 Task: Search for flights from Killeen to Indianapolis on 5th August for 4 adults, 2 children, and 2 infants in Economy class, then change destination to Raleigh and adjust to Premium Economy with 2 checked bags and a price limit of ₹1,450.
Action: Mouse moved to (314, 100)
Screenshot: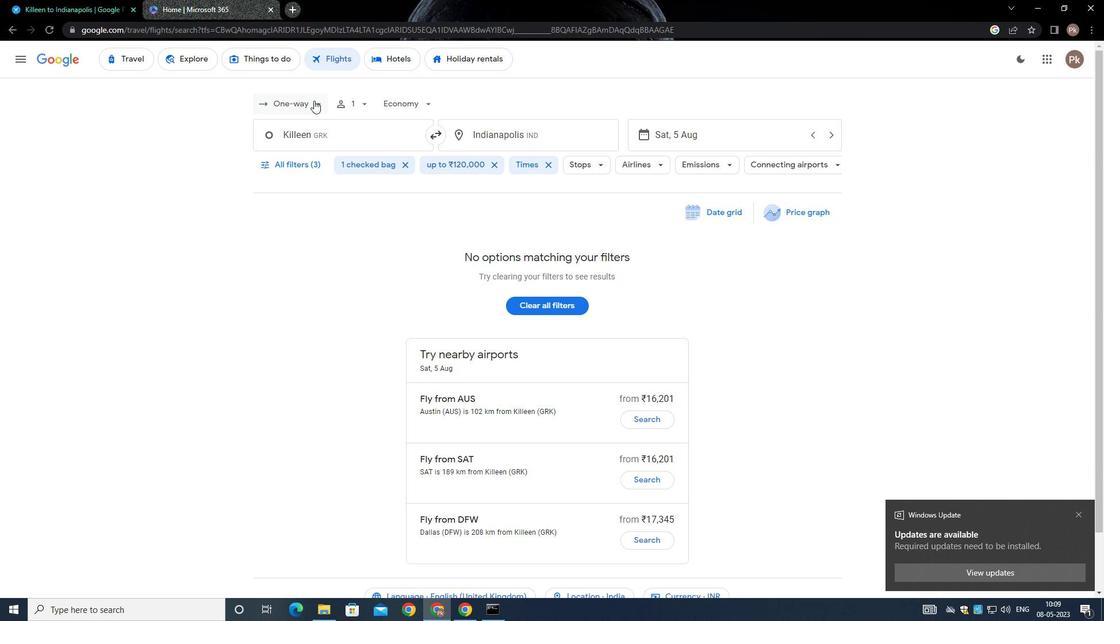 
Action: Mouse pressed left at (314, 100)
Screenshot: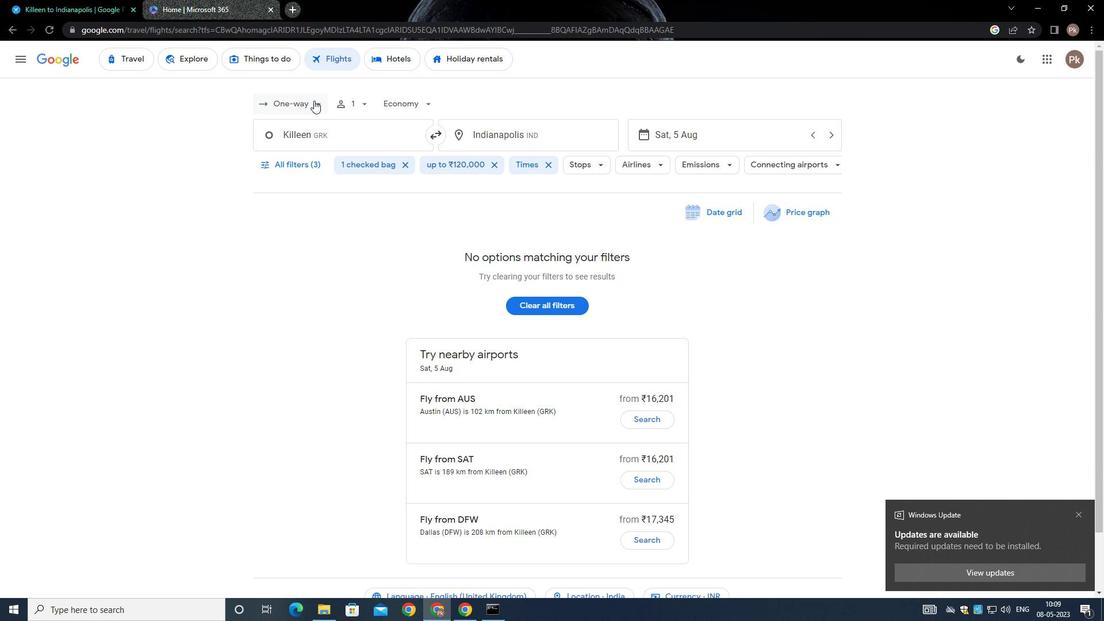 
Action: Mouse moved to (306, 154)
Screenshot: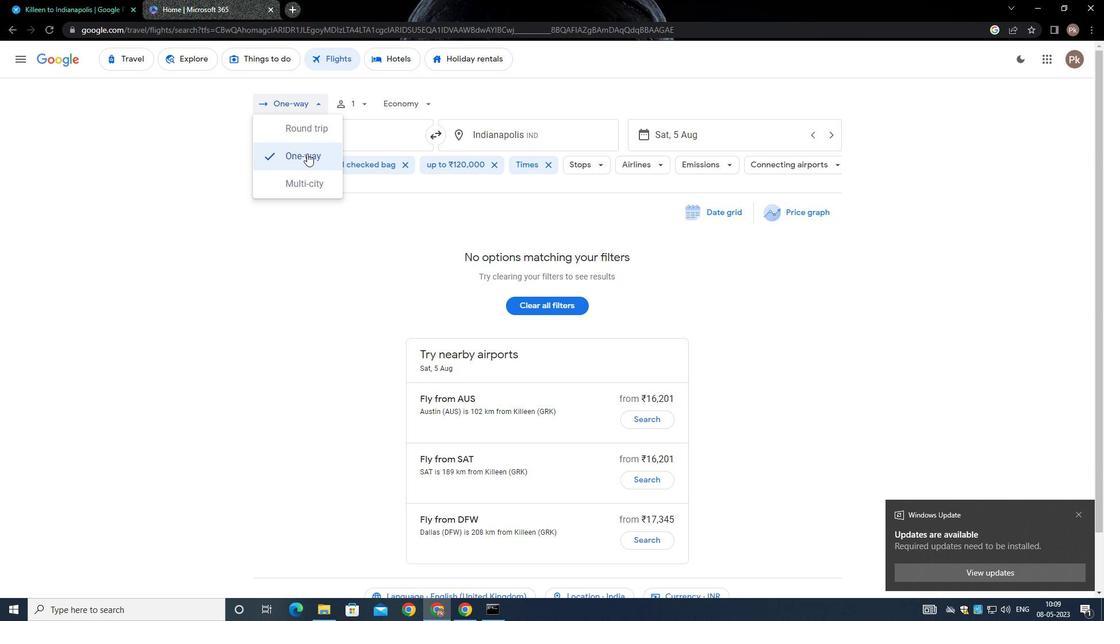 
Action: Mouse pressed left at (306, 154)
Screenshot: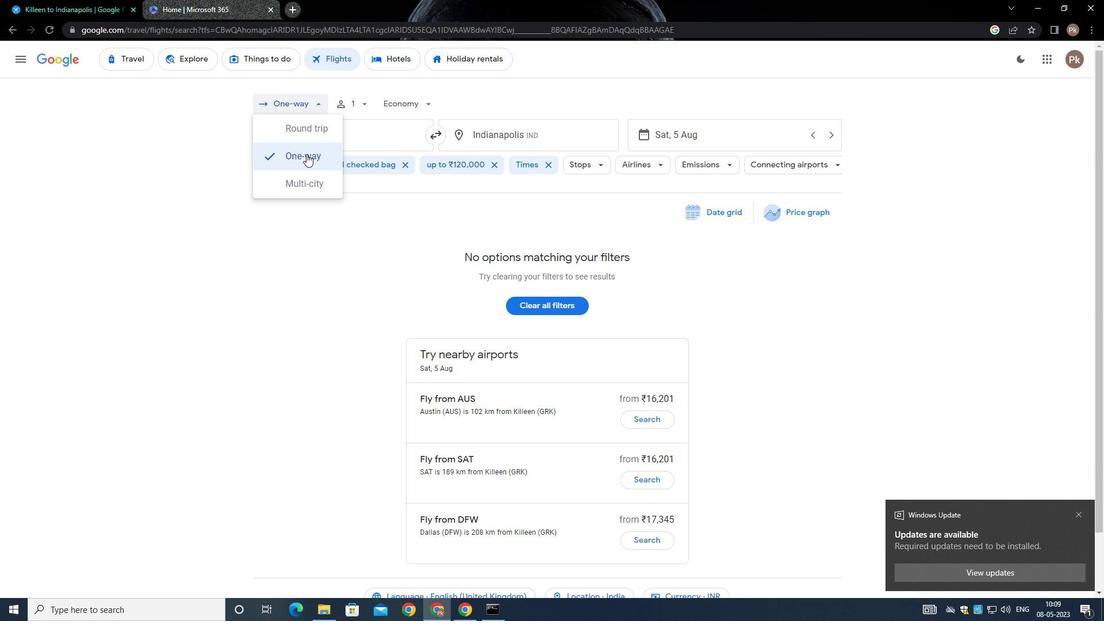 
Action: Mouse moved to (363, 105)
Screenshot: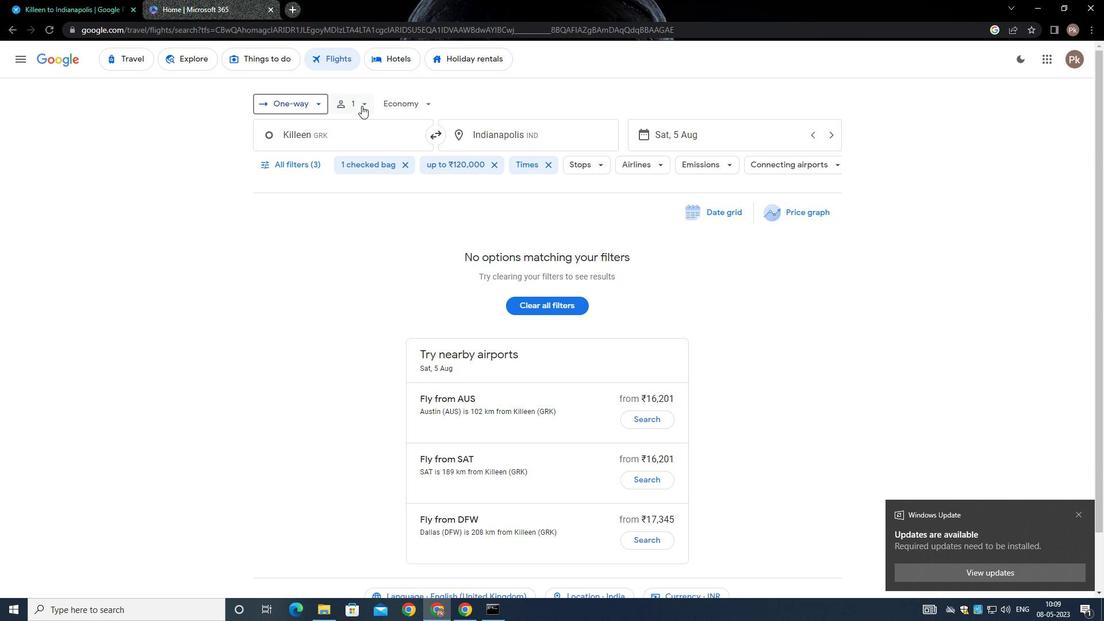 
Action: Mouse pressed left at (363, 105)
Screenshot: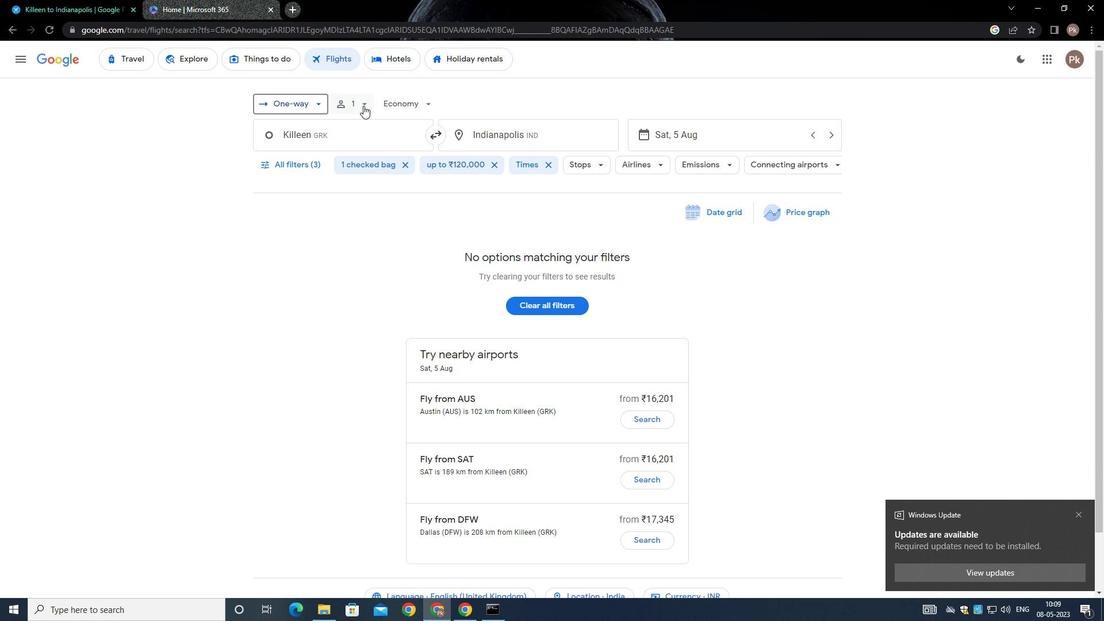 
Action: Mouse moved to (451, 134)
Screenshot: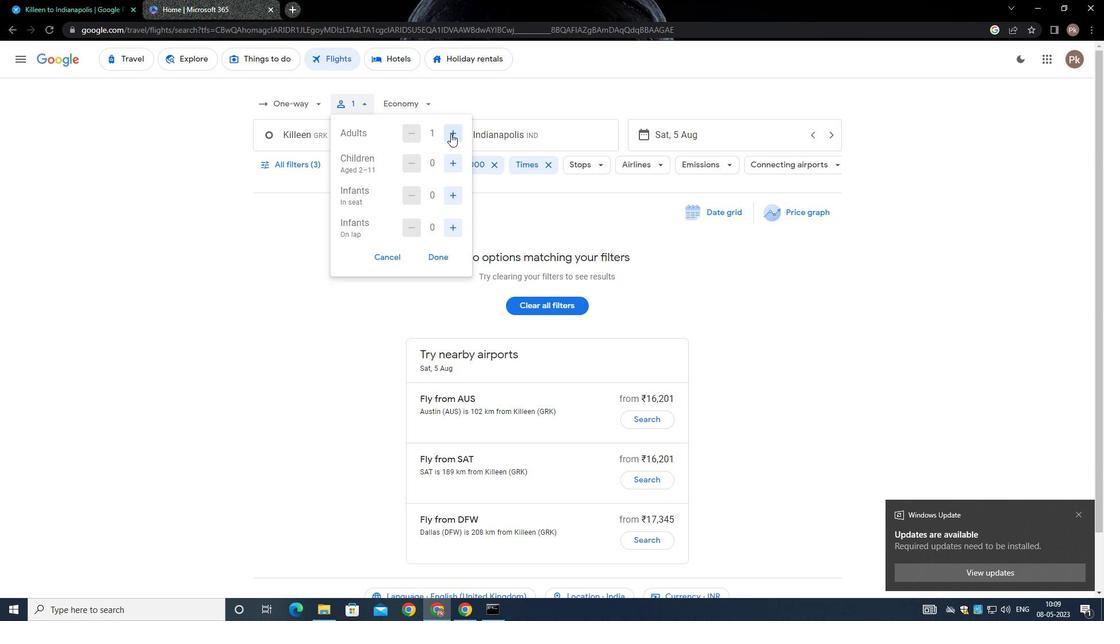 
Action: Mouse pressed left at (451, 134)
Screenshot: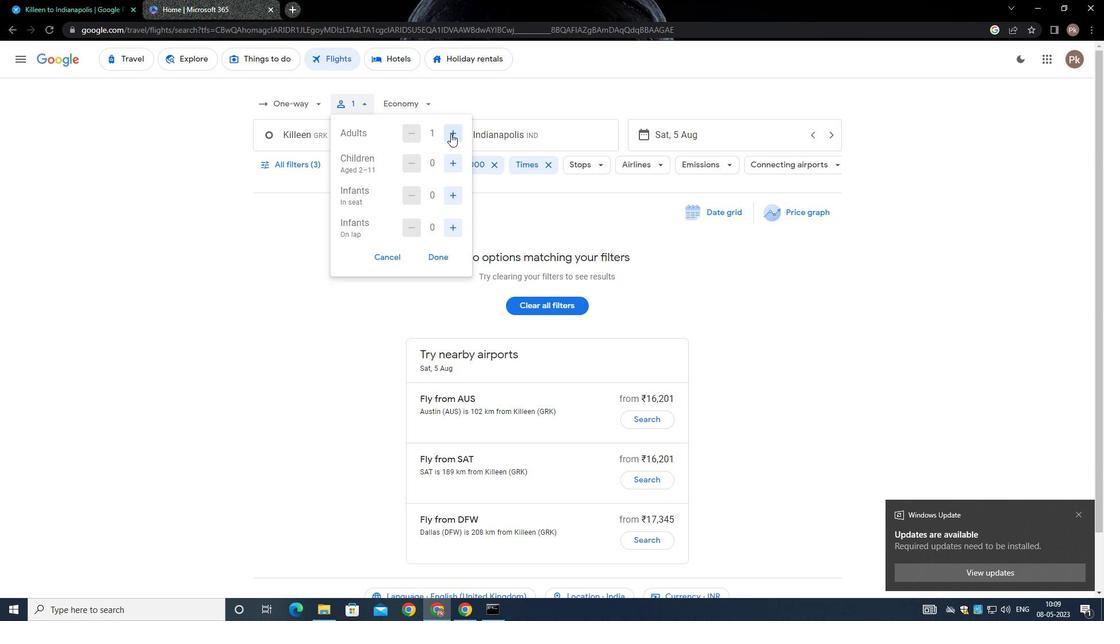 
Action: Mouse moved to (451, 133)
Screenshot: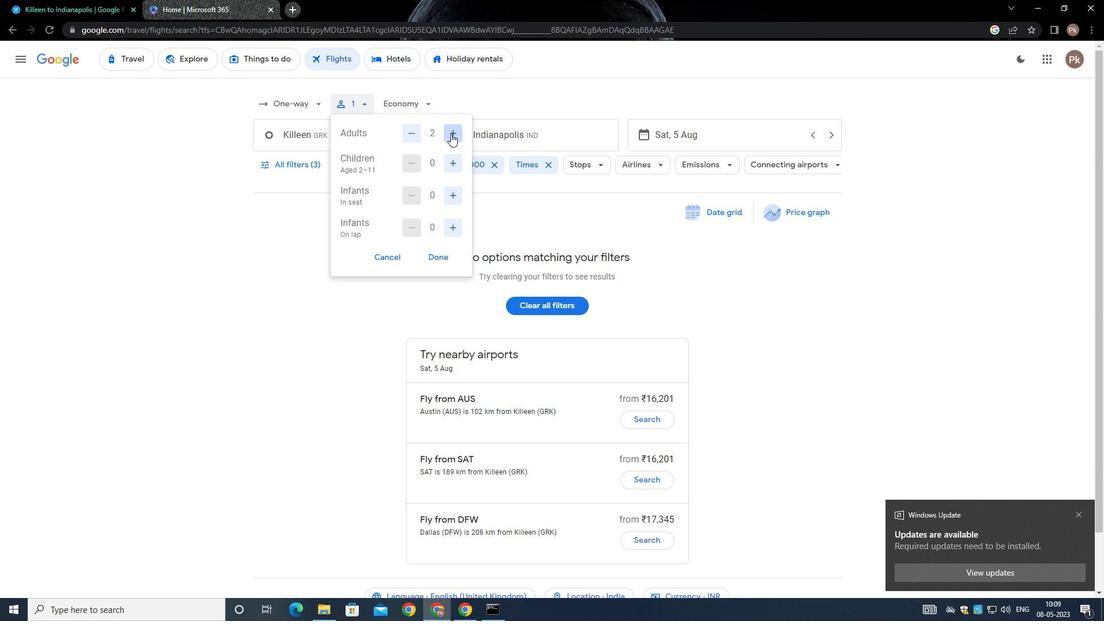 
Action: Mouse pressed left at (451, 133)
Screenshot: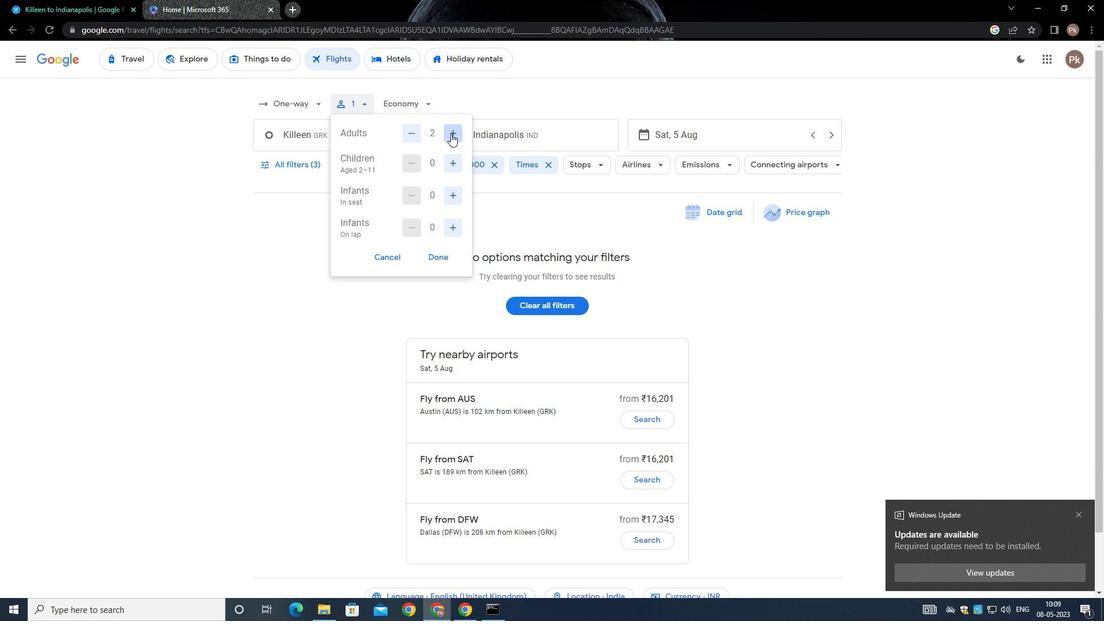 
Action: Mouse moved to (451, 134)
Screenshot: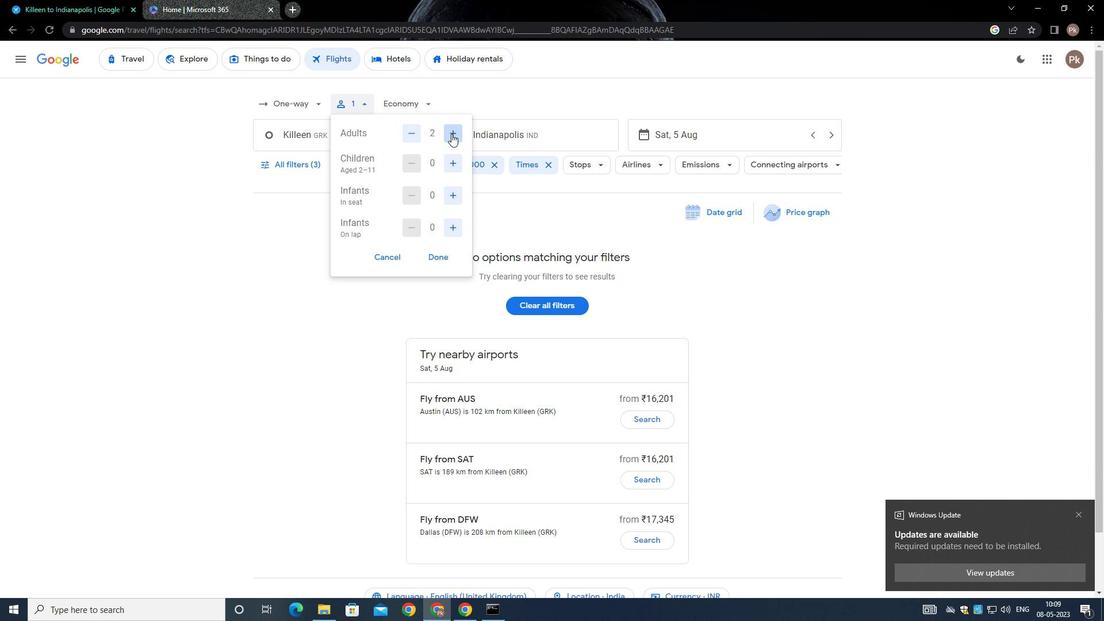 
Action: Mouse pressed left at (451, 134)
Screenshot: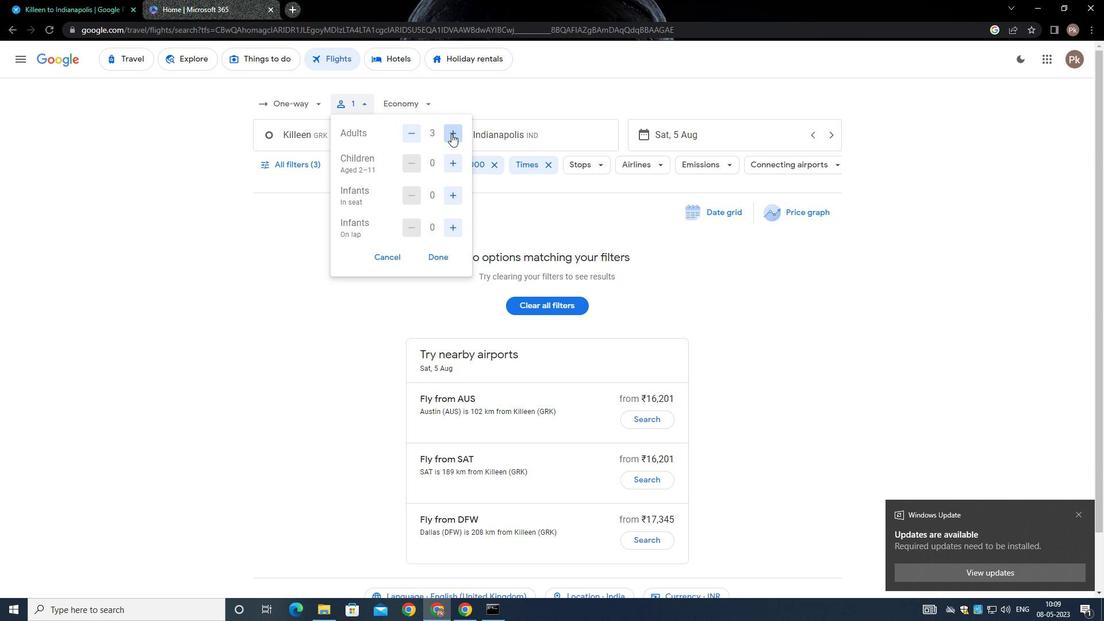 
Action: Mouse moved to (453, 158)
Screenshot: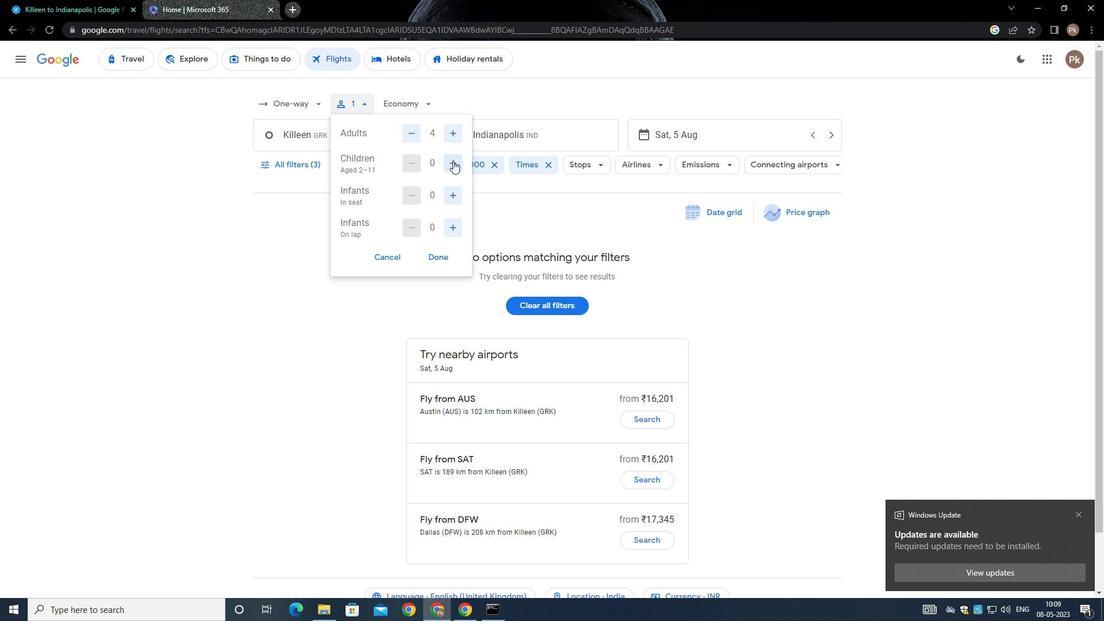 
Action: Mouse pressed left at (453, 158)
Screenshot: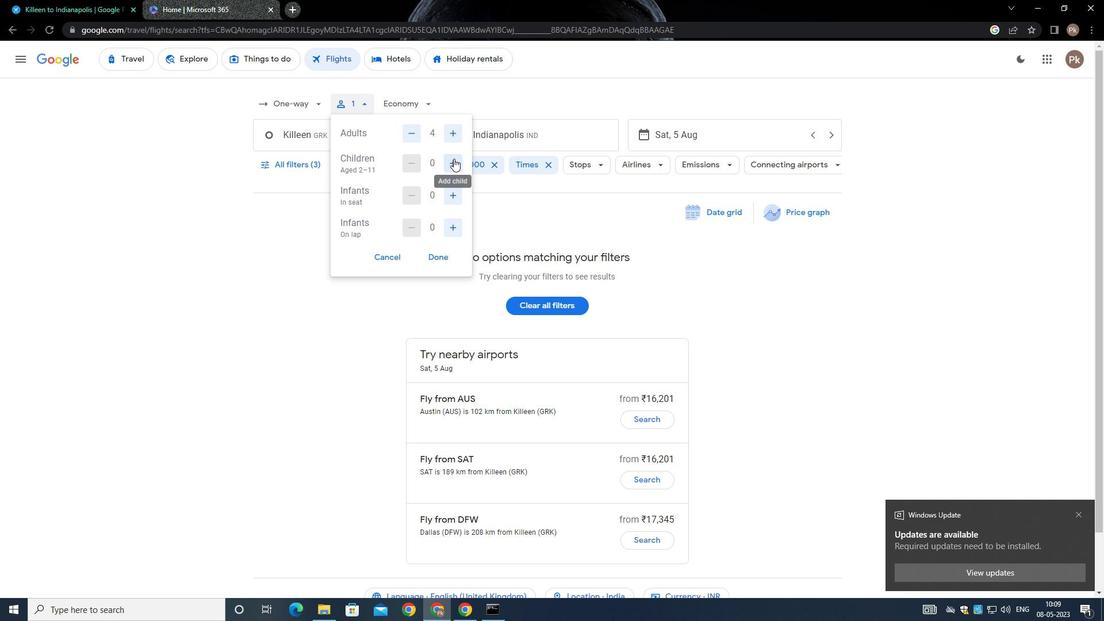 
Action: Mouse moved to (454, 158)
Screenshot: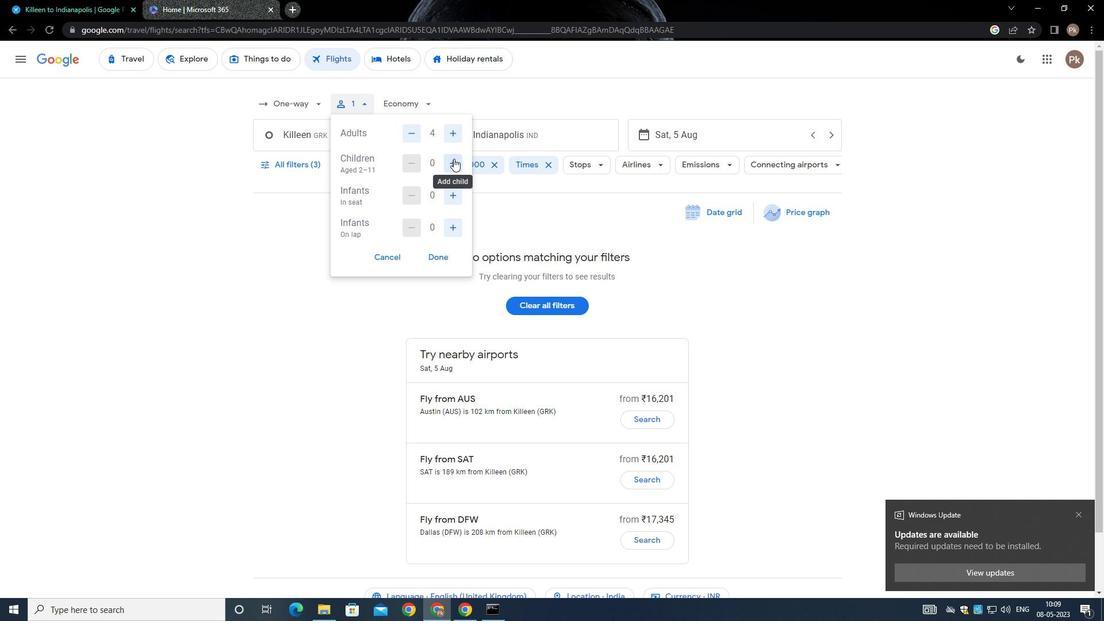 
Action: Mouse pressed left at (454, 158)
Screenshot: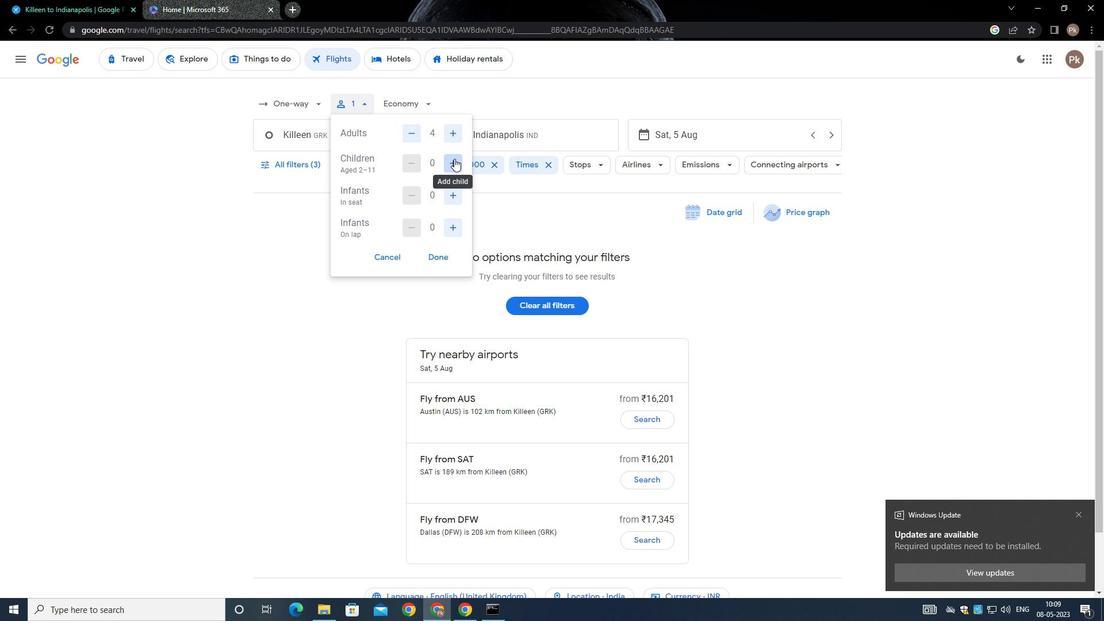
Action: Mouse moved to (453, 195)
Screenshot: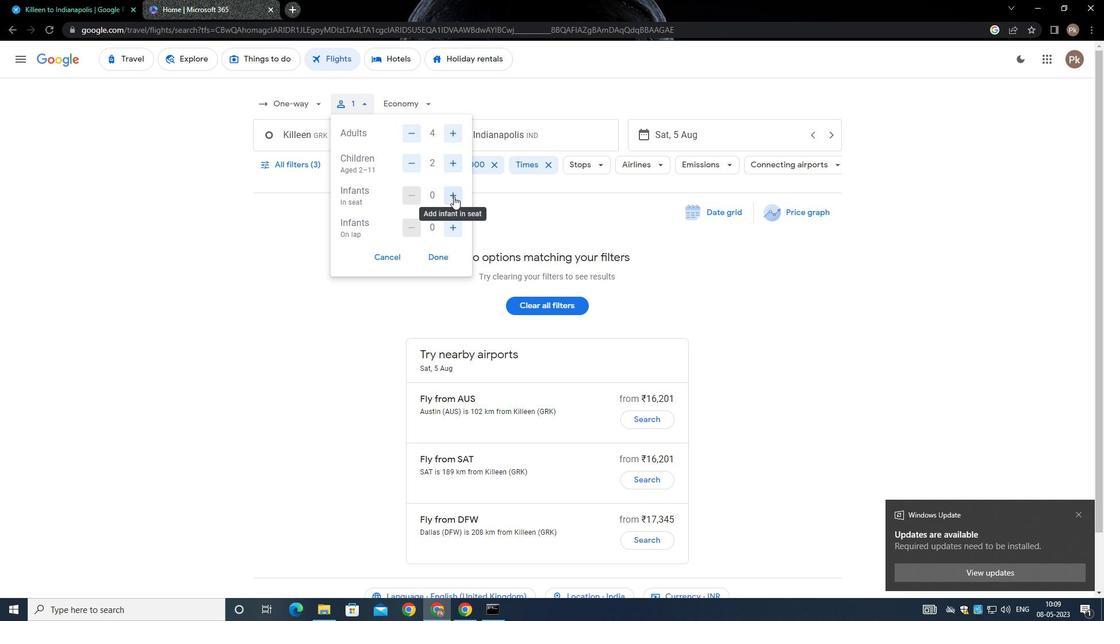 
Action: Mouse pressed left at (453, 195)
Screenshot: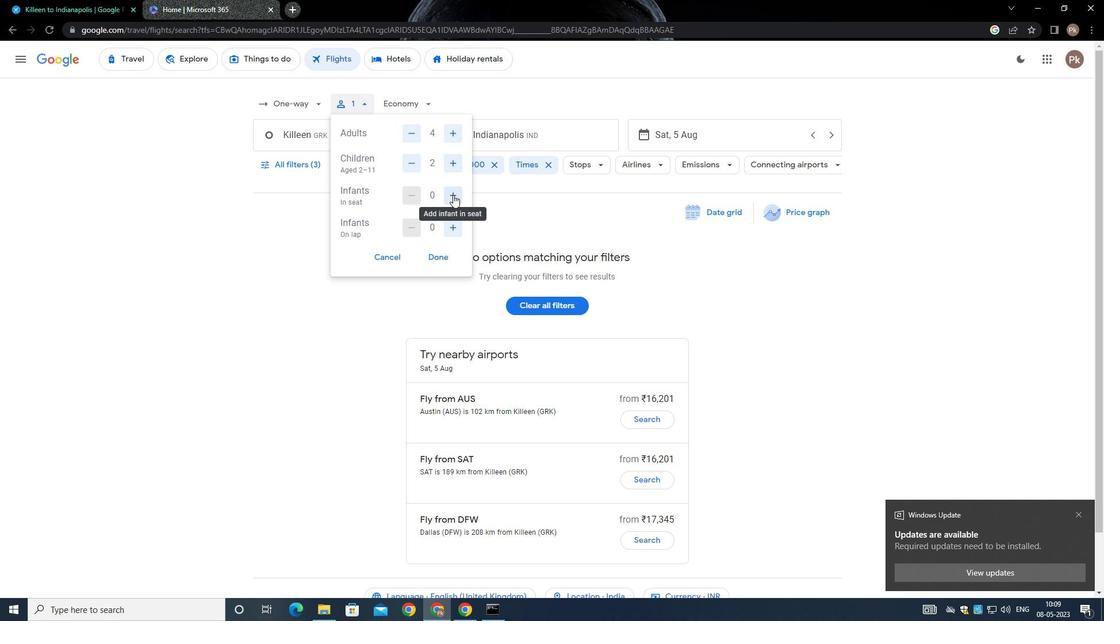 
Action: Mouse moved to (453, 194)
Screenshot: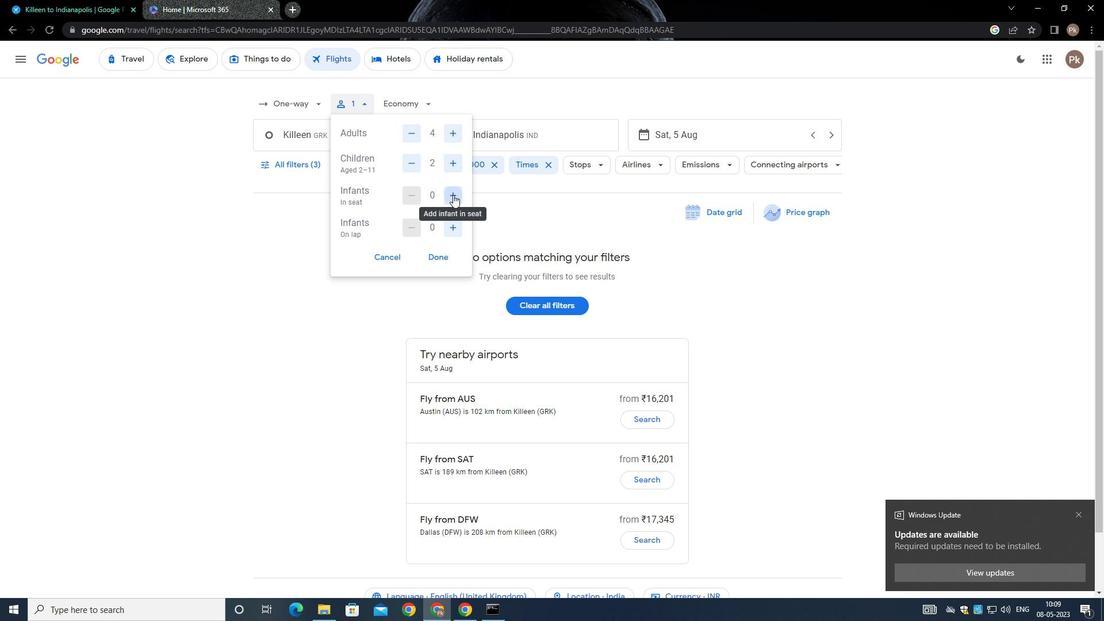 
Action: Mouse pressed left at (453, 194)
Screenshot: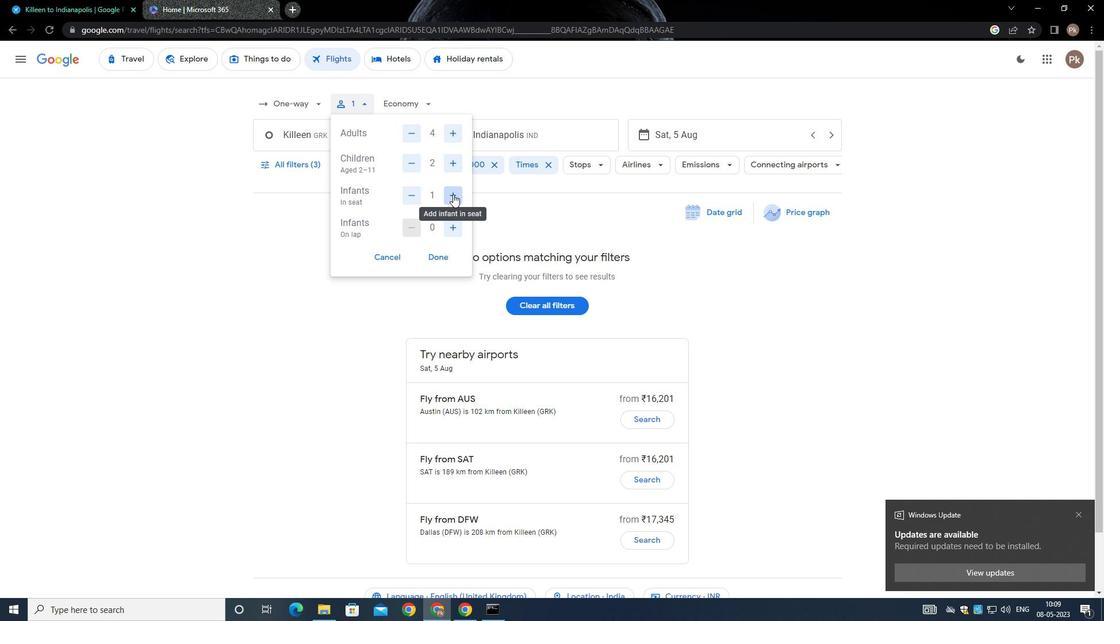 
Action: Mouse moved to (448, 224)
Screenshot: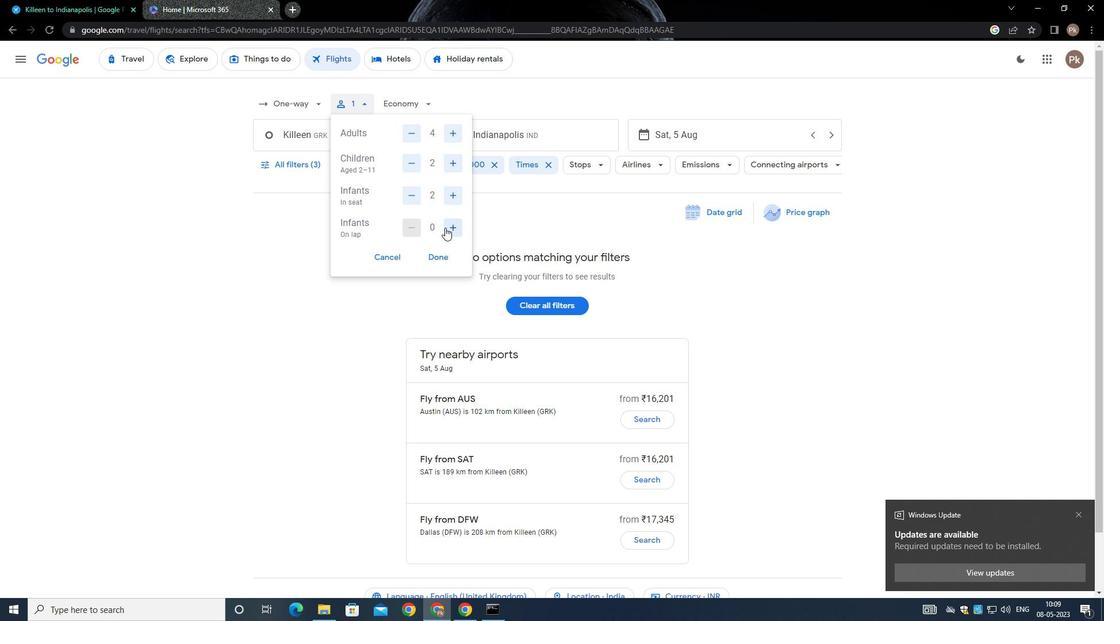 
Action: Mouse pressed left at (448, 224)
Screenshot: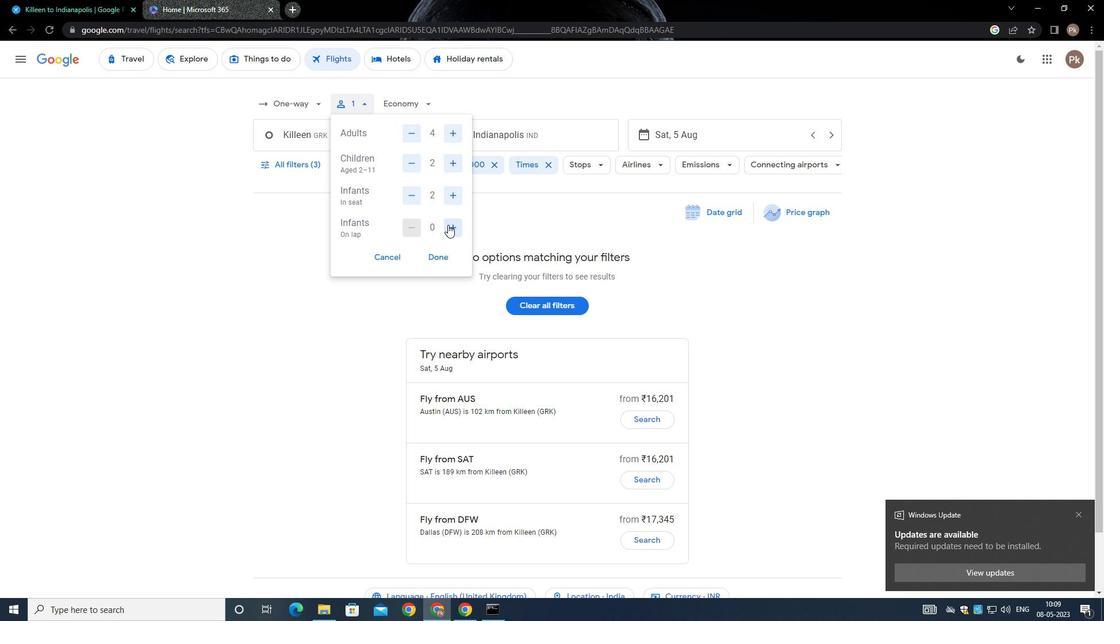 
Action: Mouse moved to (430, 246)
Screenshot: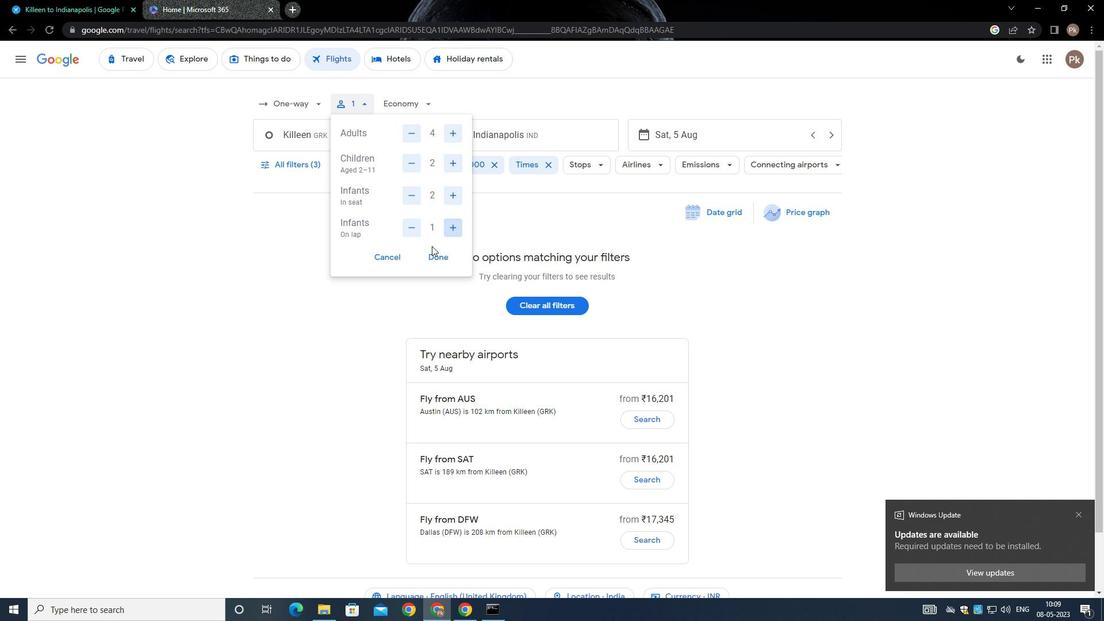 
Action: Mouse pressed left at (430, 246)
Screenshot: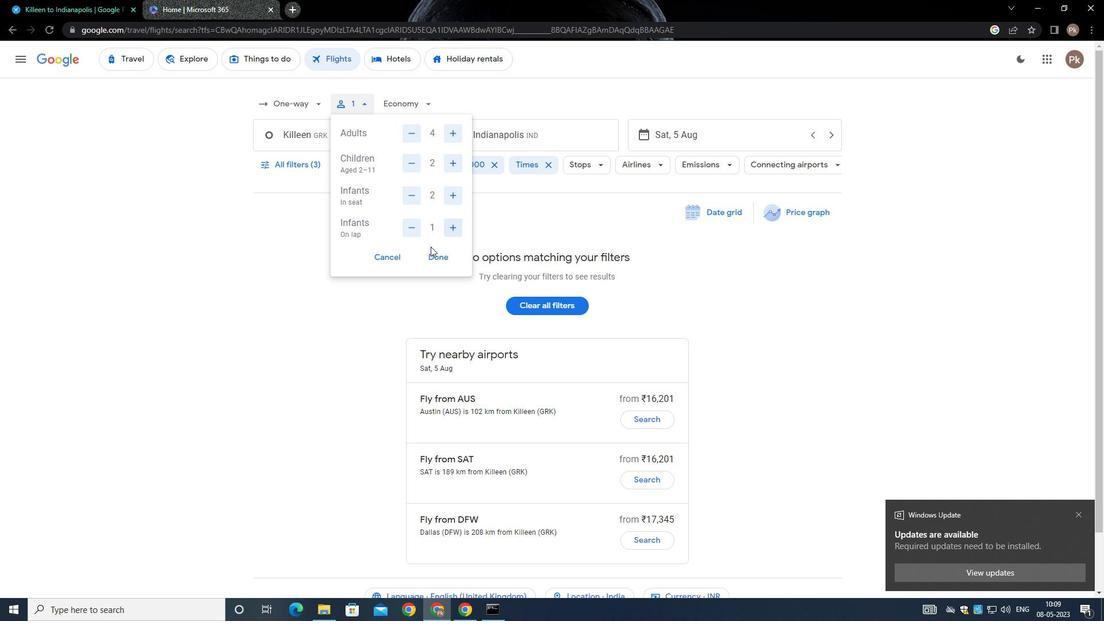 
Action: Mouse moved to (433, 255)
Screenshot: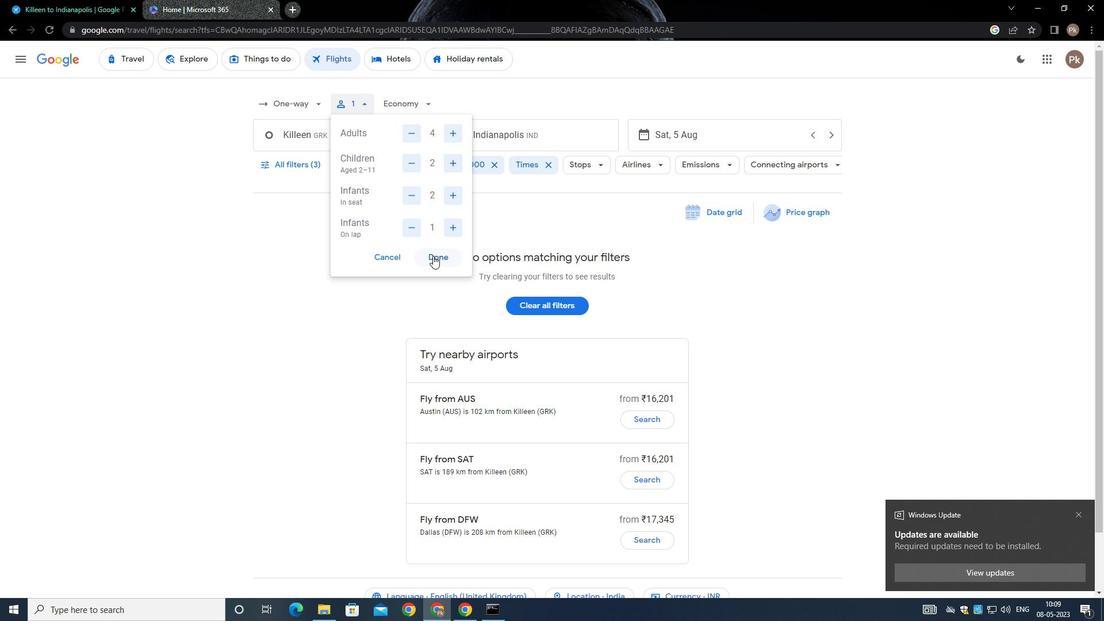 
Action: Mouse pressed left at (433, 255)
Screenshot: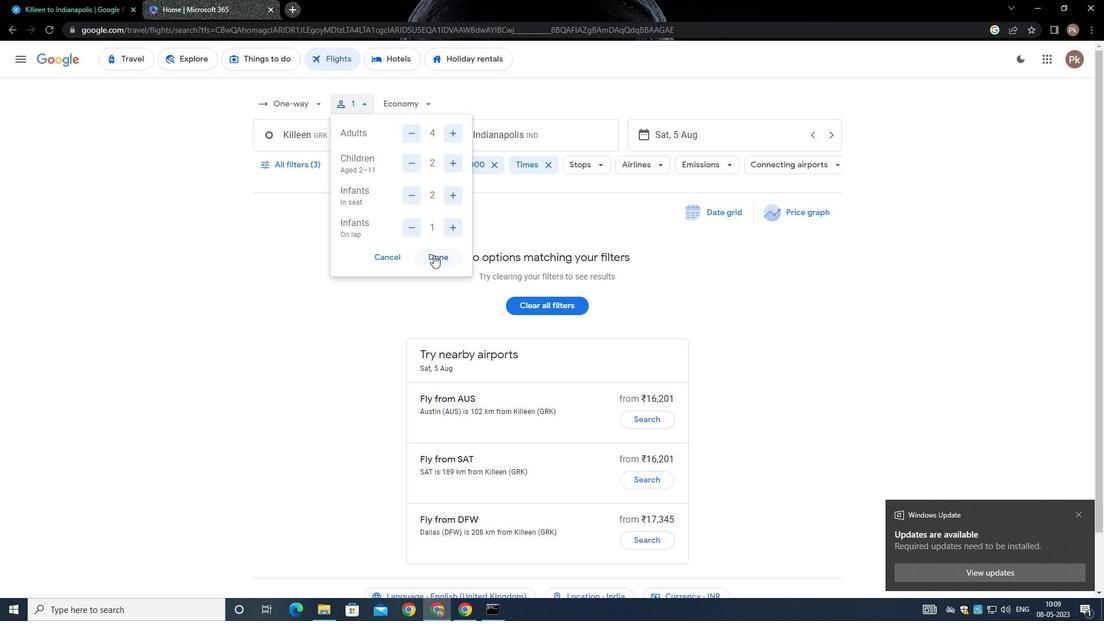 
Action: Mouse moved to (440, 258)
Screenshot: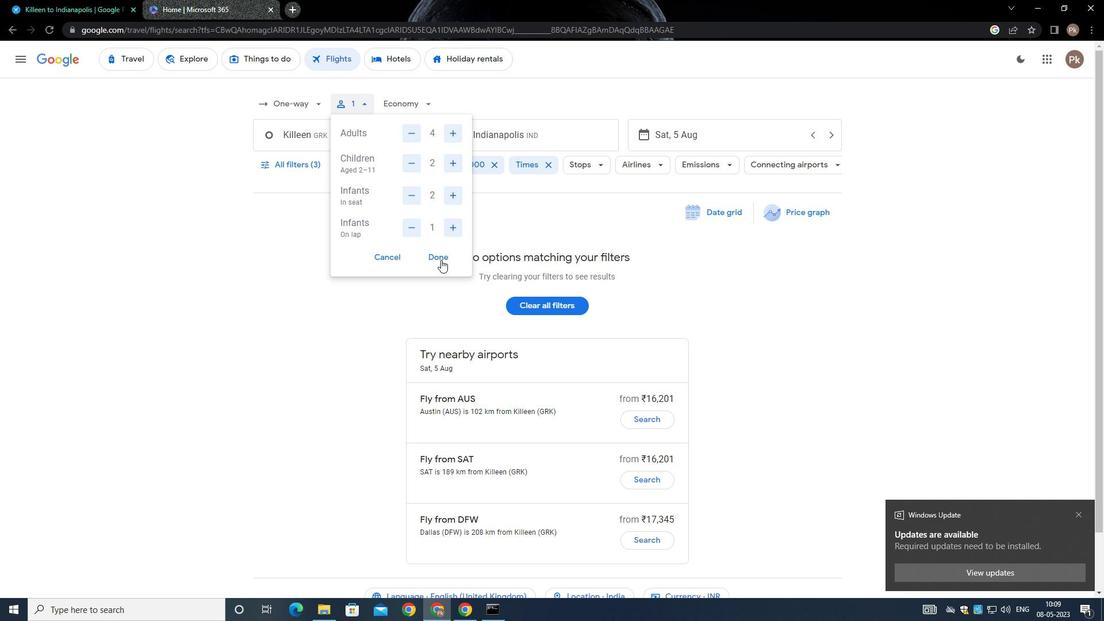 
Action: Mouse pressed left at (440, 258)
Screenshot: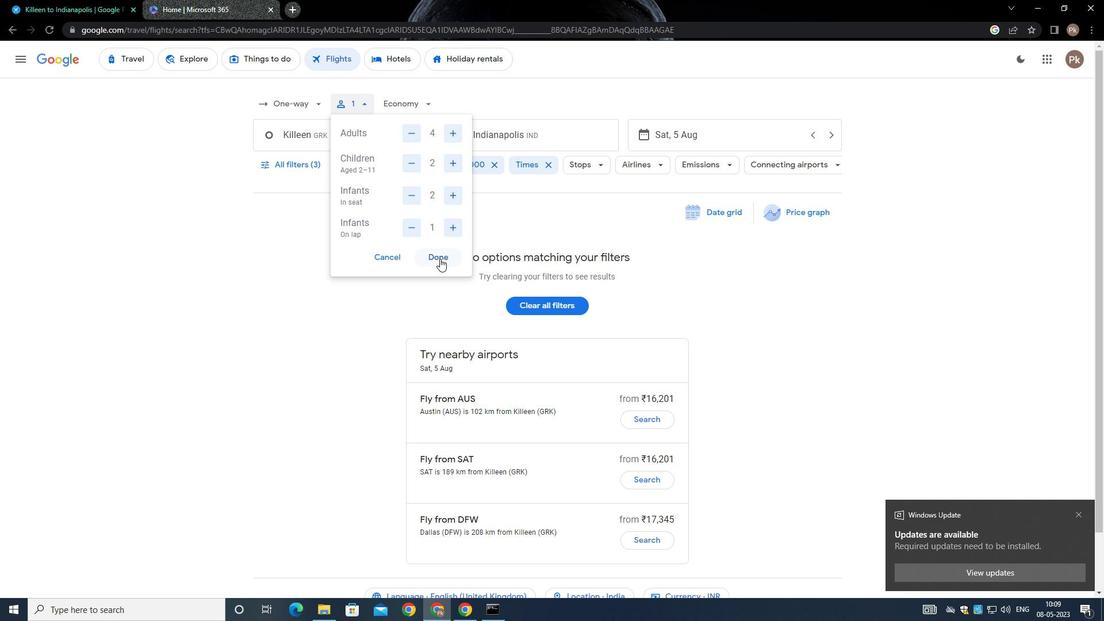 
Action: Mouse moved to (421, 101)
Screenshot: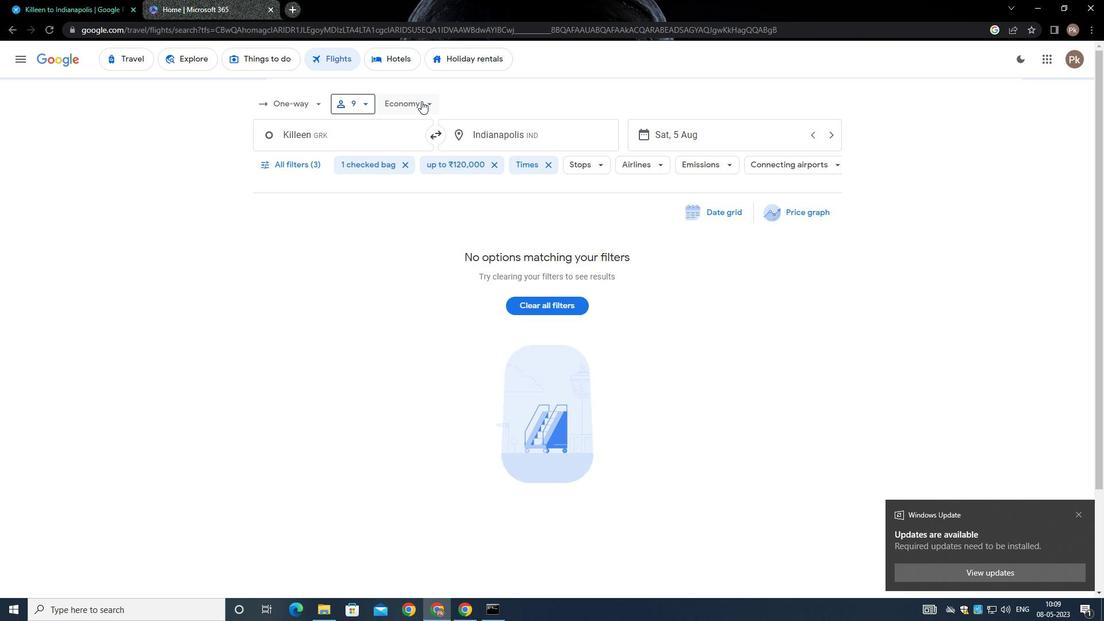 
Action: Mouse pressed left at (421, 101)
Screenshot: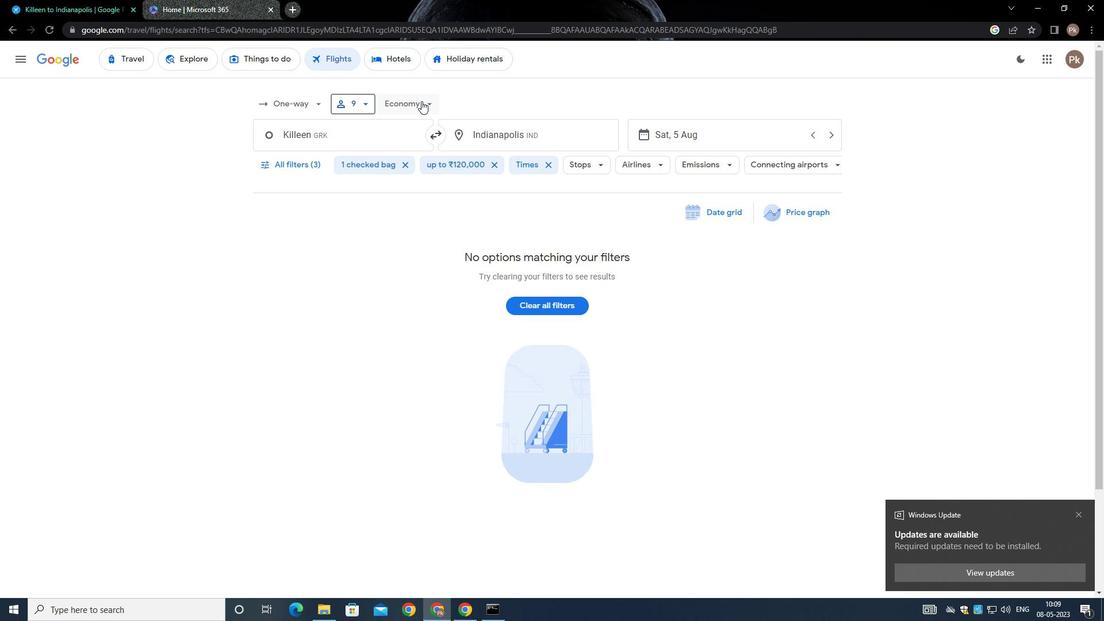 
Action: Mouse moved to (429, 151)
Screenshot: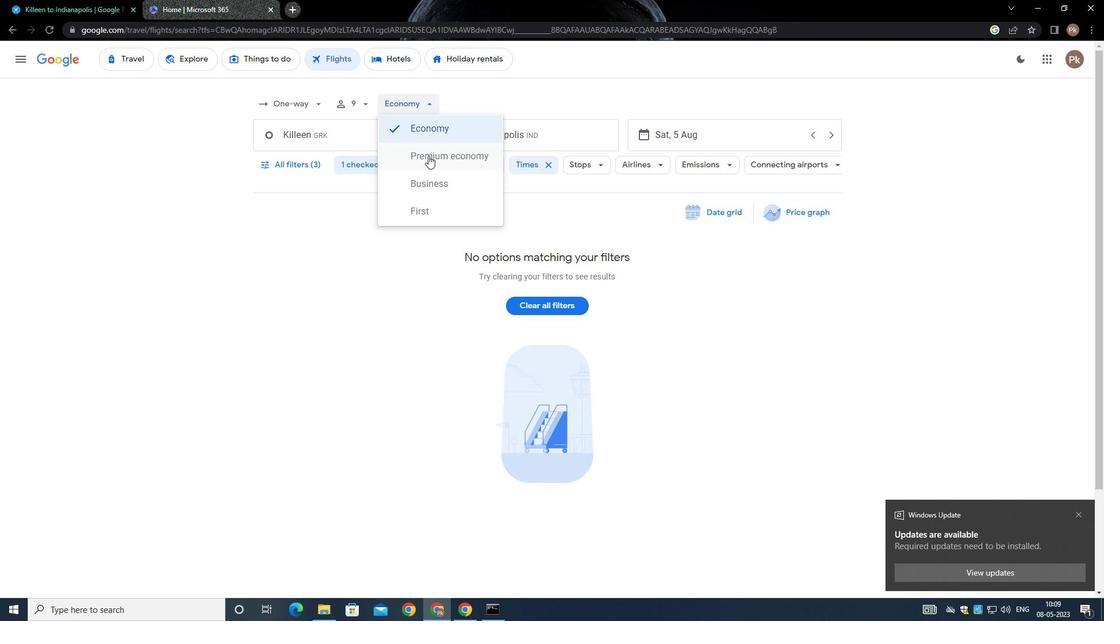 
Action: Mouse pressed left at (429, 151)
Screenshot: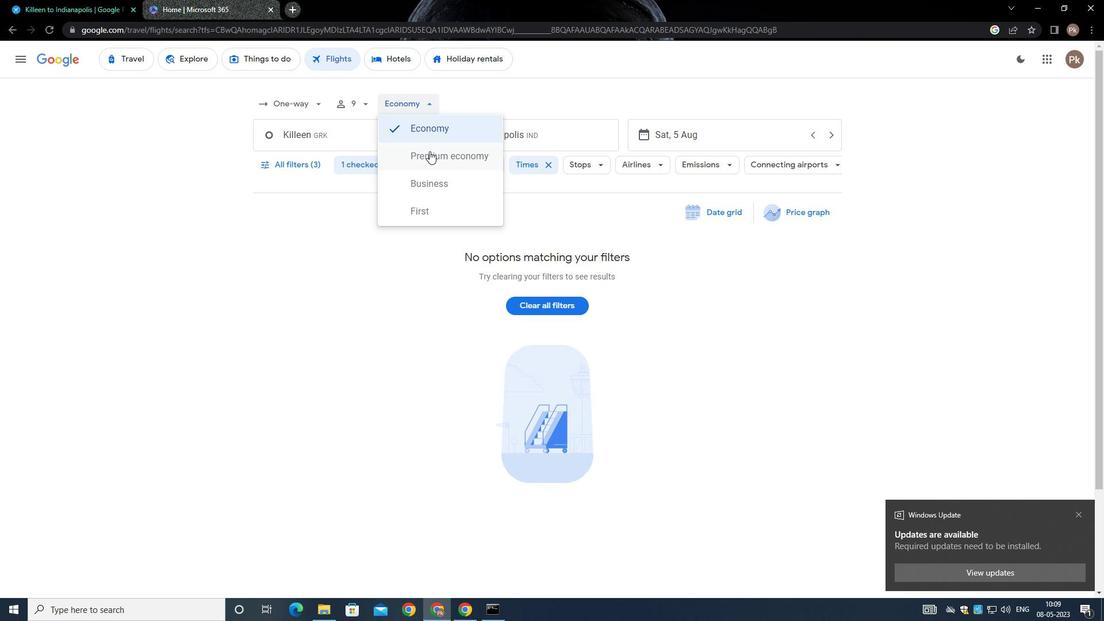 
Action: Mouse moved to (358, 131)
Screenshot: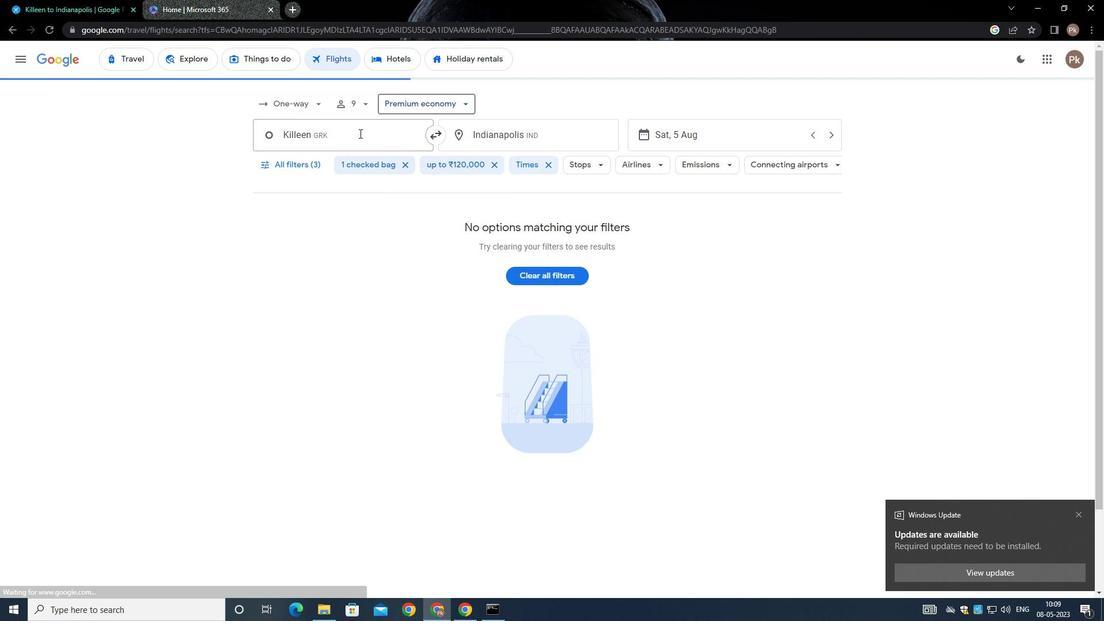 
Action: Mouse pressed left at (358, 131)
Screenshot: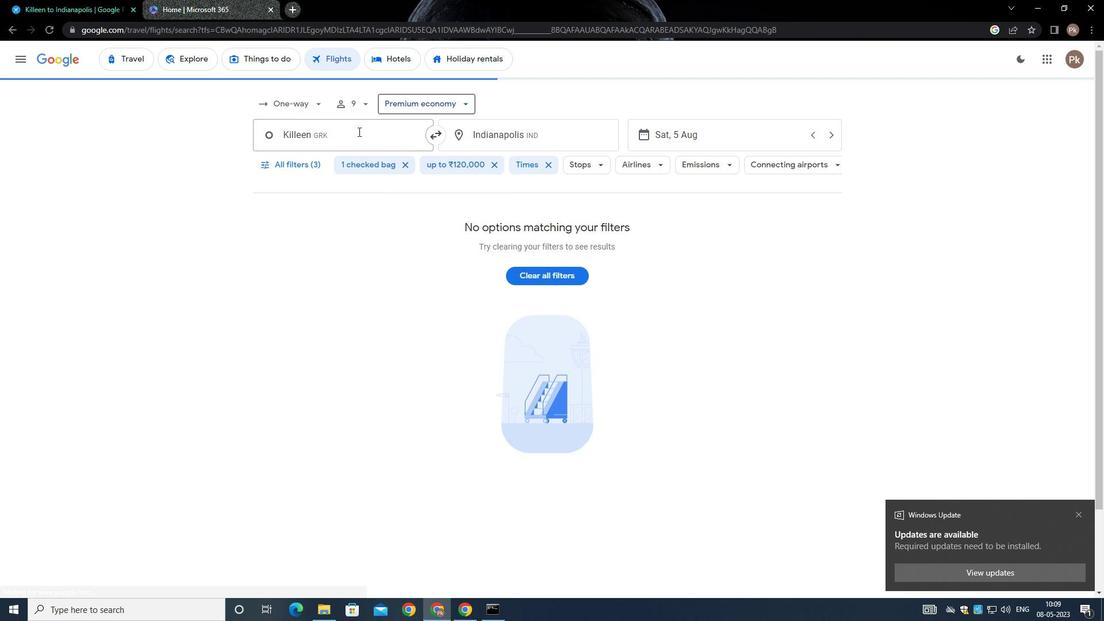 
Action: Mouse moved to (340, 163)
Screenshot: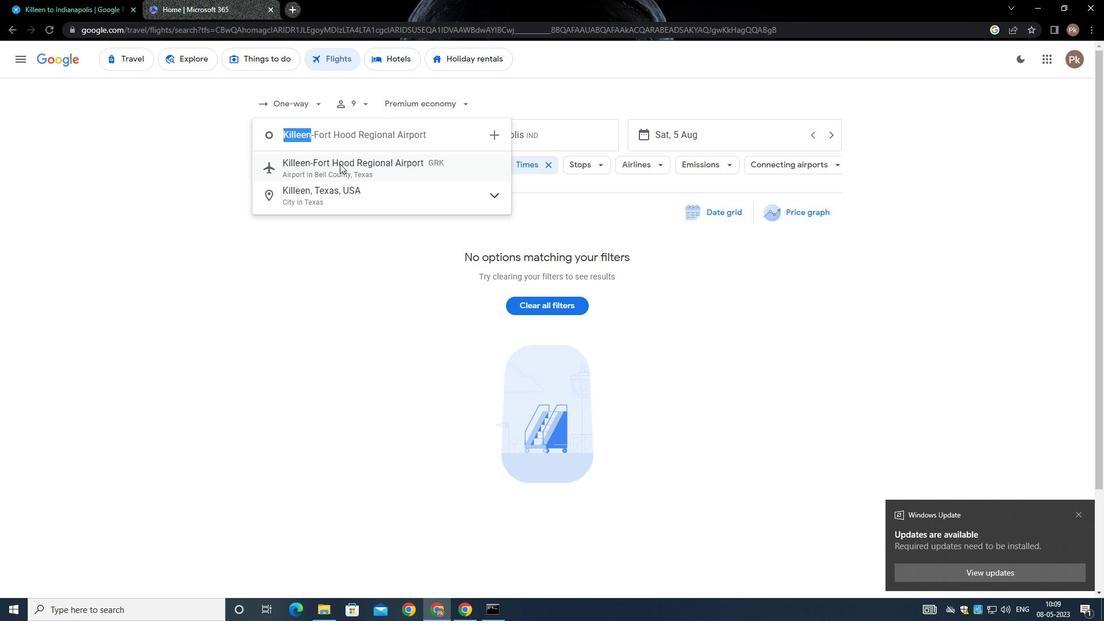 
Action: Mouse pressed left at (340, 163)
Screenshot: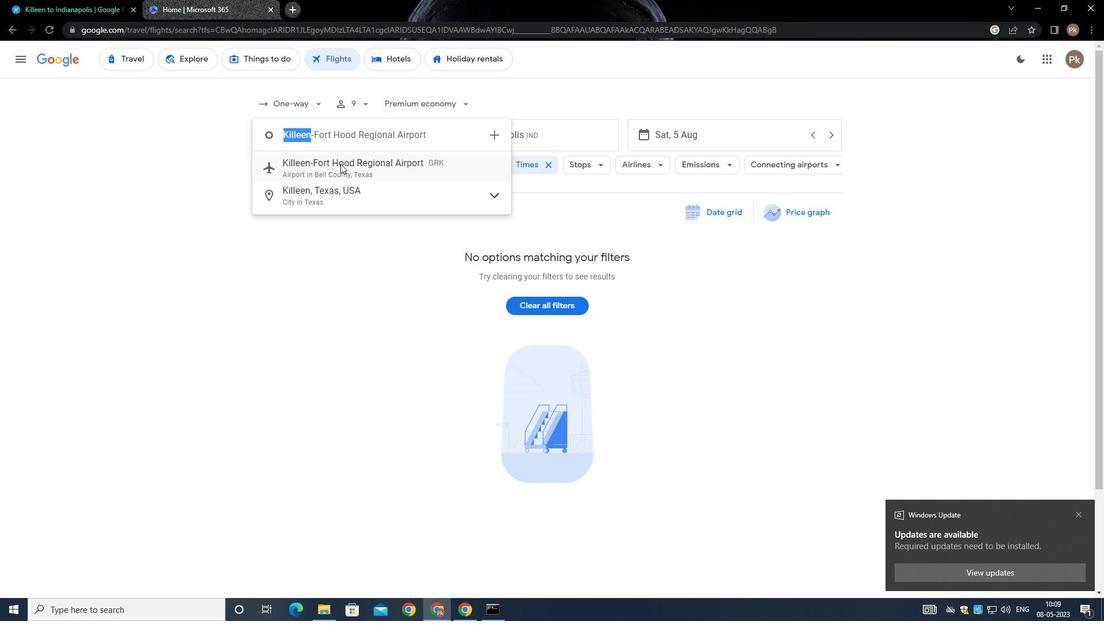 
Action: Mouse moved to (507, 134)
Screenshot: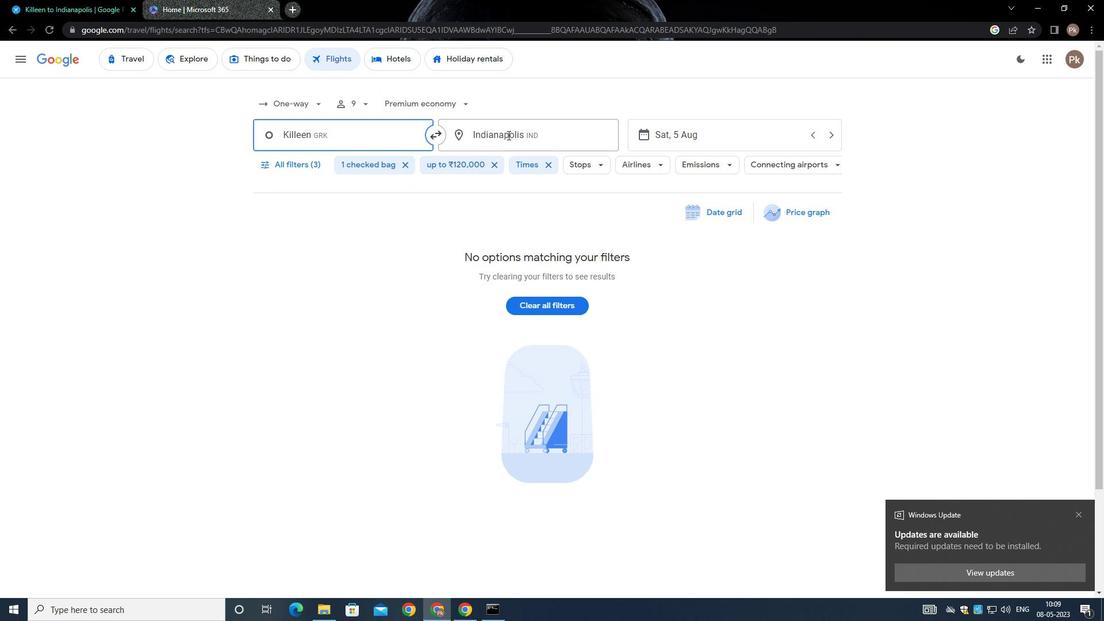 
Action: Mouse pressed left at (507, 134)
Screenshot: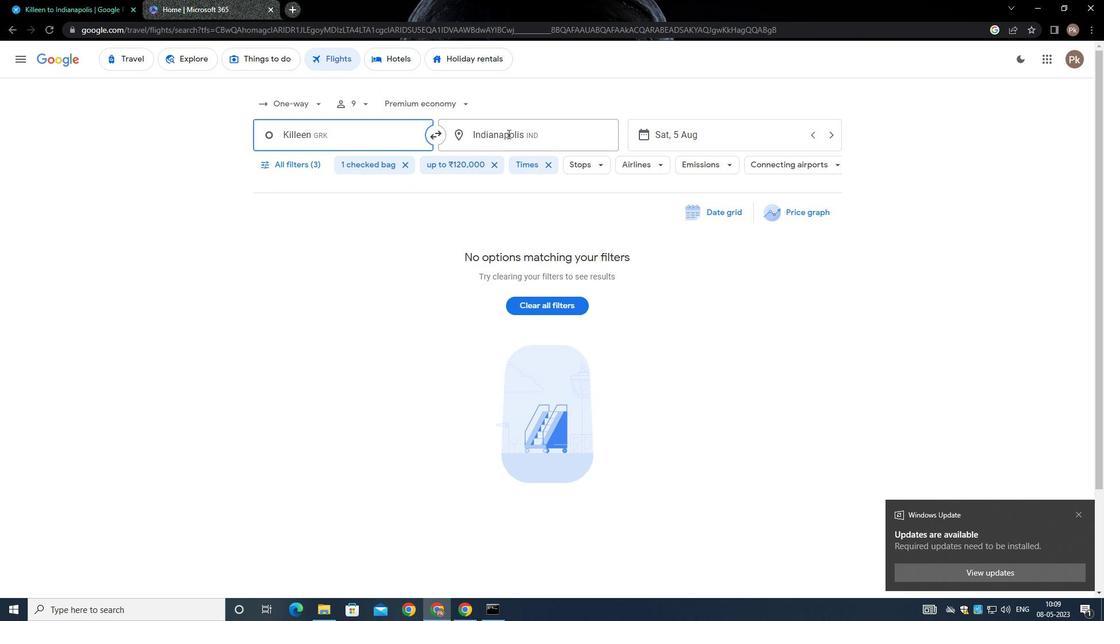 
Action: Mouse moved to (510, 132)
Screenshot: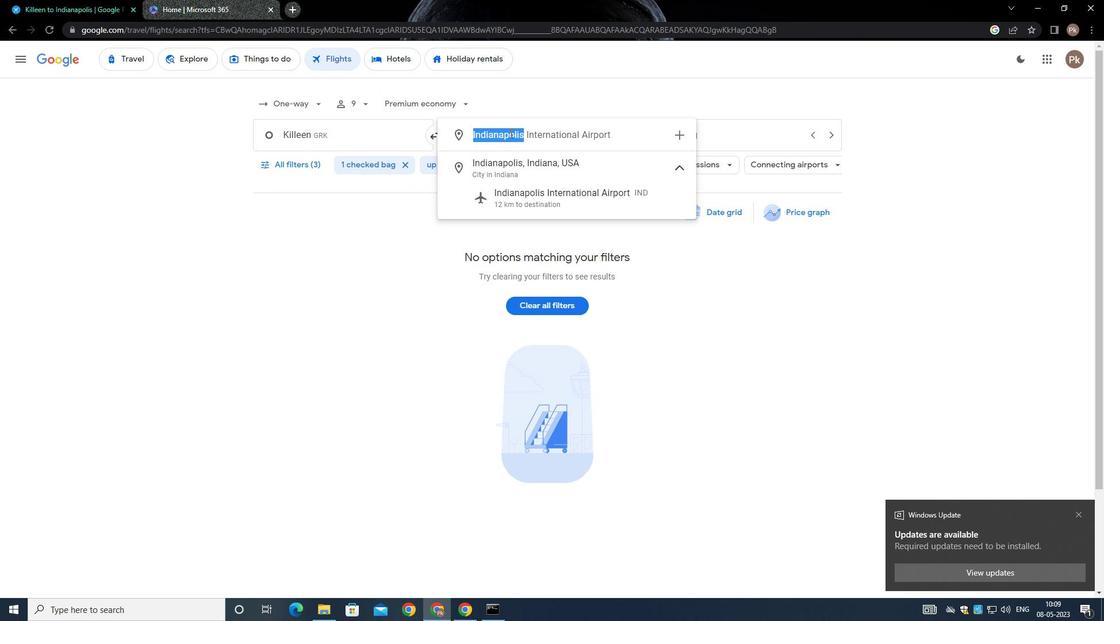 
Action: Key pressed <Key.backspace><Key.shift><Key.shift>RAKLE<Key.backspace><Key.backspace><Key.backspace>;<Key.backspace>LE
Screenshot: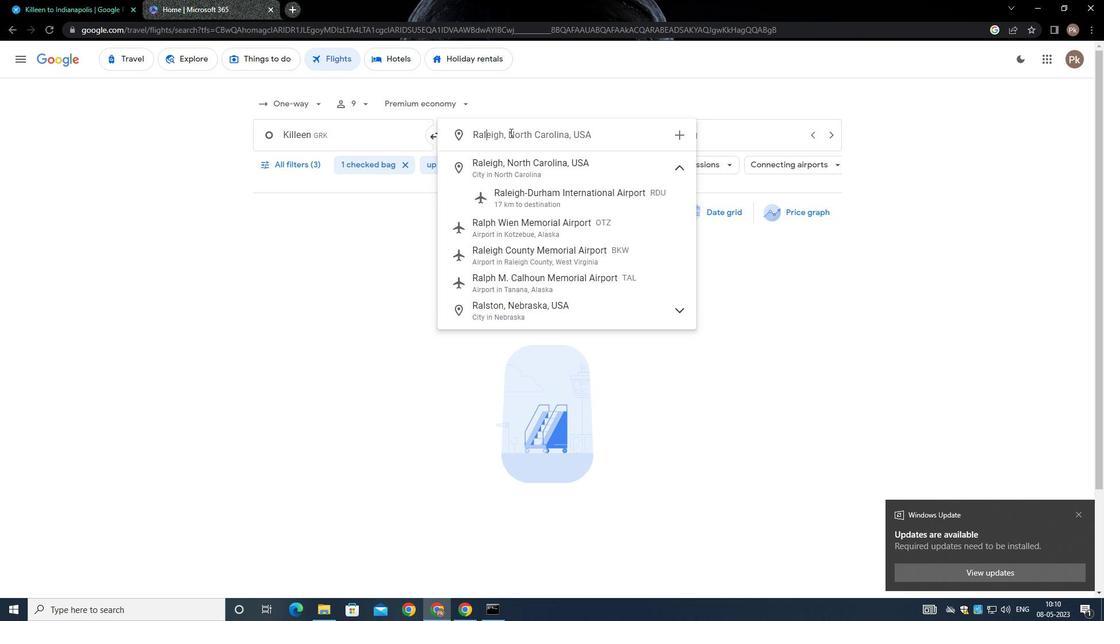 
Action: Mouse moved to (570, 188)
Screenshot: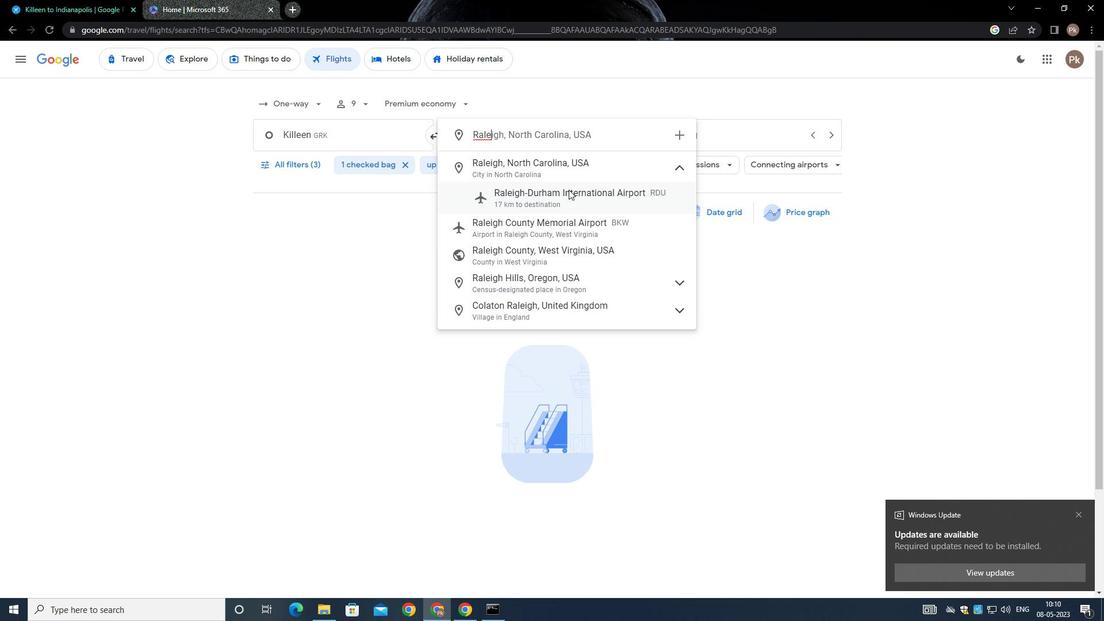 
Action: Mouse pressed left at (570, 188)
Screenshot: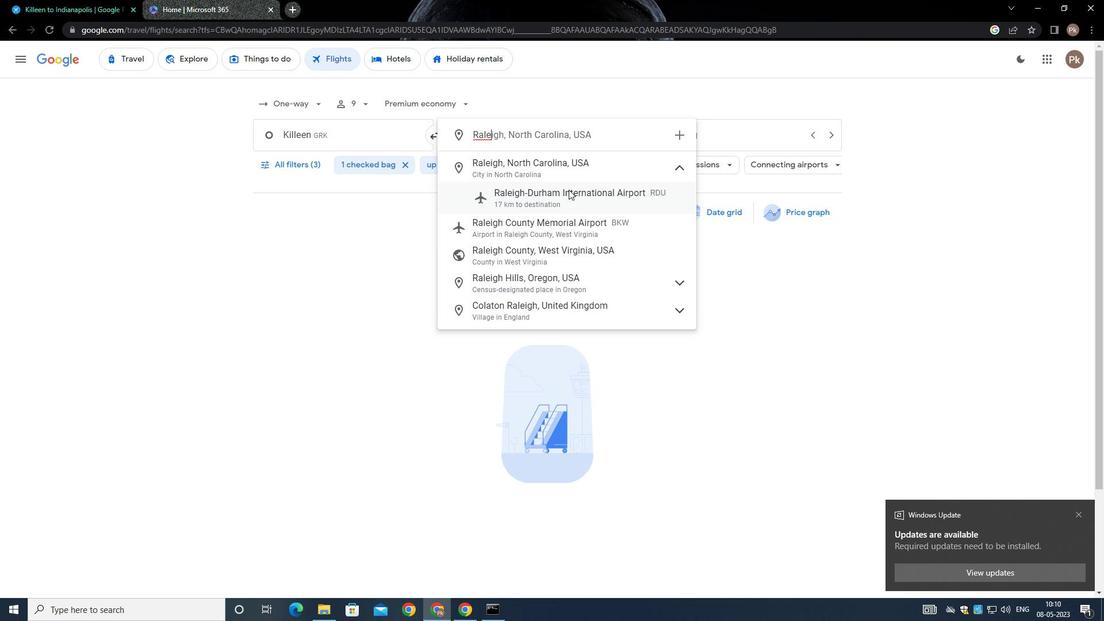 
Action: Mouse moved to (658, 134)
Screenshot: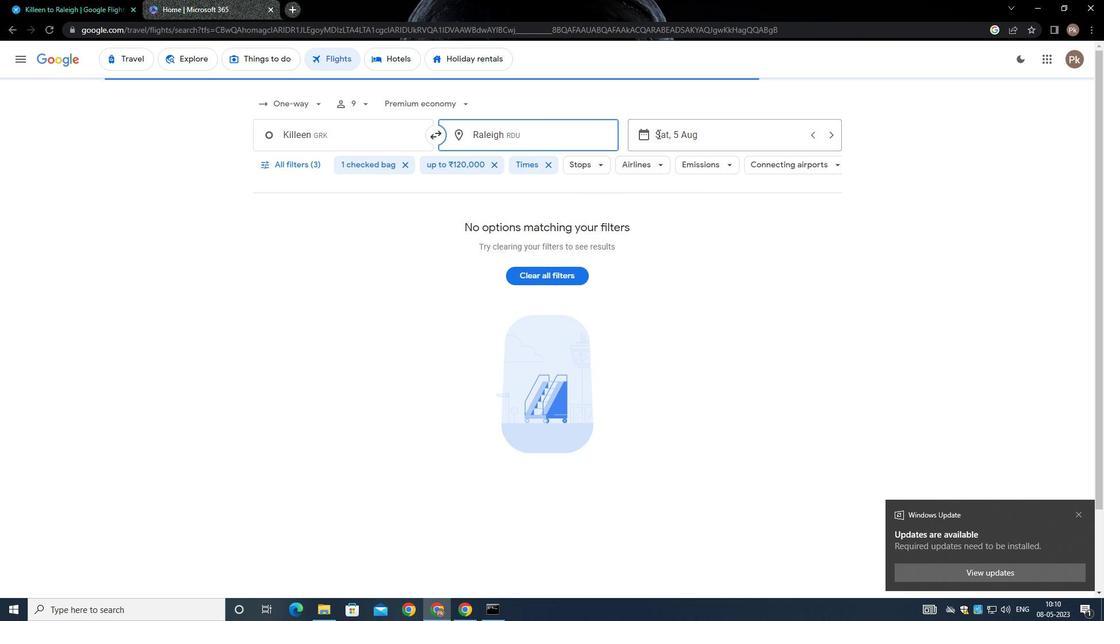 
Action: Mouse pressed left at (658, 134)
Screenshot: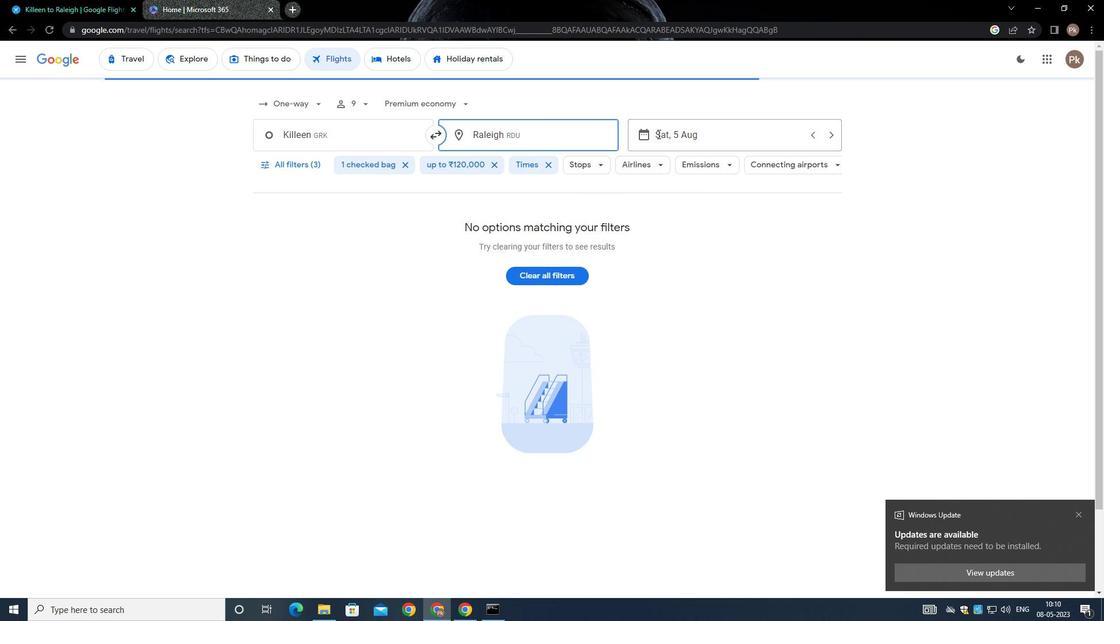 
Action: Mouse moved to (606, 224)
Screenshot: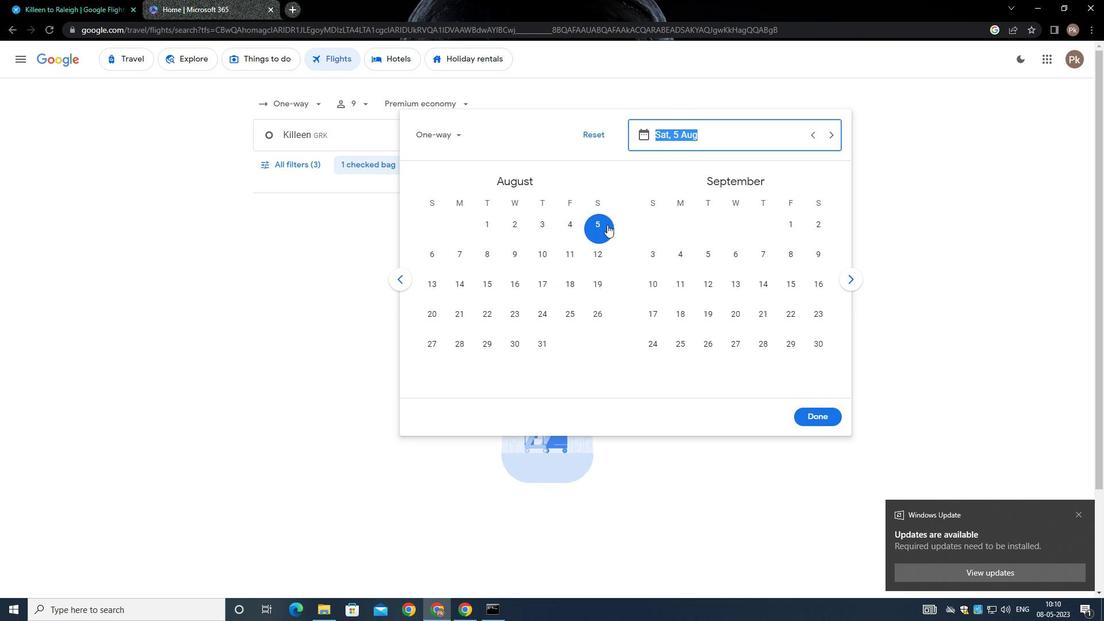 
Action: Mouse pressed left at (606, 224)
Screenshot: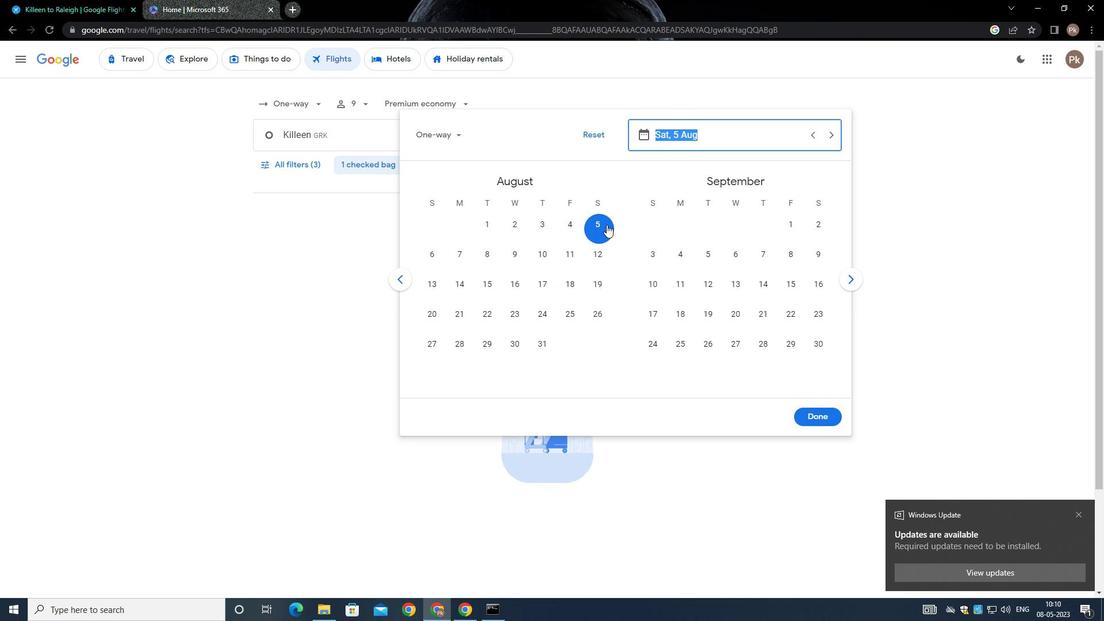 
Action: Mouse moved to (809, 409)
Screenshot: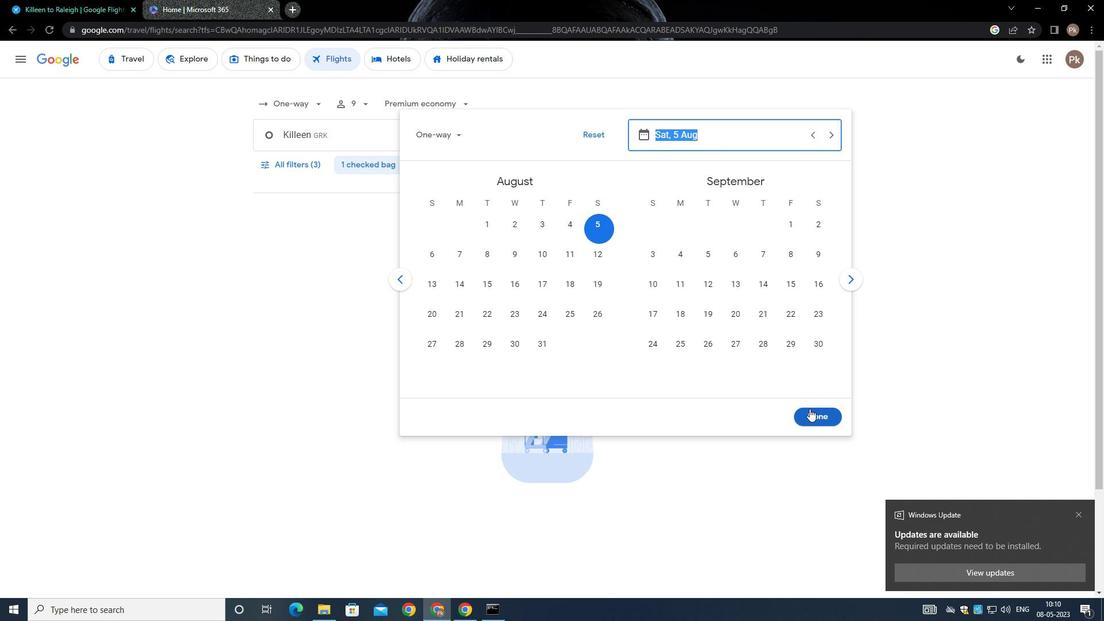 
Action: Mouse pressed left at (809, 409)
Screenshot: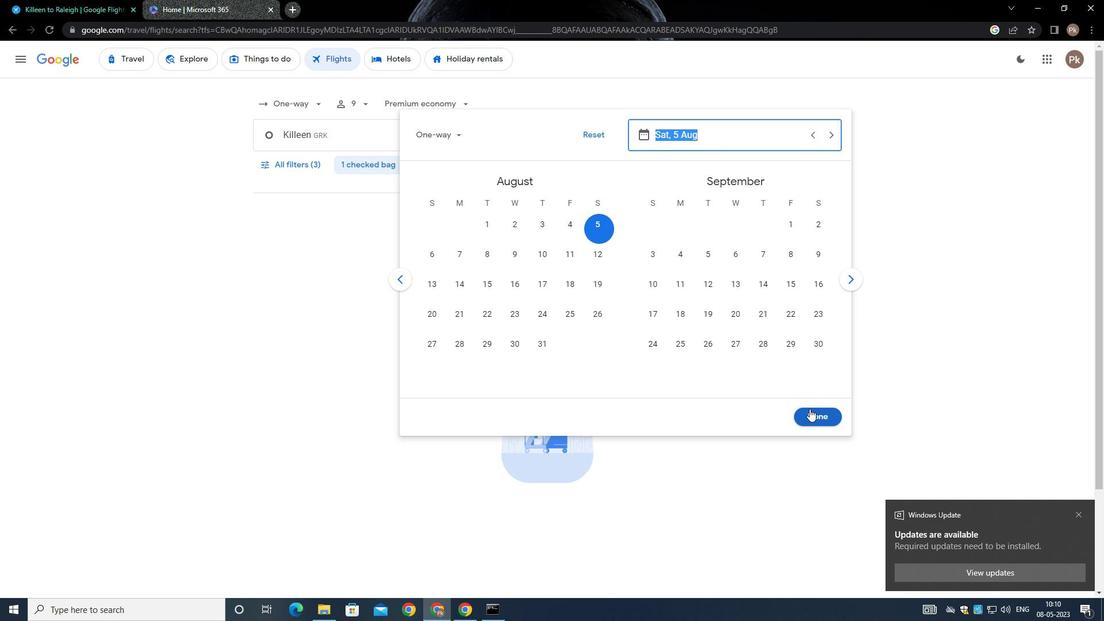 
Action: Mouse moved to (307, 162)
Screenshot: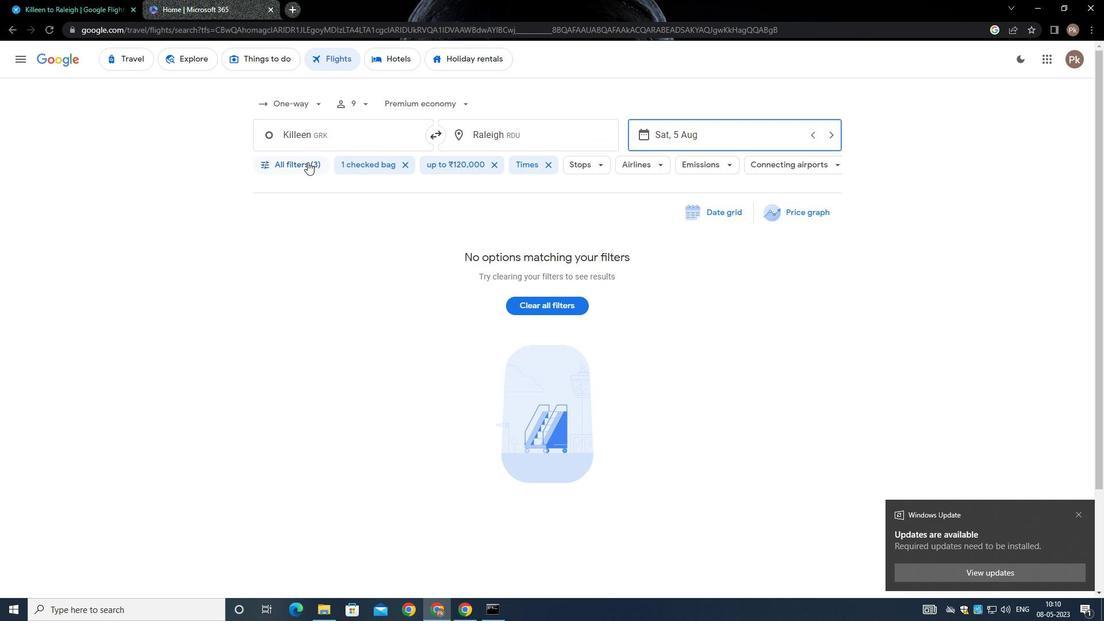 
Action: Mouse pressed left at (307, 162)
Screenshot: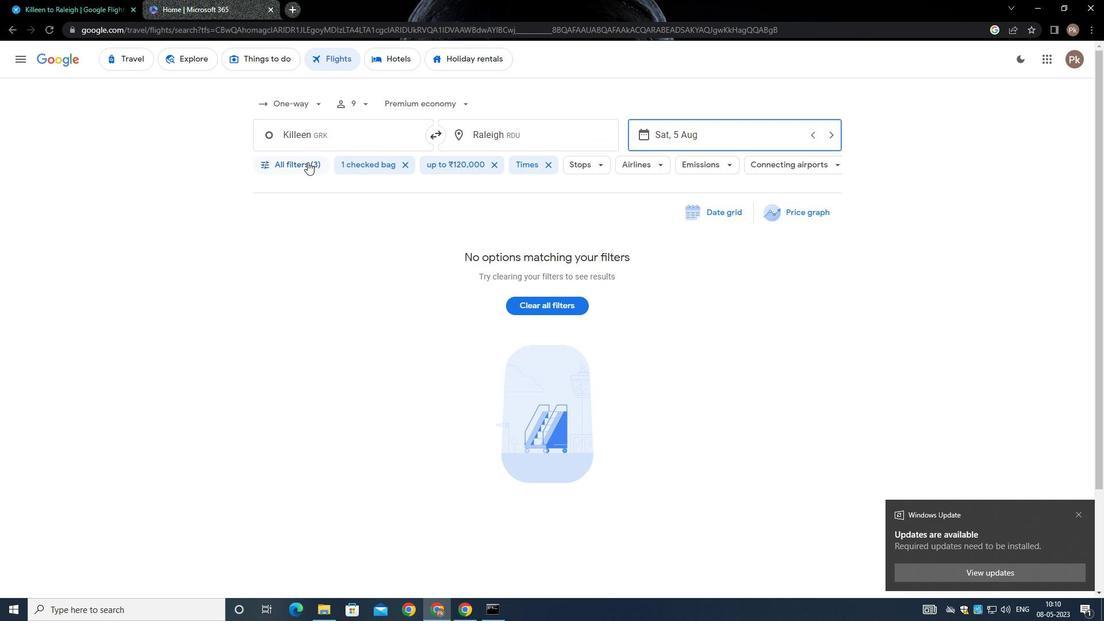 
Action: Mouse moved to (390, 276)
Screenshot: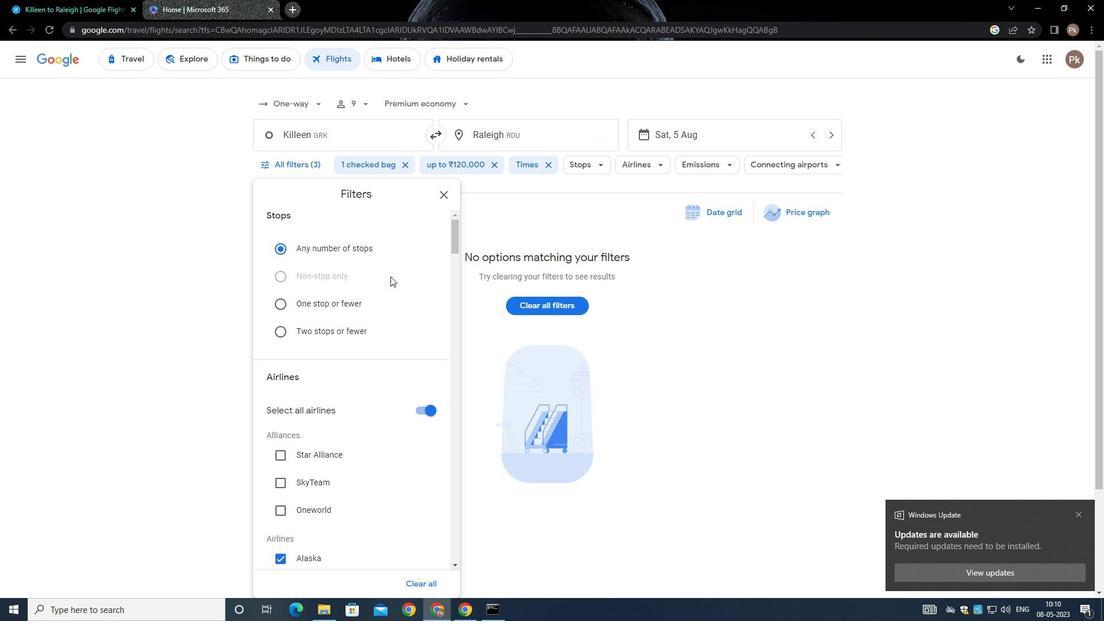 
Action: Mouse scrolled (390, 275) with delta (0, 0)
Screenshot: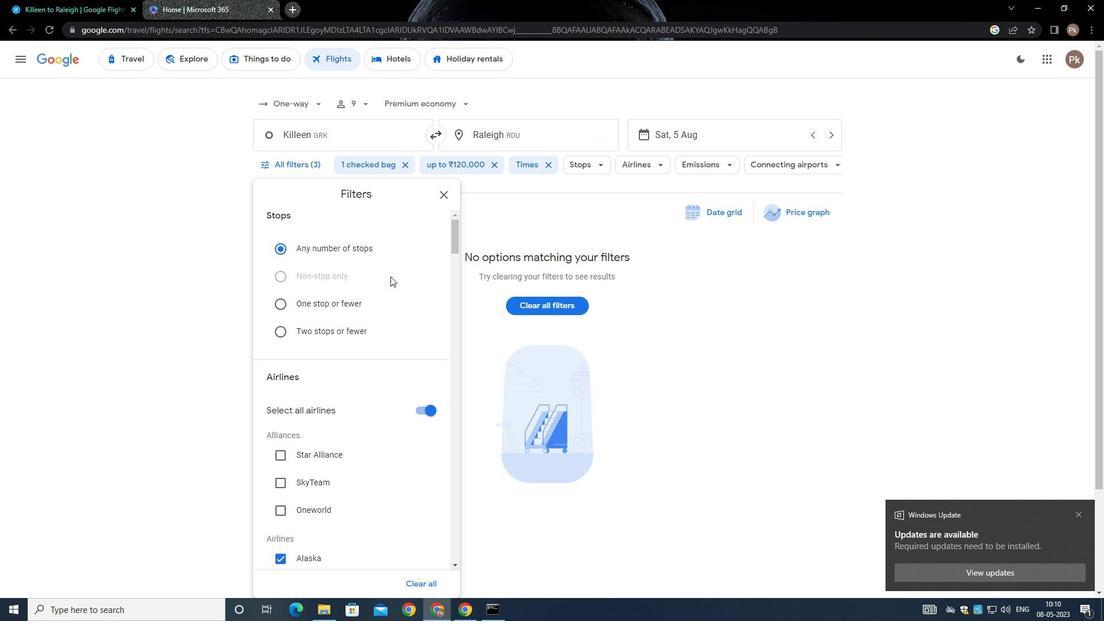 
Action: Mouse moved to (416, 351)
Screenshot: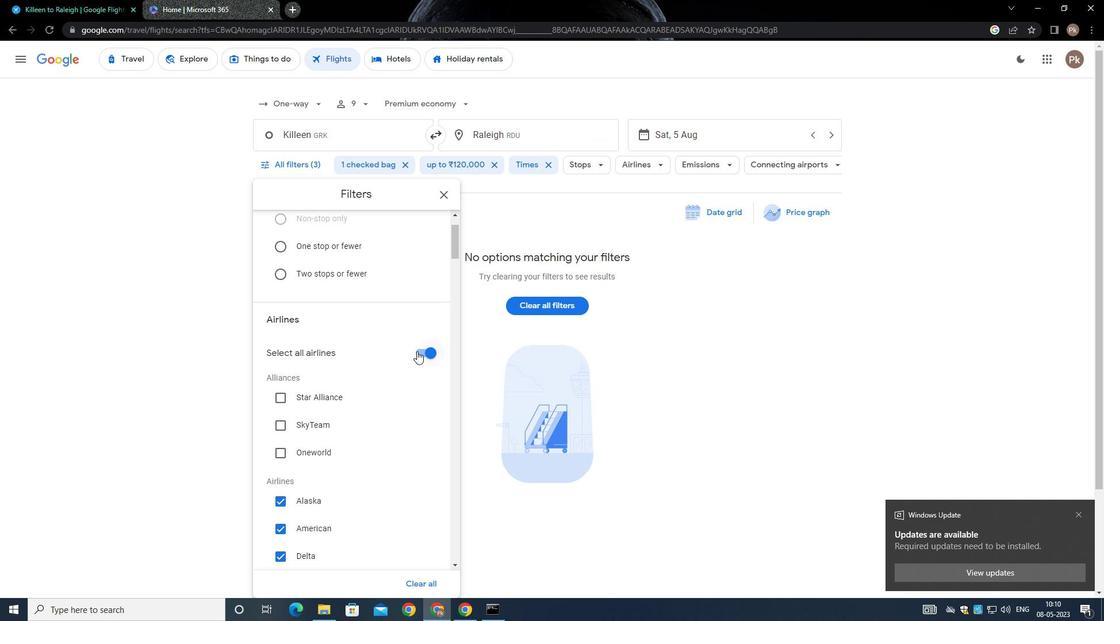 
Action: Mouse pressed left at (416, 351)
Screenshot: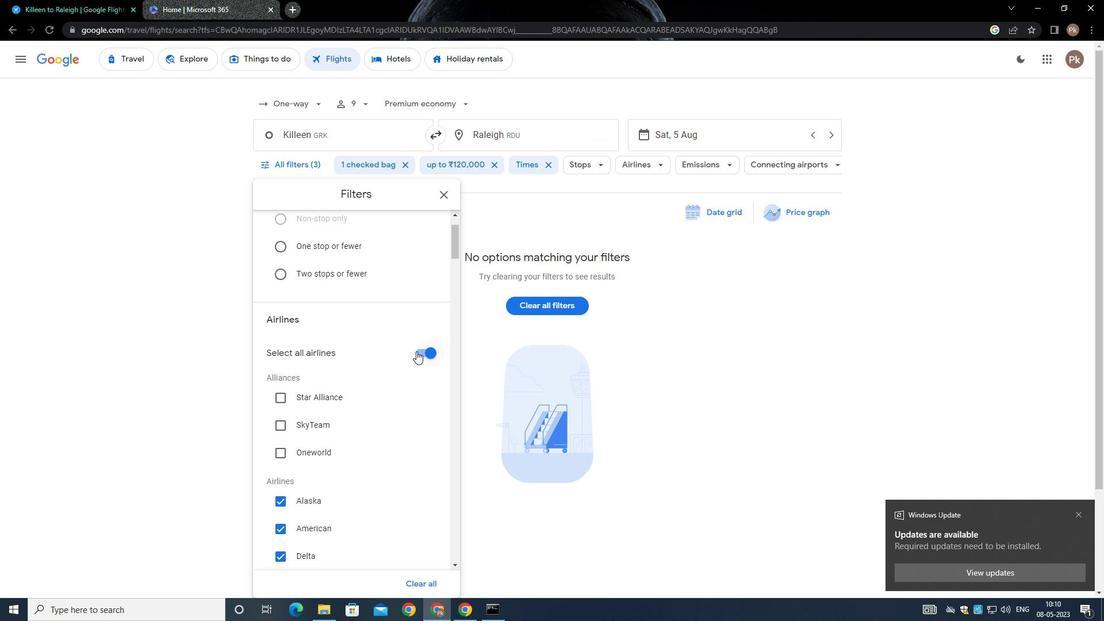 
Action: Mouse moved to (395, 352)
Screenshot: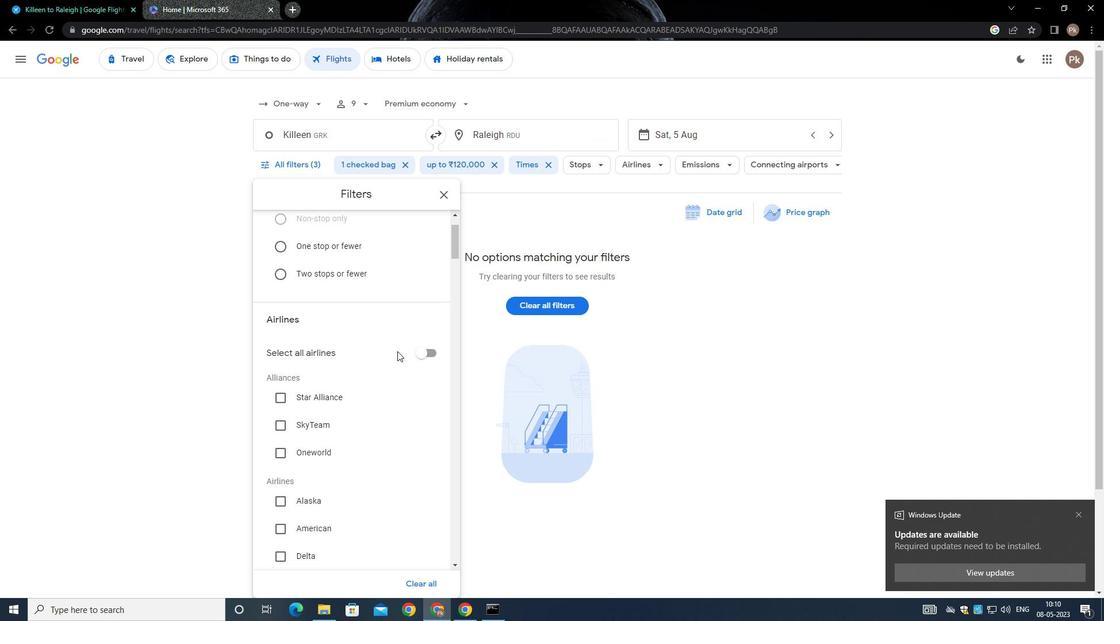 
Action: Mouse scrolled (395, 352) with delta (0, 0)
Screenshot: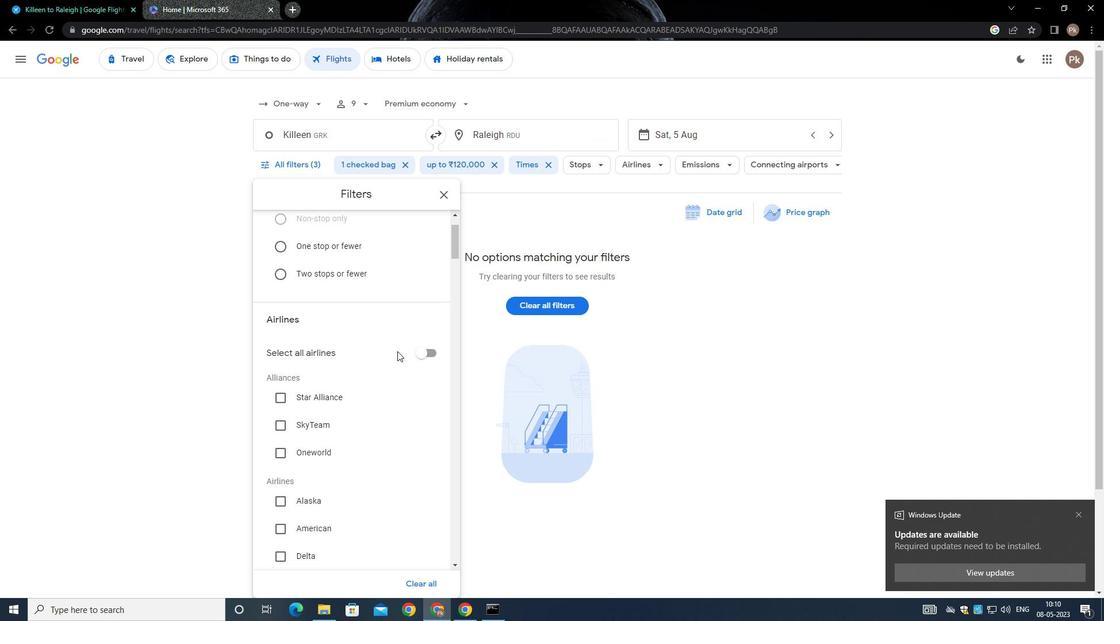 
Action: Mouse moved to (394, 356)
Screenshot: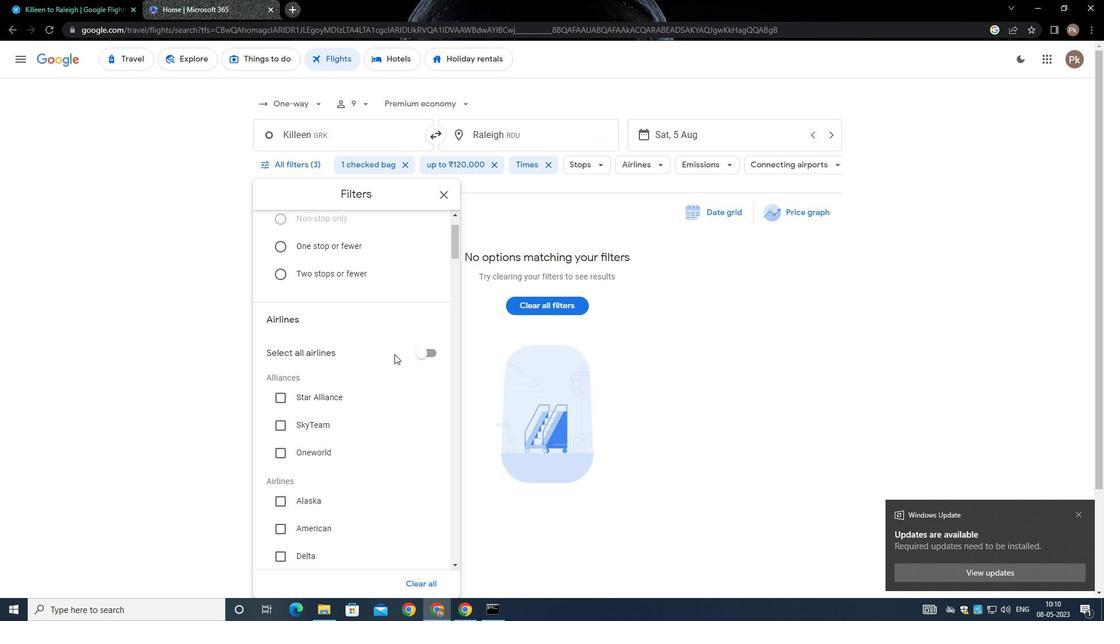 
Action: Mouse scrolled (394, 355) with delta (0, 0)
Screenshot: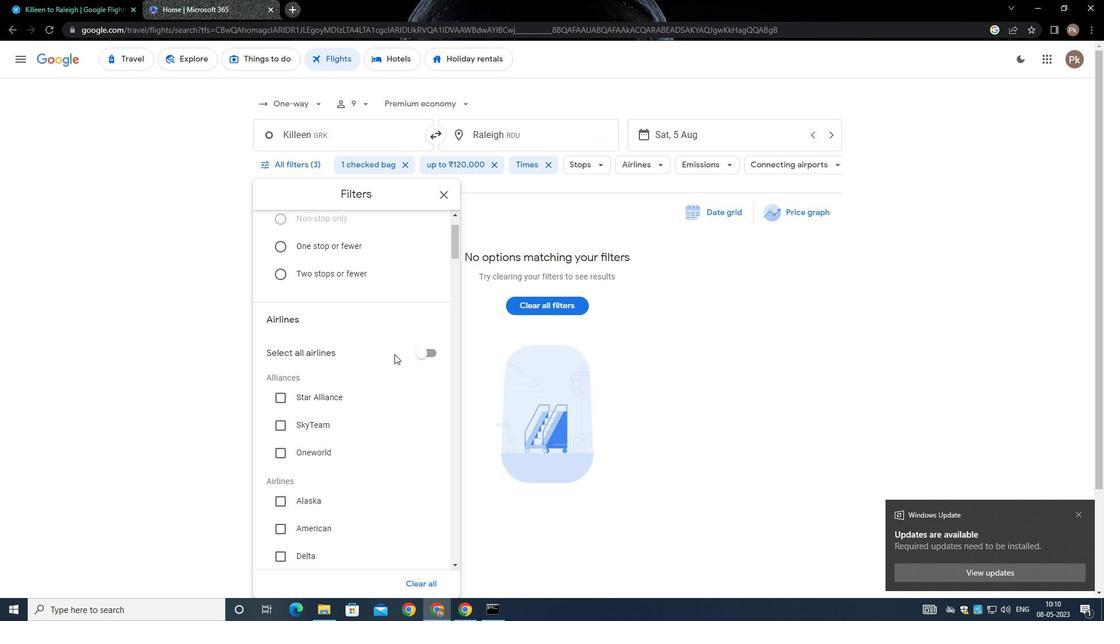 
Action: Mouse moved to (393, 357)
Screenshot: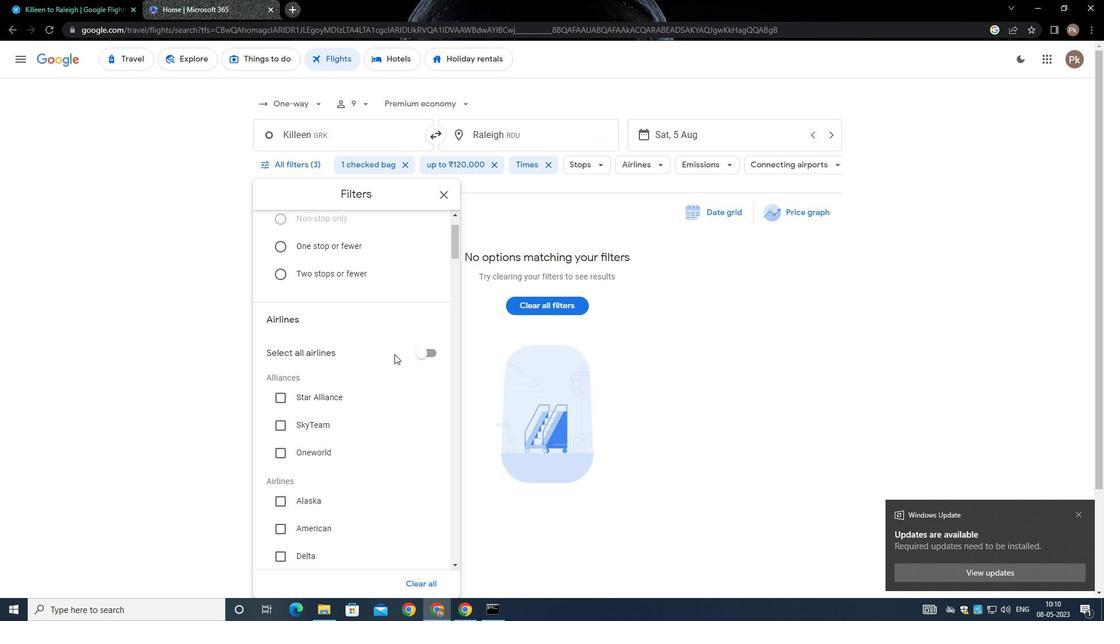 
Action: Mouse scrolled (393, 356) with delta (0, 0)
Screenshot: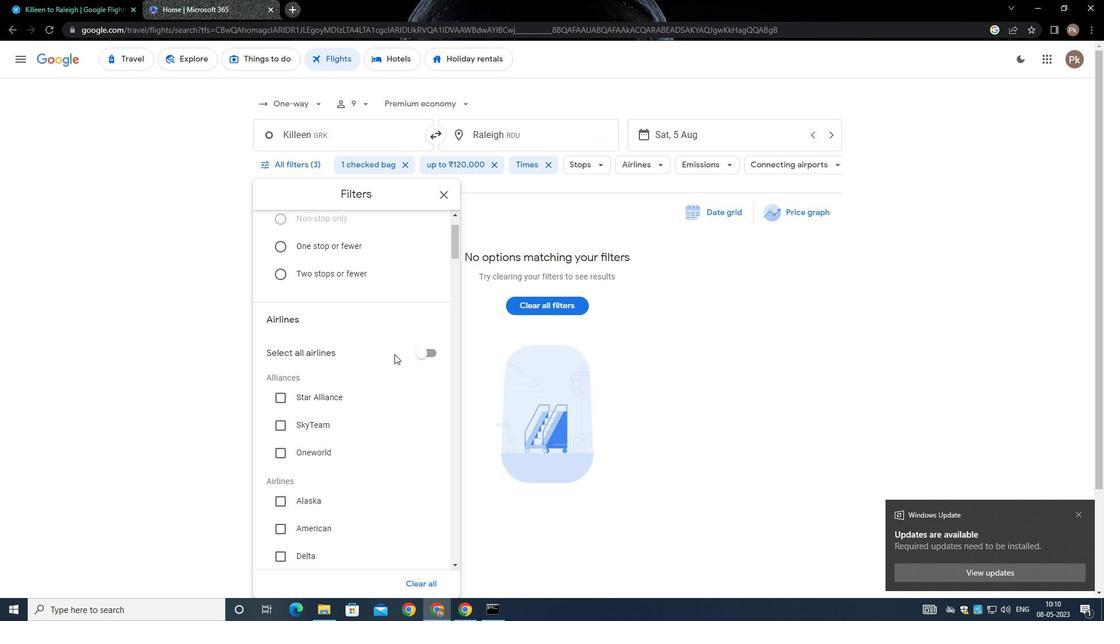 
Action: Mouse moved to (393, 357)
Screenshot: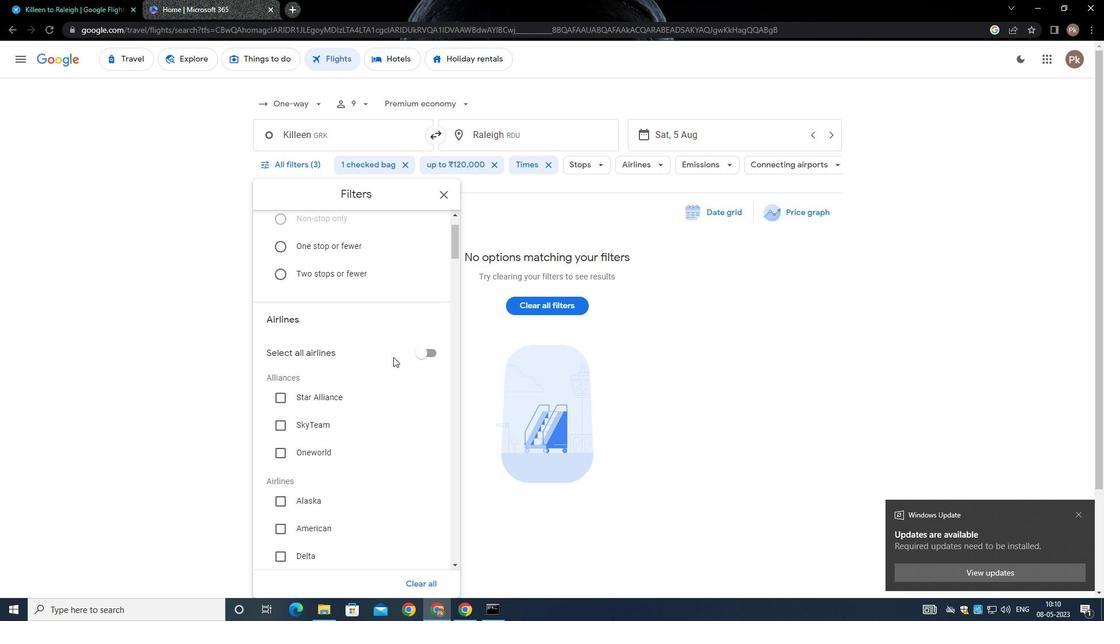 
Action: Mouse scrolled (393, 356) with delta (0, 0)
Screenshot: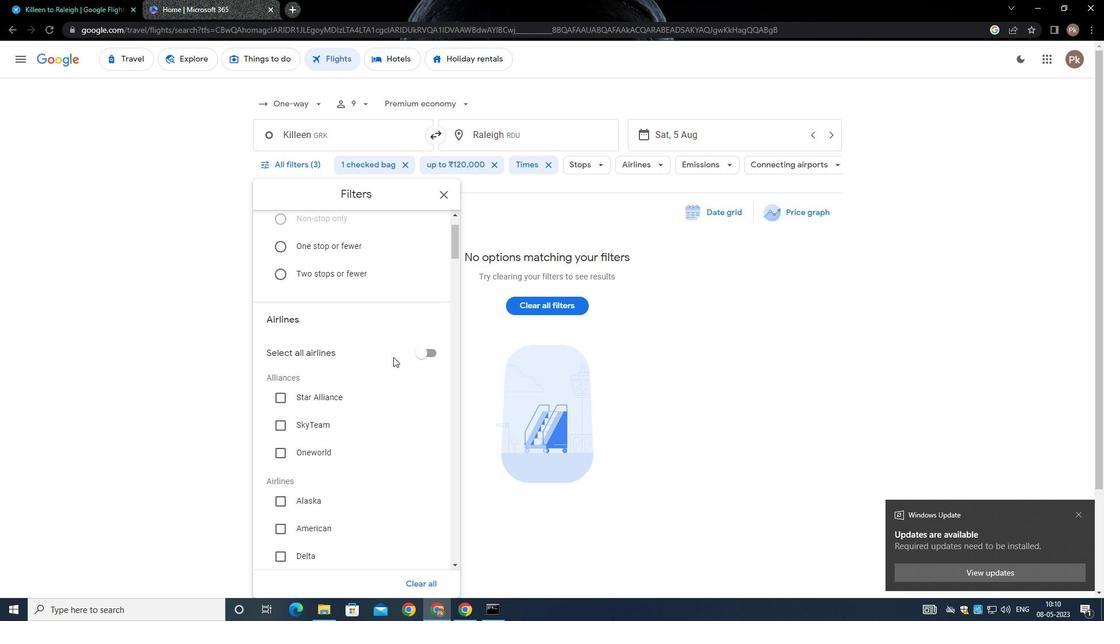 
Action: Mouse scrolled (393, 356) with delta (0, 0)
Screenshot: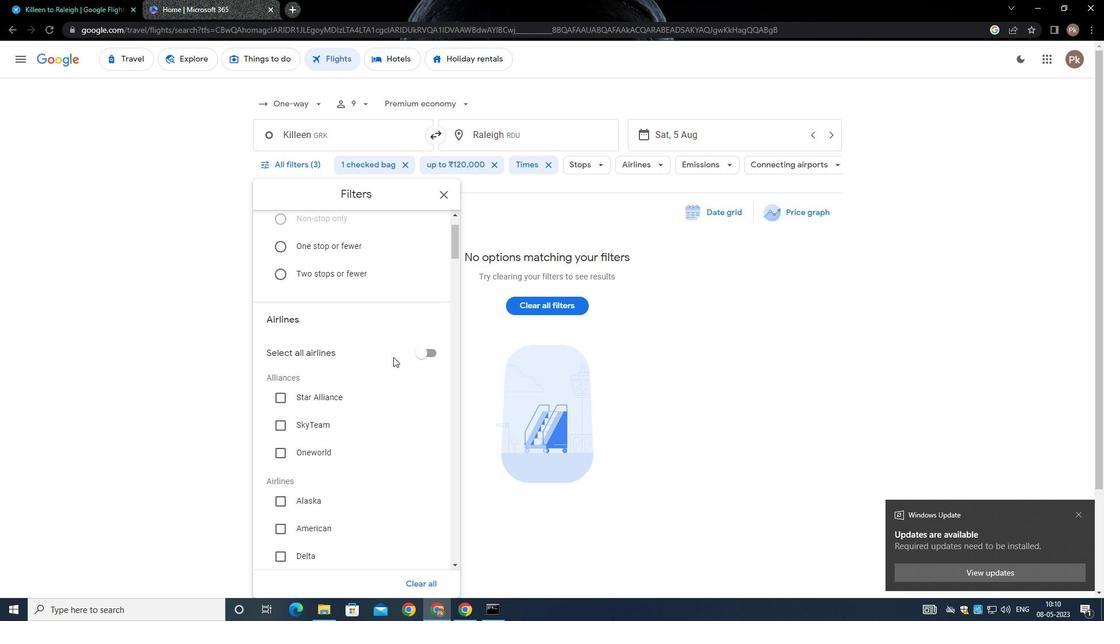 
Action: Mouse moved to (392, 357)
Screenshot: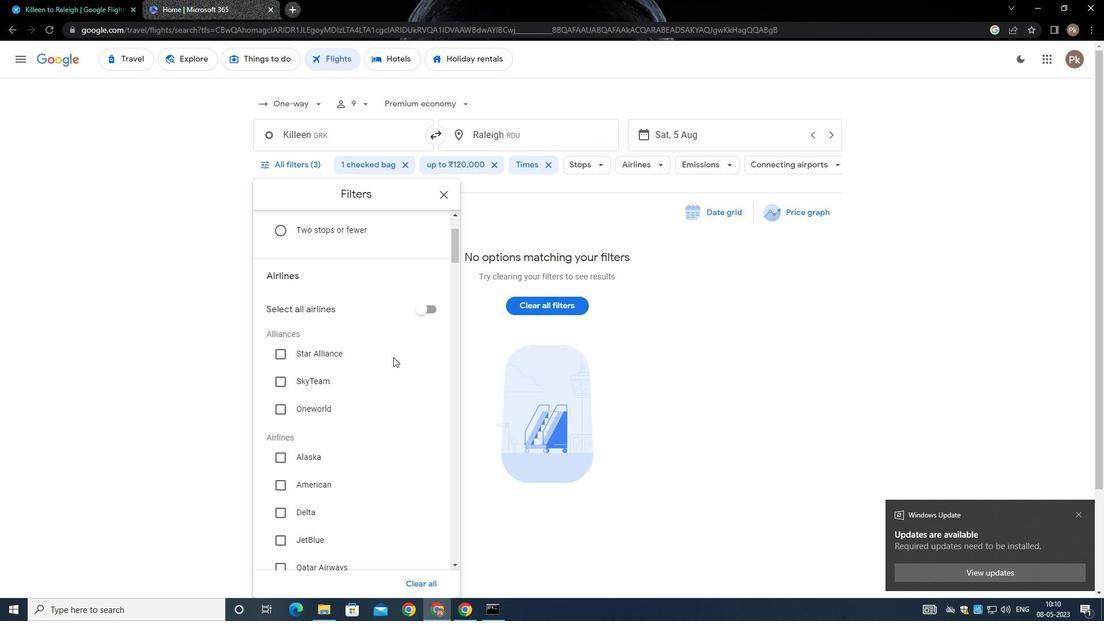 
Action: Mouse scrolled (392, 357) with delta (0, 0)
Screenshot: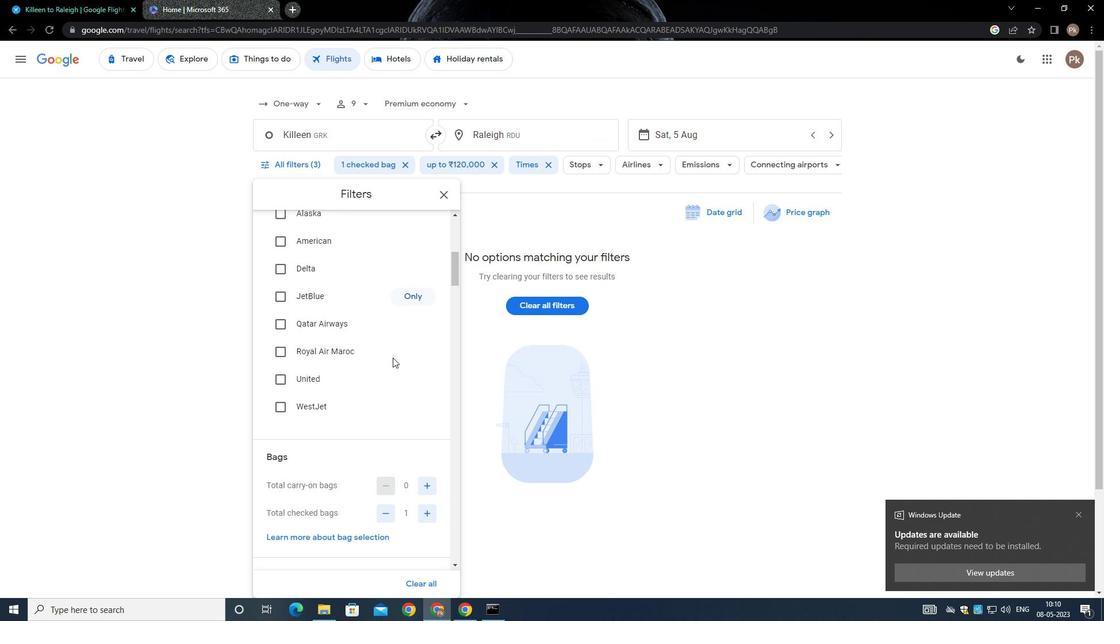 
Action: Mouse scrolled (392, 357) with delta (0, 0)
Screenshot: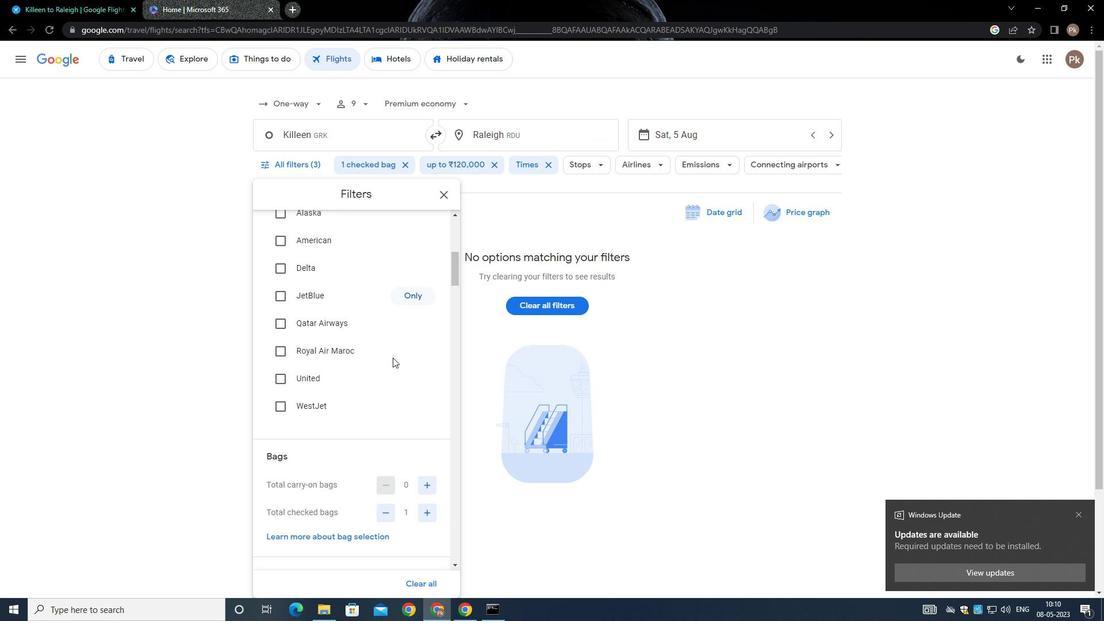 
Action: Mouse moved to (426, 395)
Screenshot: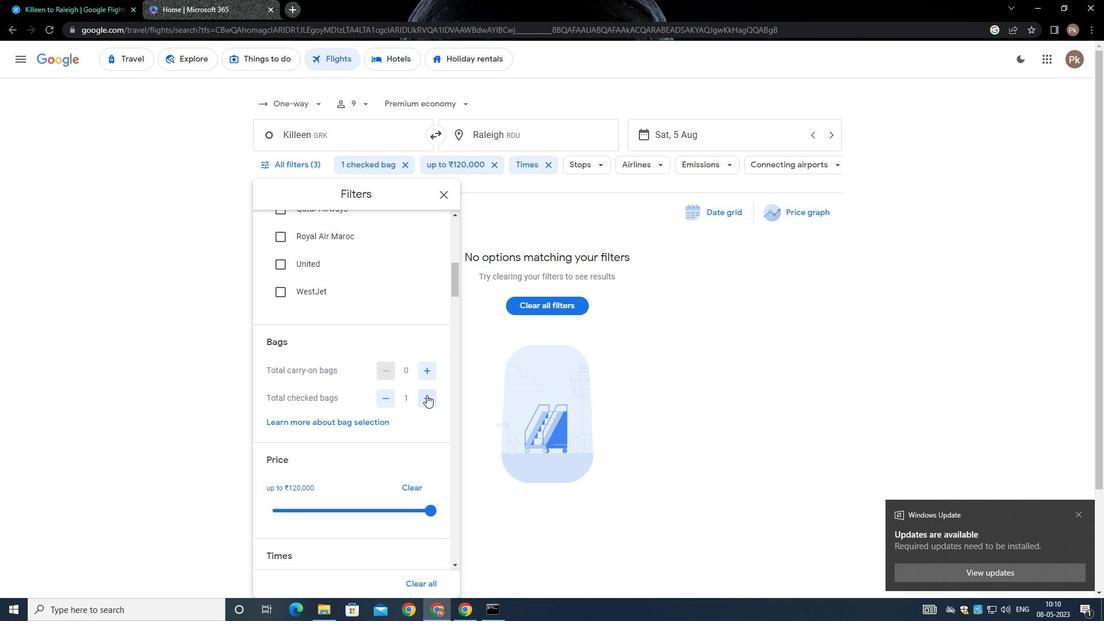 
Action: Mouse pressed left at (426, 395)
Screenshot: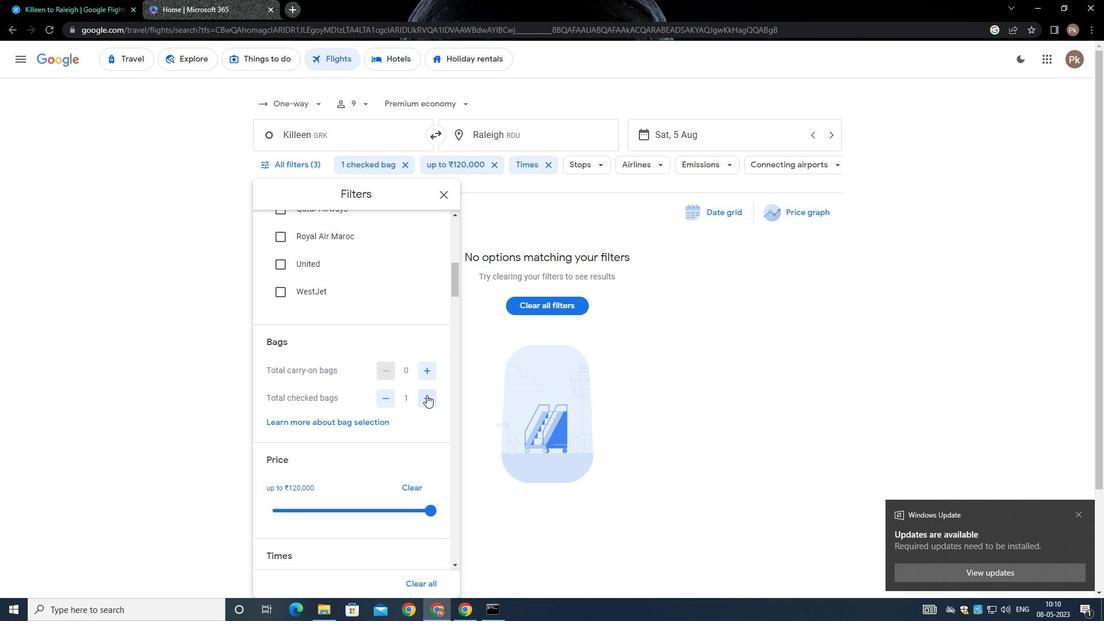 
Action: Mouse moved to (426, 396)
Screenshot: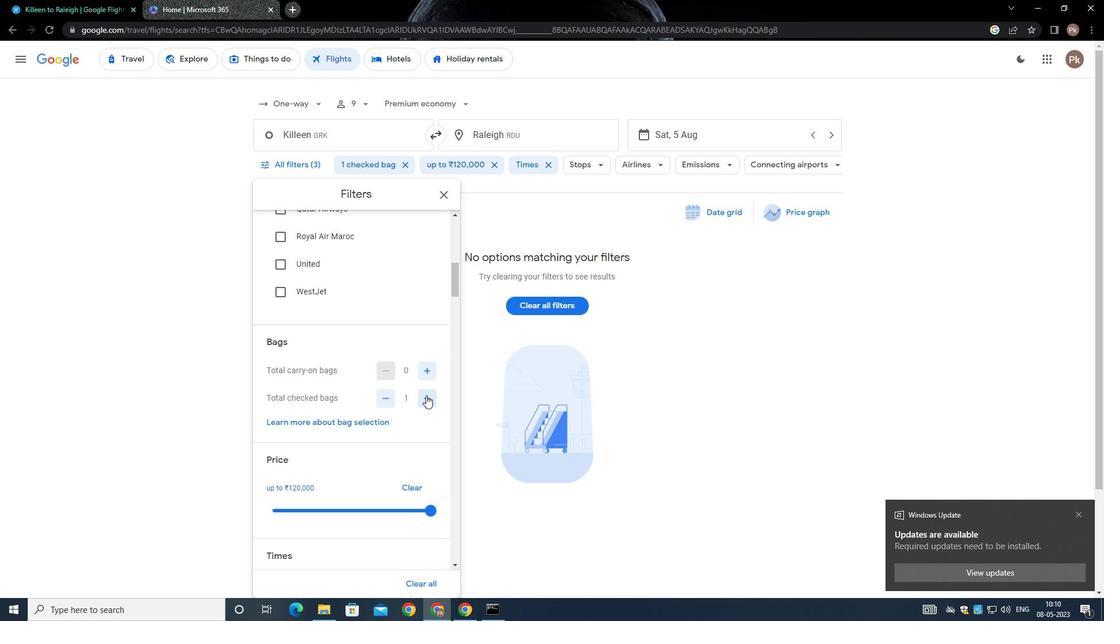 
Action: Mouse pressed left at (426, 396)
Screenshot: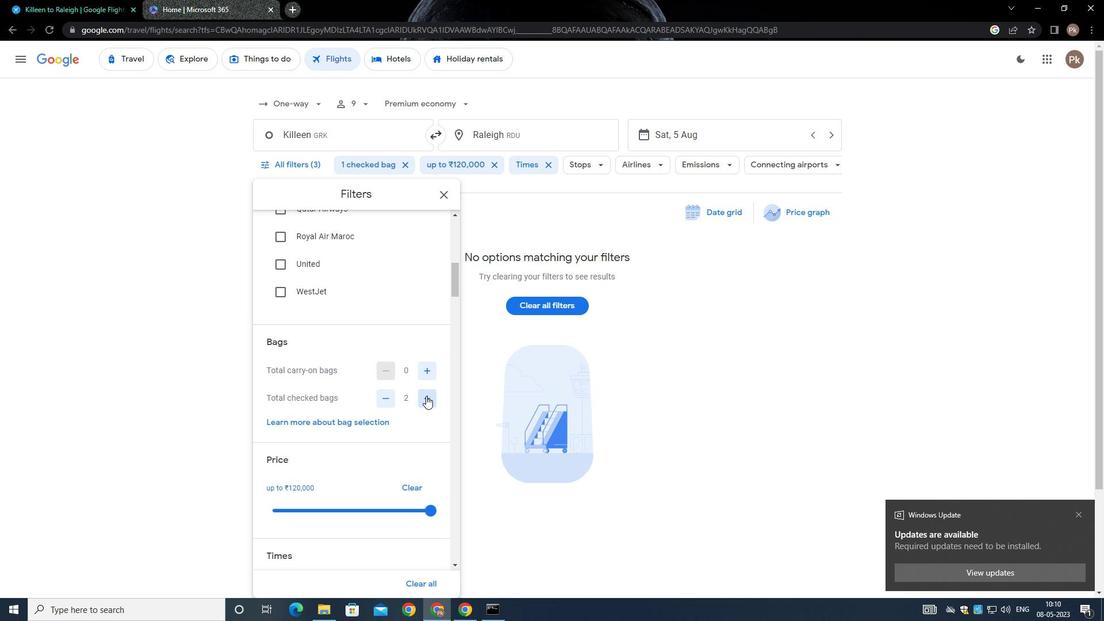 
Action: Mouse moved to (379, 402)
Screenshot: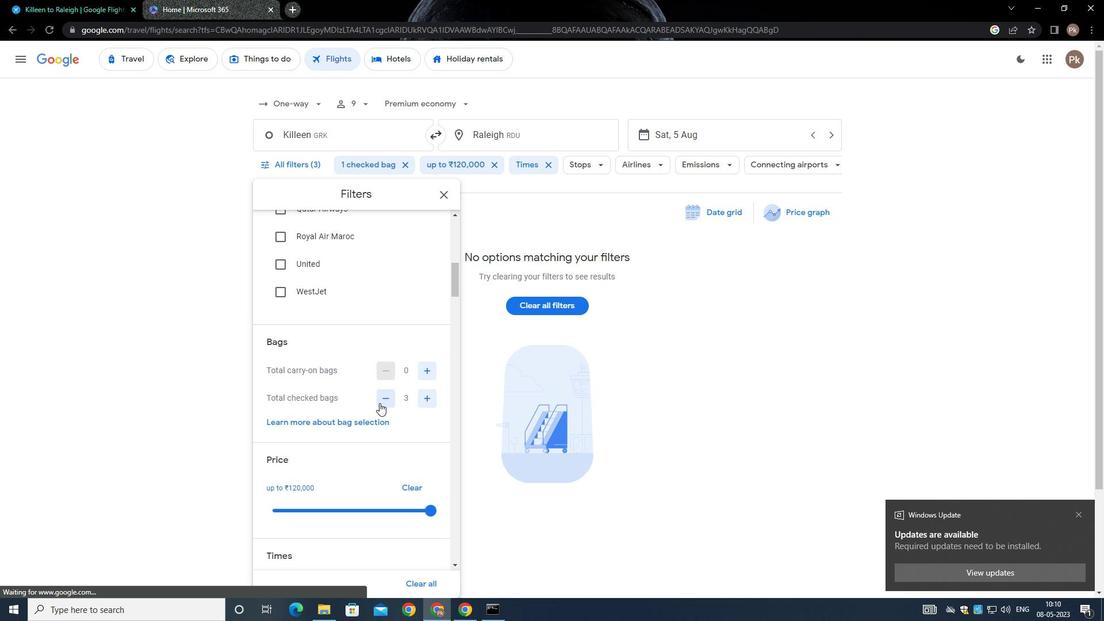 
Action: Mouse pressed left at (379, 402)
Screenshot: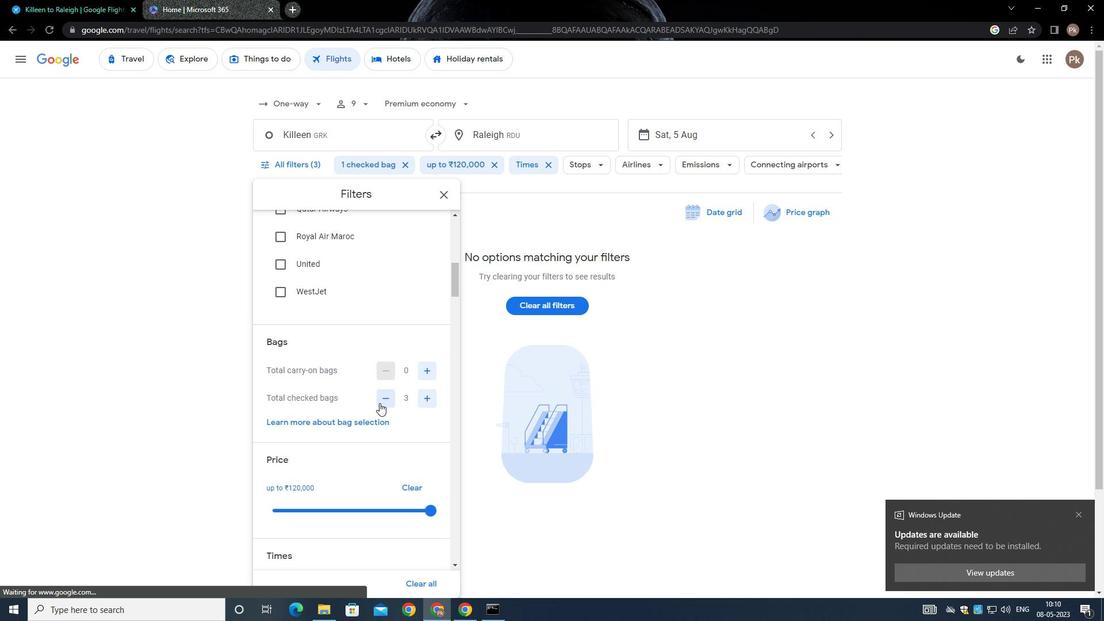 
Action: Mouse moved to (330, 402)
Screenshot: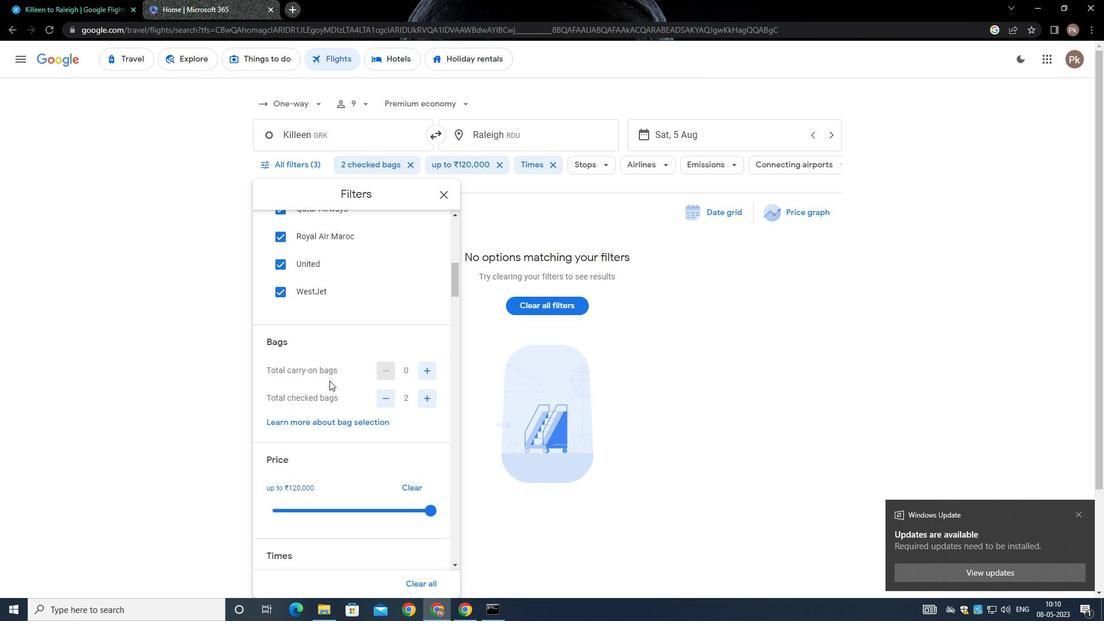 
Action: Mouse scrolled (330, 402) with delta (0, 0)
Screenshot: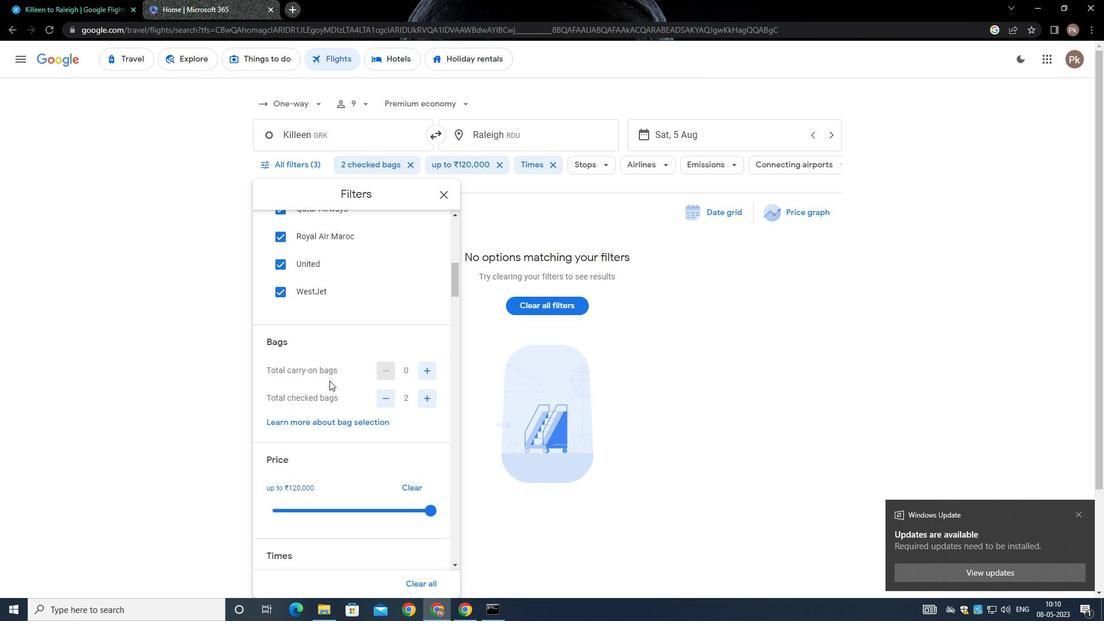 
Action: Mouse moved to (330, 413)
Screenshot: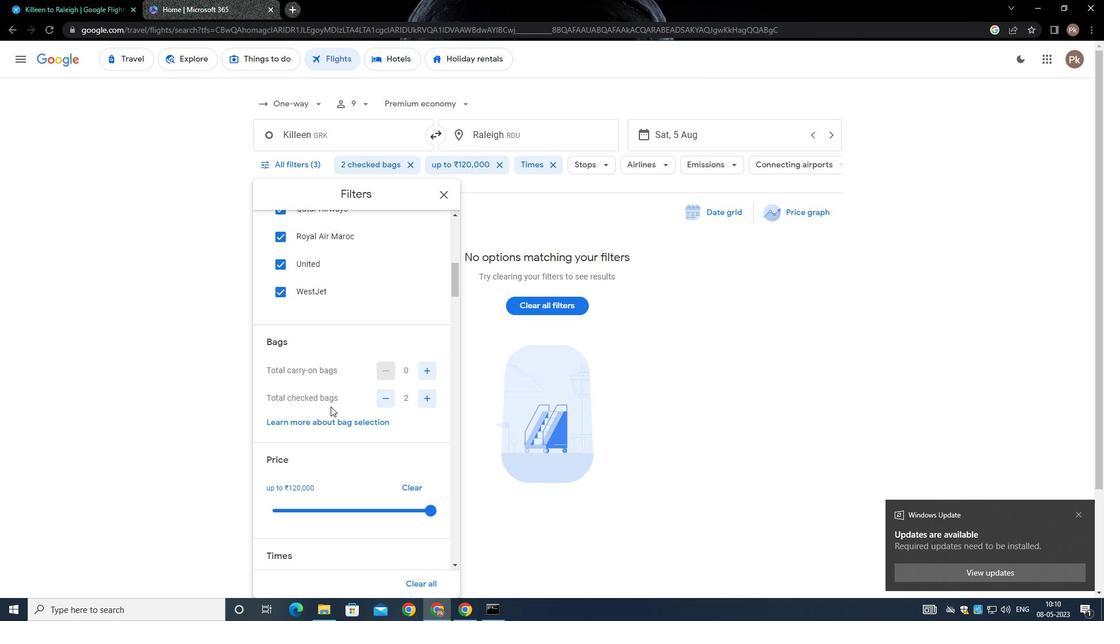
Action: Mouse scrolled (330, 413) with delta (0, 0)
Screenshot: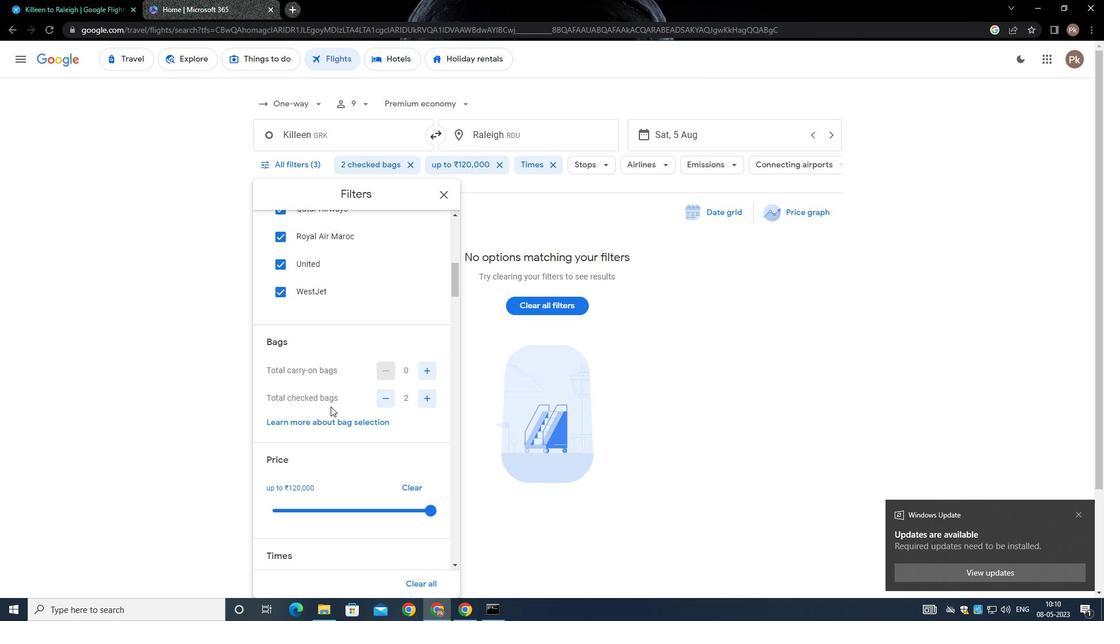 
Action: Mouse moved to (430, 394)
Screenshot: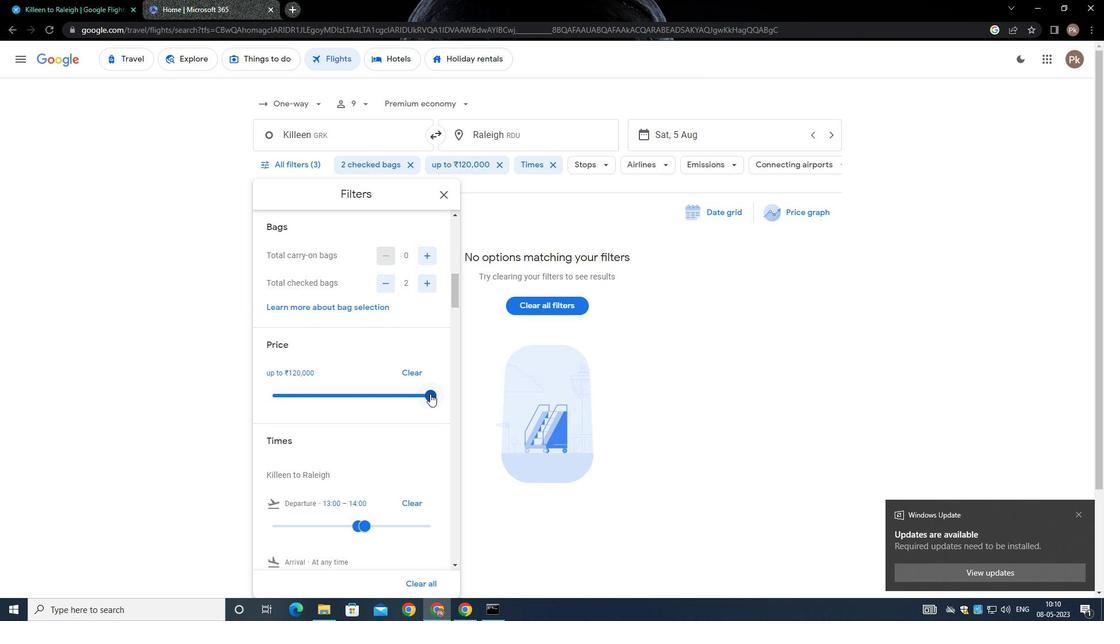 
Action: Mouse pressed left at (430, 394)
Screenshot: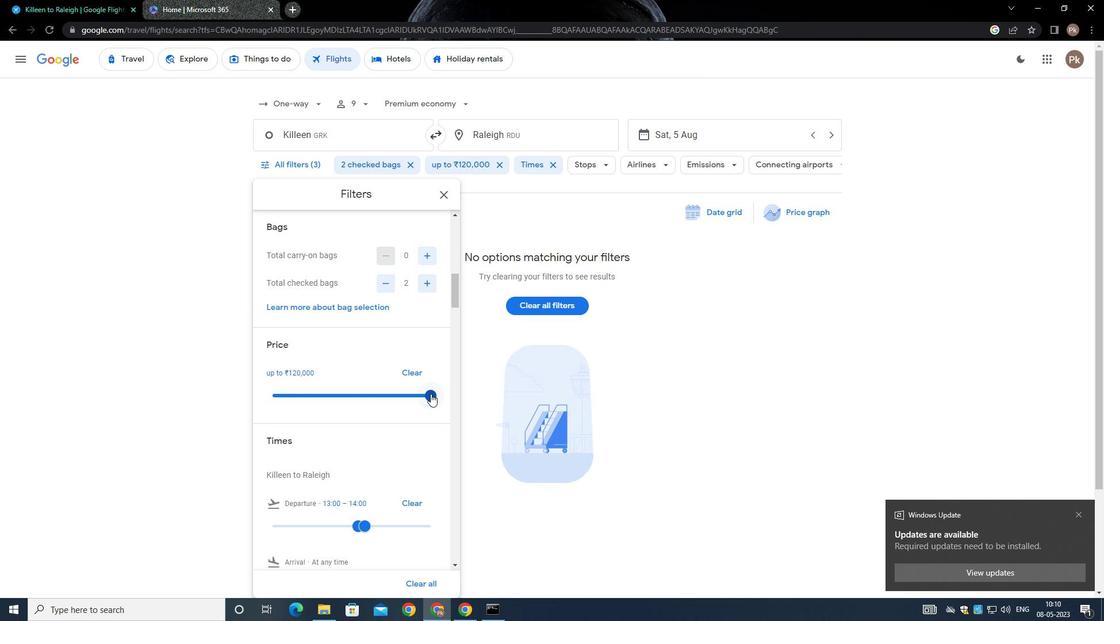 
Action: Mouse moved to (435, 393)
Screenshot: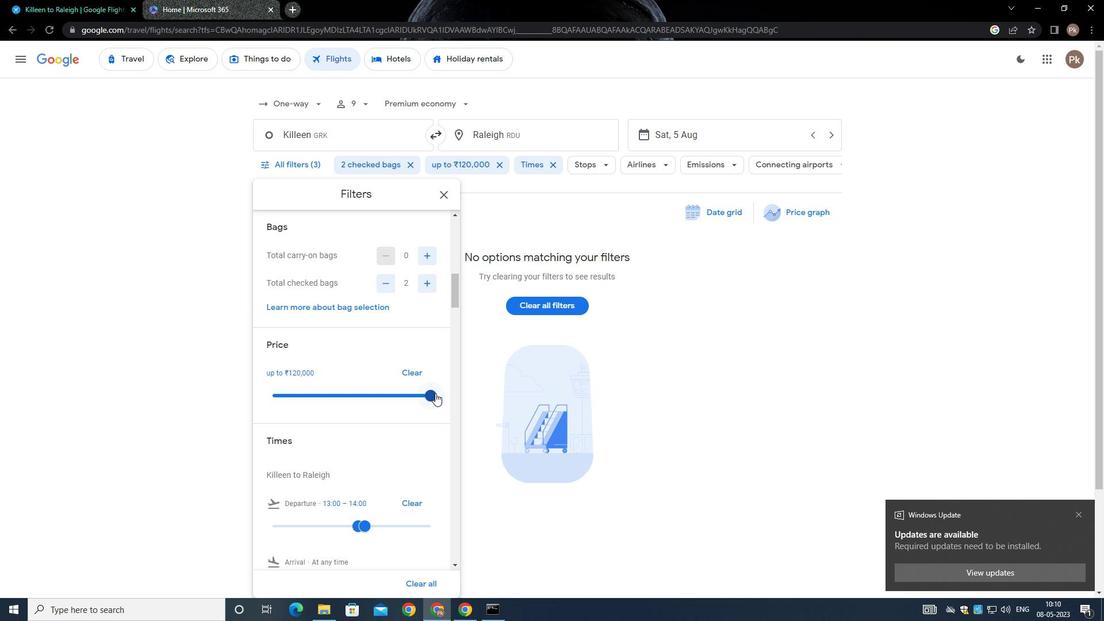 
Action: Mouse pressed left at (435, 393)
Screenshot: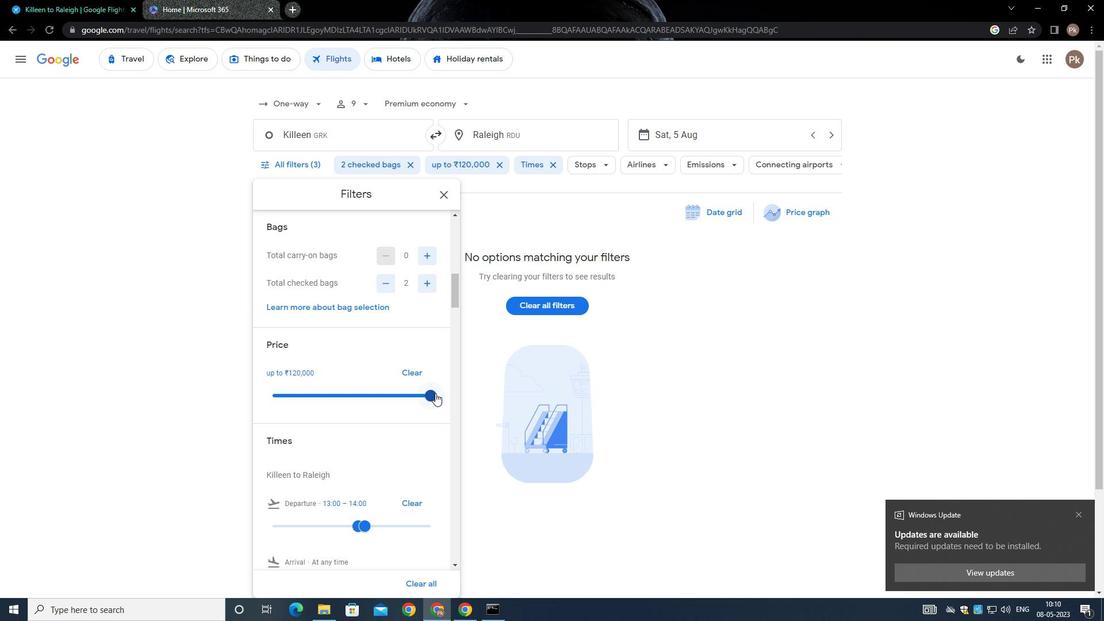 
Action: Mouse moved to (411, 388)
Screenshot: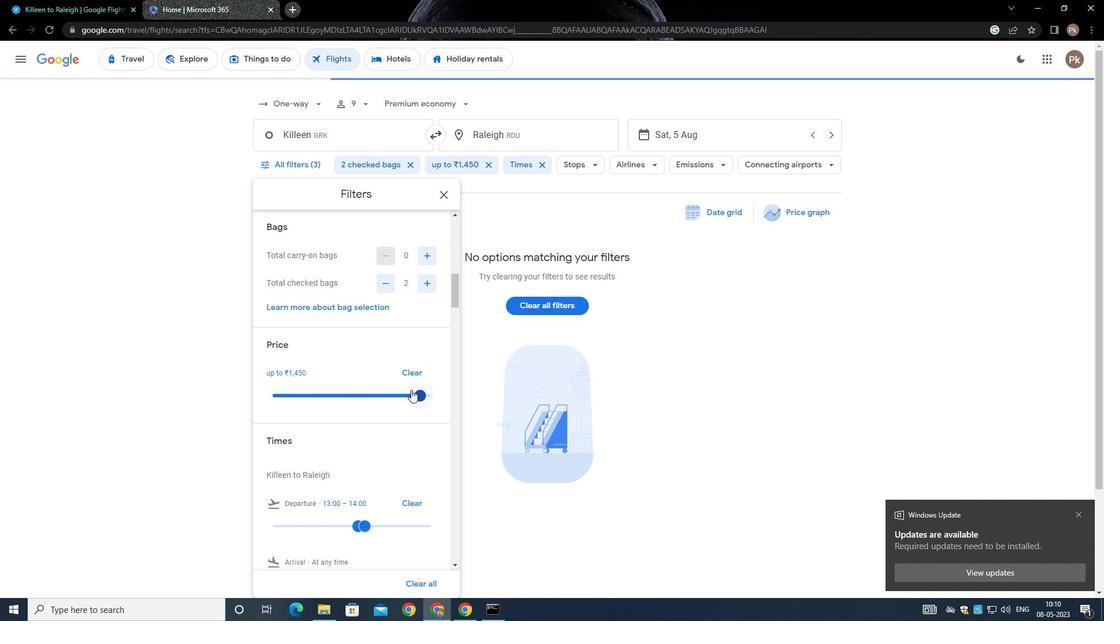 
Action: Mouse scrolled (411, 388) with delta (0, 0)
Screenshot: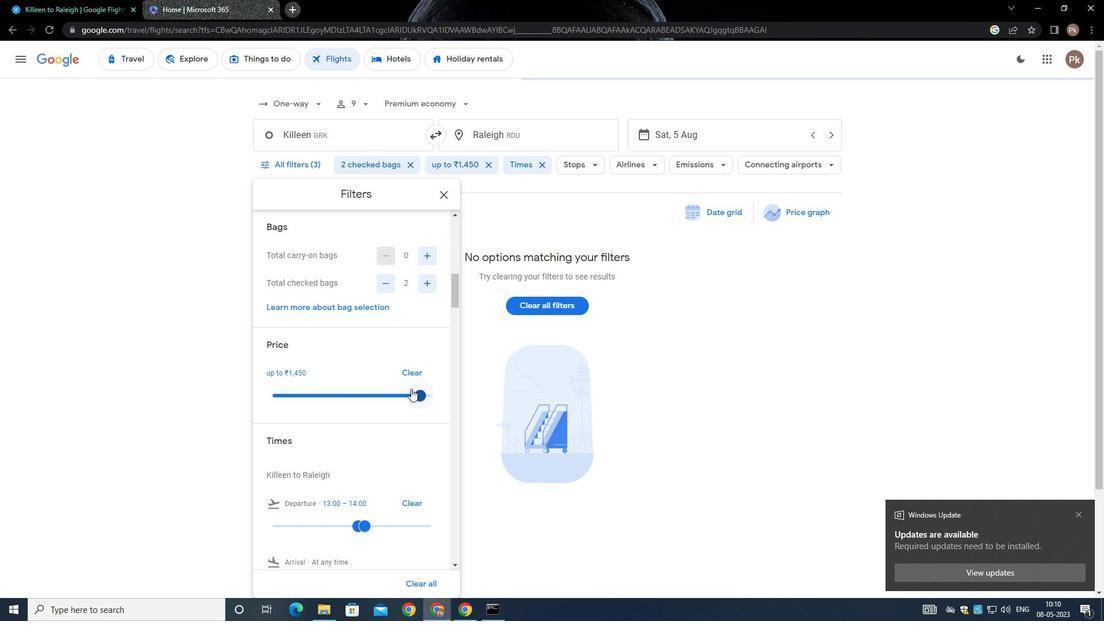 
Action: Mouse scrolled (411, 388) with delta (0, 0)
Screenshot: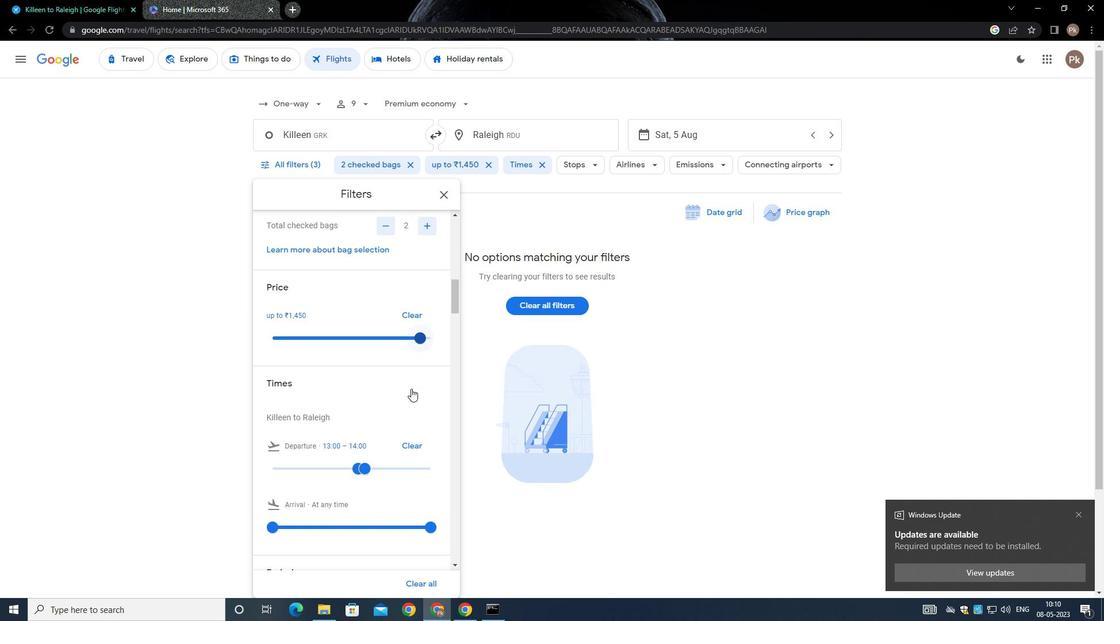 
Action: Mouse scrolled (411, 388) with delta (0, 0)
Screenshot: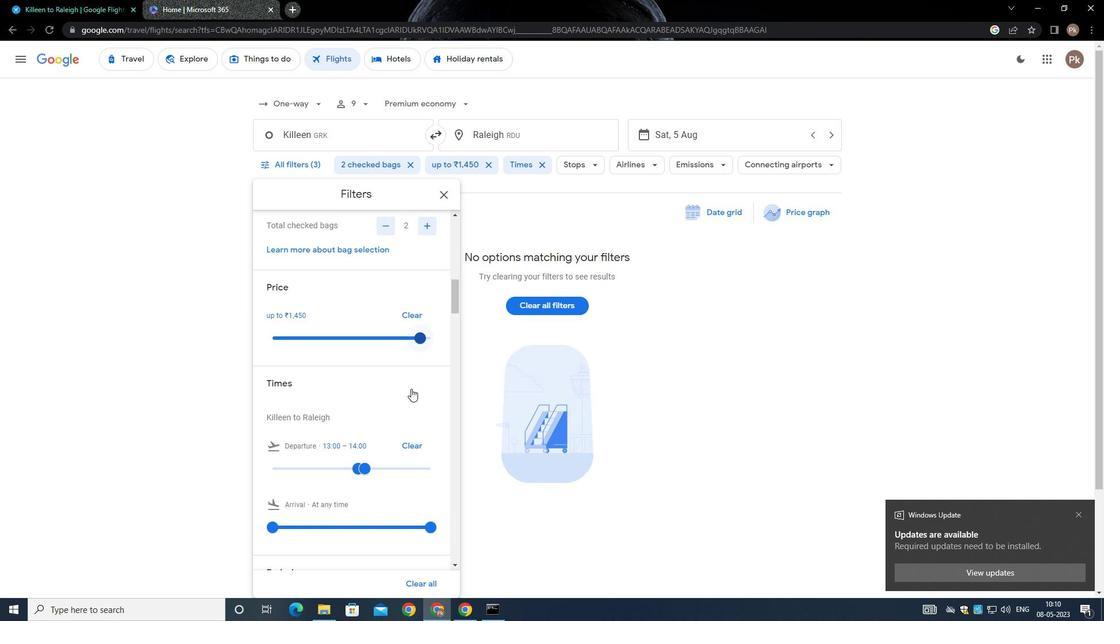 
Action: Mouse moved to (441, 372)
Screenshot: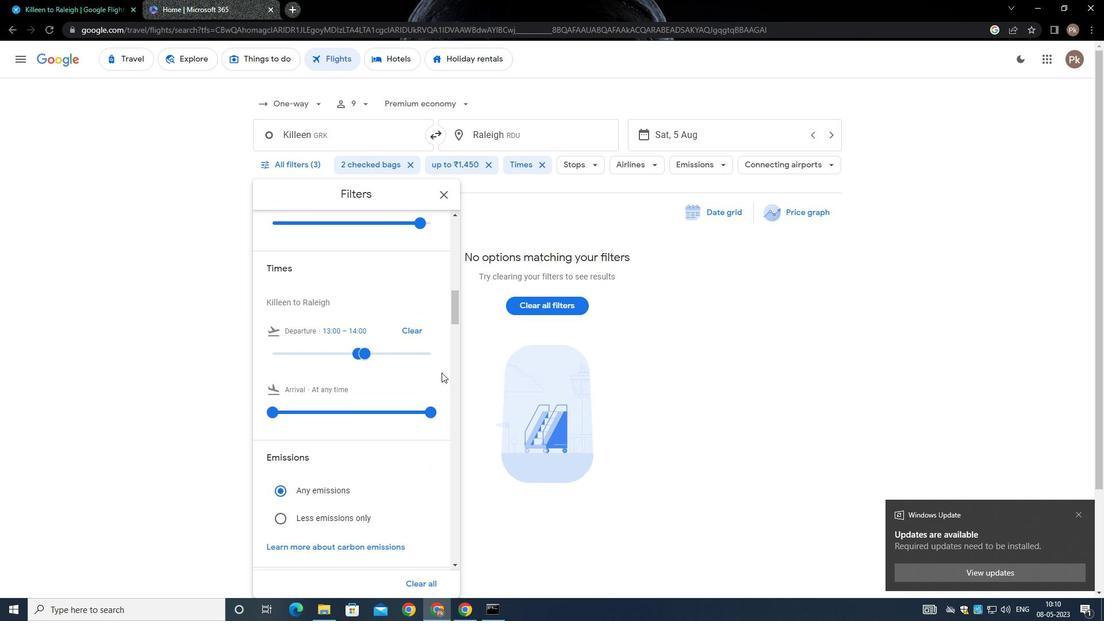 
Action: Mouse scrolled (441, 372) with delta (0, 0)
Screenshot: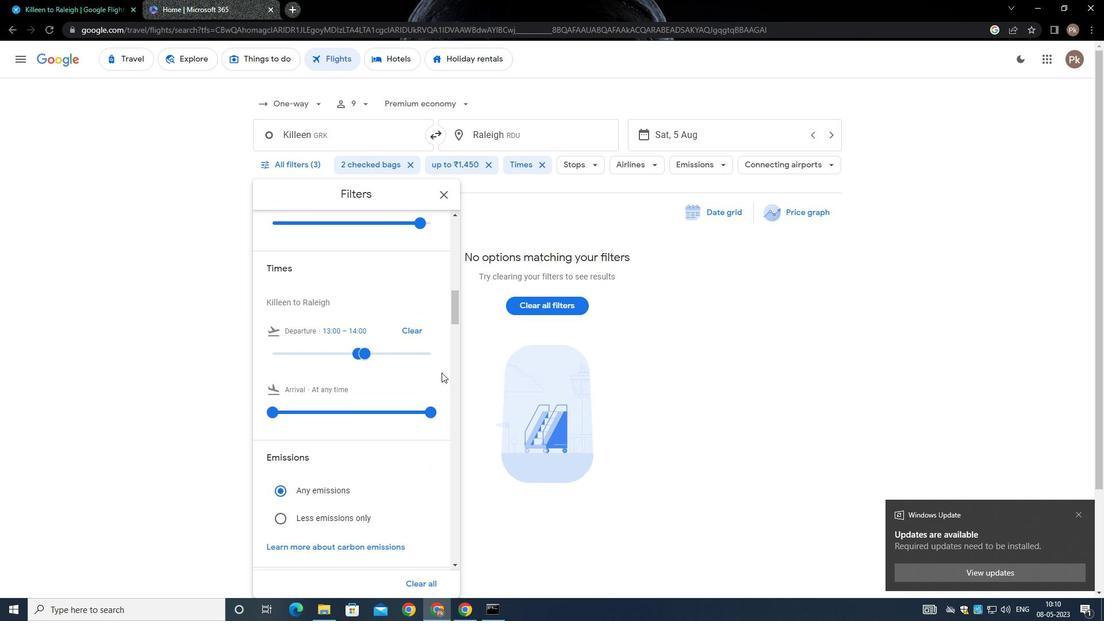 
Action: Mouse moved to (429, 380)
Screenshot: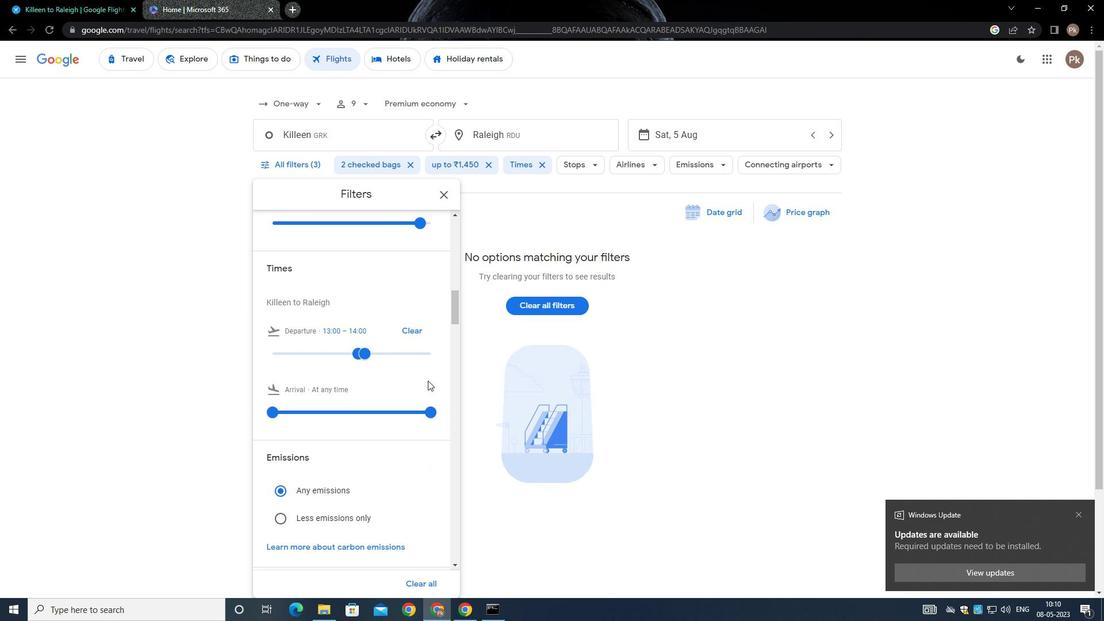 
Action: Mouse scrolled (429, 380) with delta (0, 0)
Screenshot: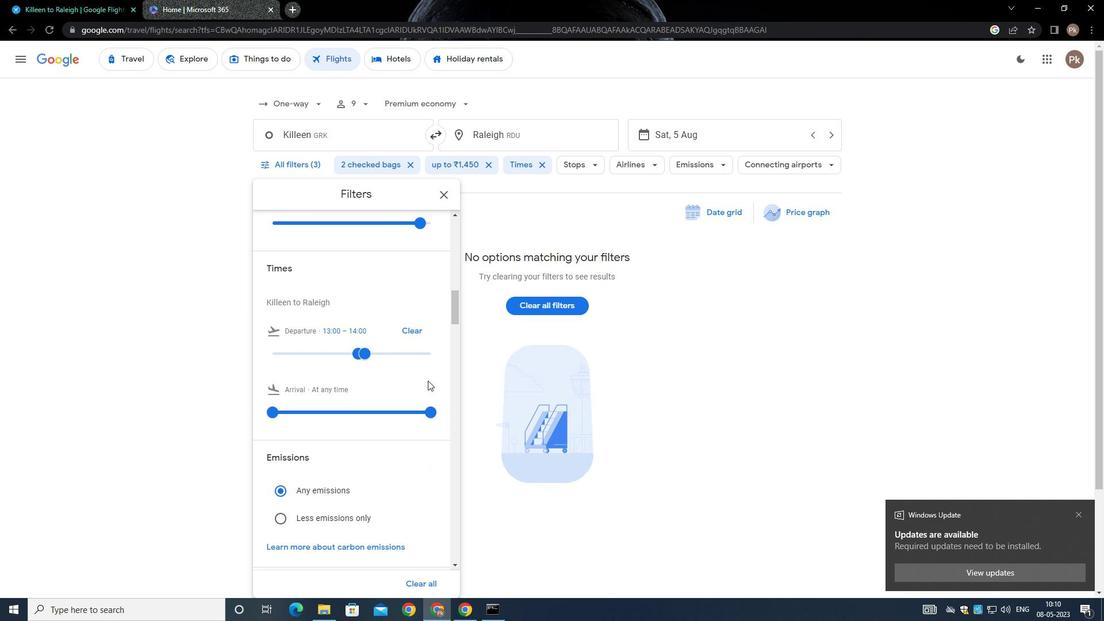 
Action: Mouse moved to (425, 380)
Screenshot: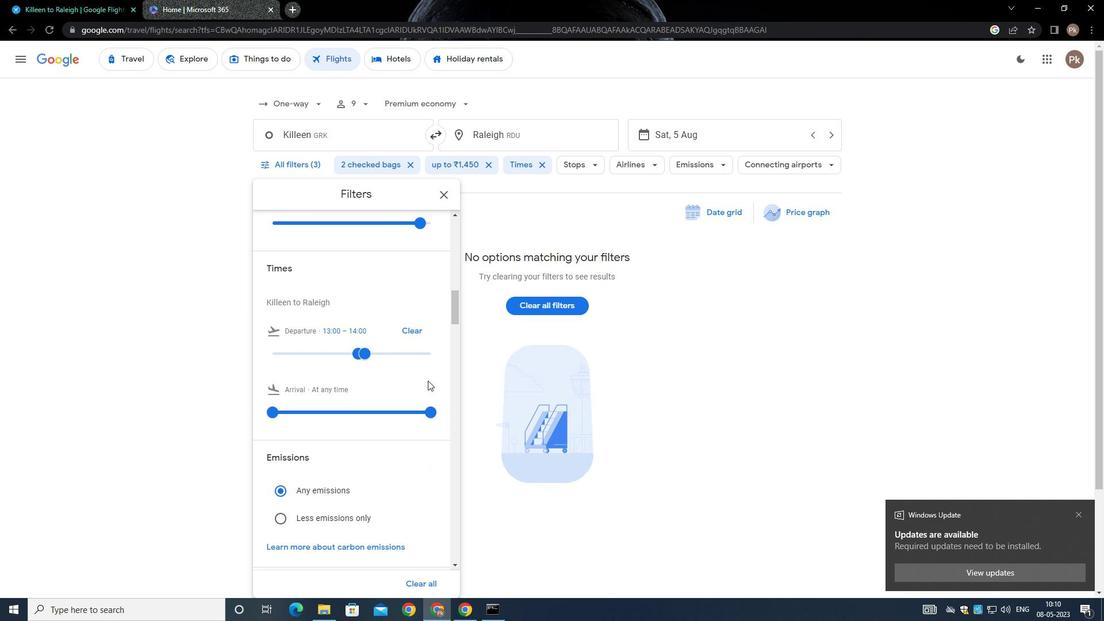 
Action: Mouse scrolled (425, 380) with delta (0, 0)
Screenshot: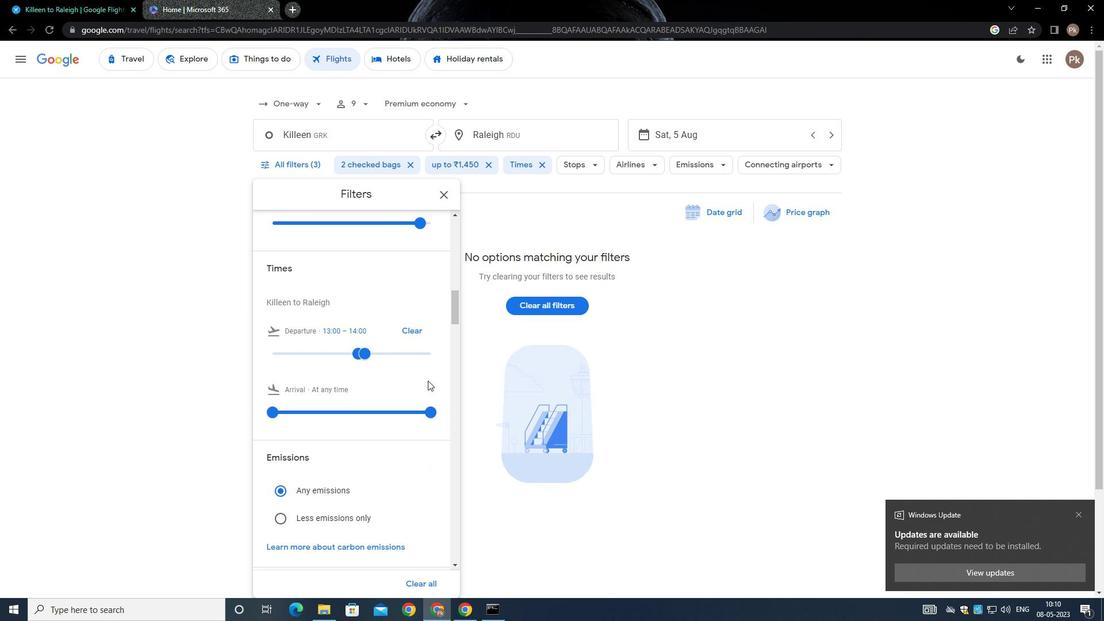 
Action: Mouse moved to (343, 357)
Screenshot: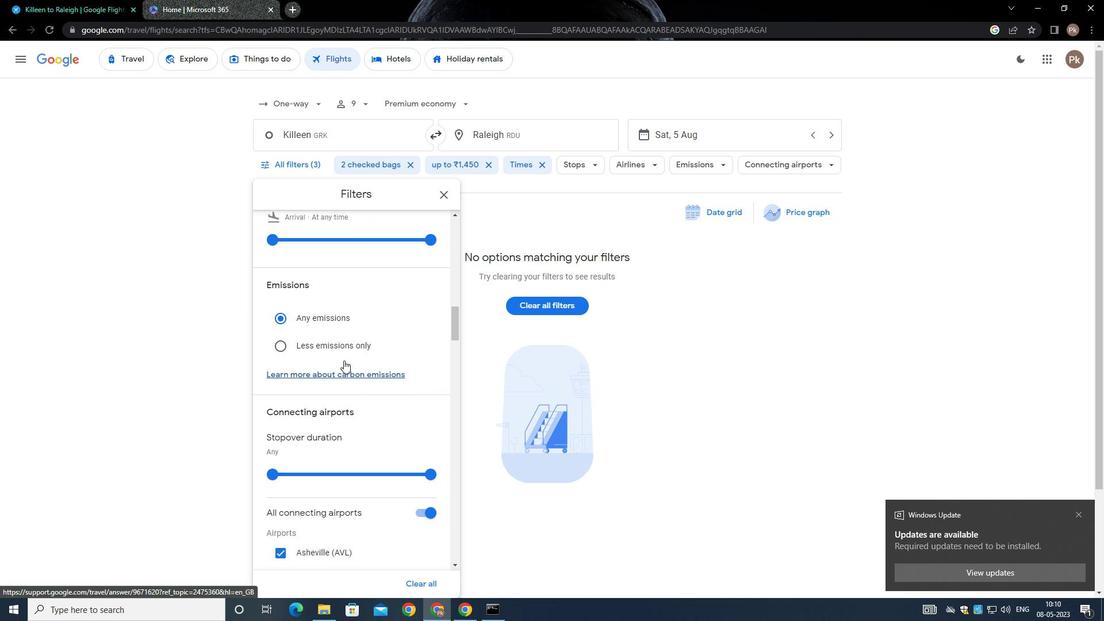 
Action: Mouse scrolled (343, 357) with delta (0, 0)
Screenshot: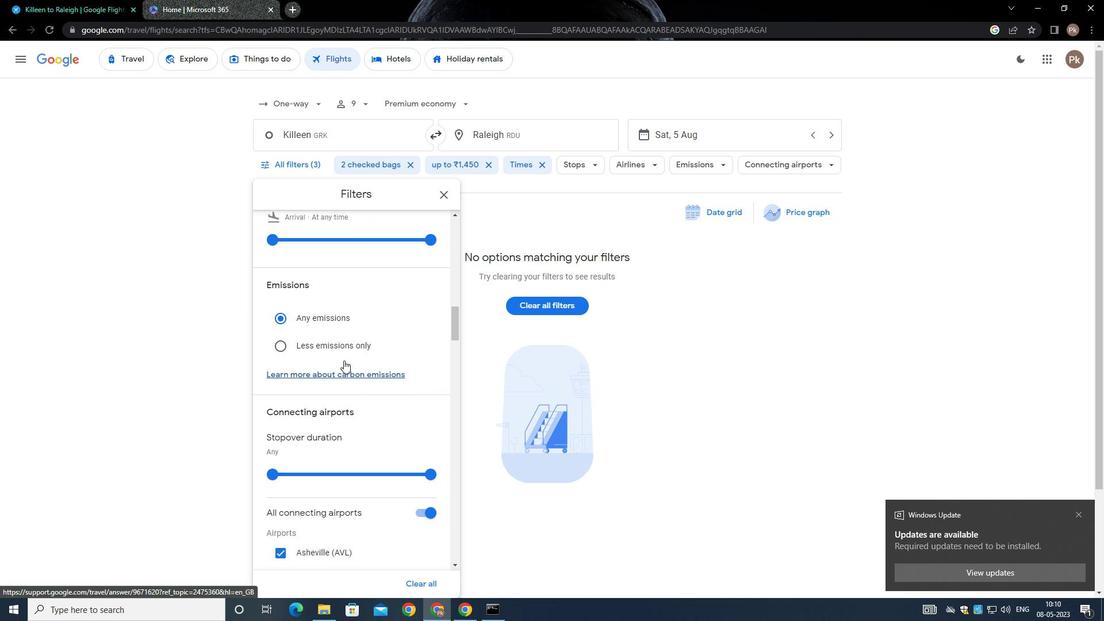
Action: Mouse moved to (343, 356)
Screenshot: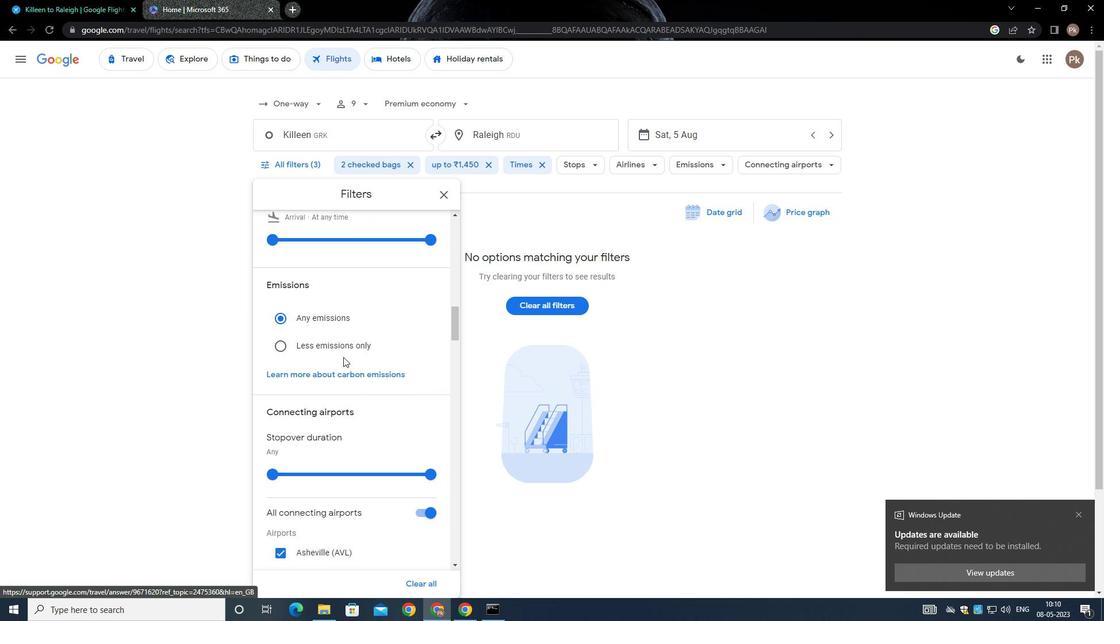
Action: Mouse scrolled (343, 357) with delta (0, 0)
Screenshot: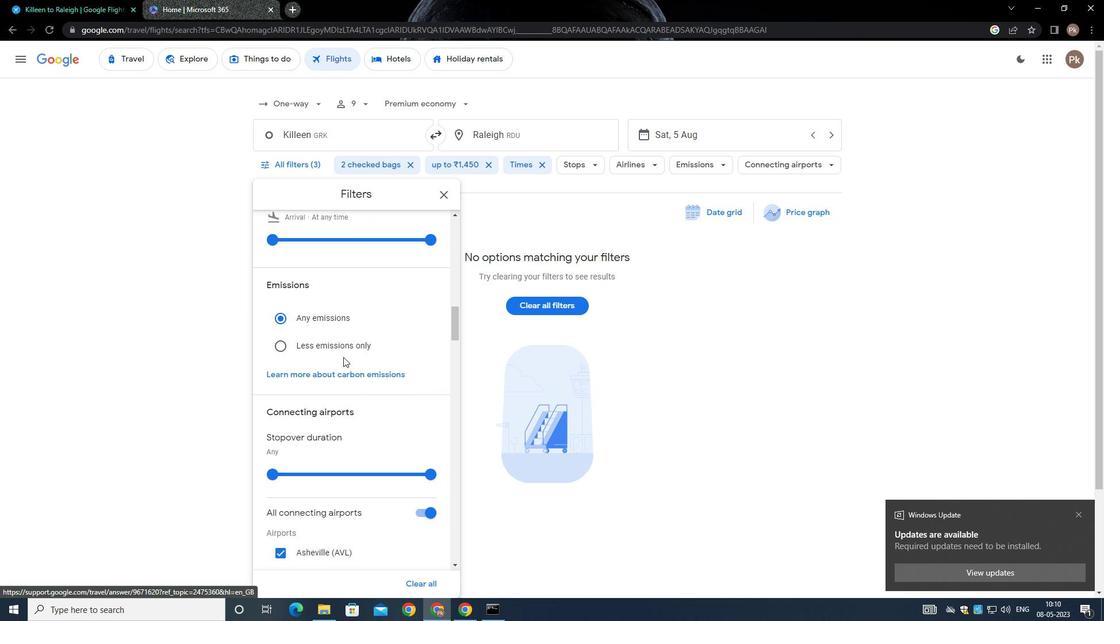 
Action: Mouse moved to (343, 356)
Screenshot: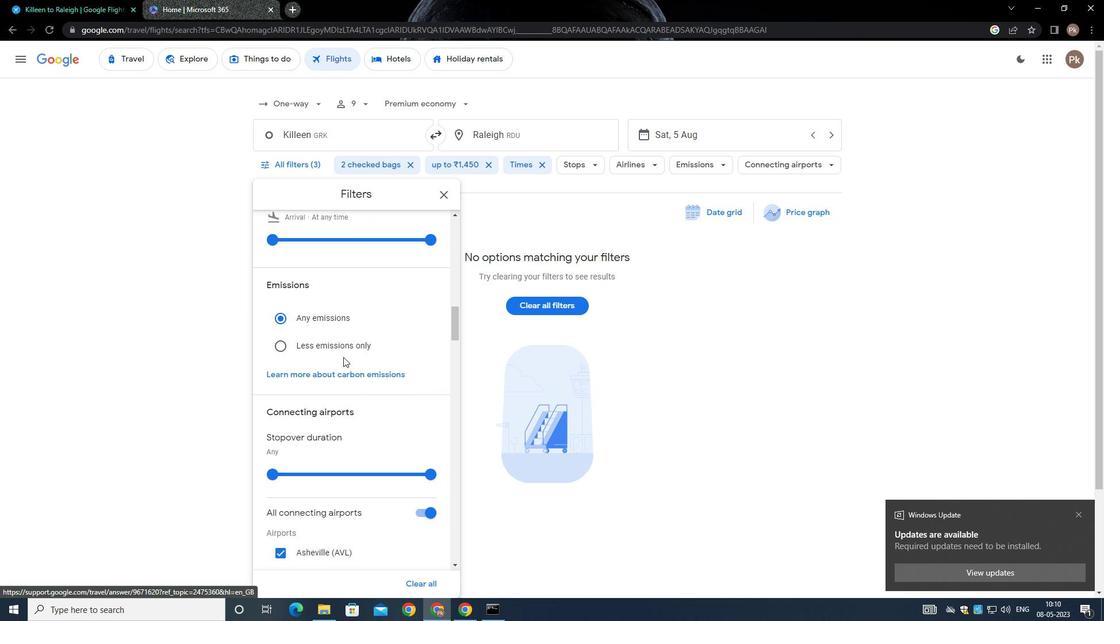 
Action: Mouse scrolled (343, 356) with delta (0, 0)
Screenshot: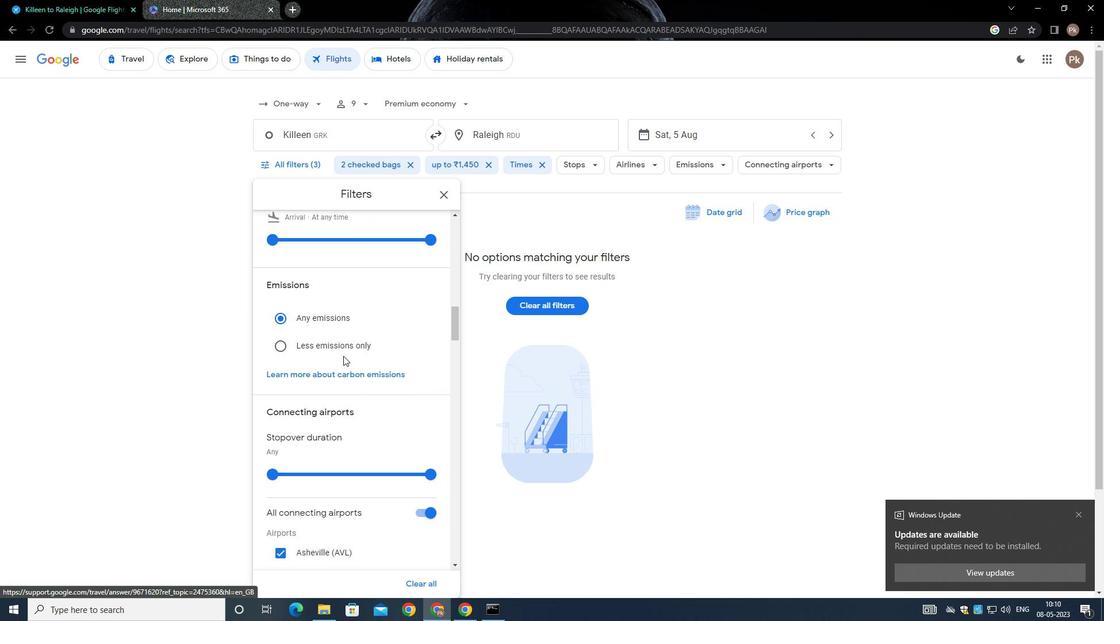 
Action: Mouse moved to (362, 353)
Screenshot: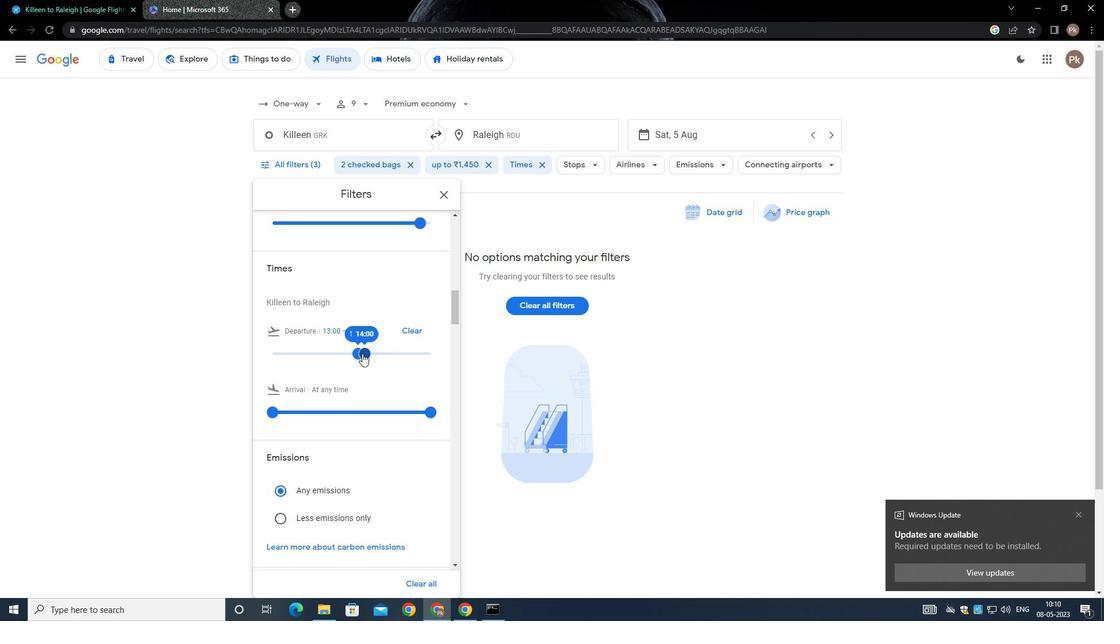 
Action: Mouse pressed left at (362, 353)
Screenshot: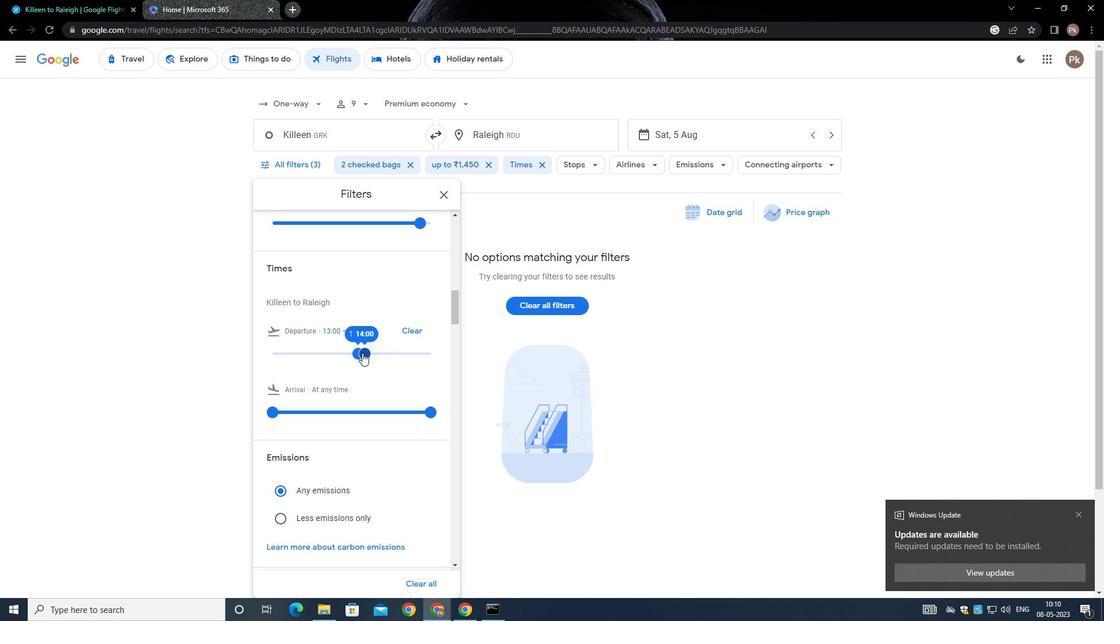 
Action: Mouse moved to (358, 350)
Screenshot: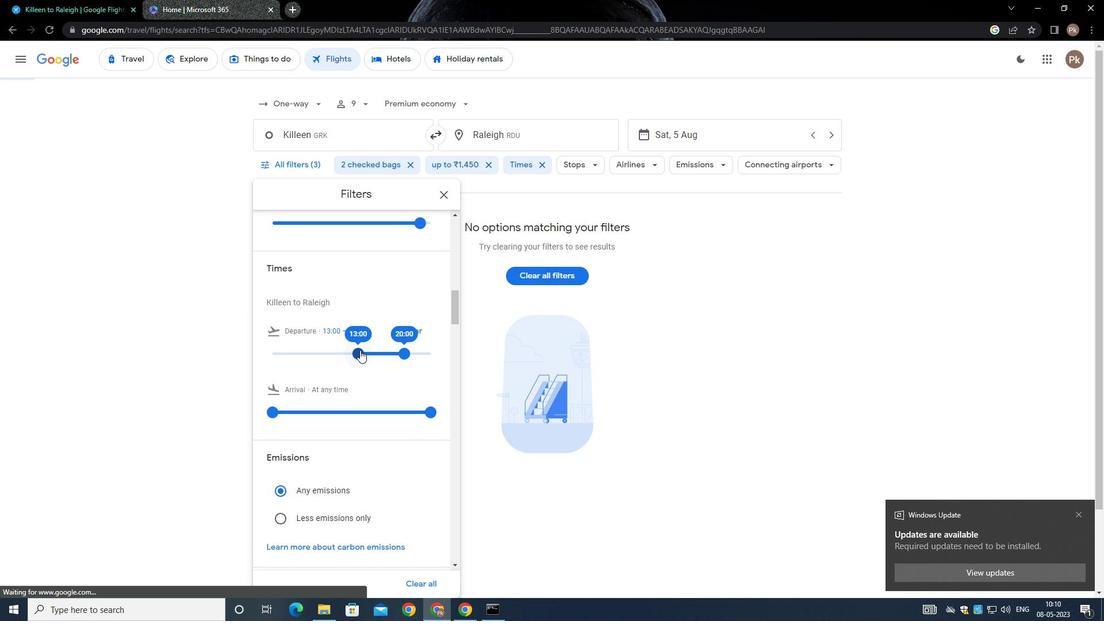 
Action: Mouse pressed left at (358, 350)
Screenshot: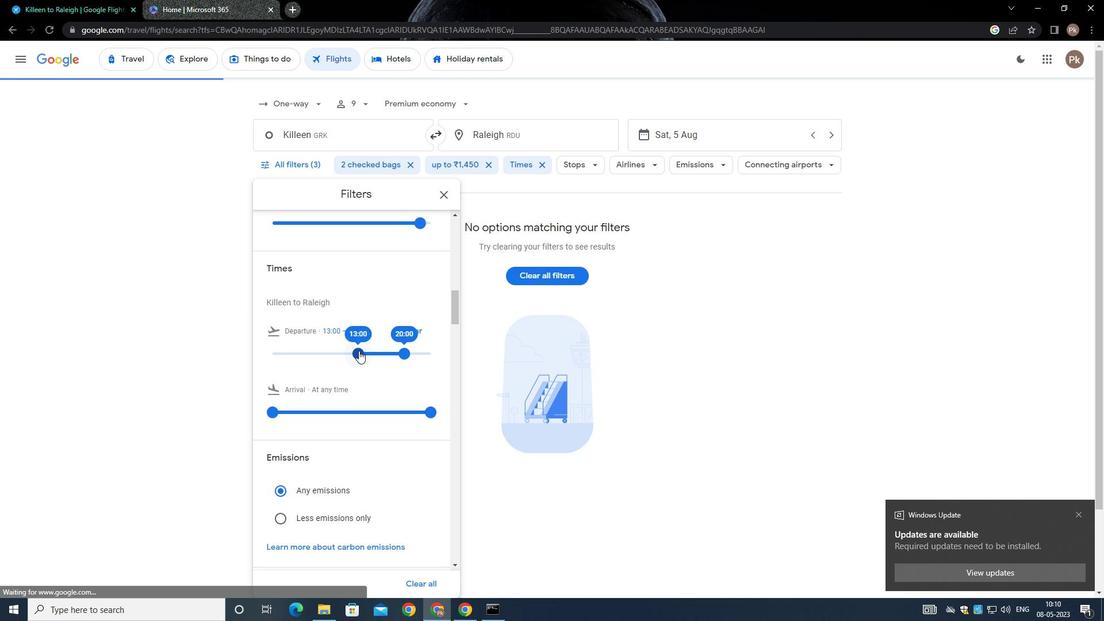 
Action: Mouse moved to (407, 354)
Screenshot: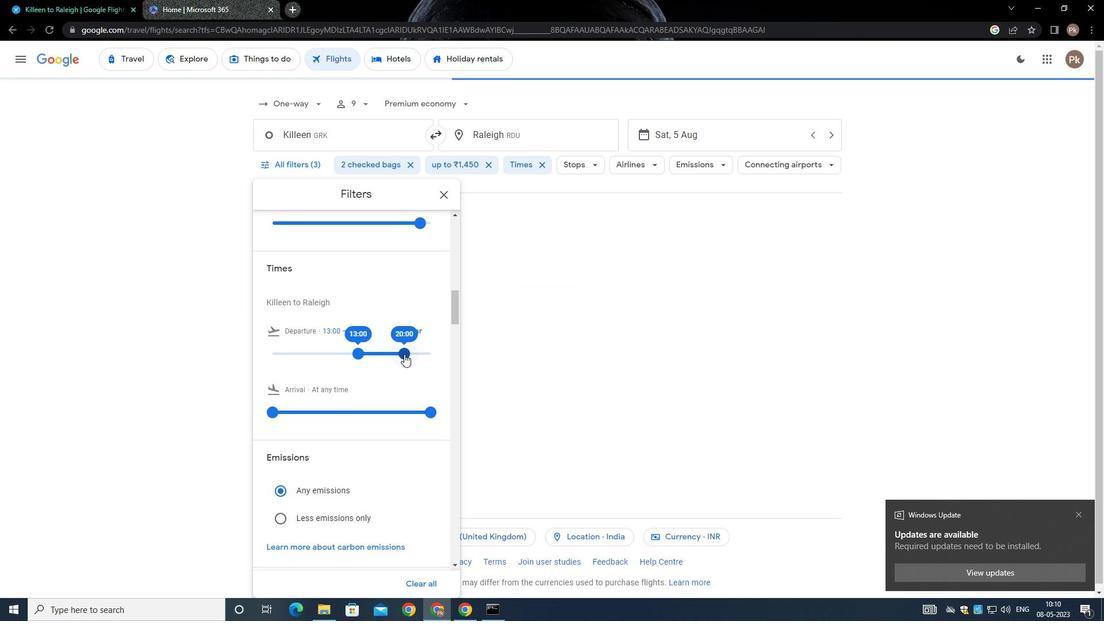 
Action: Mouse pressed left at (407, 354)
Screenshot: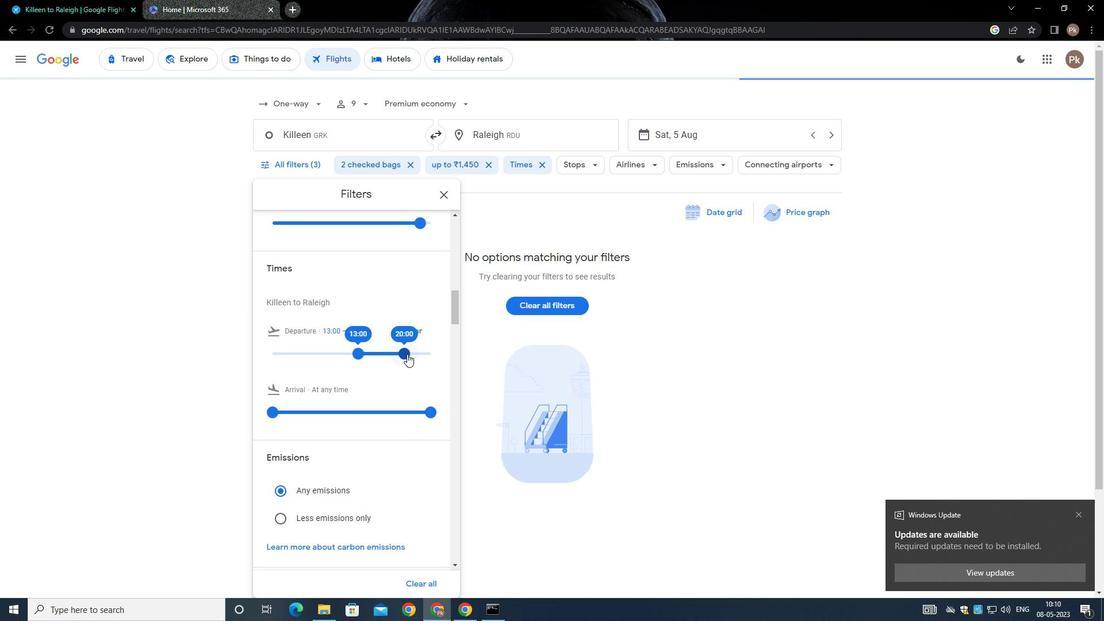 
Action: Mouse moved to (381, 338)
Screenshot: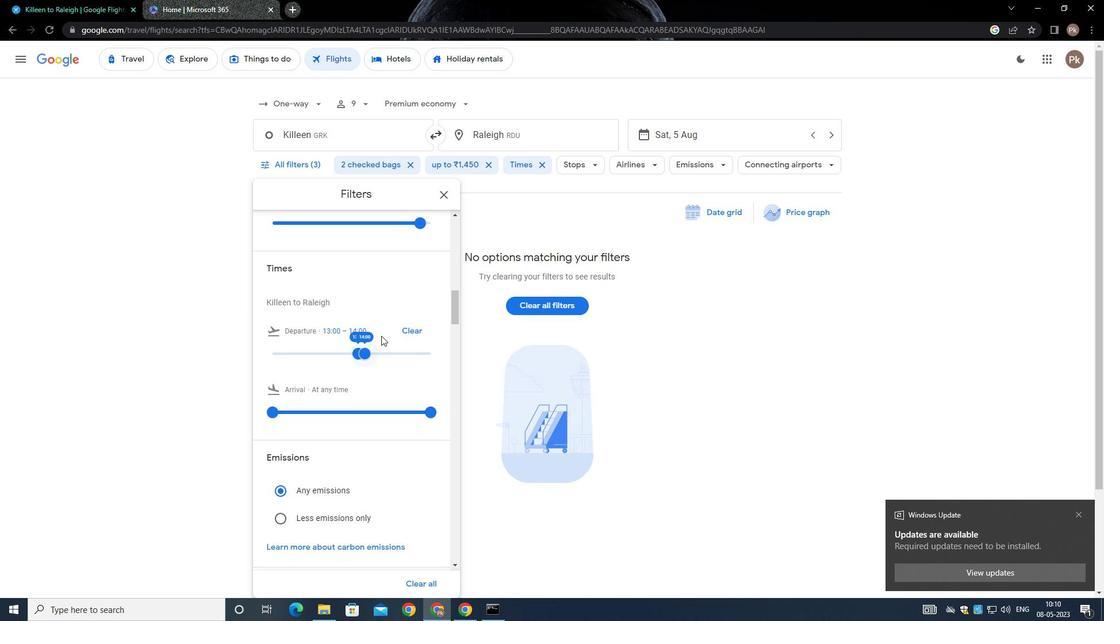 
Action: Mouse scrolled (381, 338) with delta (0, 0)
Screenshot: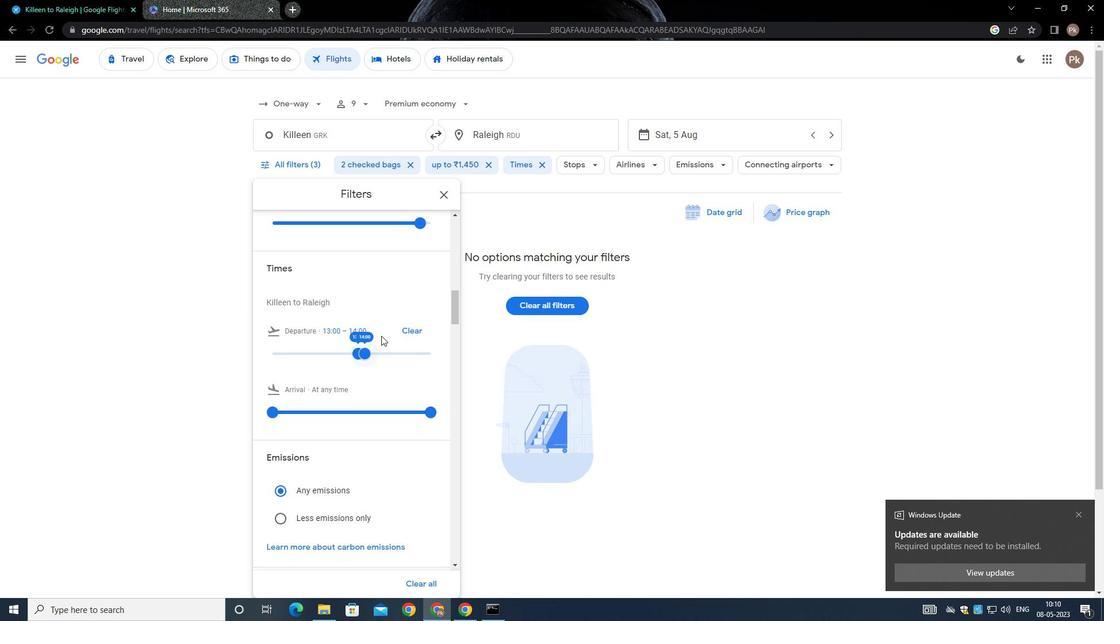 
Action: Mouse moved to (381, 340)
Screenshot: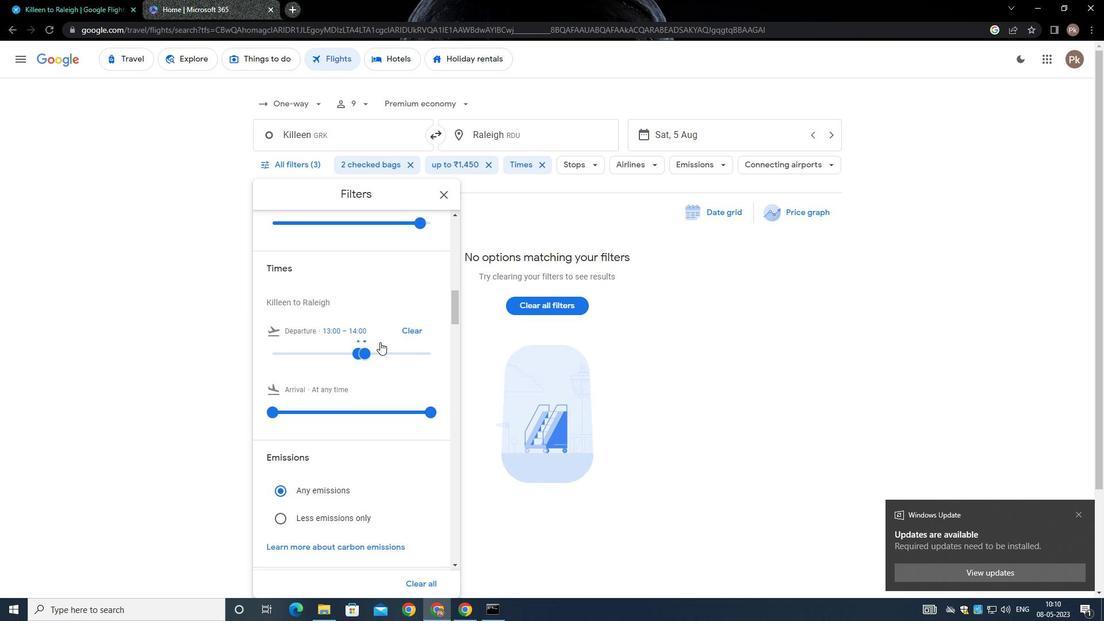 
Action: Mouse scrolled (381, 339) with delta (0, 0)
Screenshot: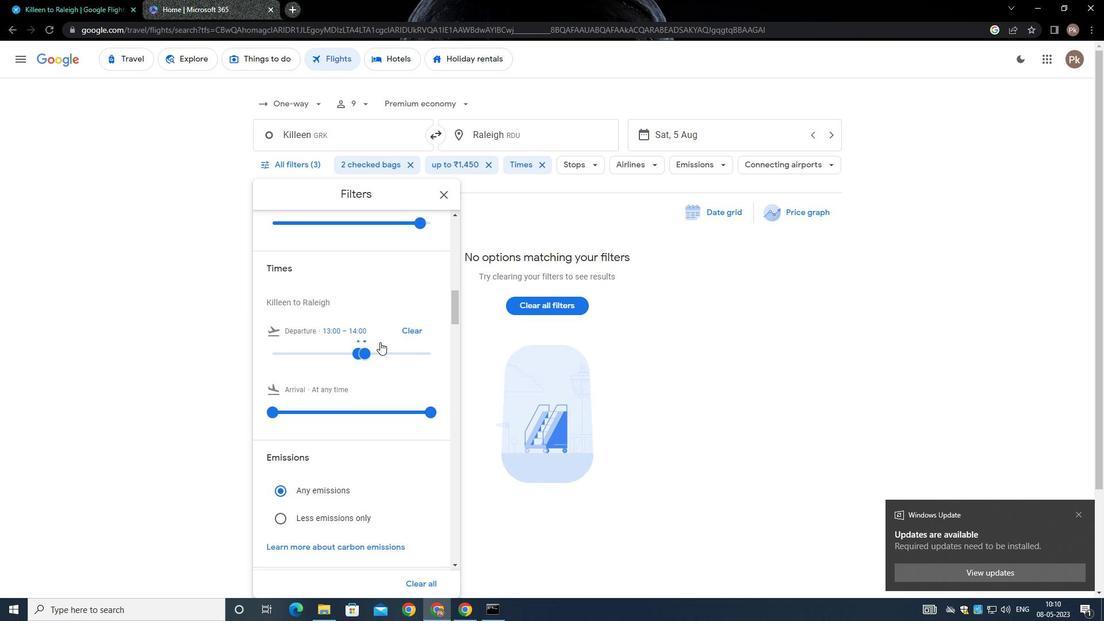 
Action: Mouse moved to (379, 343)
Screenshot: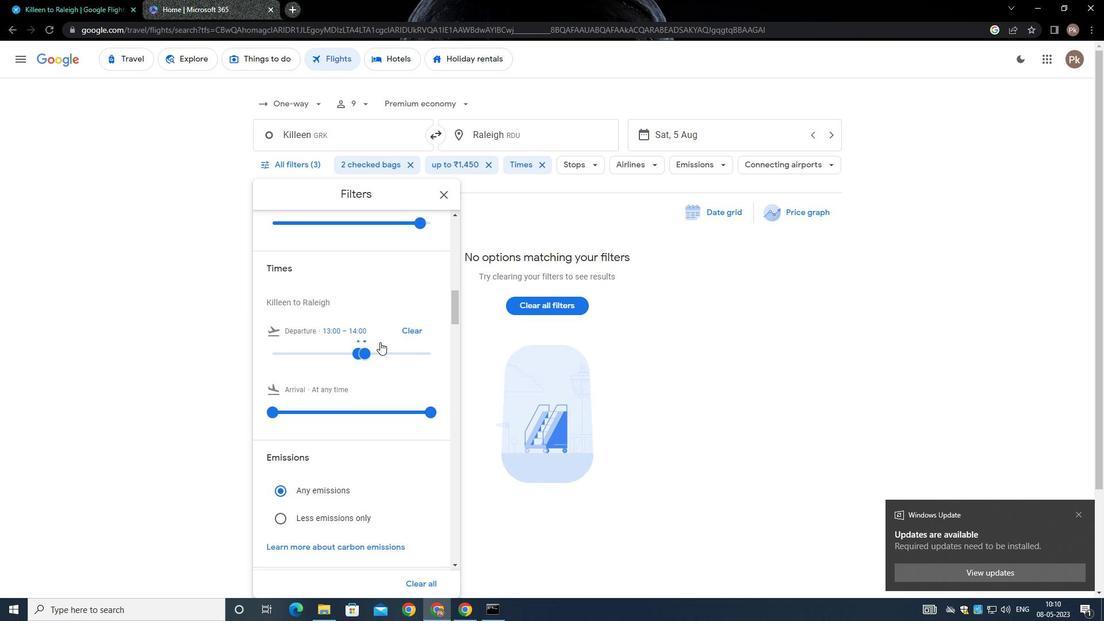 
Action: Mouse scrolled (379, 342) with delta (0, 0)
Screenshot: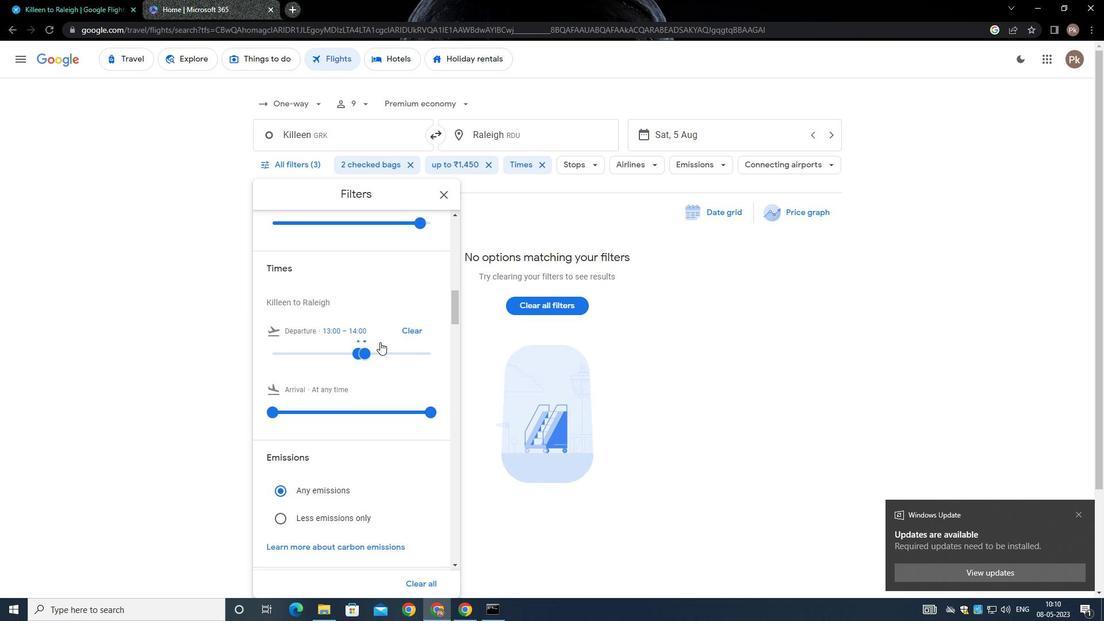 
Action: Mouse scrolled (379, 342) with delta (0, 0)
Screenshot: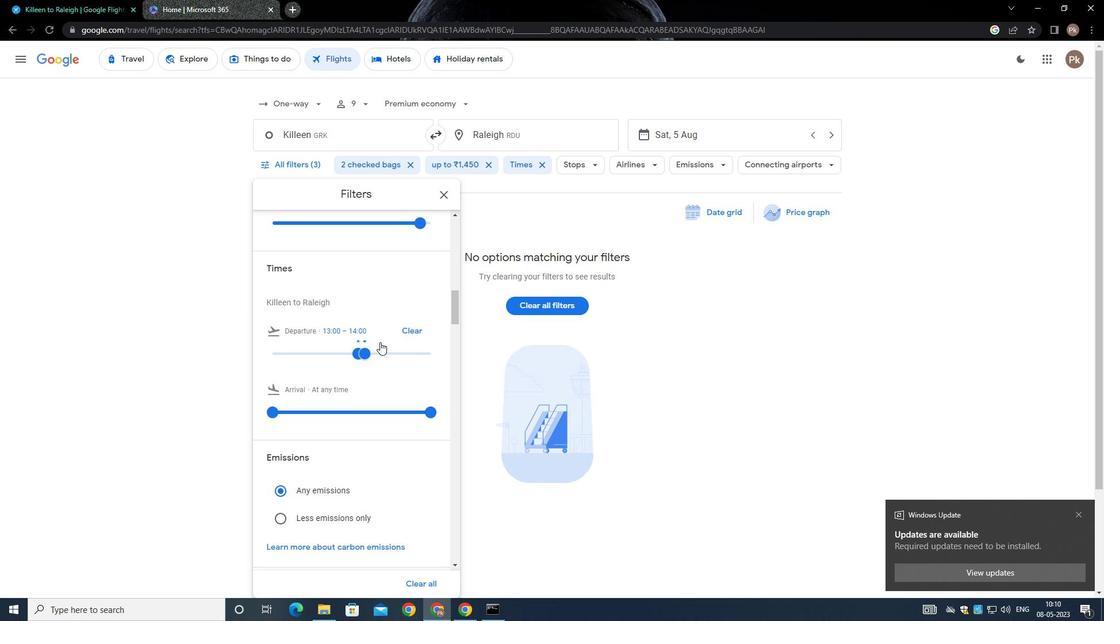 
Action: Mouse scrolled (379, 342) with delta (0, 0)
Screenshot: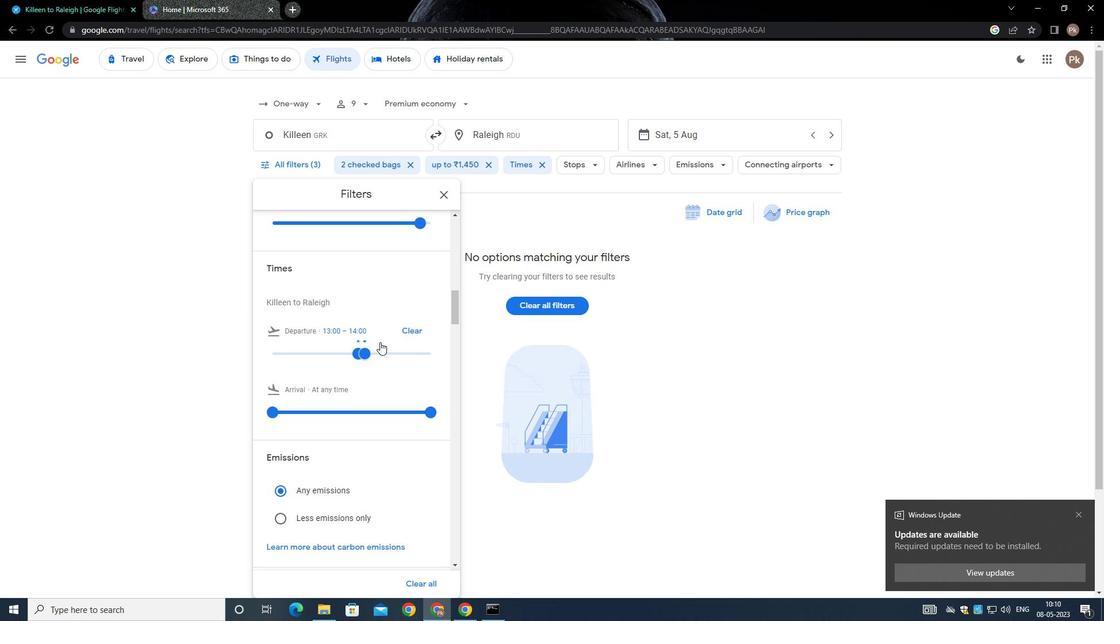 
Action: Mouse moved to (375, 346)
Screenshot: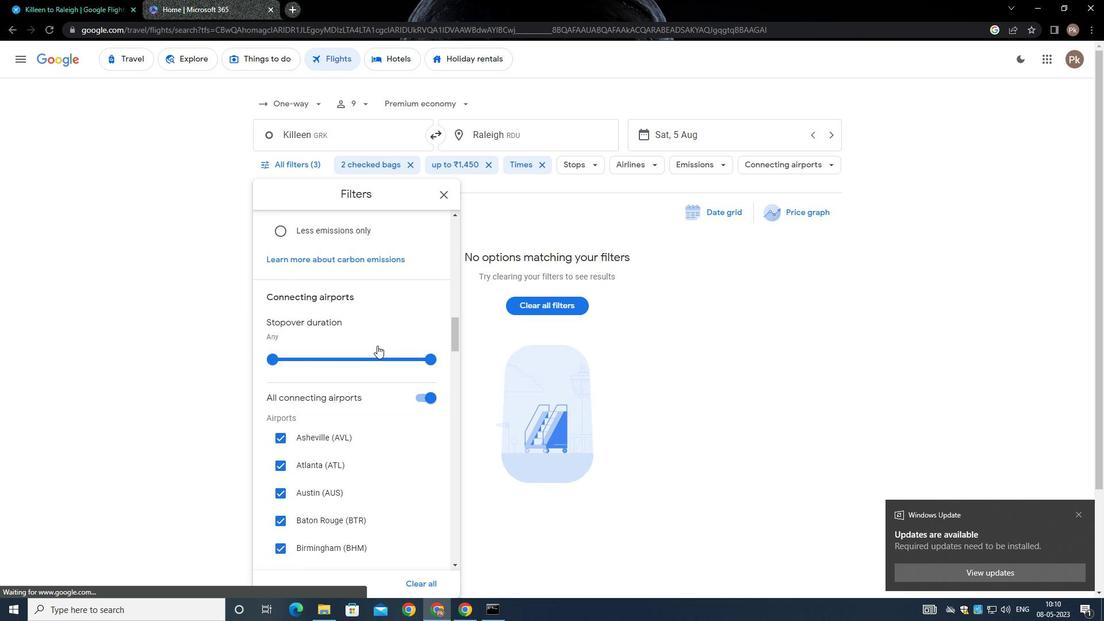 
Action: Mouse scrolled (375, 345) with delta (0, 0)
Screenshot: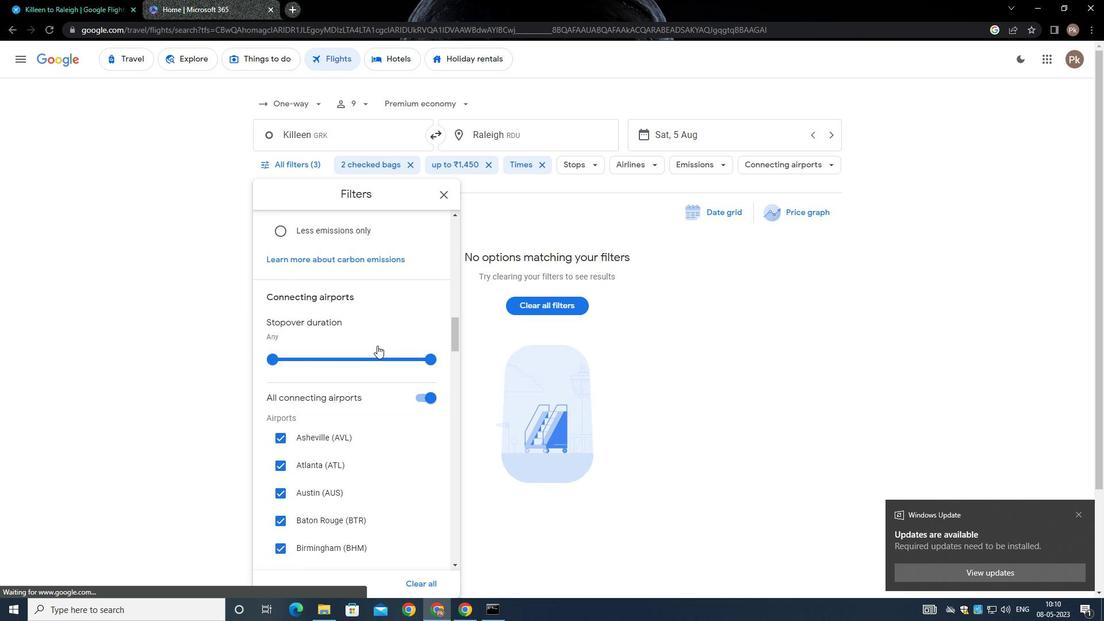 
Action: Mouse moved to (373, 348)
Screenshot: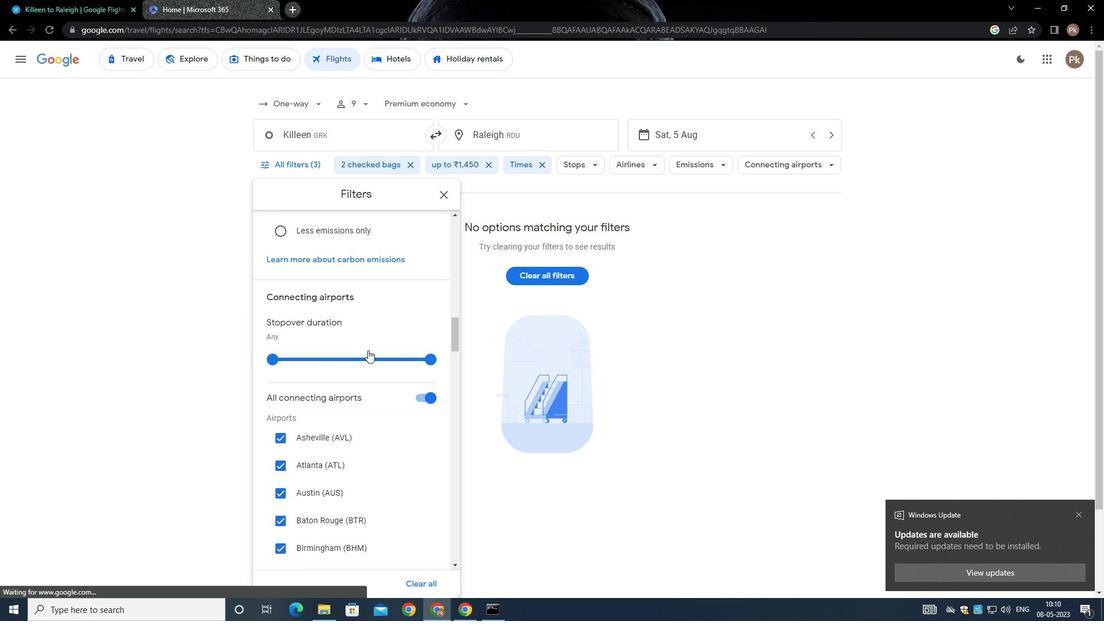 
Action: Mouse scrolled (373, 347) with delta (0, 0)
Screenshot: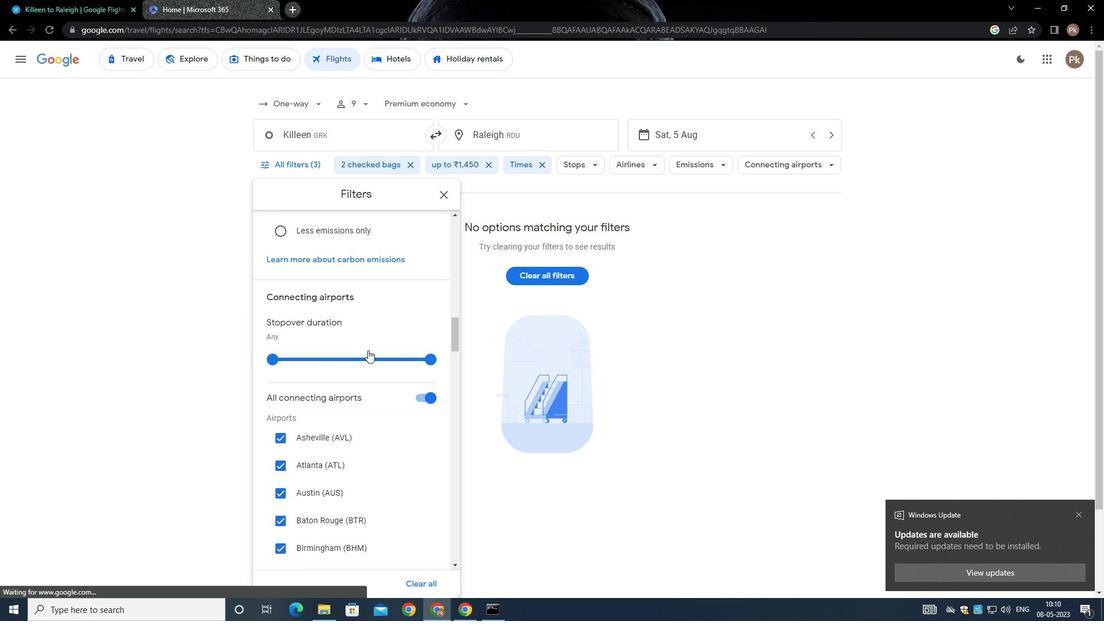 
Action: Mouse moved to (373, 348)
Screenshot: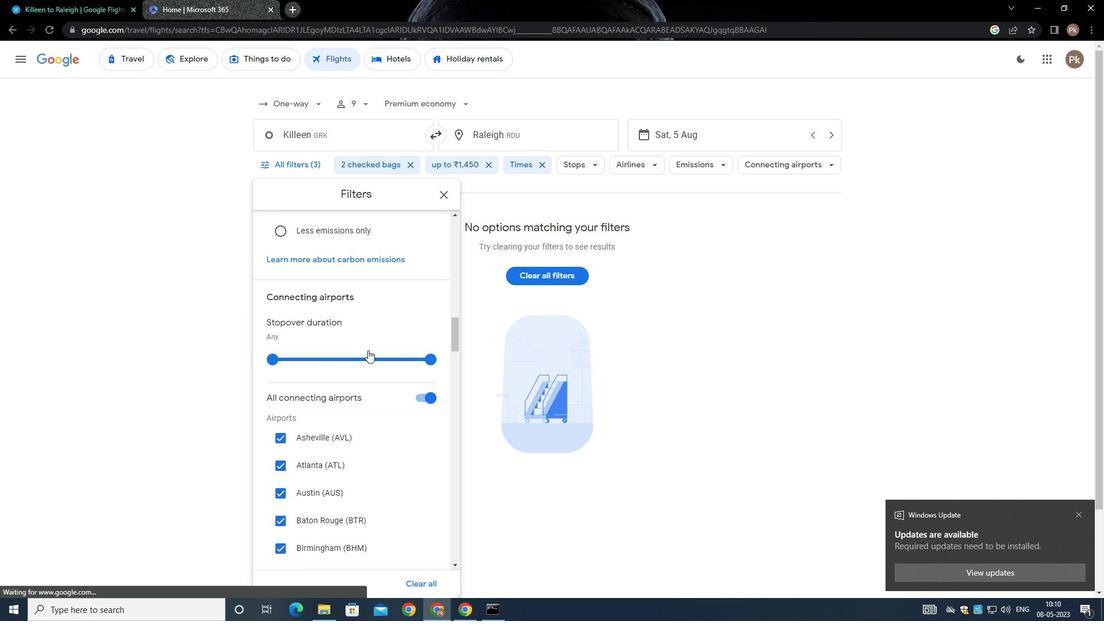 
Action: Mouse scrolled (373, 348) with delta (0, 0)
Screenshot: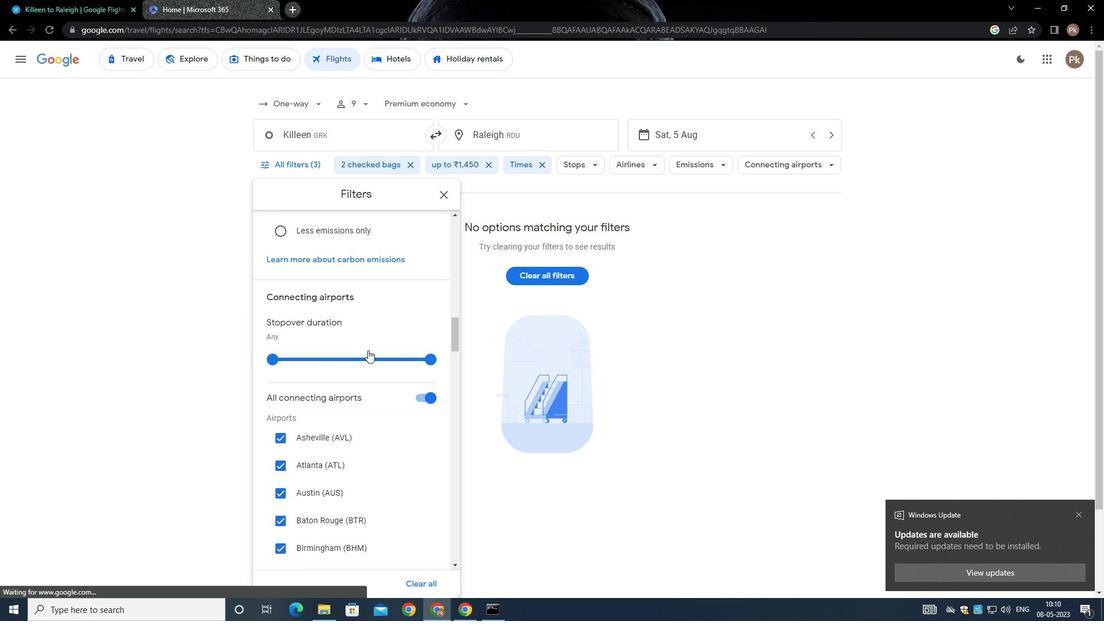 
Action: Mouse moved to (372, 349)
Screenshot: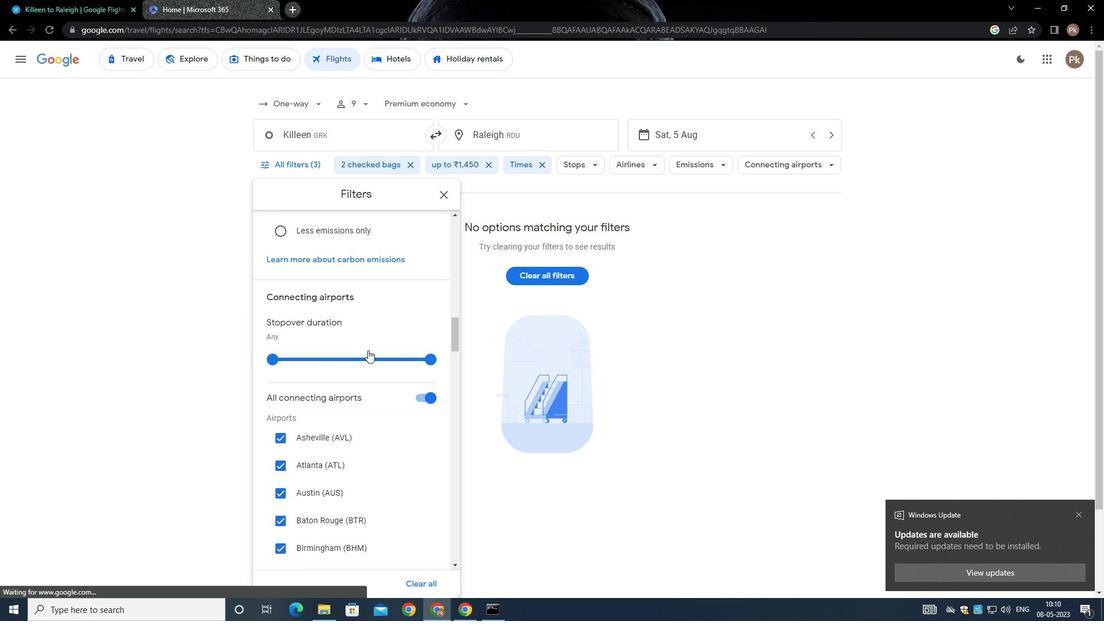
Action: Mouse scrolled (372, 348) with delta (0, 0)
Screenshot: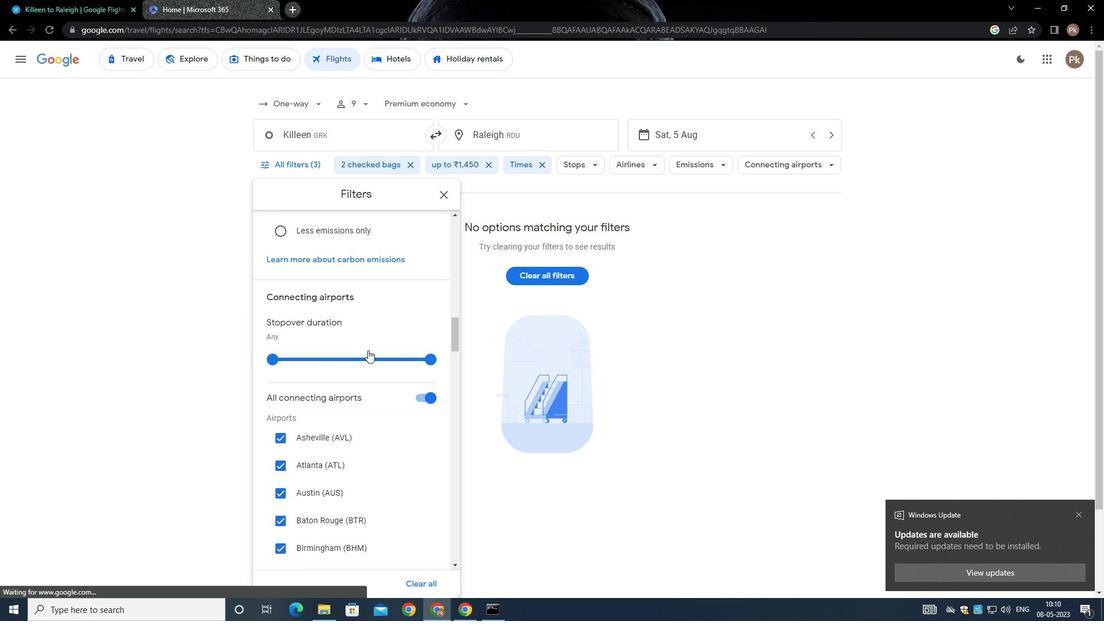 
Action: Mouse moved to (370, 349)
Screenshot: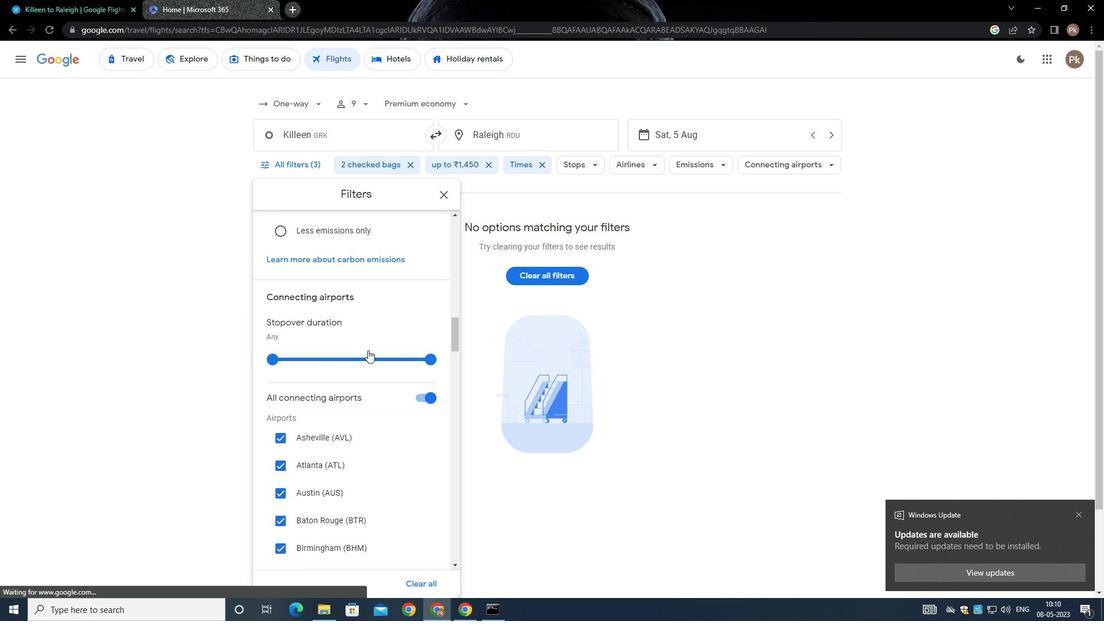 
Action: Mouse scrolled (370, 348) with delta (0, 0)
Screenshot: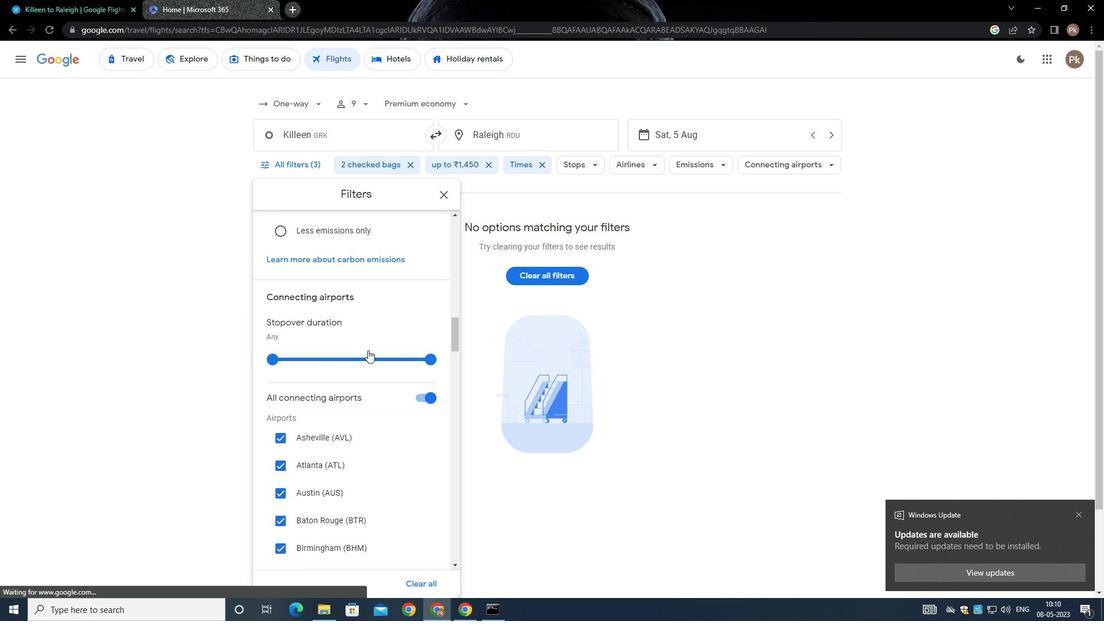 
Action: Mouse moved to (348, 356)
Screenshot: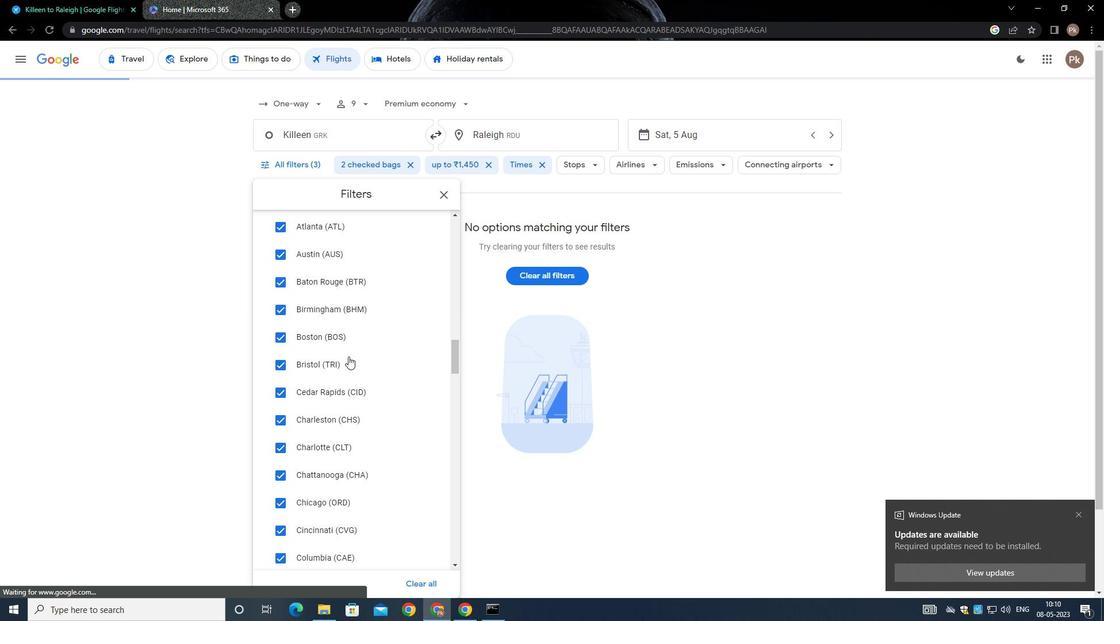 
Action: Mouse scrolled (348, 356) with delta (0, 0)
Screenshot: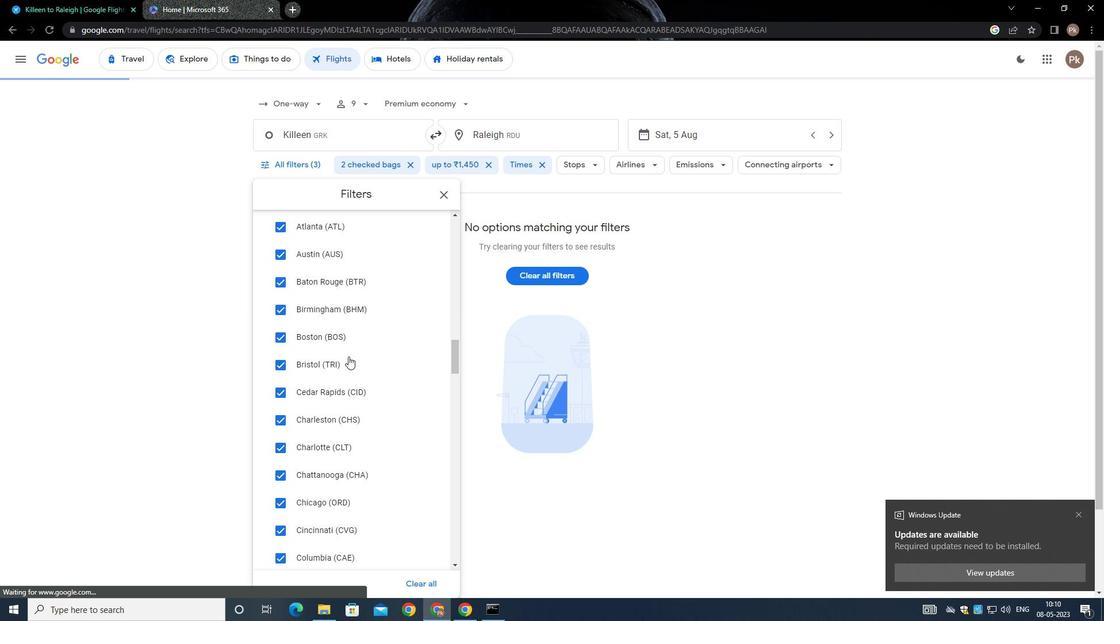
Action: Mouse moved to (348, 356)
Screenshot: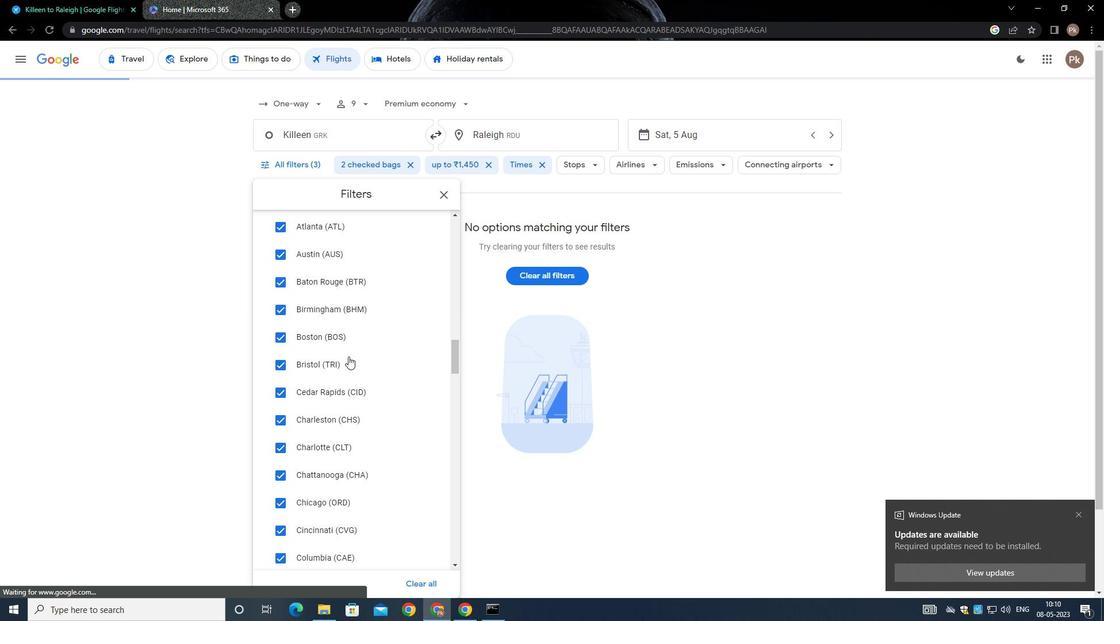 
Action: Mouse scrolled (348, 356) with delta (0, 0)
Screenshot: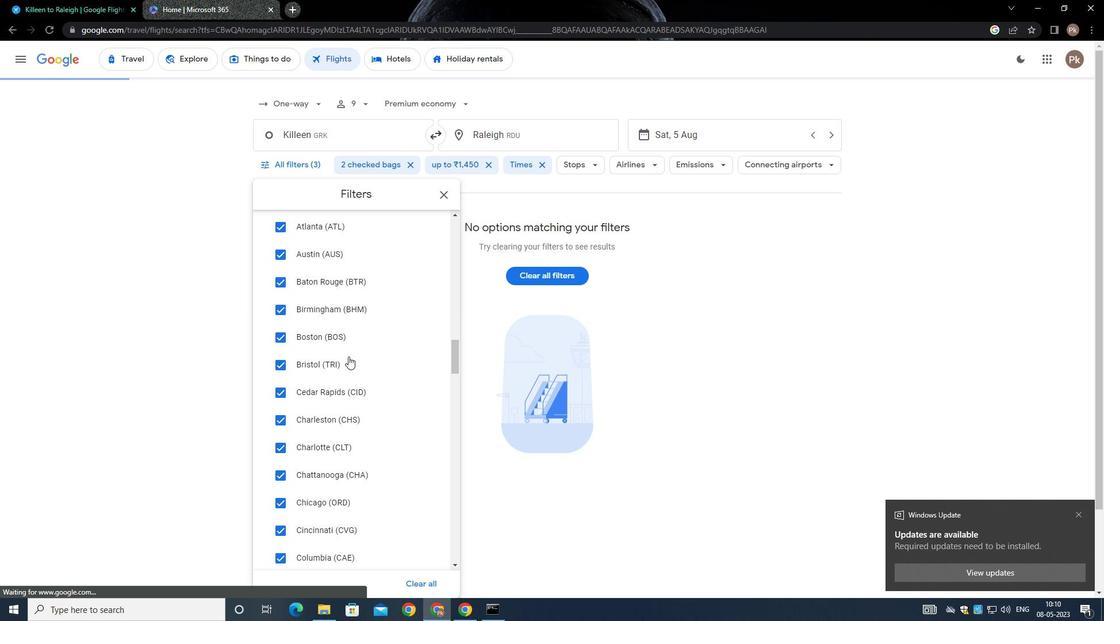 
Action: Mouse moved to (347, 356)
Screenshot: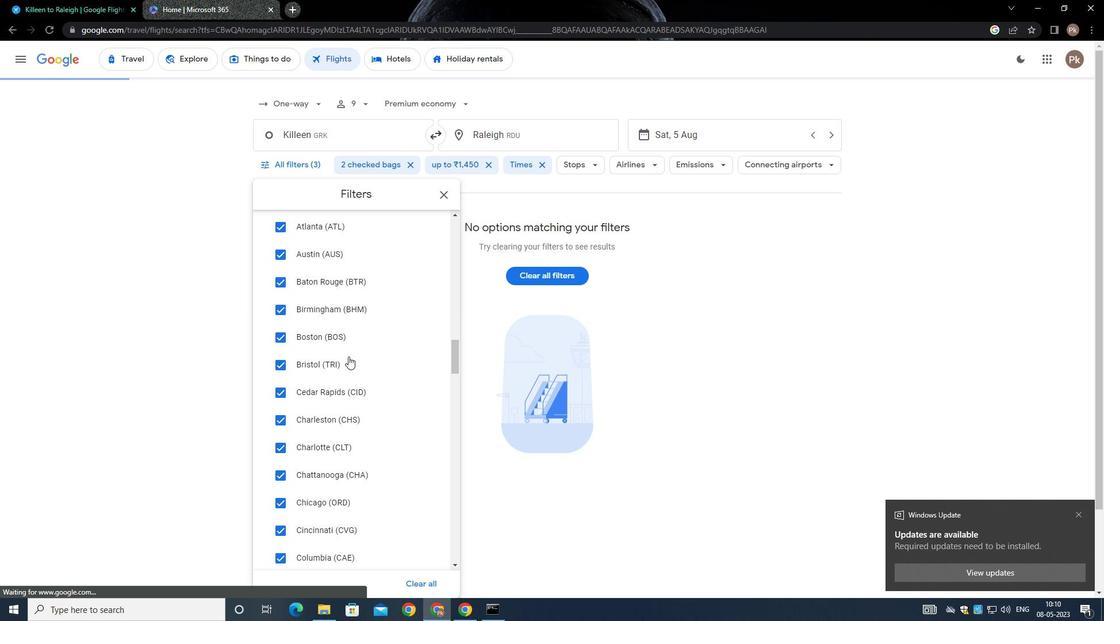 
Action: Mouse scrolled (347, 356) with delta (0, 0)
Screenshot: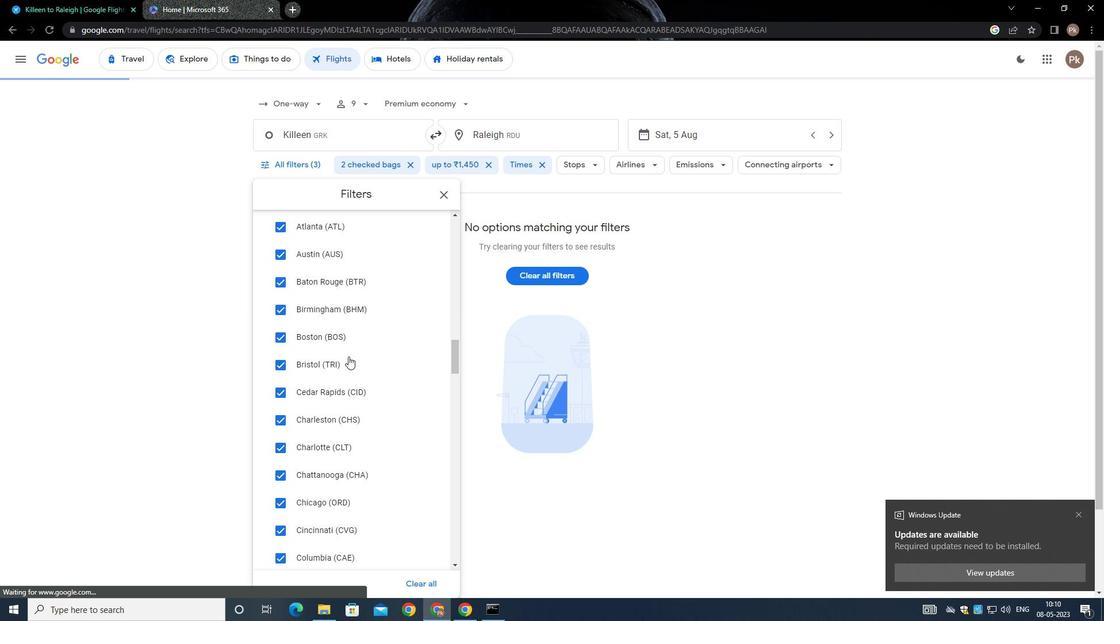 
Action: Mouse scrolled (347, 356) with delta (0, 0)
Screenshot: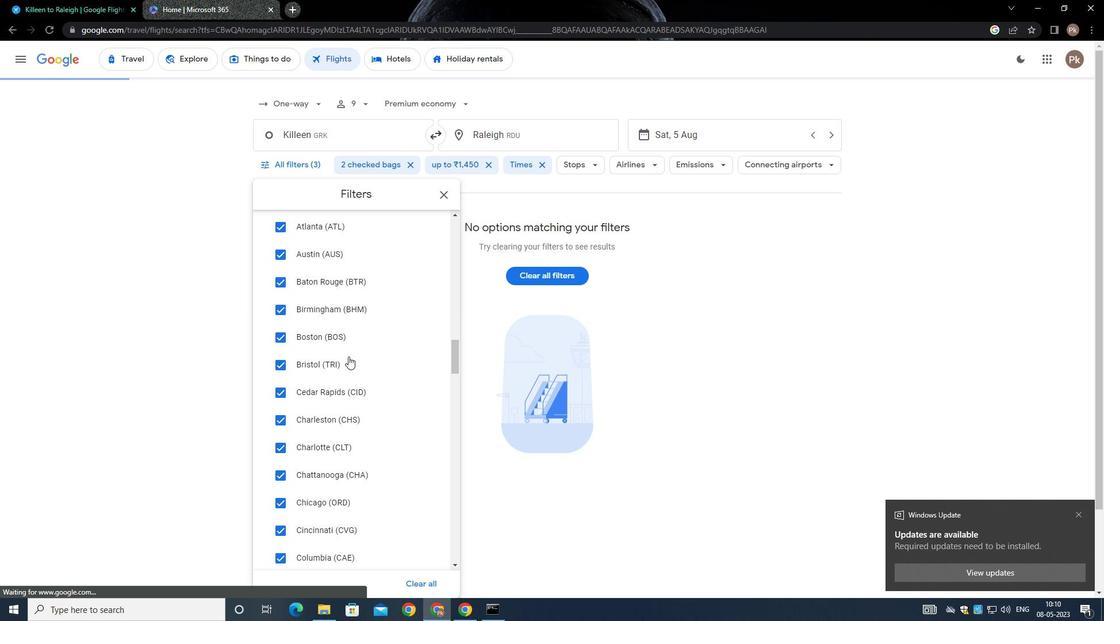 
Action: Mouse moved to (346, 356)
Screenshot: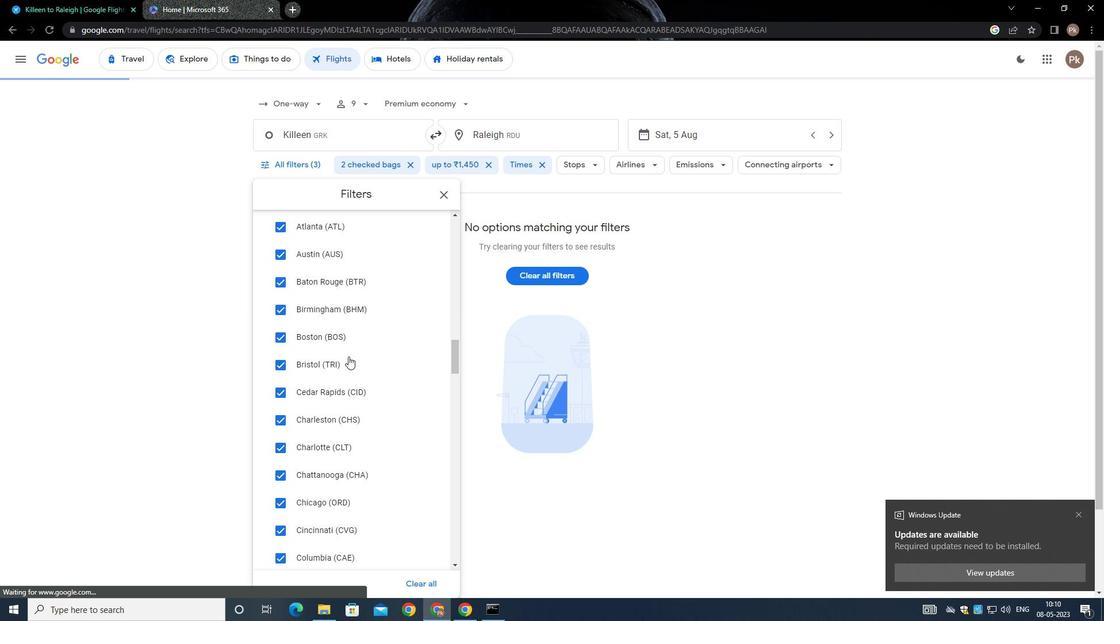 
Action: Mouse scrolled (346, 356) with delta (0, 0)
Screenshot: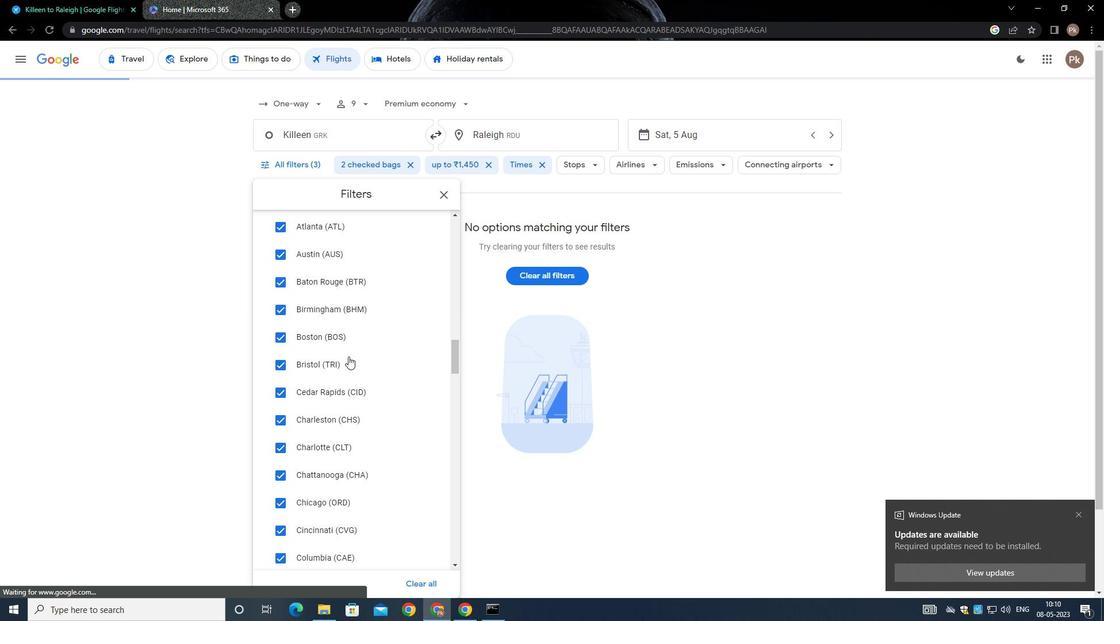 
Action: Mouse moved to (345, 357)
Screenshot: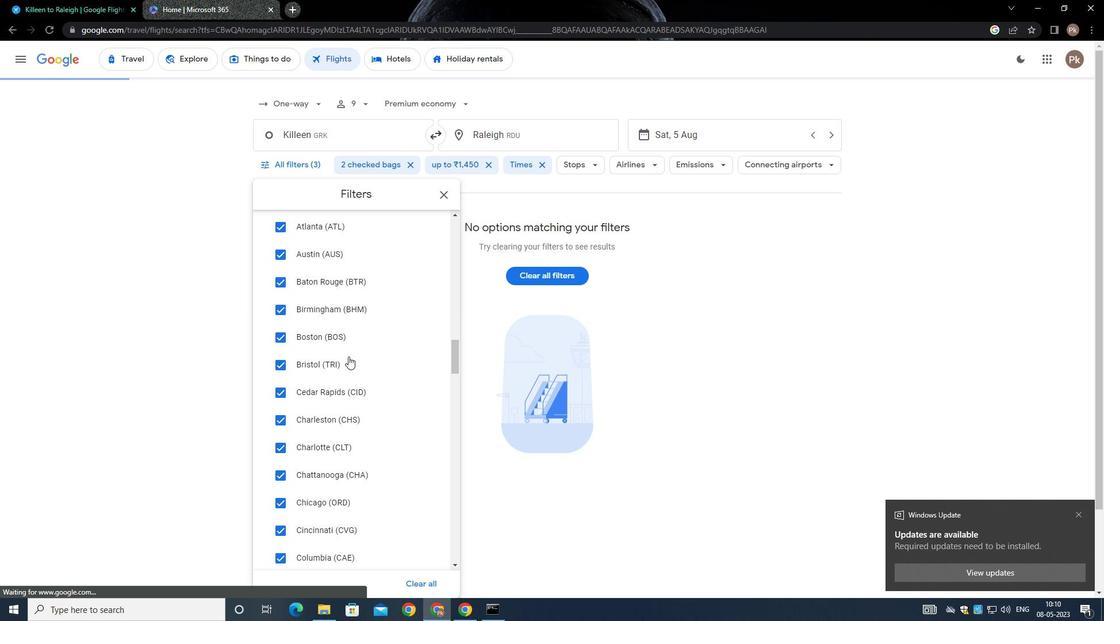
Action: Mouse scrolled (345, 356) with delta (0, 0)
Screenshot: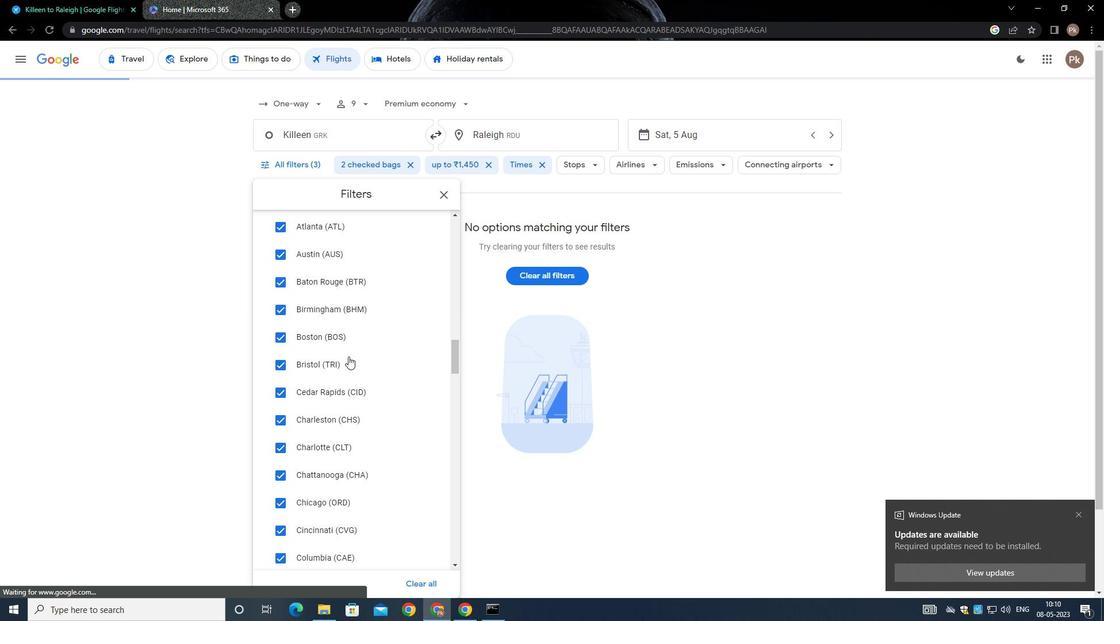 
Action: Mouse moved to (342, 358)
Screenshot: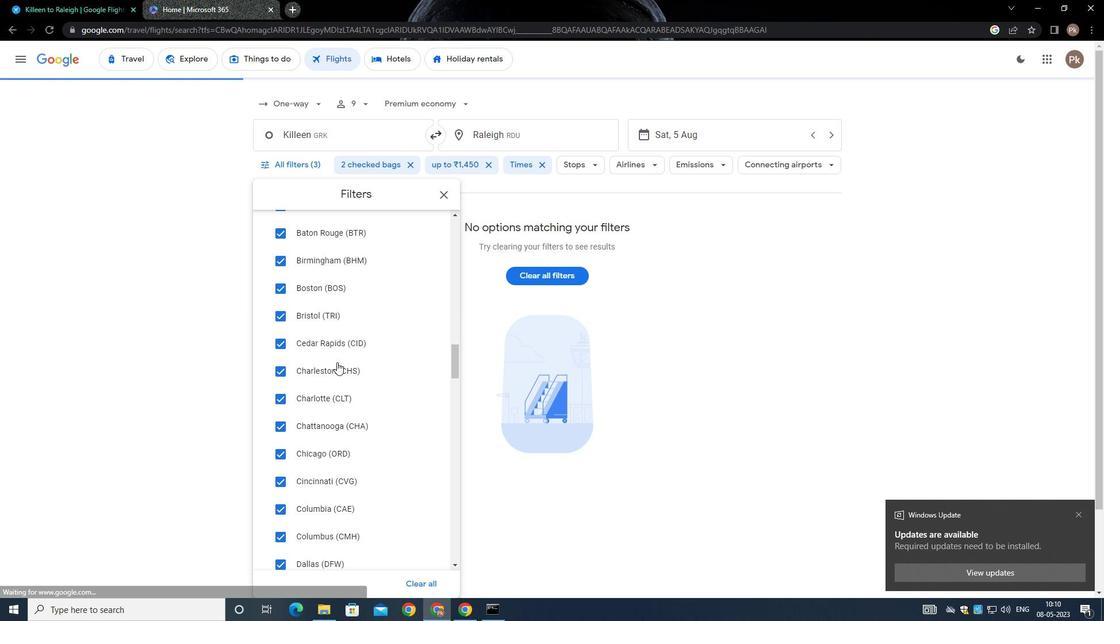 
Action: Mouse scrolled (342, 358) with delta (0, 0)
Screenshot: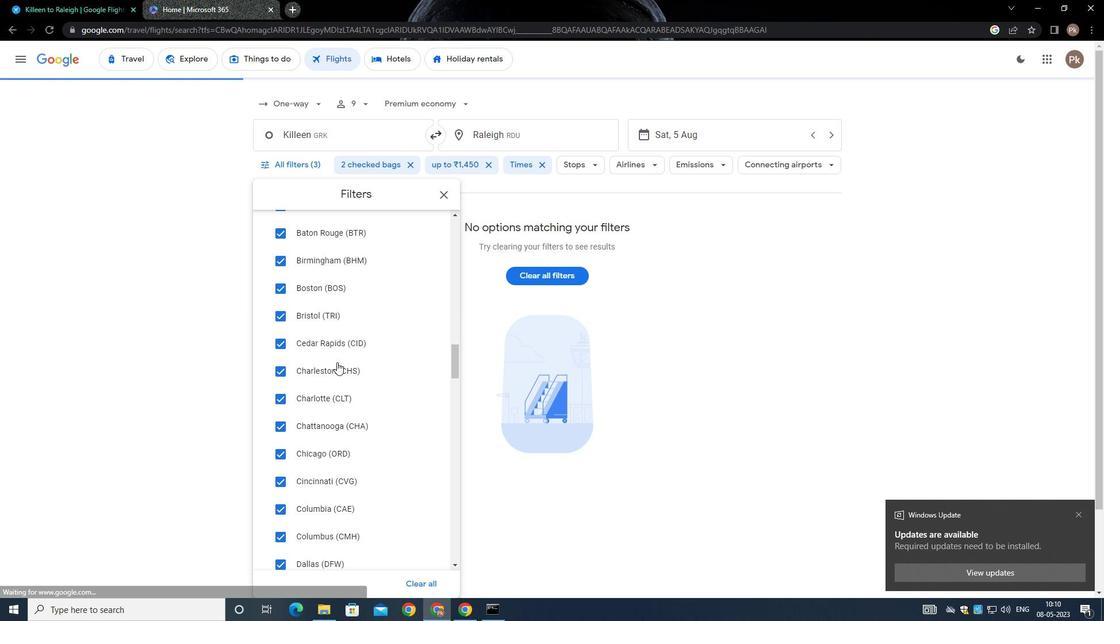 
Action: Mouse moved to (316, 350)
Screenshot: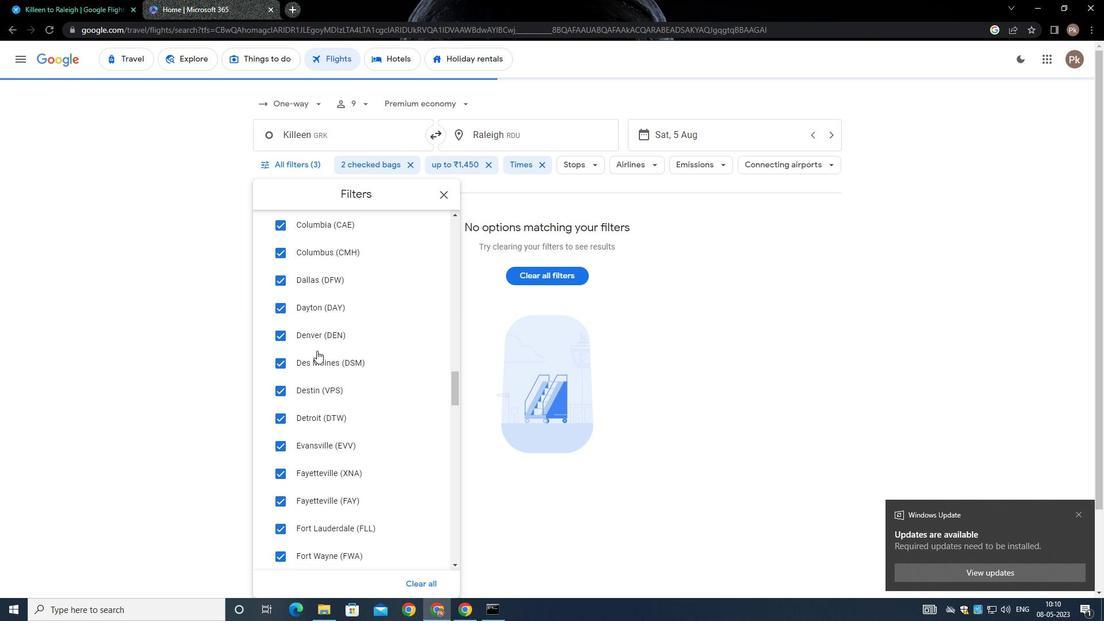 
Action: Mouse scrolled (316, 350) with delta (0, 0)
Screenshot: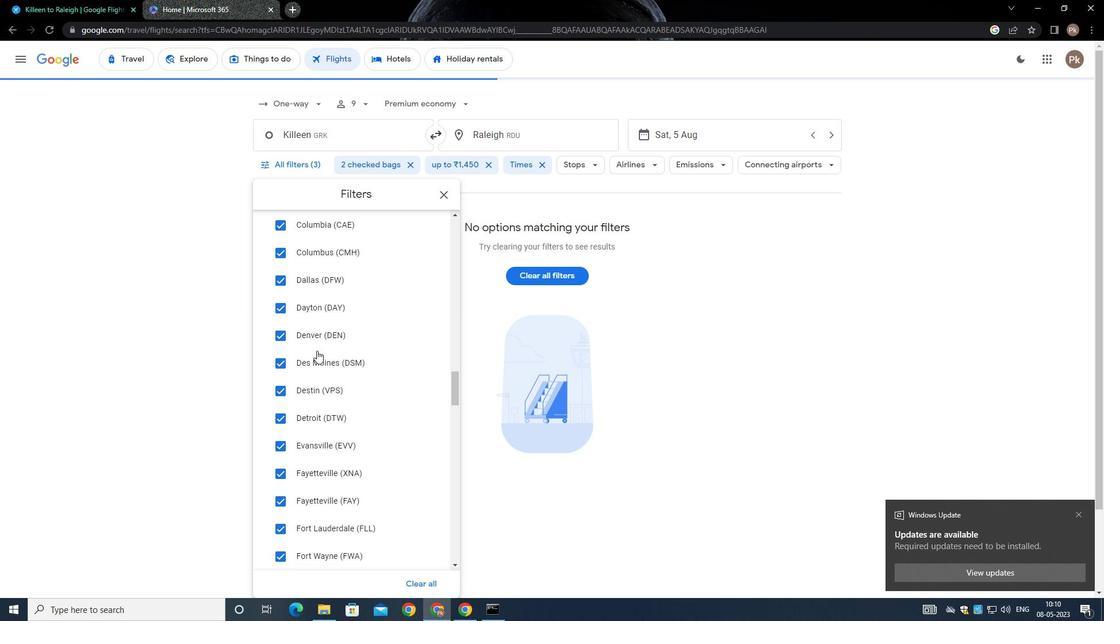 
Action: Mouse moved to (316, 350)
Screenshot: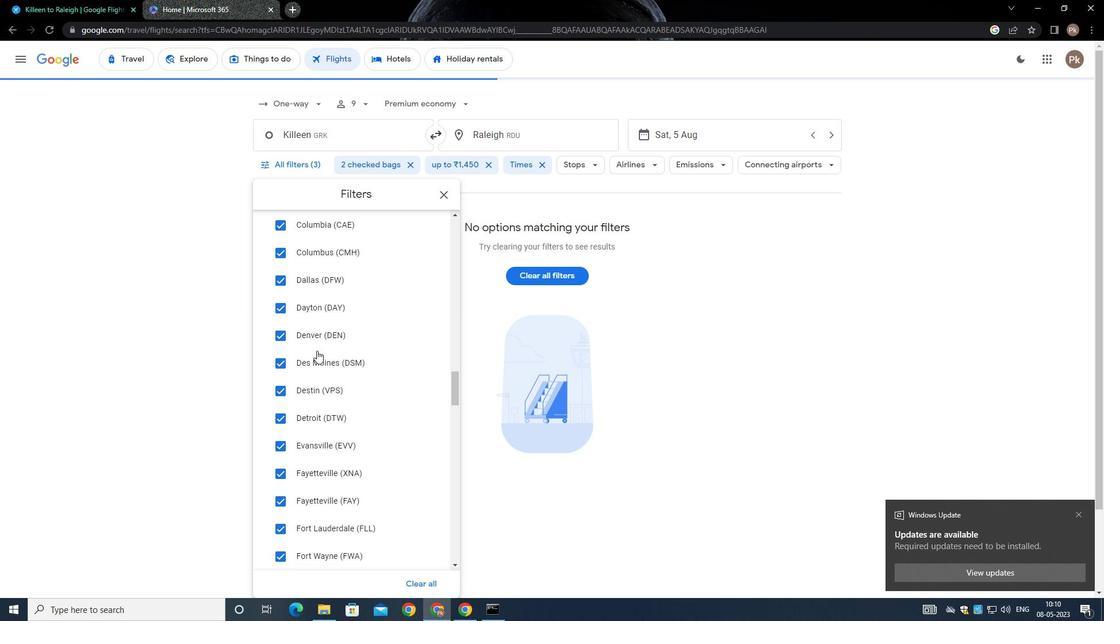 
Action: Mouse scrolled (316, 350) with delta (0, 0)
Screenshot: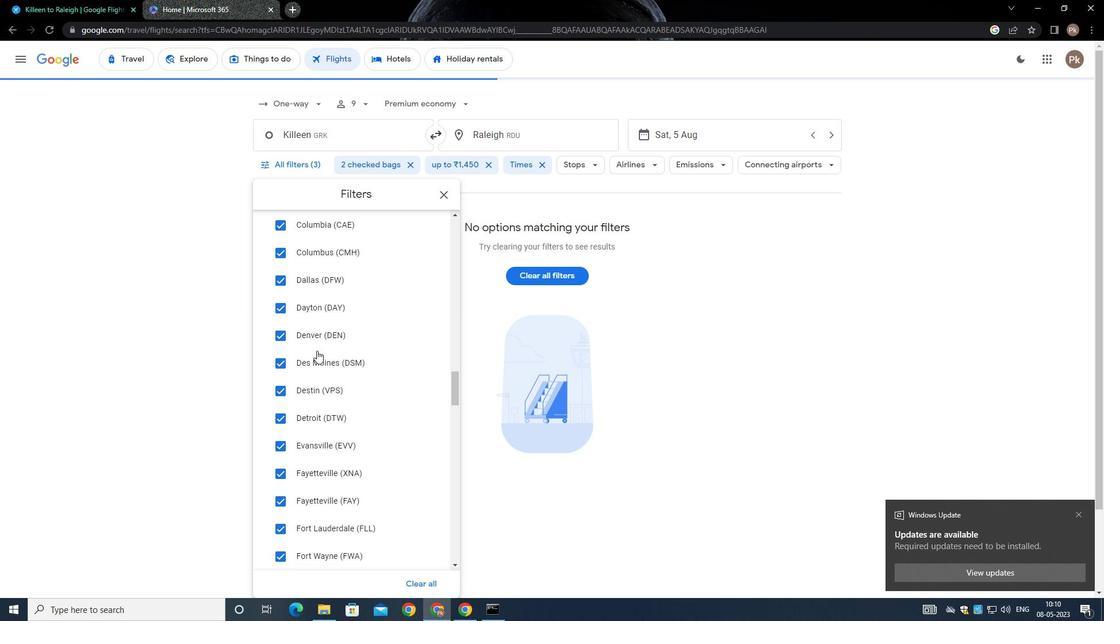 
Action: Mouse moved to (315, 350)
Screenshot: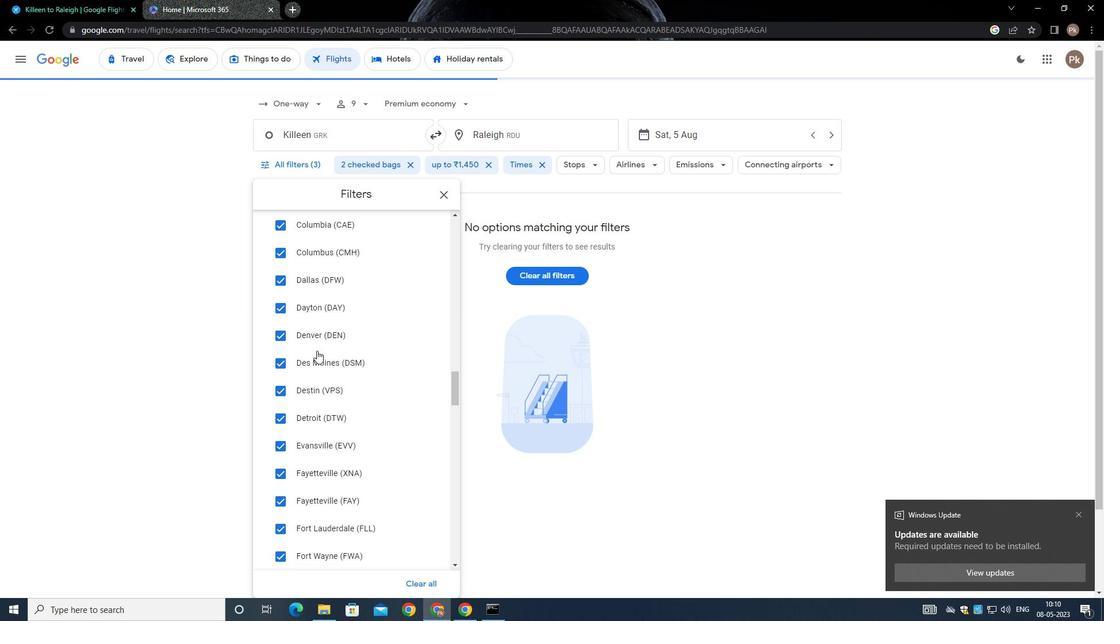 
Action: Mouse scrolled (315, 350) with delta (0, 0)
Screenshot: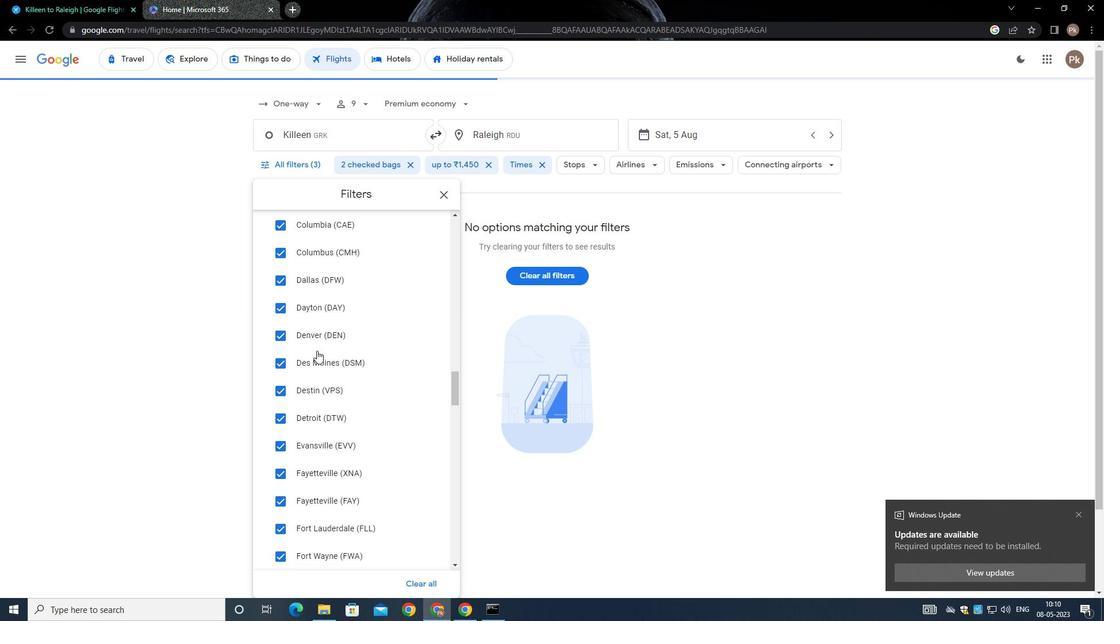 
Action: Mouse moved to (314, 351)
Screenshot: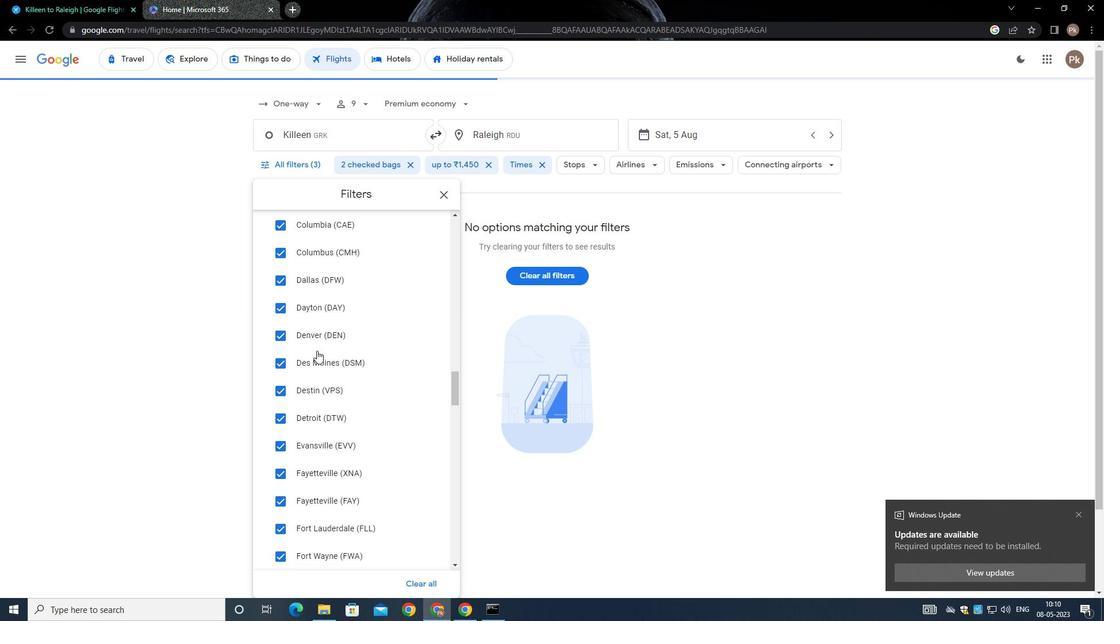 
Action: Mouse scrolled (314, 350) with delta (0, -1)
Screenshot: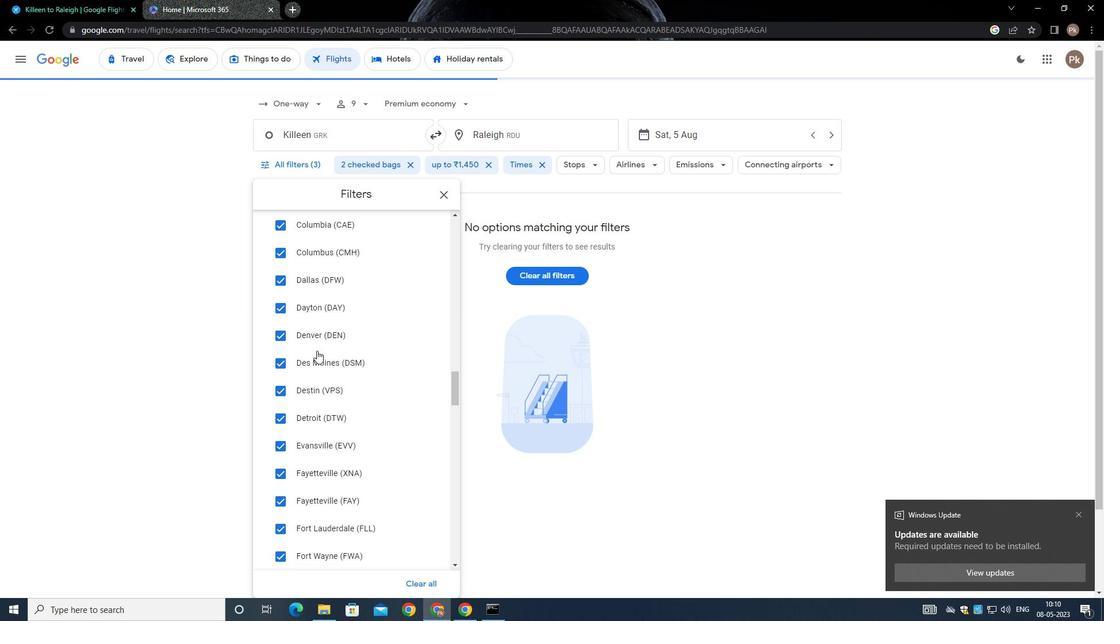 
Action: Mouse moved to (295, 353)
Screenshot: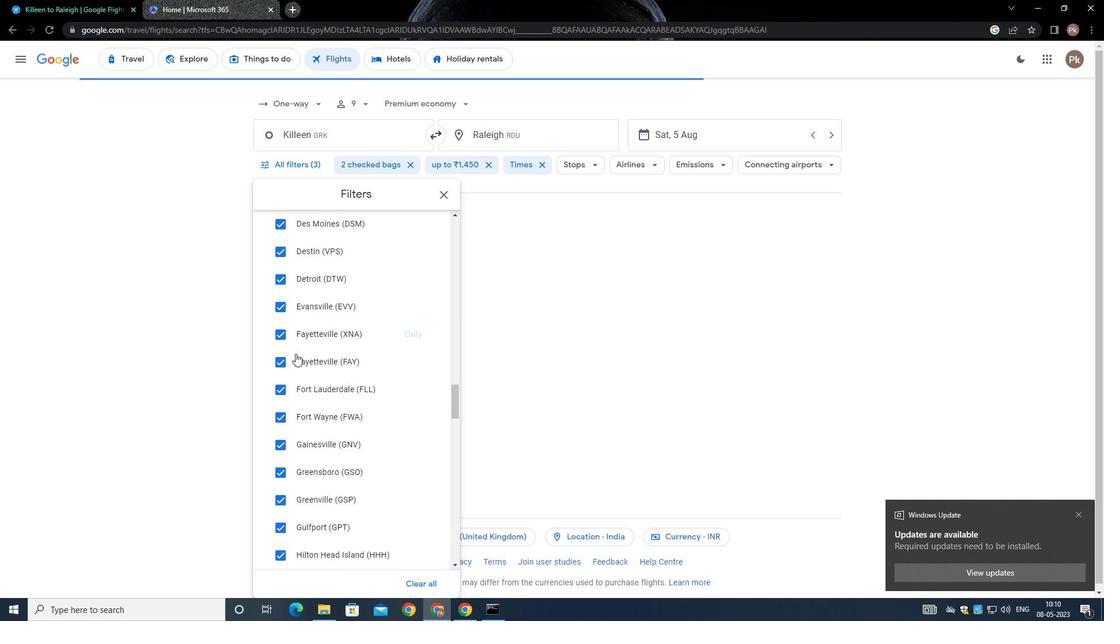 
Action: Mouse scrolled (295, 352) with delta (0, 0)
Screenshot: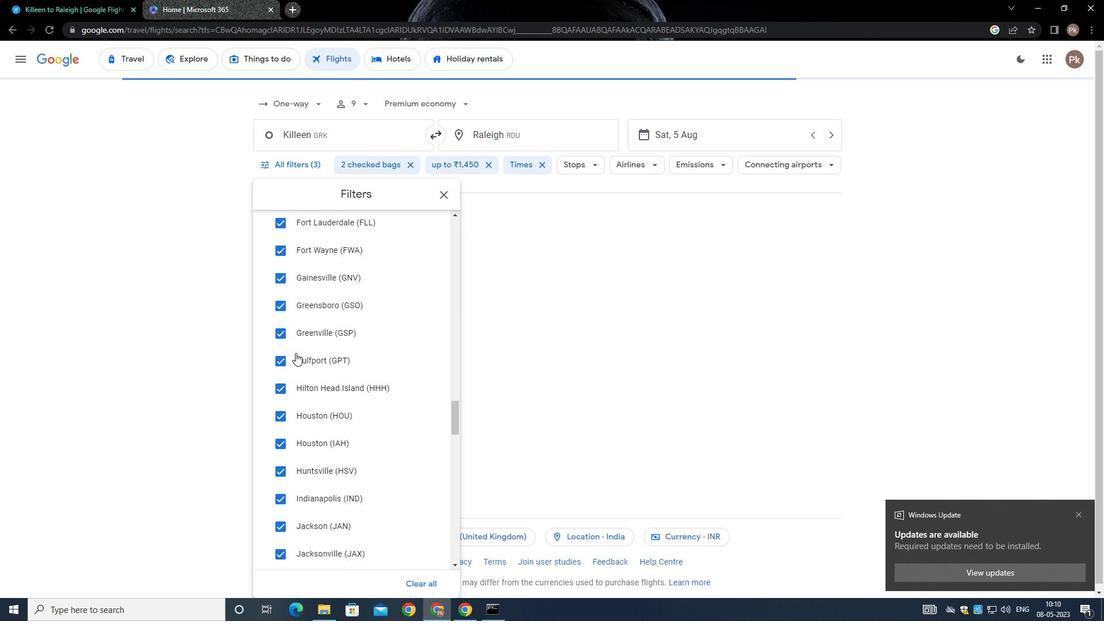 
Action: Mouse moved to (295, 353)
Screenshot: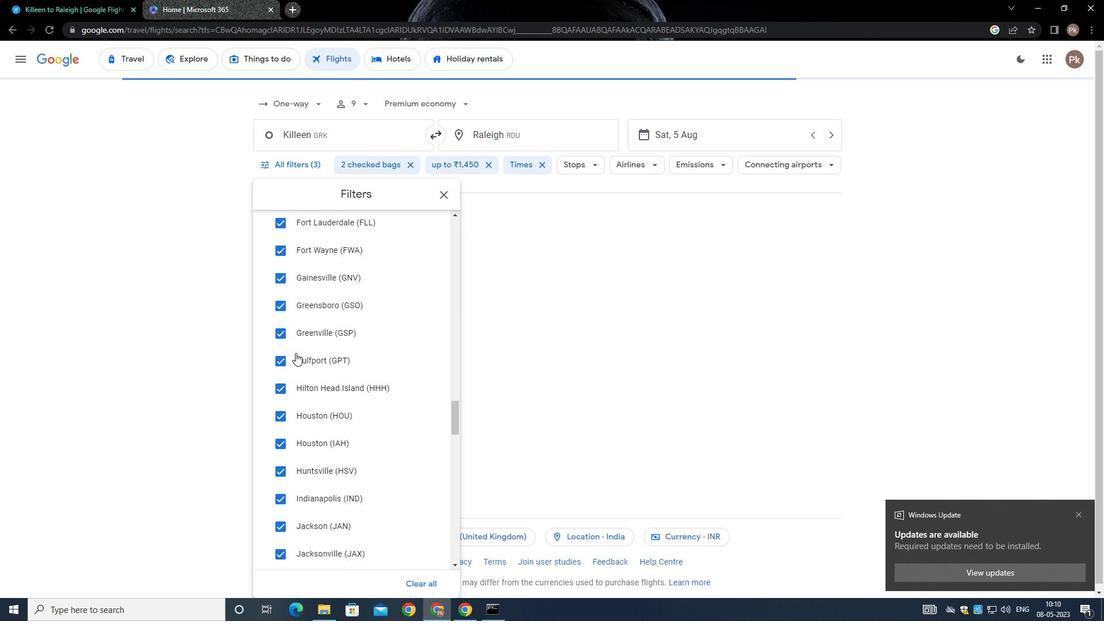 
Action: Mouse scrolled (295, 353) with delta (0, 0)
Screenshot: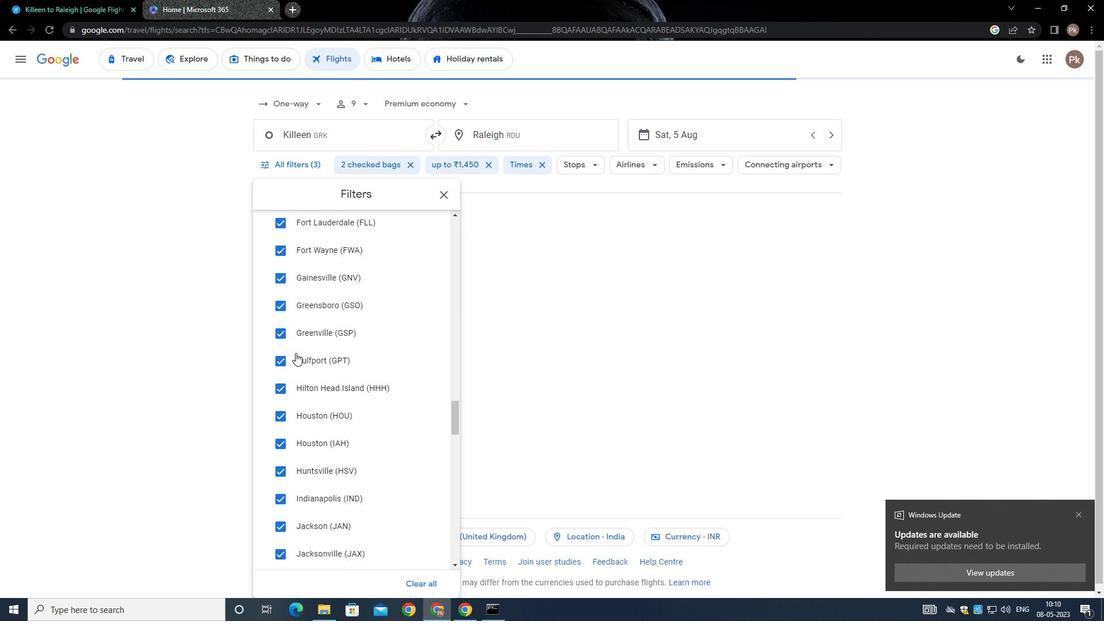 
Action: Mouse moved to (294, 358)
Screenshot: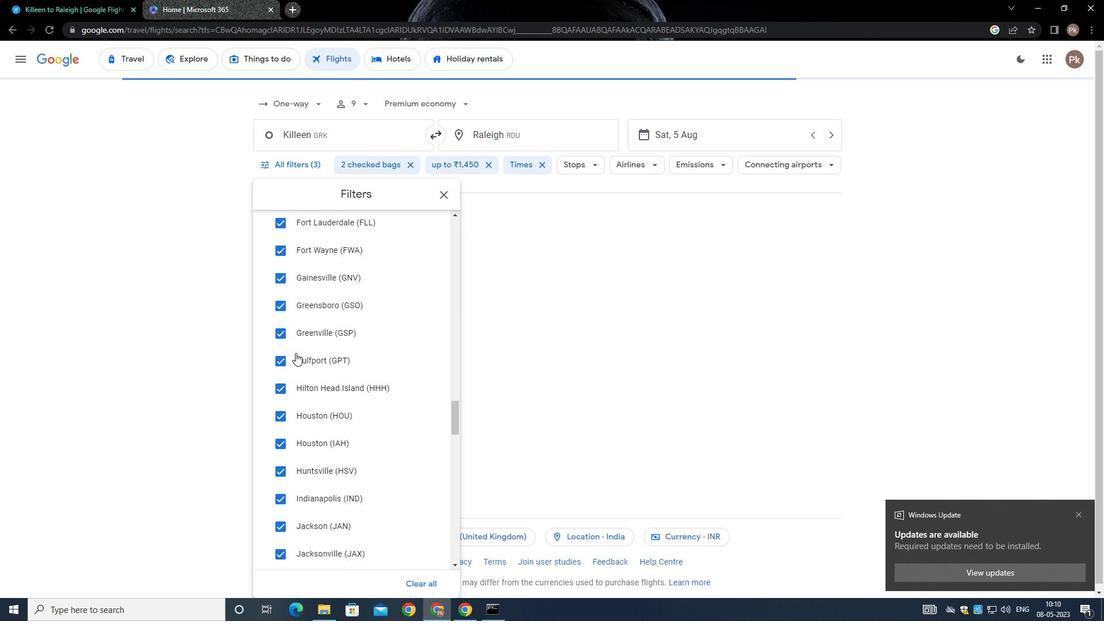 
Action: Mouse scrolled (294, 358) with delta (0, 0)
Screenshot: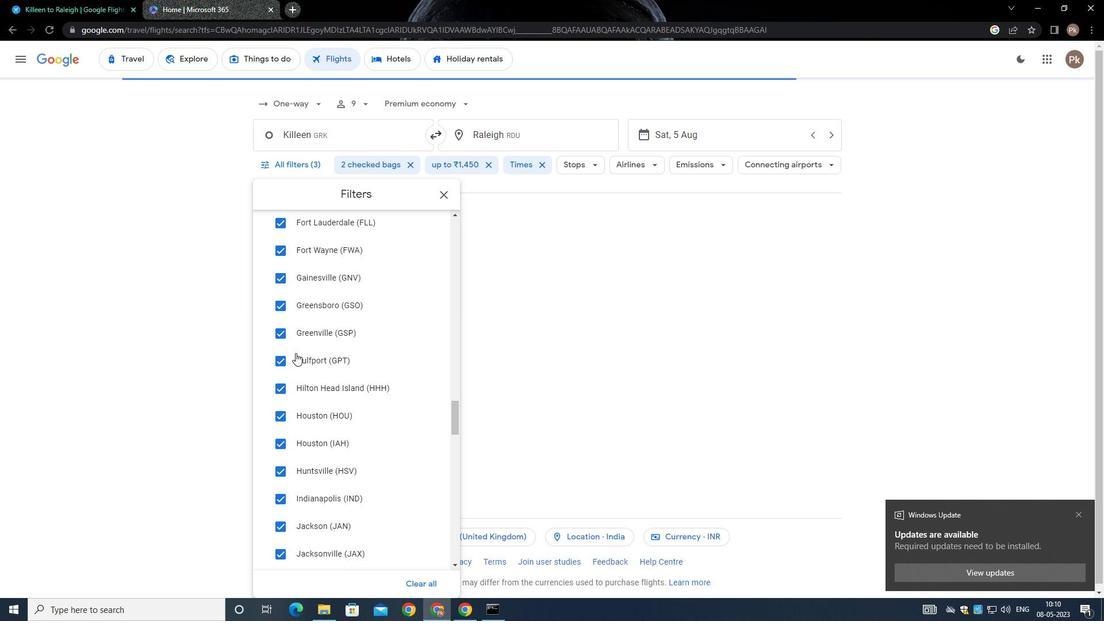 
Action: Mouse moved to (293, 361)
Screenshot: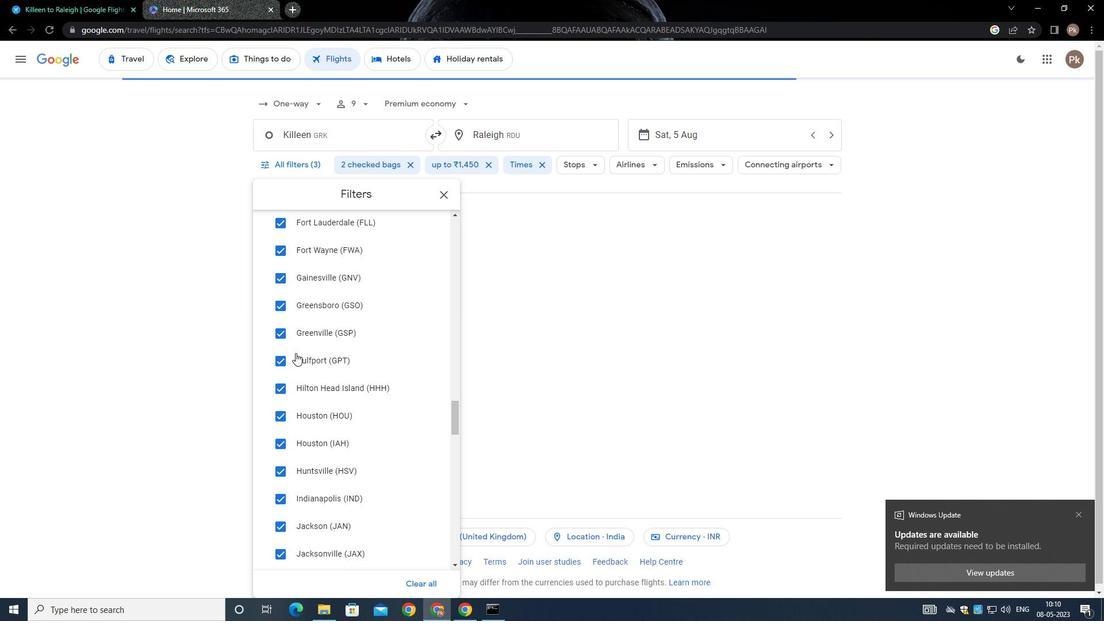 
Action: Mouse scrolled (293, 361) with delta (0, 0)
Screenshot: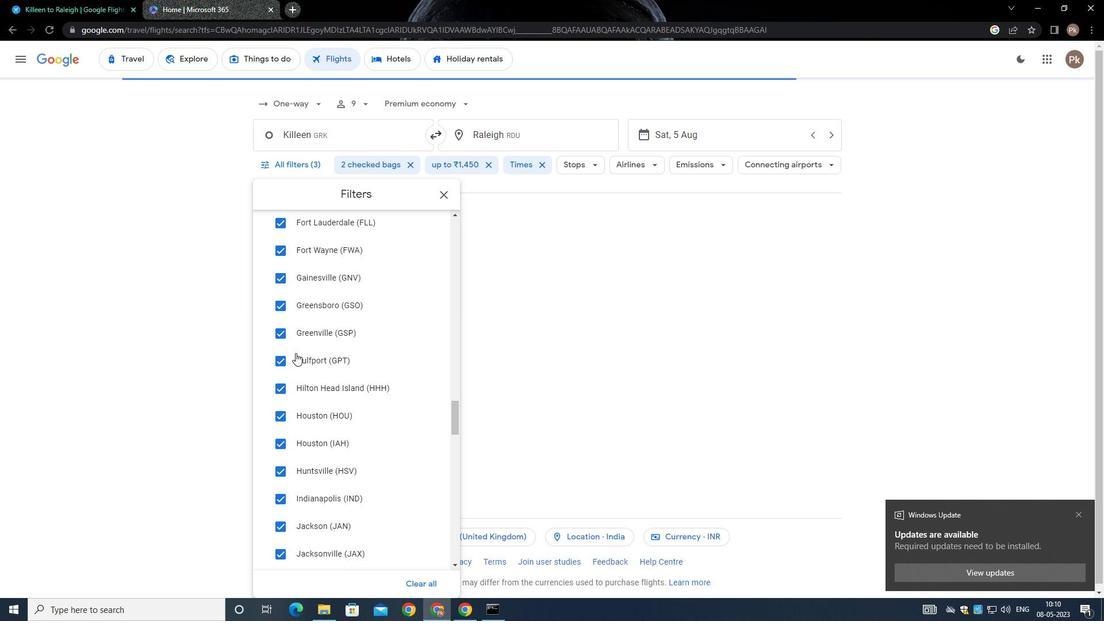 
Action: Mouse moved to (293, 362)
Screenshot: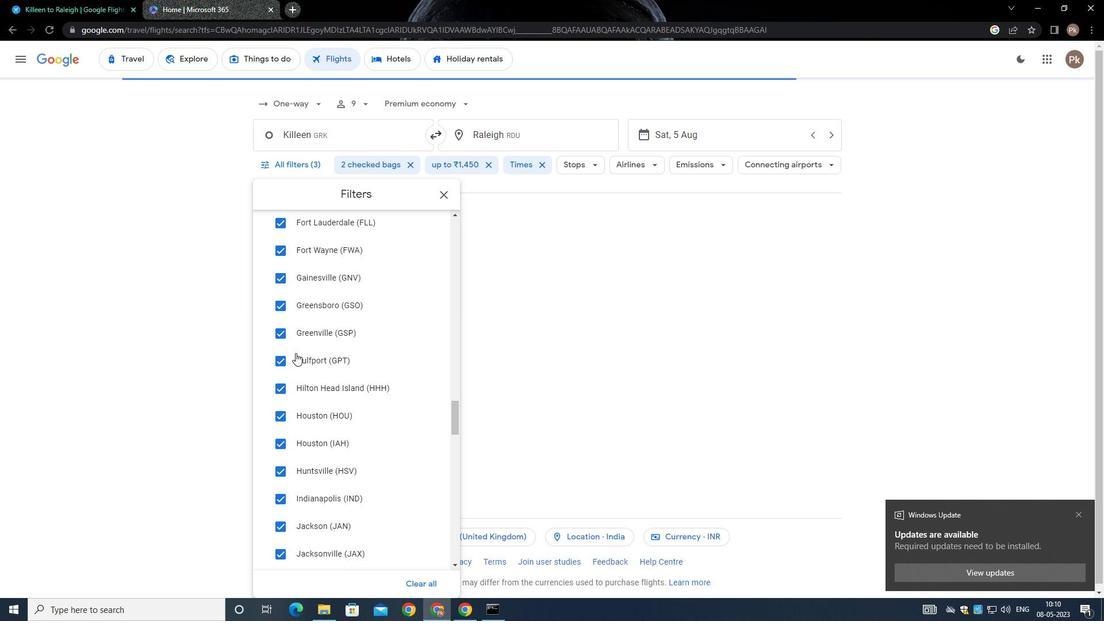 
Action: Mouse scrolled (293, 361) with delta (0, -1)
Screenshot: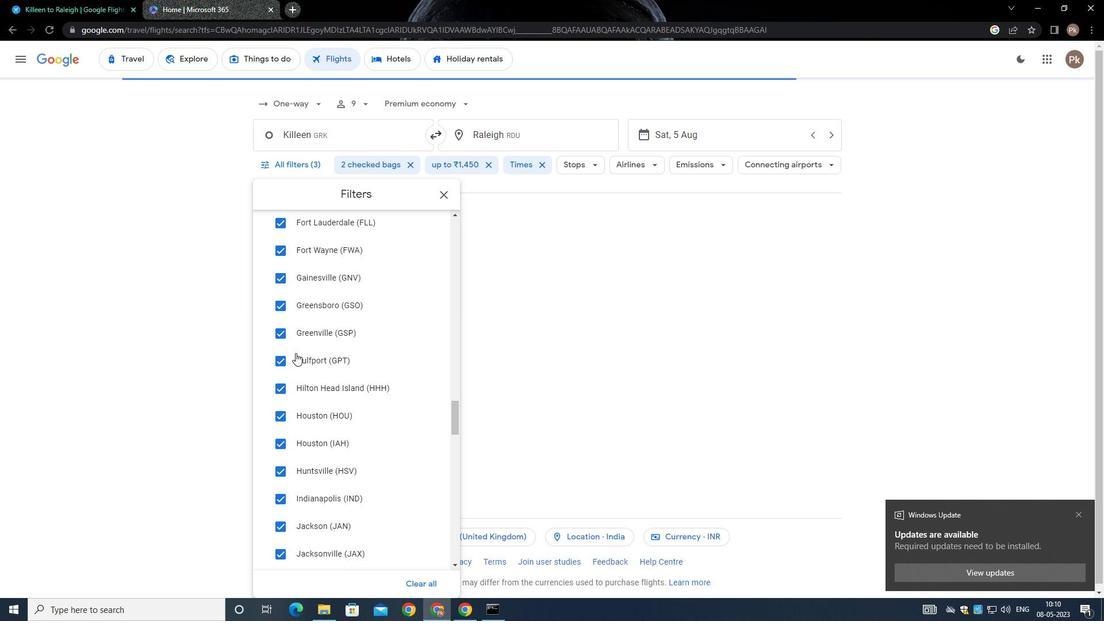 
Action: Mouse moved to (293, 362)
Screenshot: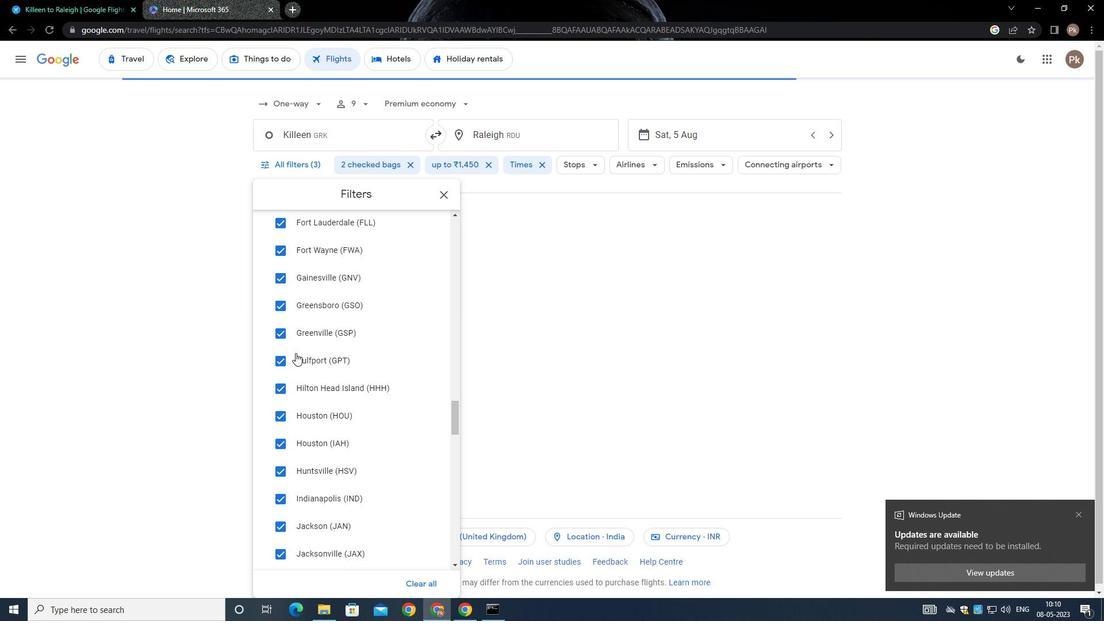 
Action: Mouse scrolled (293, 361) with delta (0, 0)
Screenshot: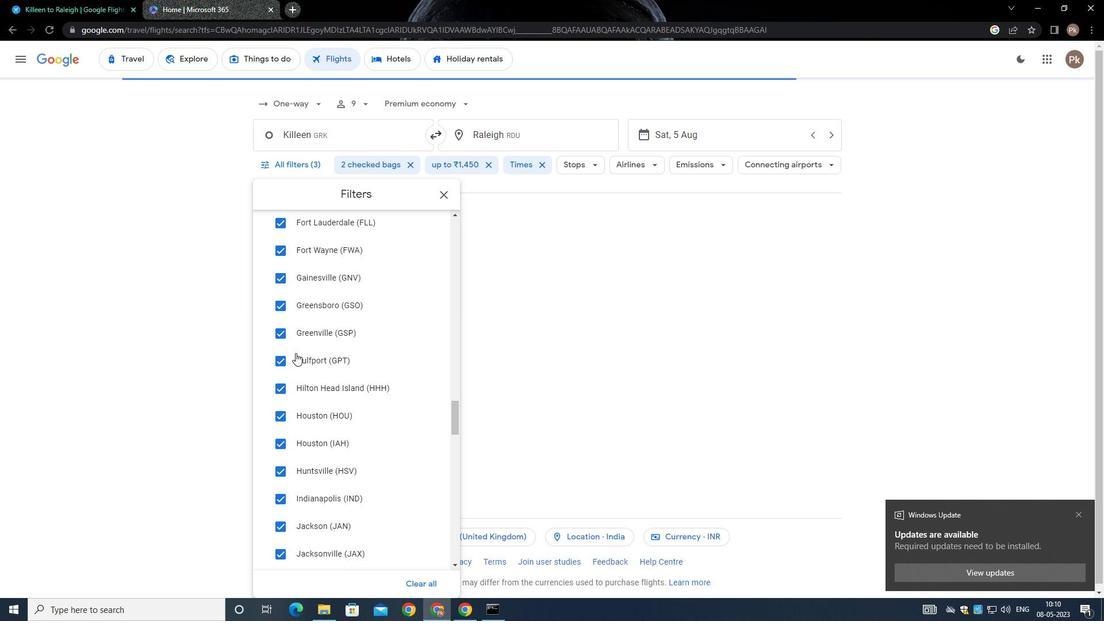 
Action: Mouse moved to (292, 362)
Screenshot: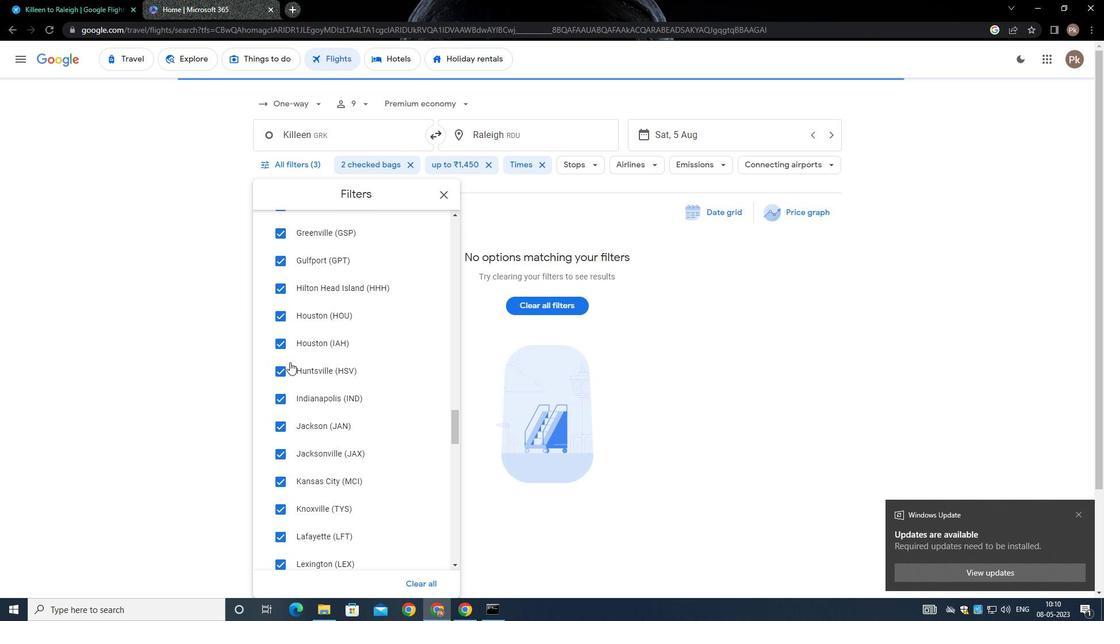 
Action: Mouse scrolled (292, 361) with delta (0, 0)
Screenshot: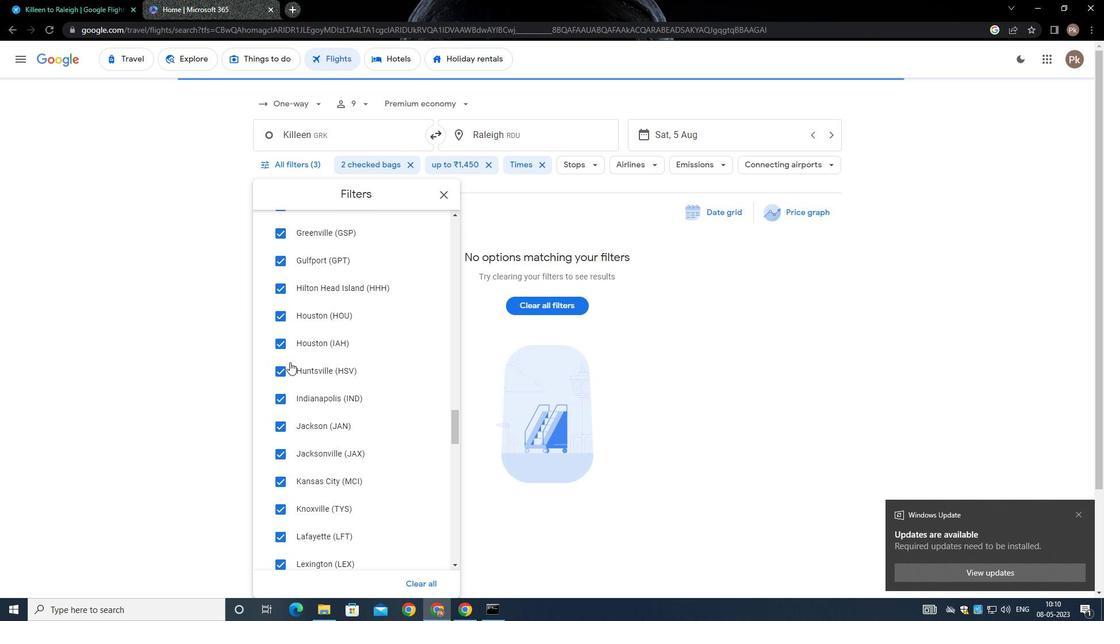 
Action: Mouse moved to (287, 344)
Screenshot: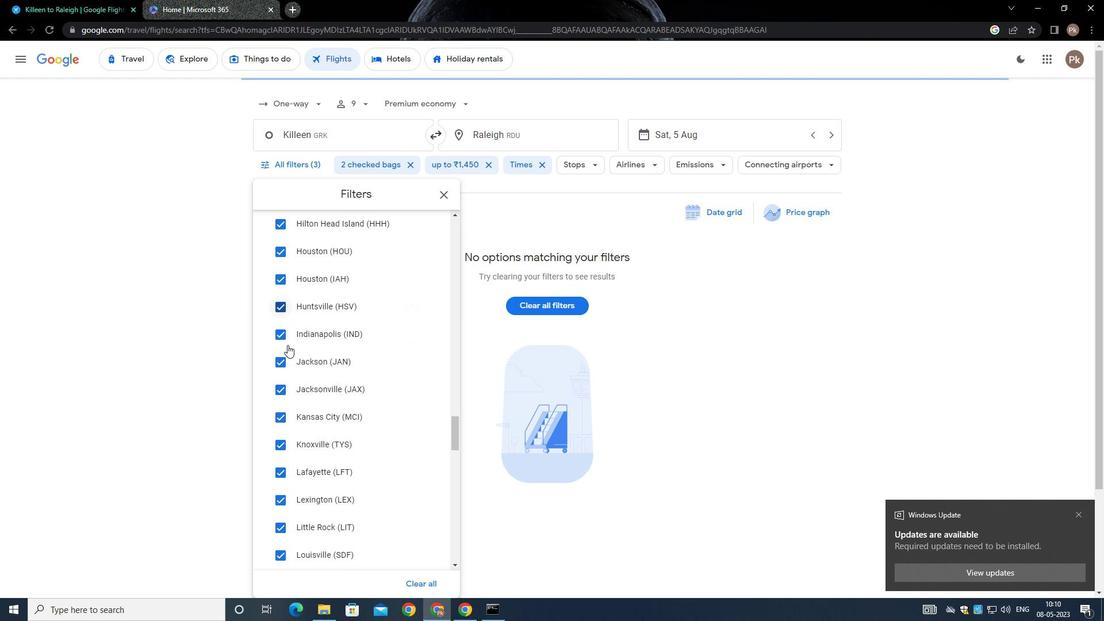 
Action: Mouse scrolled (287, 344) with delta (0, 0)
Screenshot: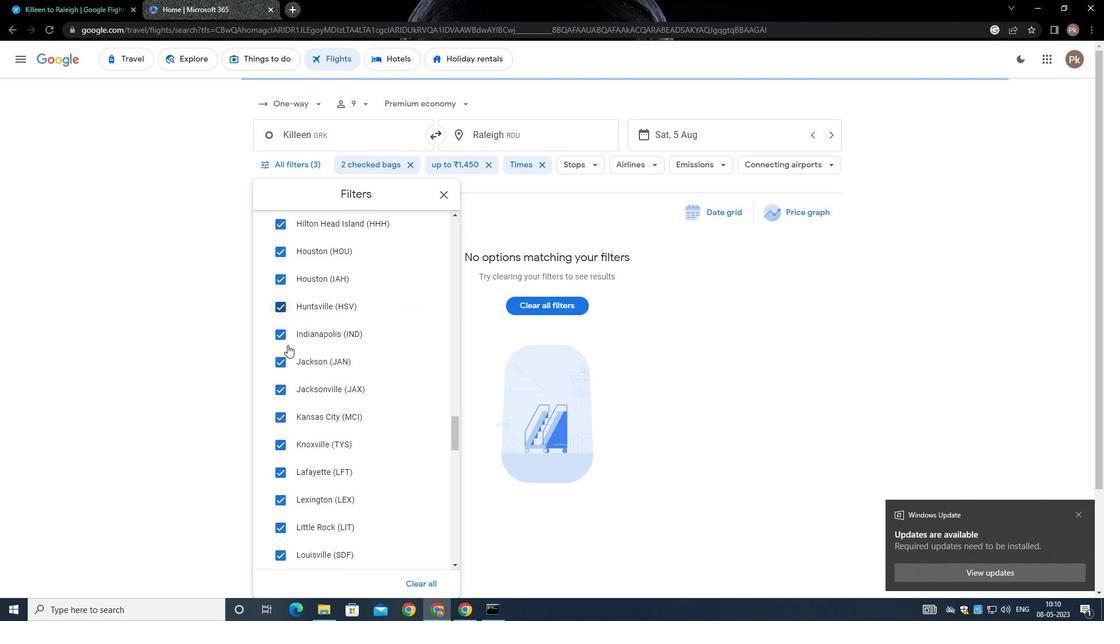 
Action: Mouse scrolled (287, 343) with delta (0, -1)
Screenshot: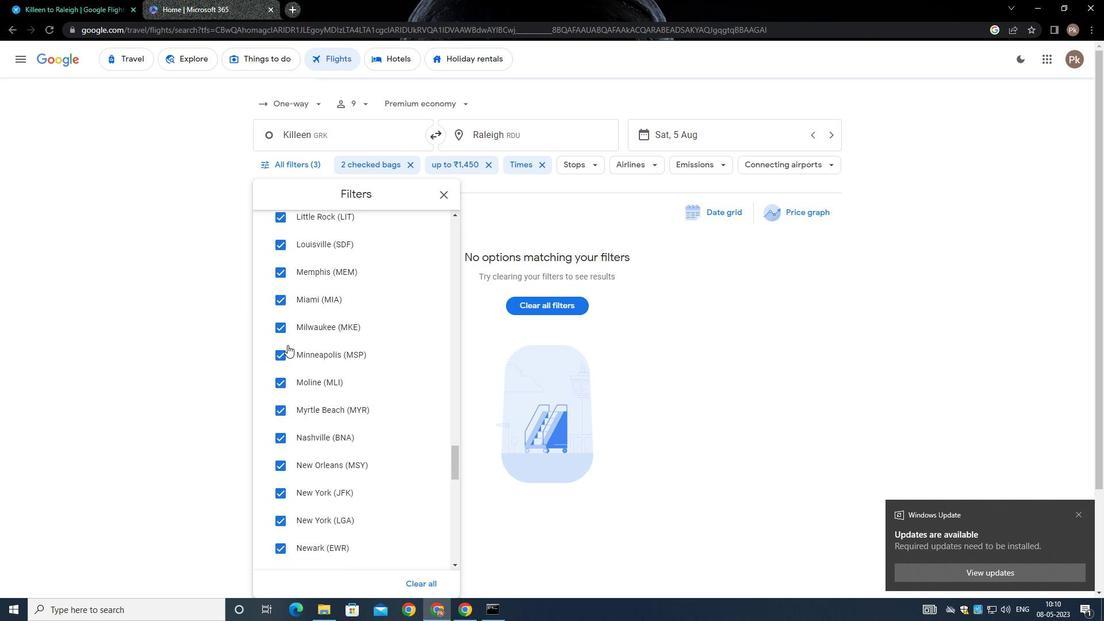 
Action: Mouse moved to (287, 345)
Screenshot: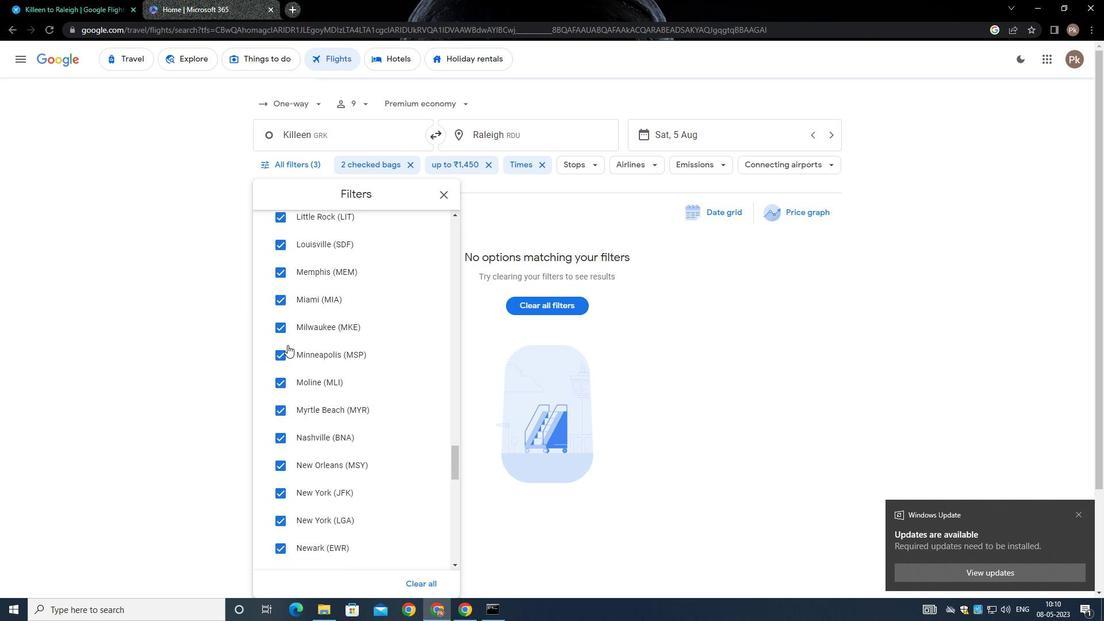 
Action: Mouse scrolled (287, 344) with delta (0, -1)
Screenshot: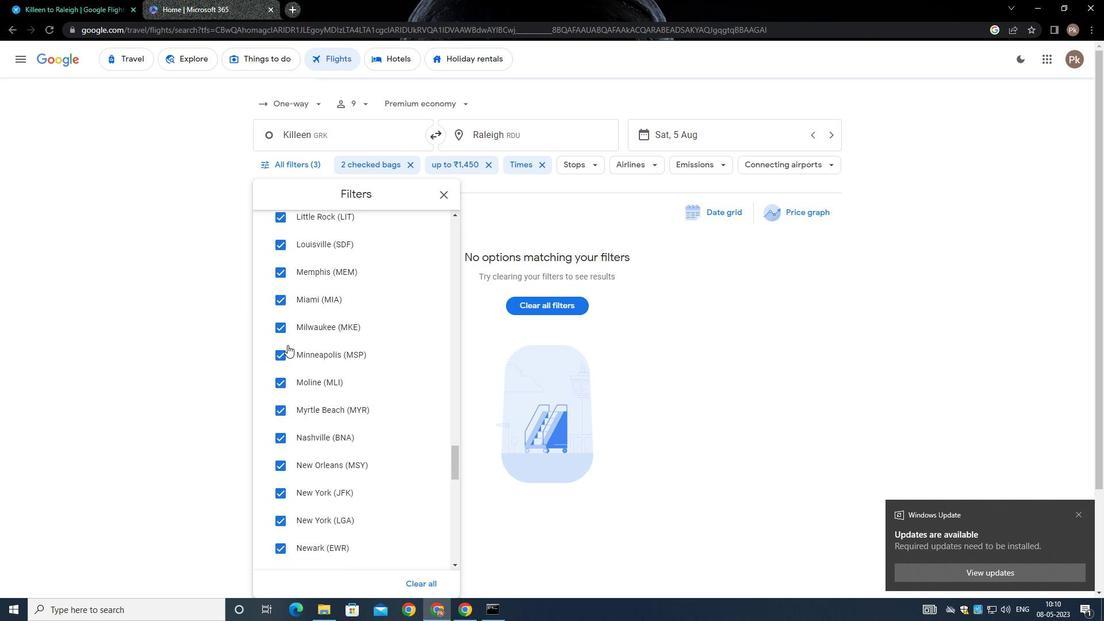 
Action: Mouse scrolled (287, 344) with delta (0, -1)
Screenshot: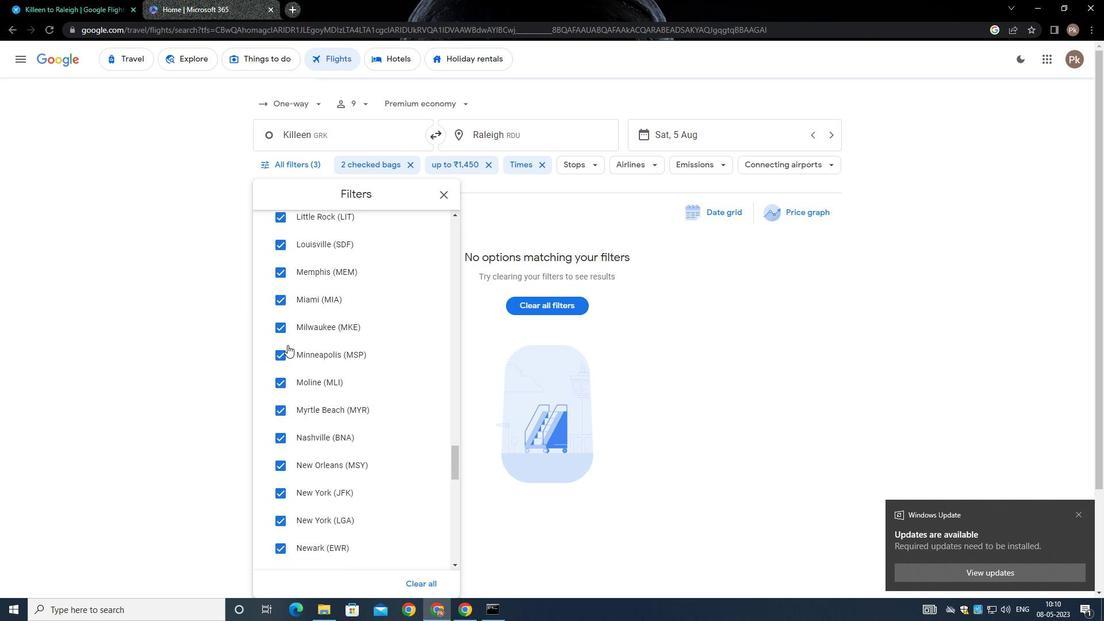 
Action: Mouse moved to (287, 345)
Screenshot: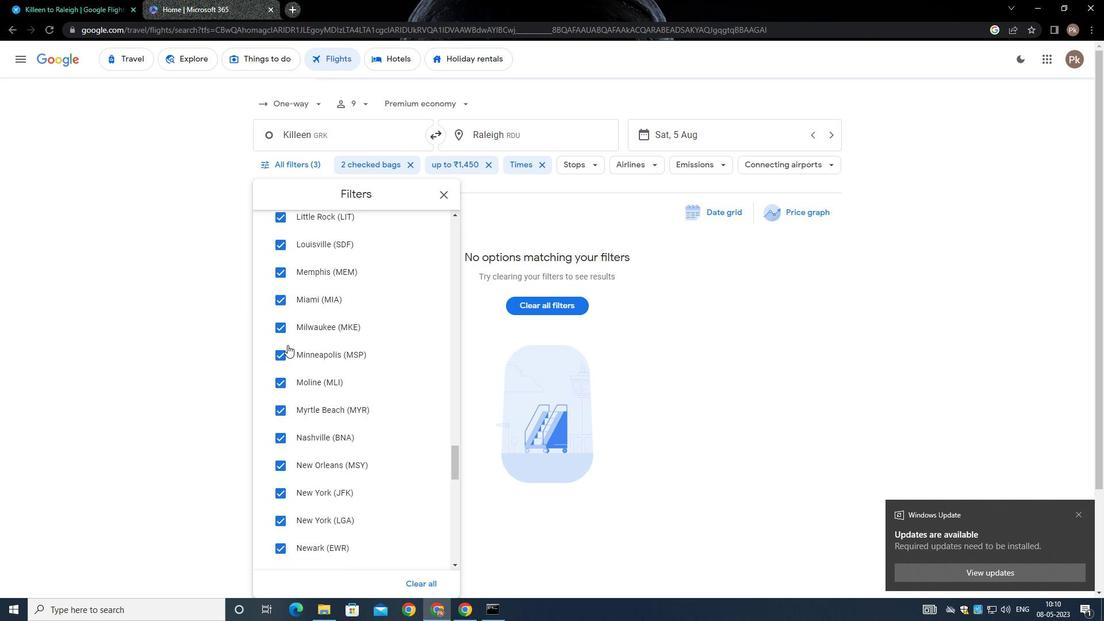 
Action: Mouse scrolled (287, 345) with delta (0, 0)
Screenshot: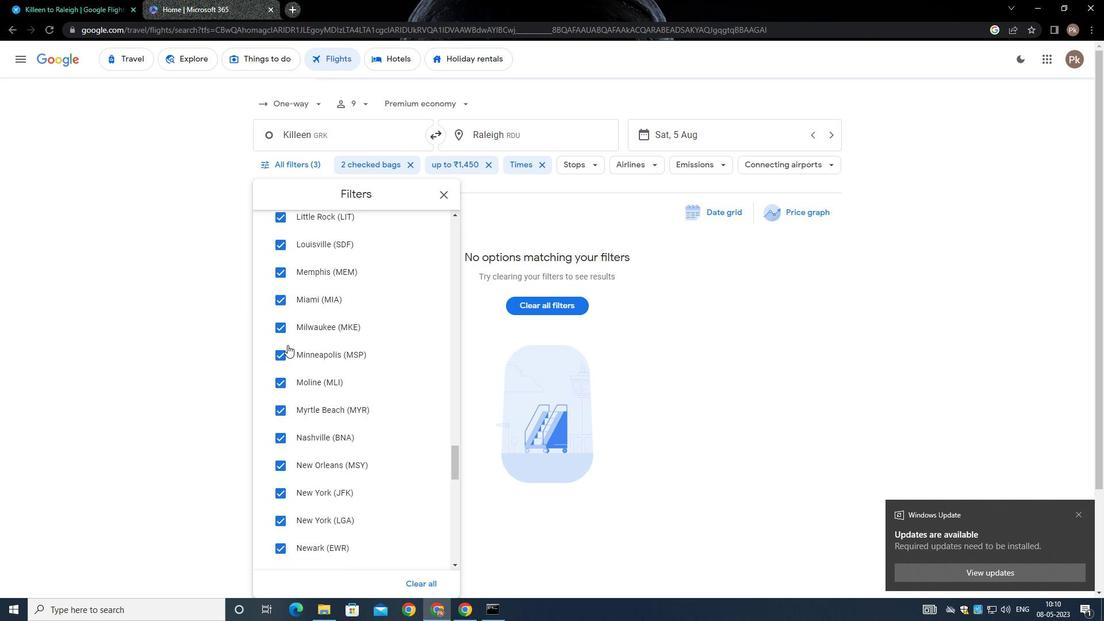 
Action: Mouse moved to (287, 345)
Screenshot: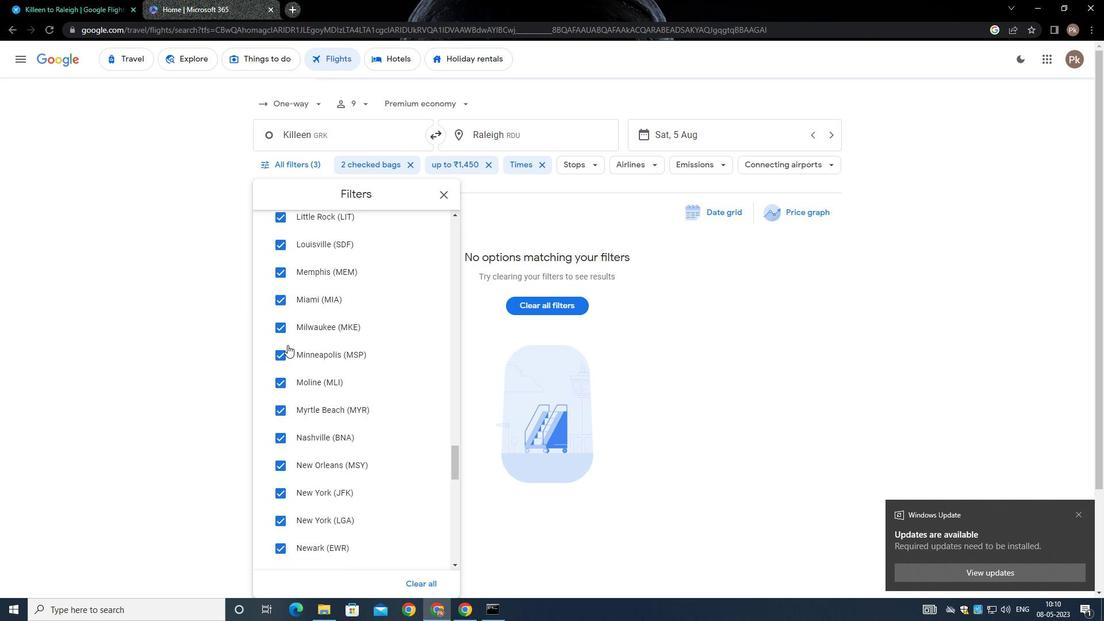 
Action: Mouse scrolled (287, 345) with delta (0, 0)
Screenshot: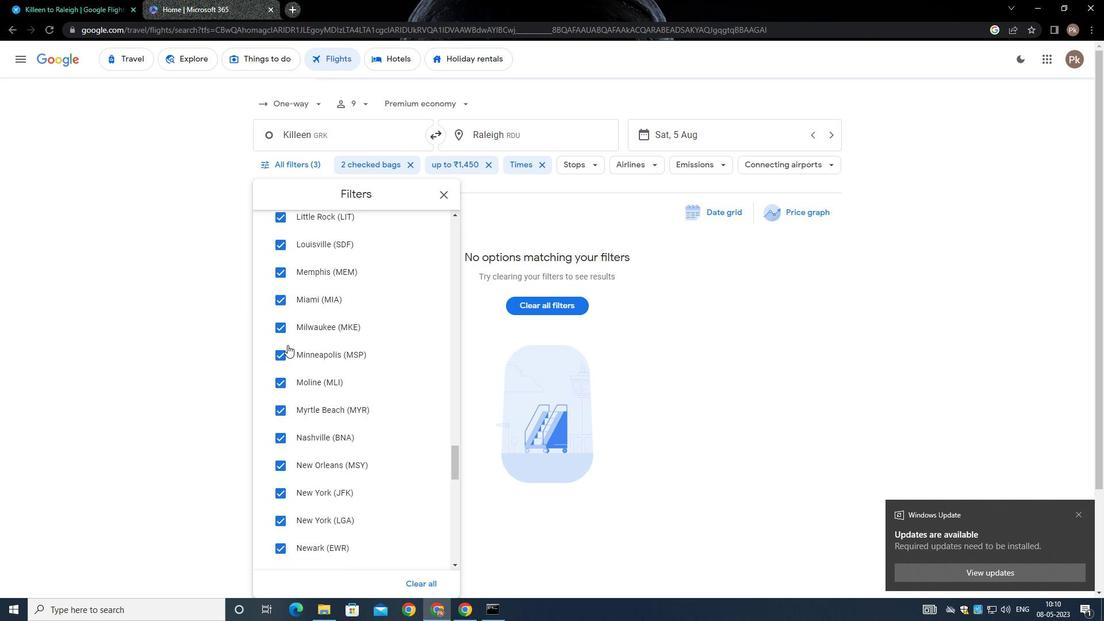 
Action: Mouse moved to (277, 326)
Screenshot: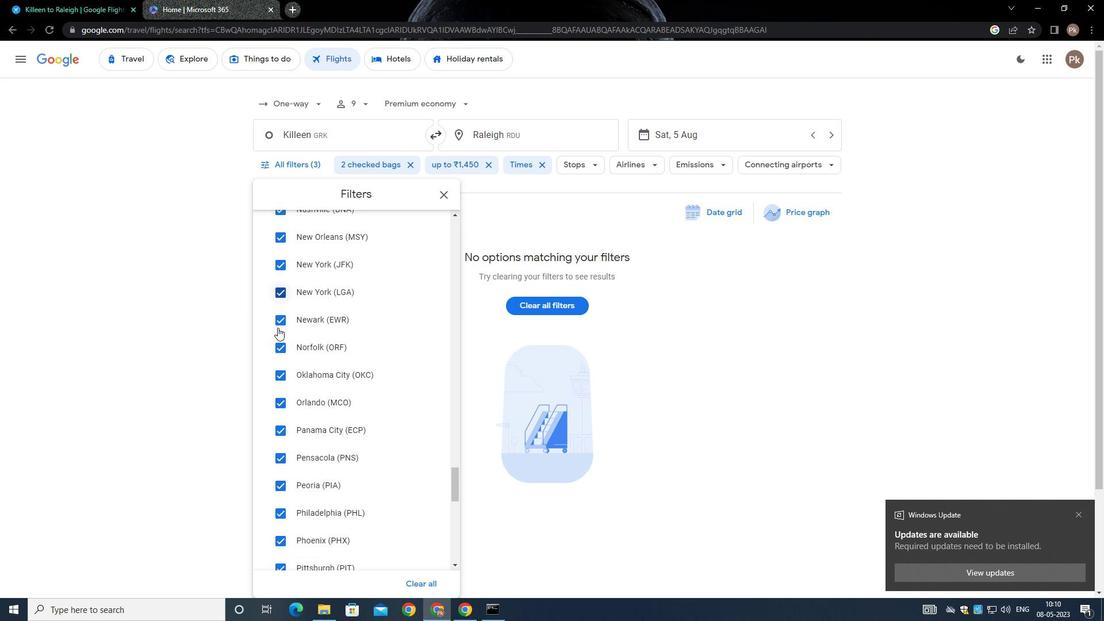 
Action: Mouse scrolled (277, 325) with delta (0, 0)
Screenshot: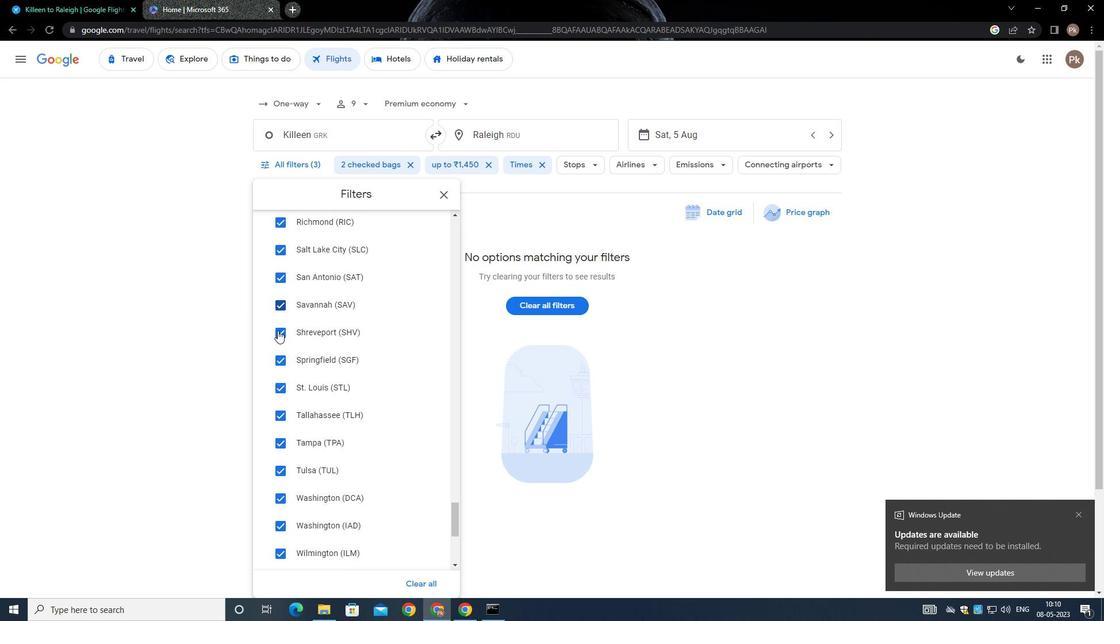 
Action: Mouse scrolled (277, 325) with delta (0, 0)
Screenshot: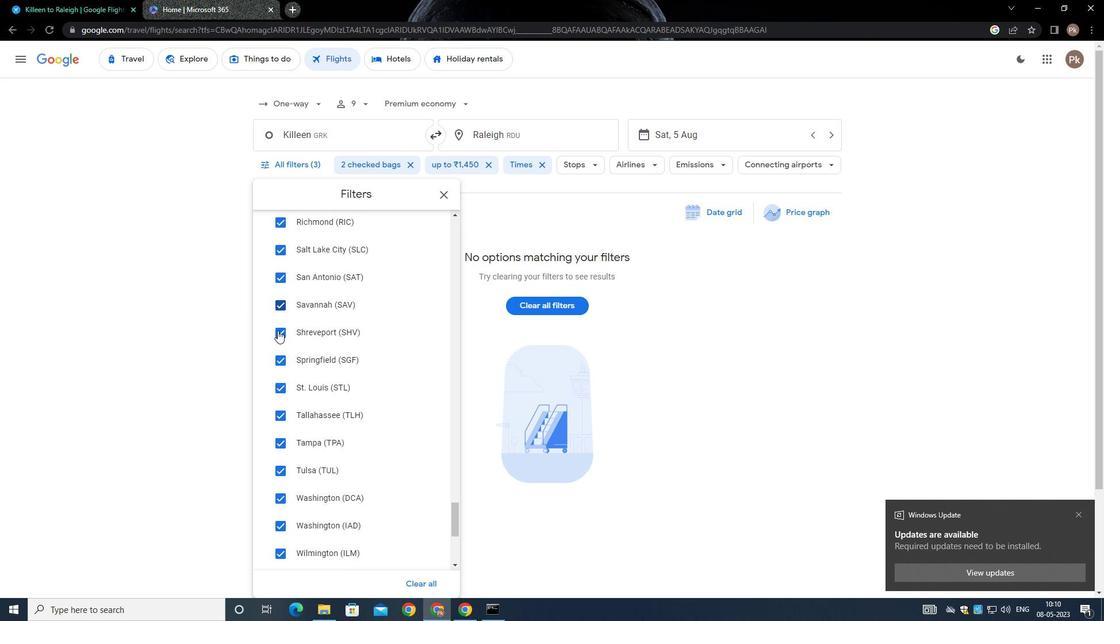 
Action: Mouse moved to (277, 327)
Screenshot: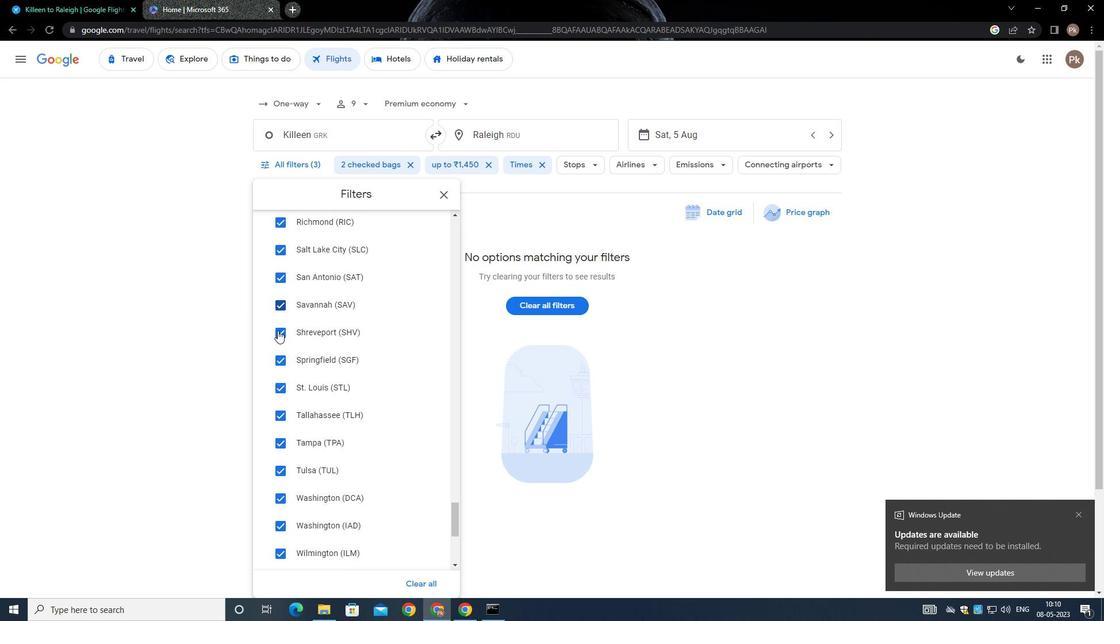 
Action: Mouse scrolled (277, 326) with delta (0, 0)
Screenshot: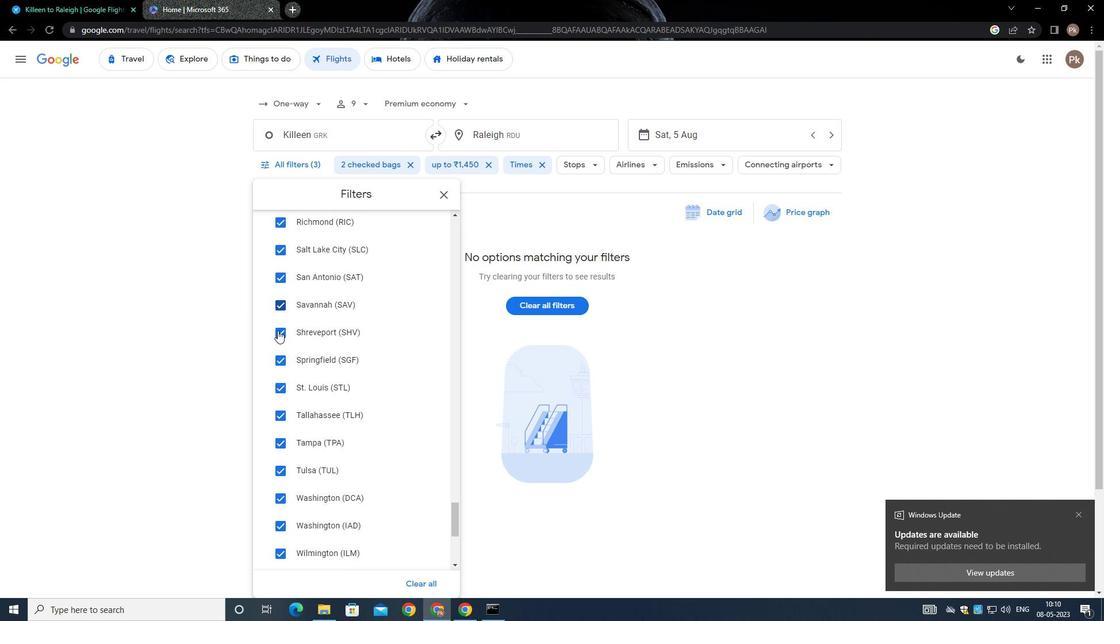 
Action: Mouse moved to (277, 330)
Screenshot: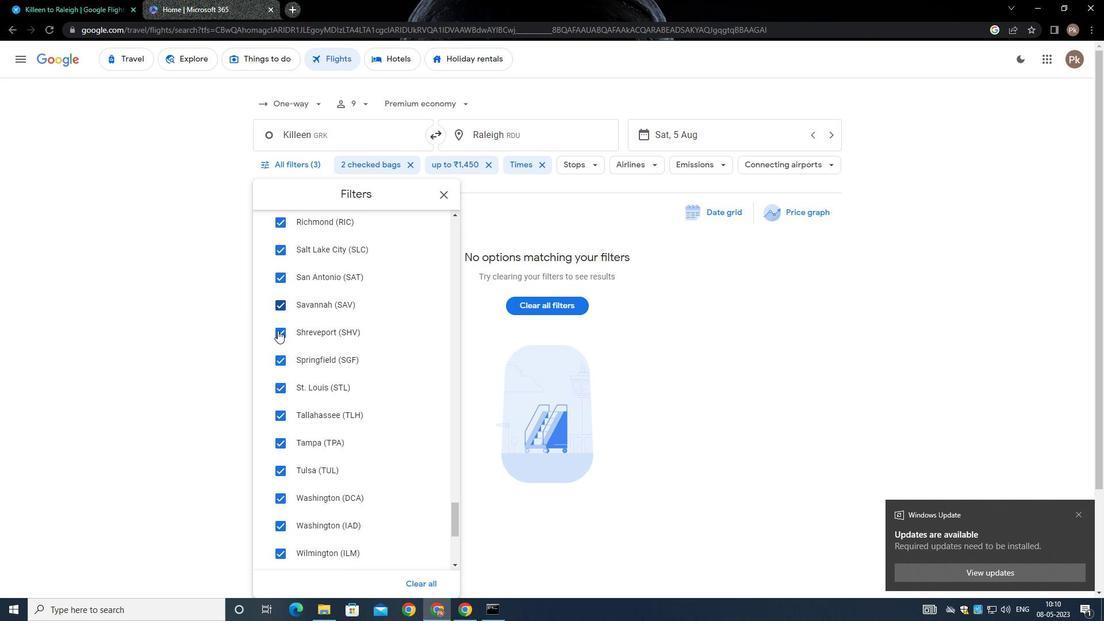 
Action: Mouse scrolled (277, 329) with delta (0, -1)
Screenshot: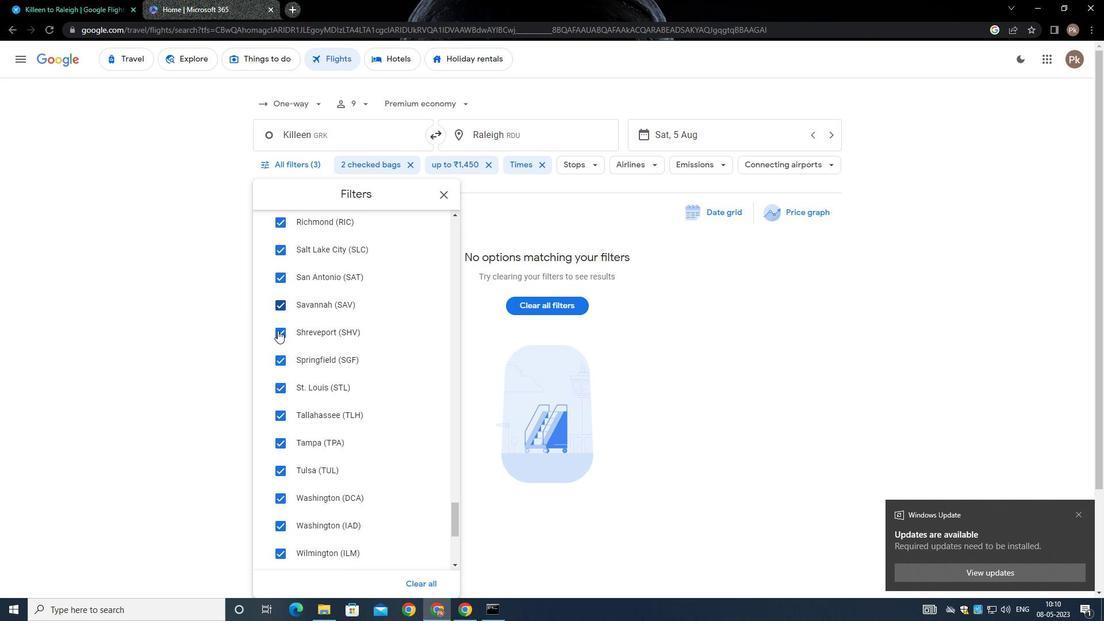 
Action: Mouse moved to (277, 331)
Screenshot: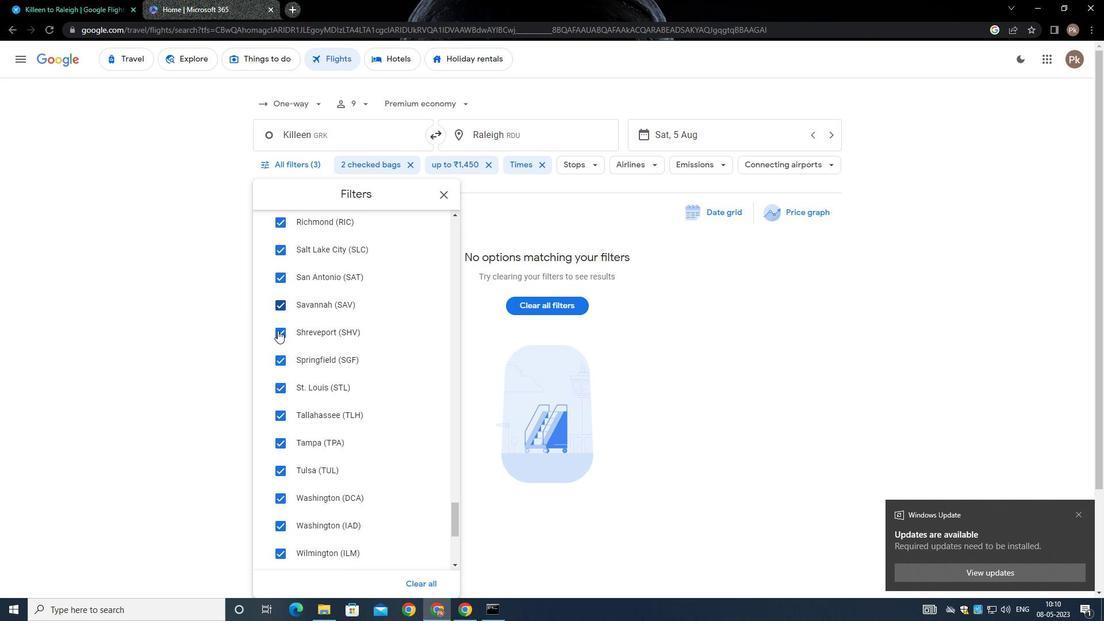 
Action: Mouse scrolled (277, 331) with delta (0, 0)
Screenshot: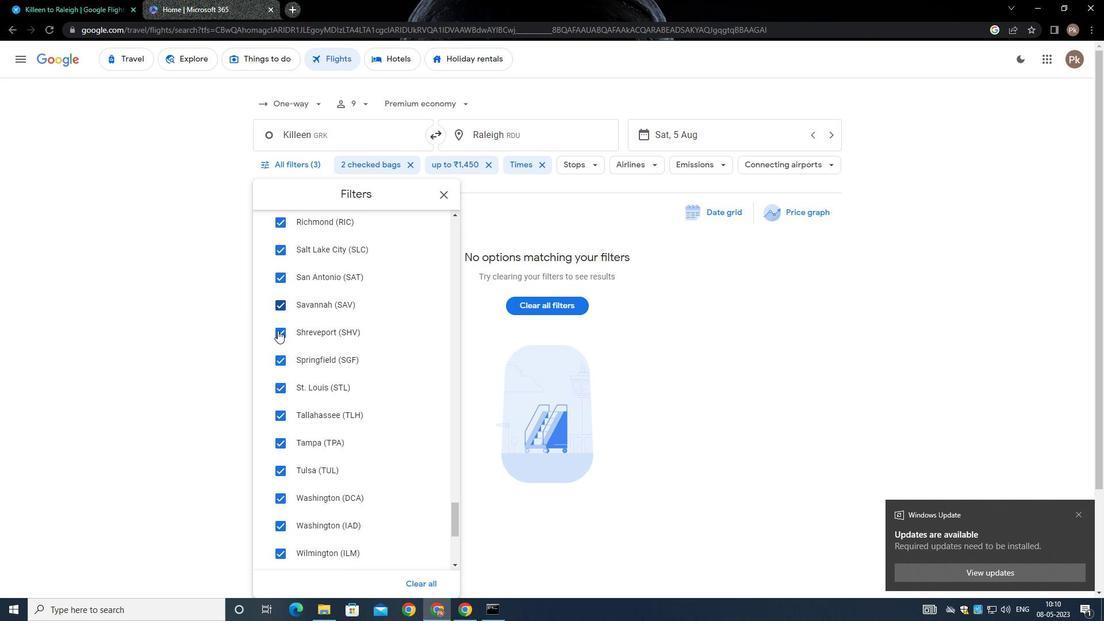 
Action: Mouse moved to (277, 331)
Screenshot: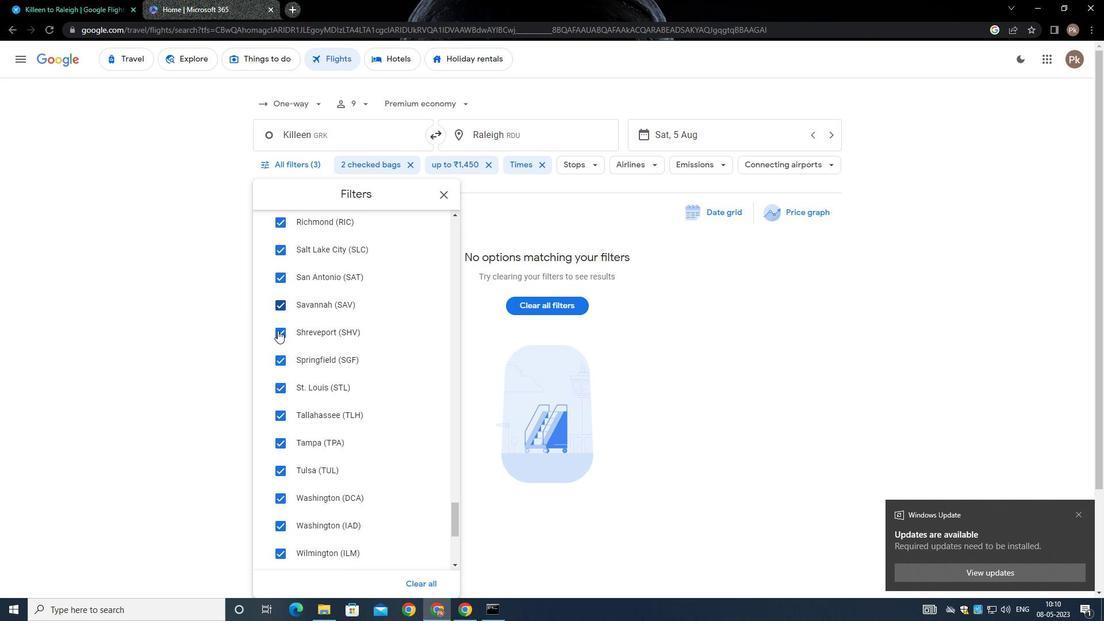 
Action: Mouse scrolled (277, 331) with delta (0, 0)
Screenshot: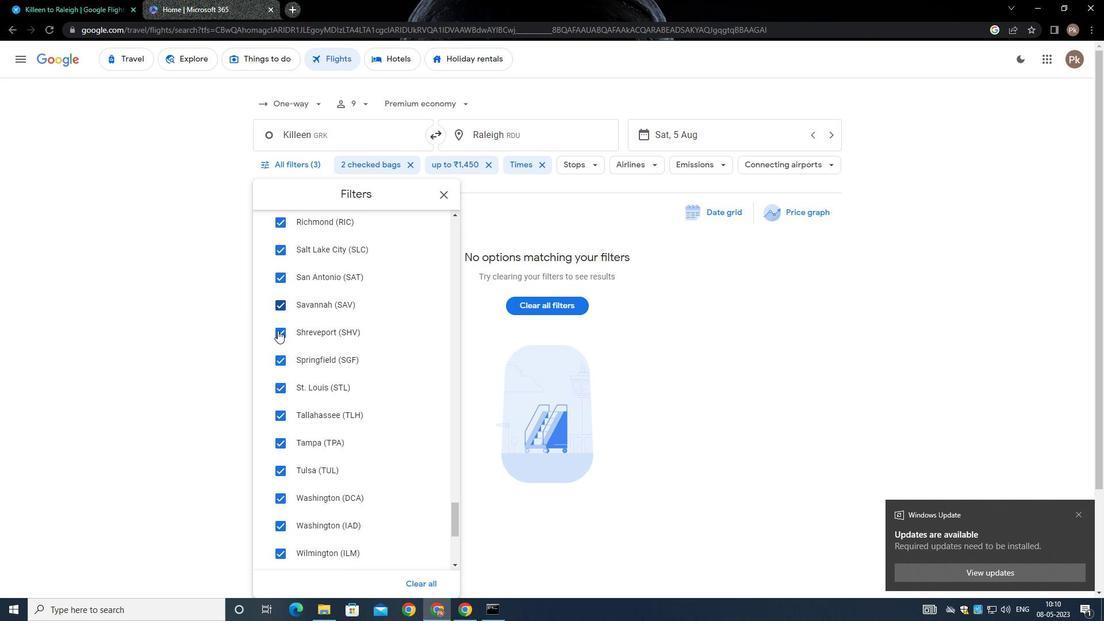 
Action: Mouse scrolled (277, 331) with delta (0, 0)
Screenshot: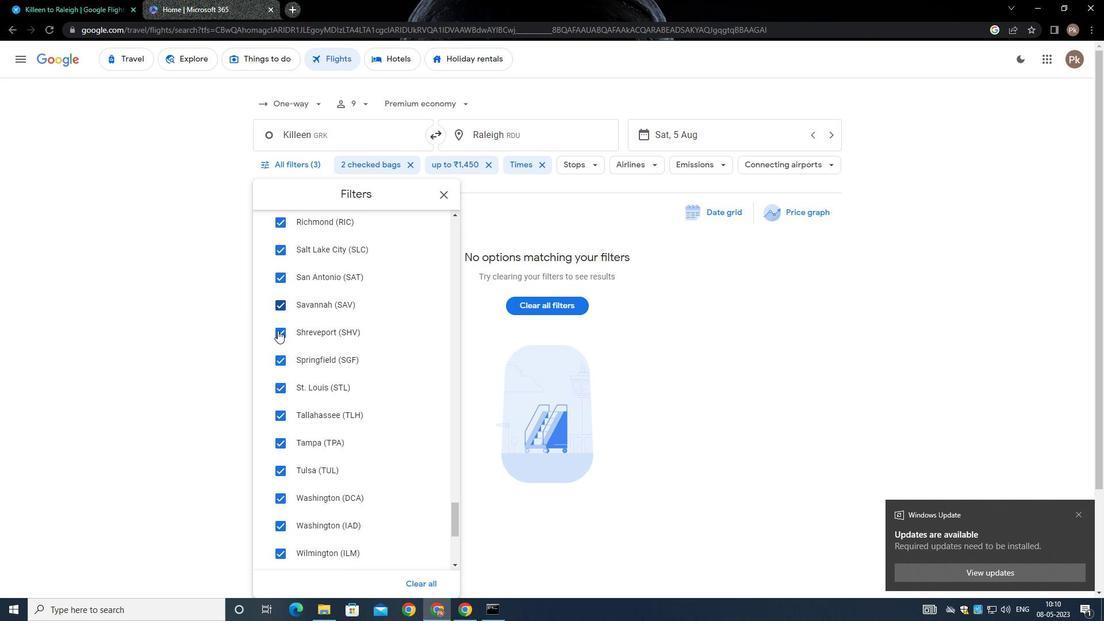 
Action: Mouse moved to (273, 321)
Screenshot: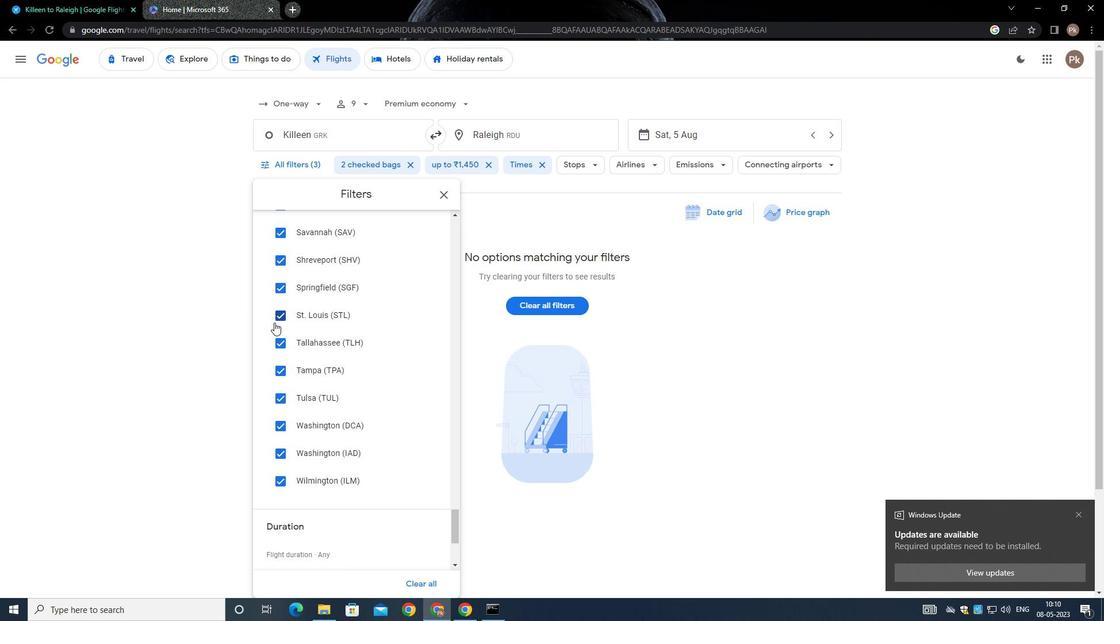 
Action: Mouse scrolled (273, 321) with delta (0, 0)
Screenshot: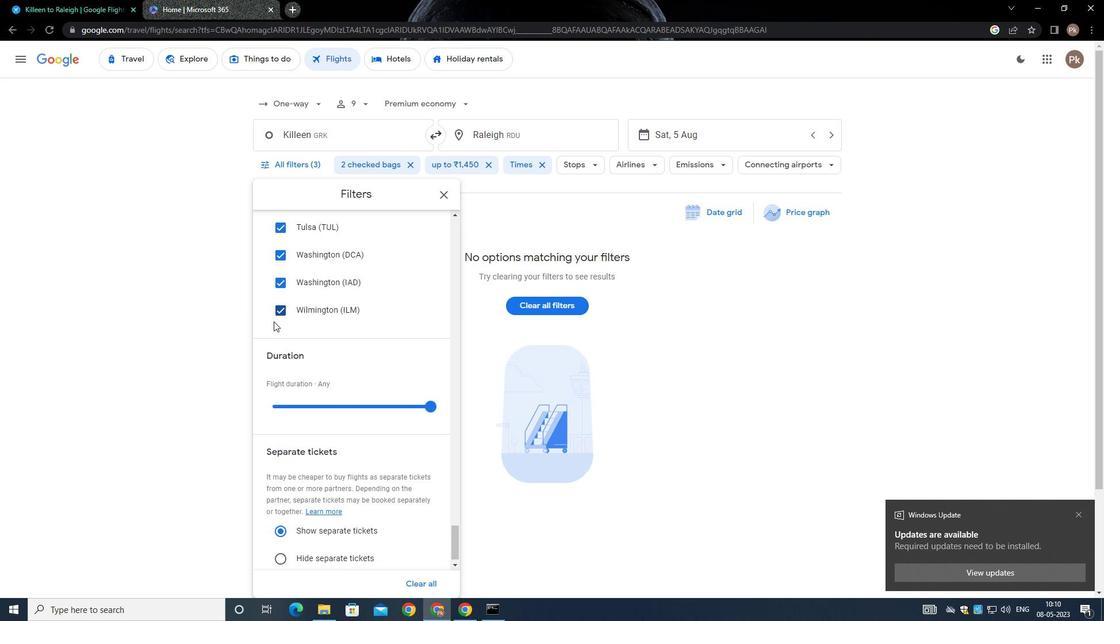
Action: Mouse moved to (273, 321)
Screenshot: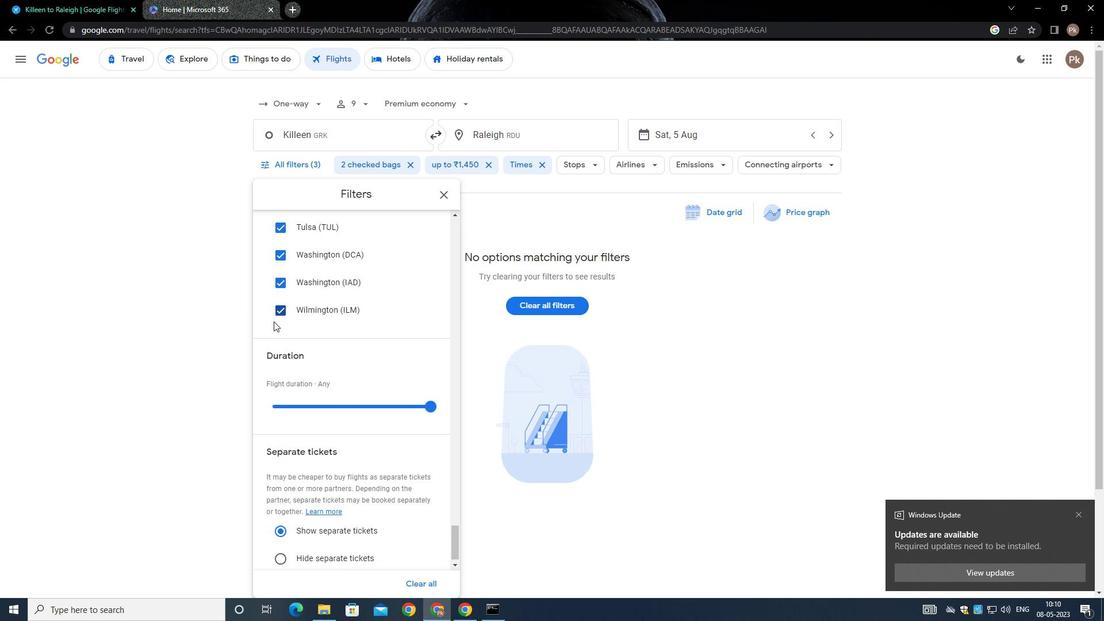 
Action: Mouse scrolled (273, 320) with delta (0, -1)
Screenshot: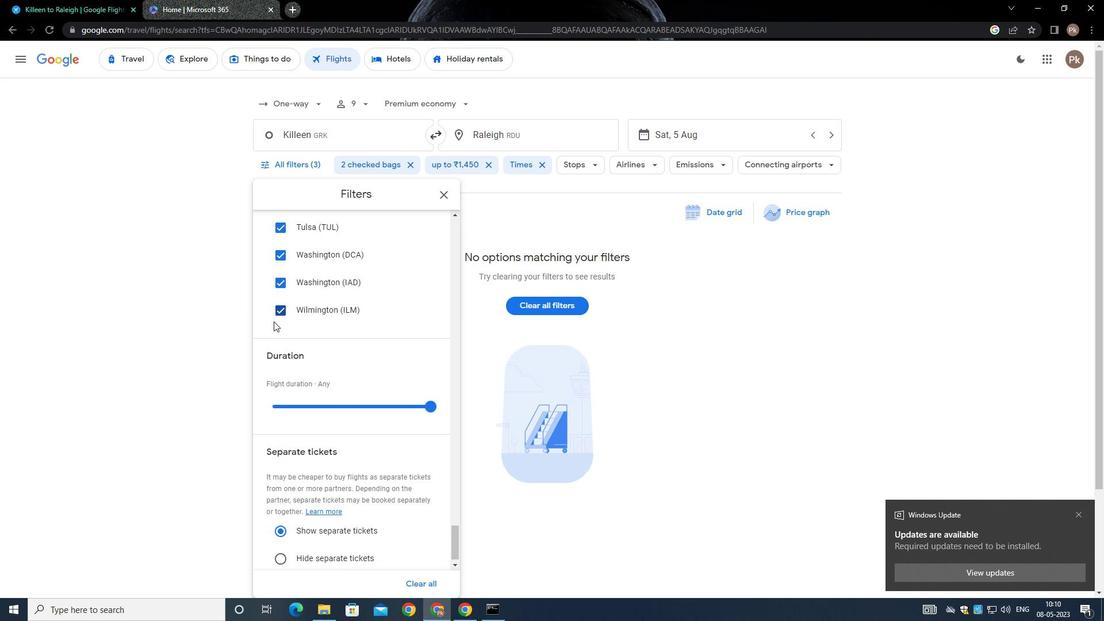 
Action: Mouse moved to (273, 322)
Screenshot: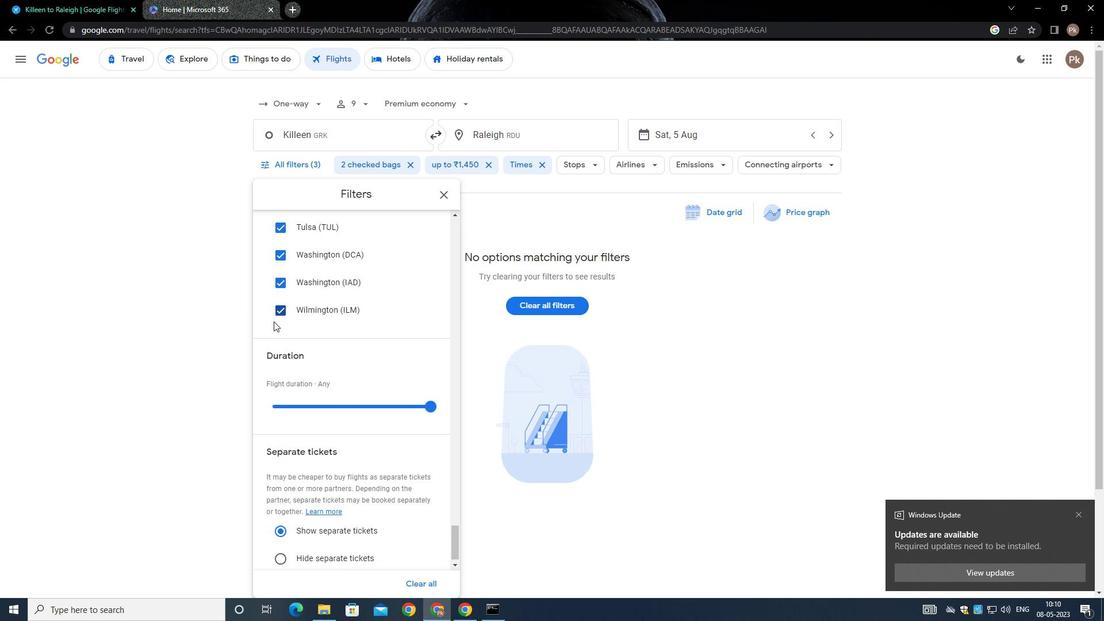 
Action: Mouse scrolled (273, 322) with delta (0, 0)
Screenshot: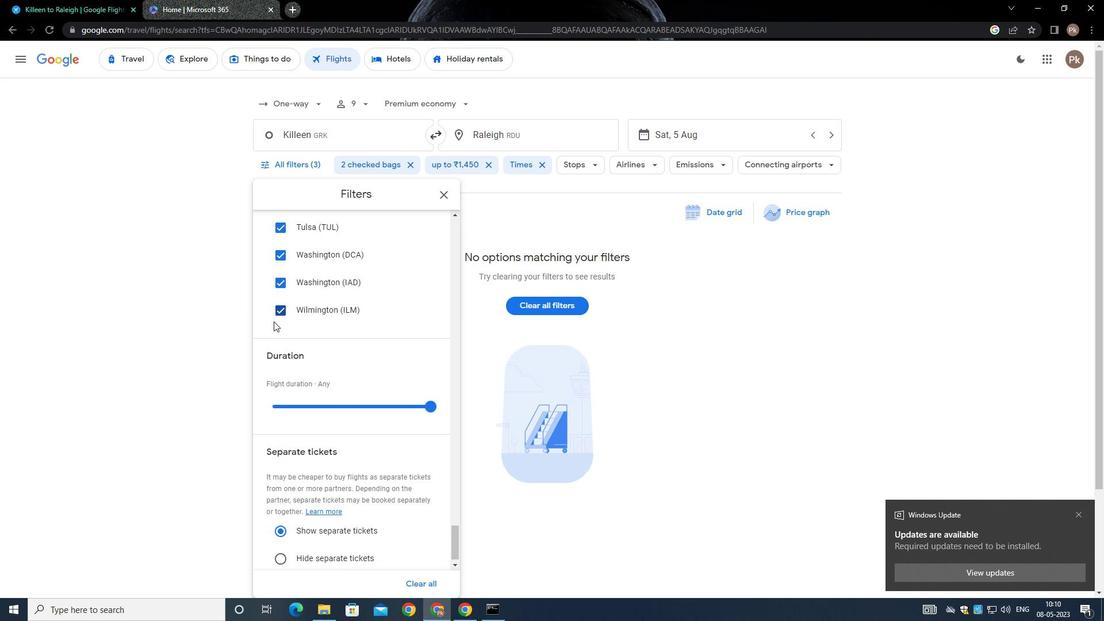 
Action: Mouse moved to (271, 326)
Screenshot: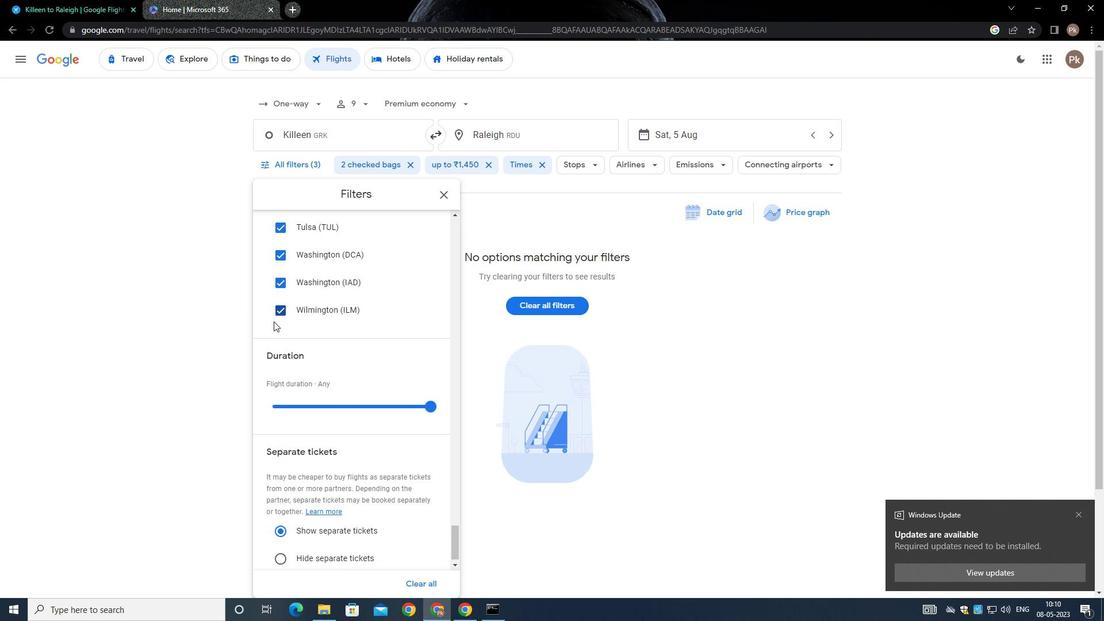 
Action: Mouse scrolled (271, 326) with delta (0, 0)
Screenshot: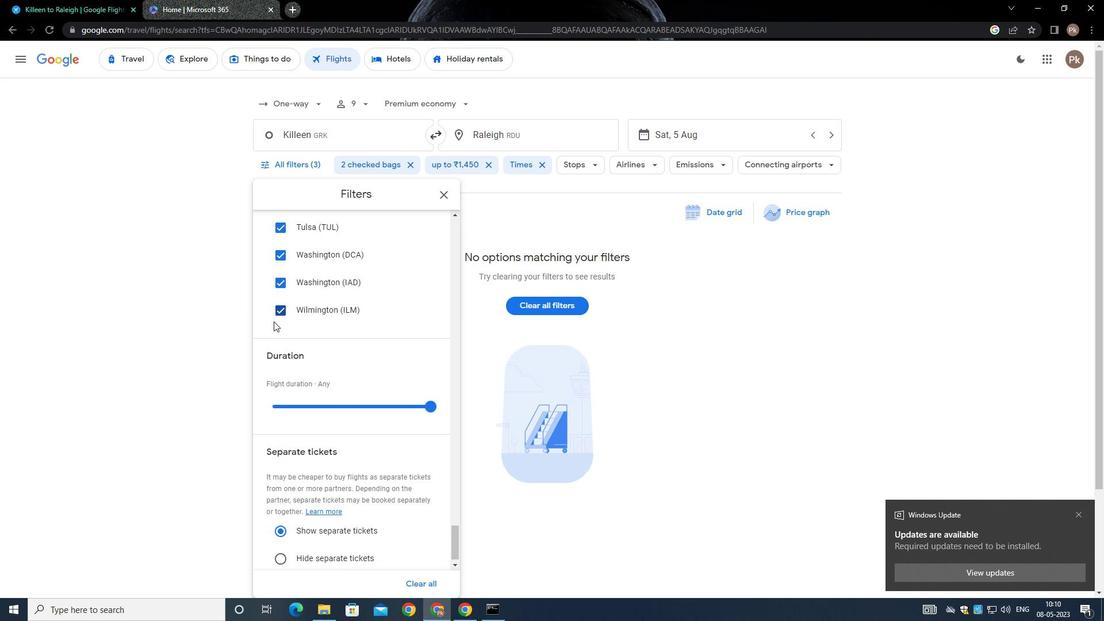 
Action: Mouse moved to (269, 331)
Screenshot: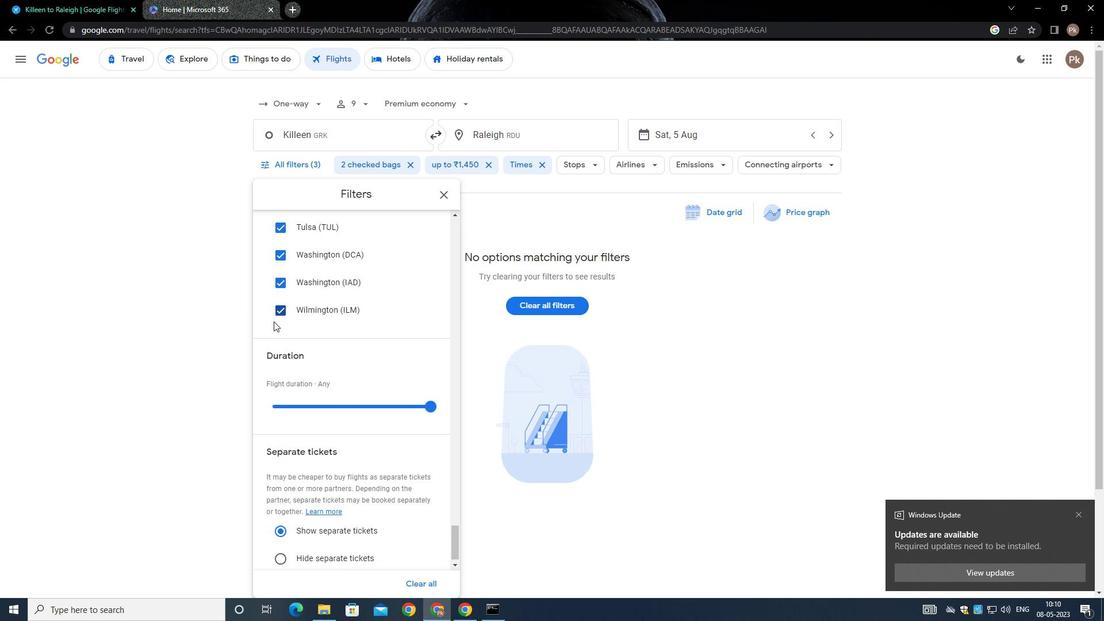 
Action: Mouse scrolled (269, 330) with delta (0, 0)
Screenshot: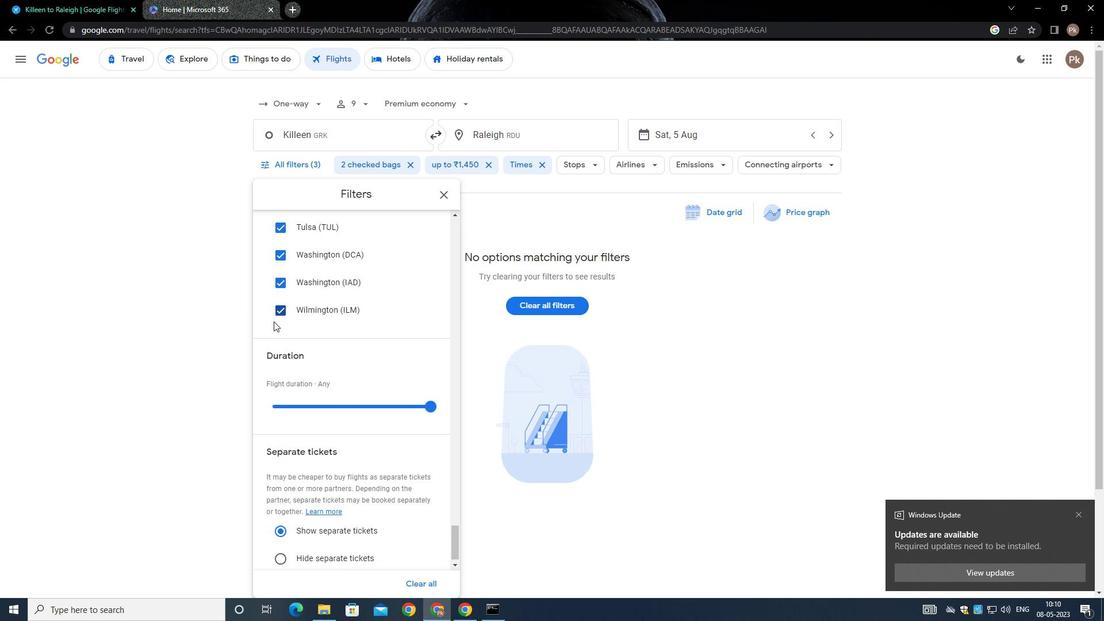 
Action: Mouse moved to (244, 325)
Screenshot: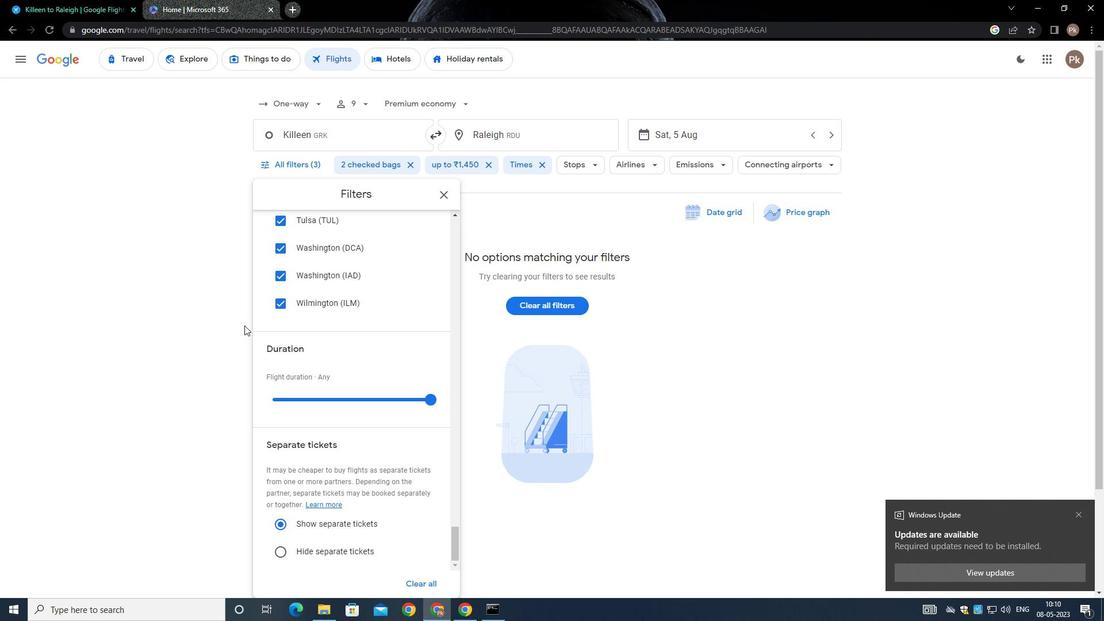 
Action: Mouse scrolled (244, 325) with delta (0, 0)
Screenshot: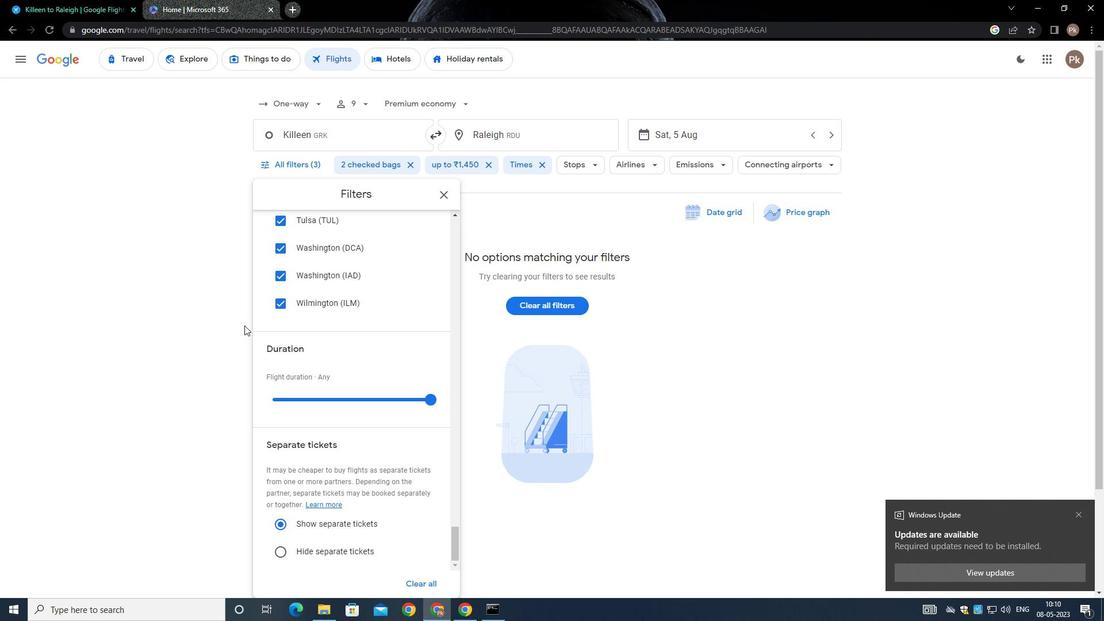 
Action: Mouse moved to (243, 325)
Screenshot: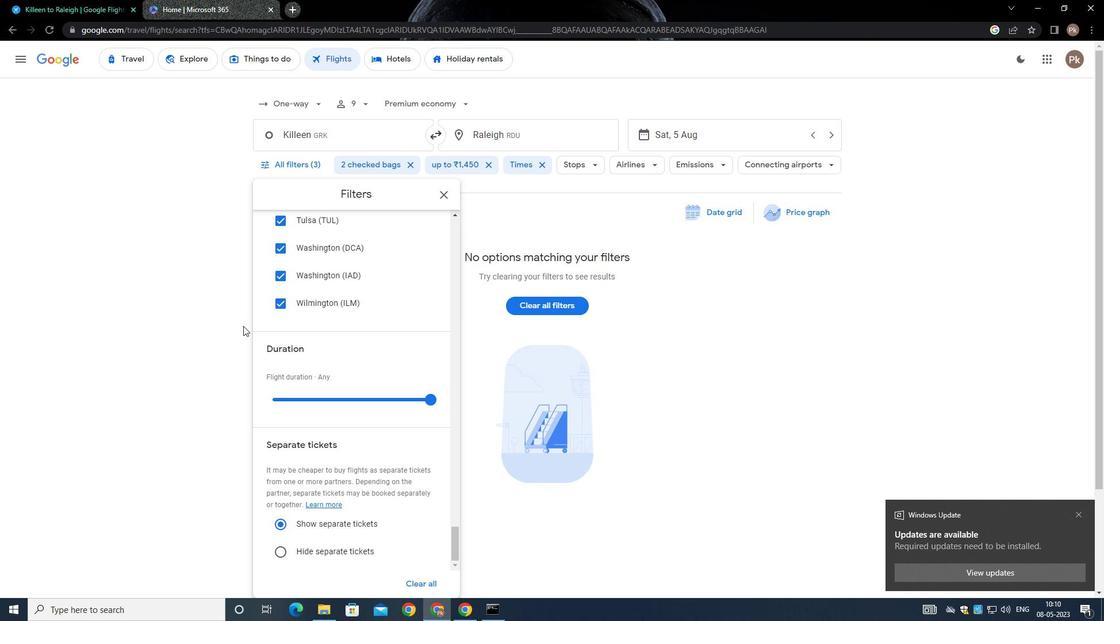 
Action: Mouse scrolled (243, 325) with delta (0, 0)
Screenshot: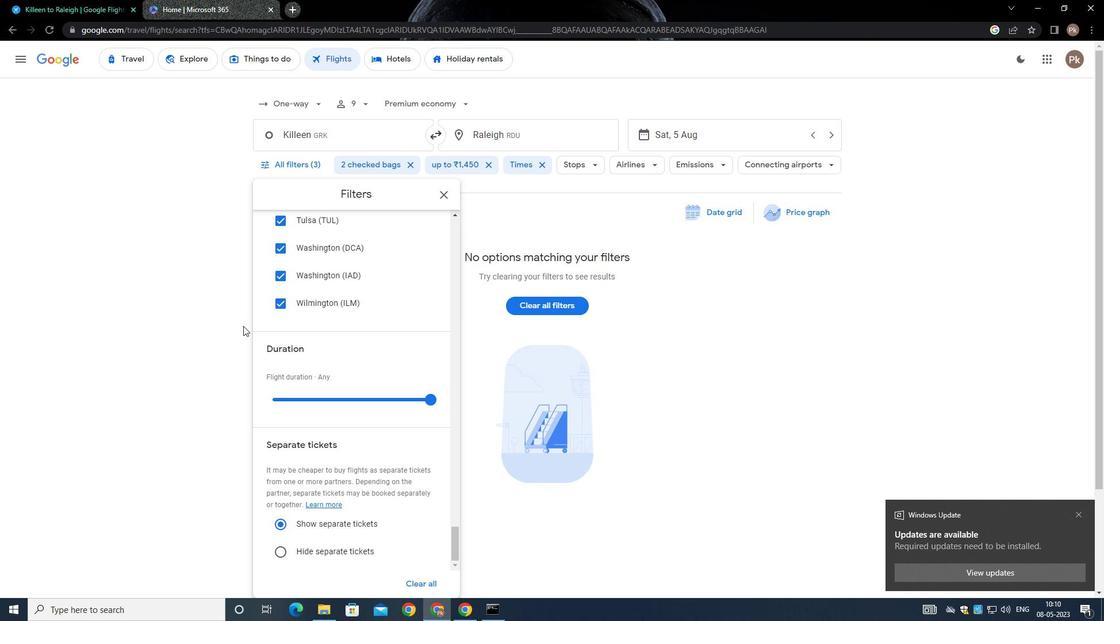 
Action: Mouse moved to (243, 325)
Screenshot: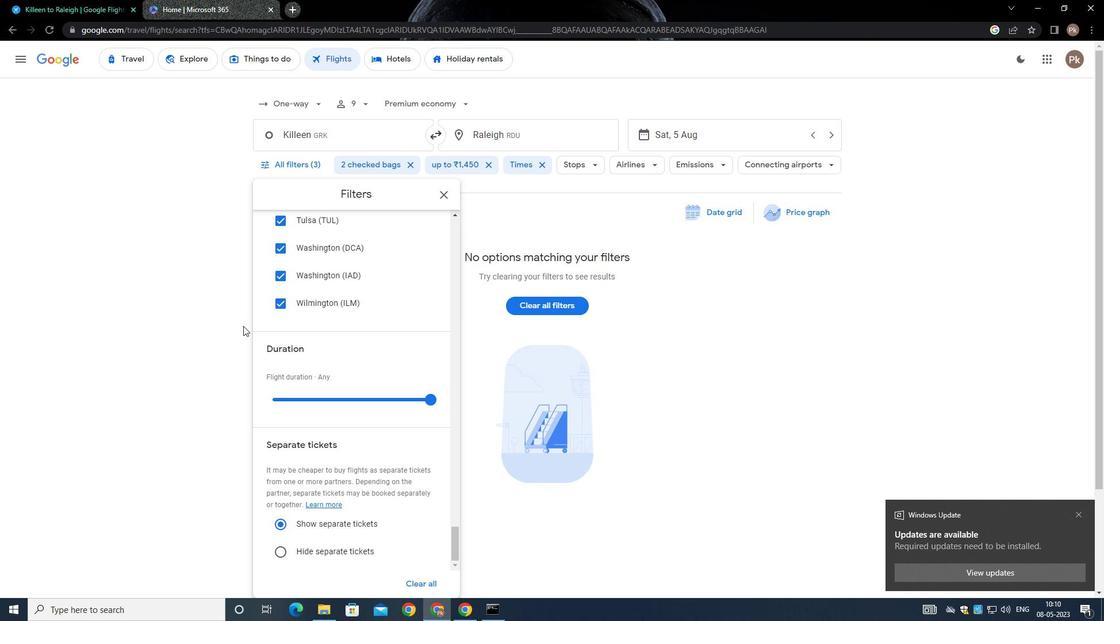 
Action: Mouse scrolled (243, 324) with delta (0, -1)
Screenshot: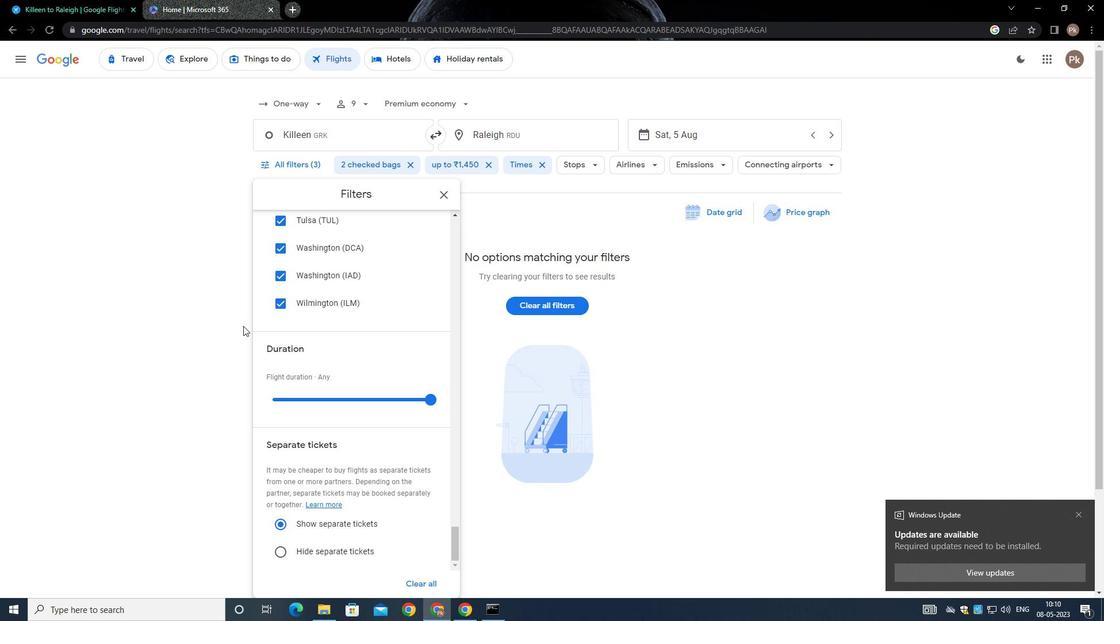 
Action: Mouse scrolled (243, 325) with delta (0, 0)
Screenshot: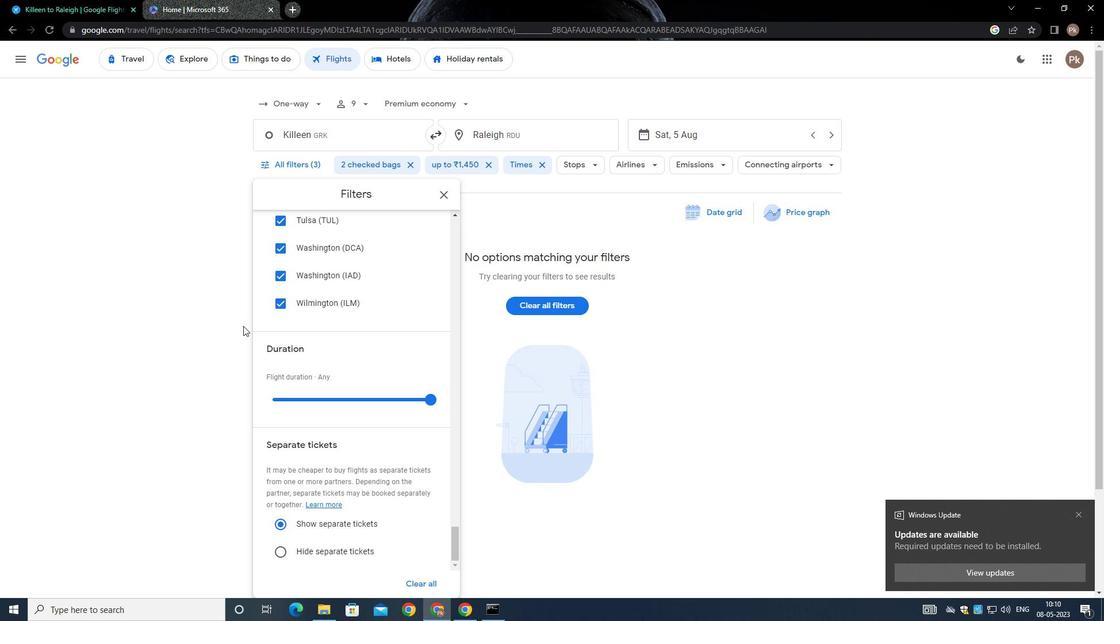 
Action: Mouse moved to (243, 326)
Screenshot: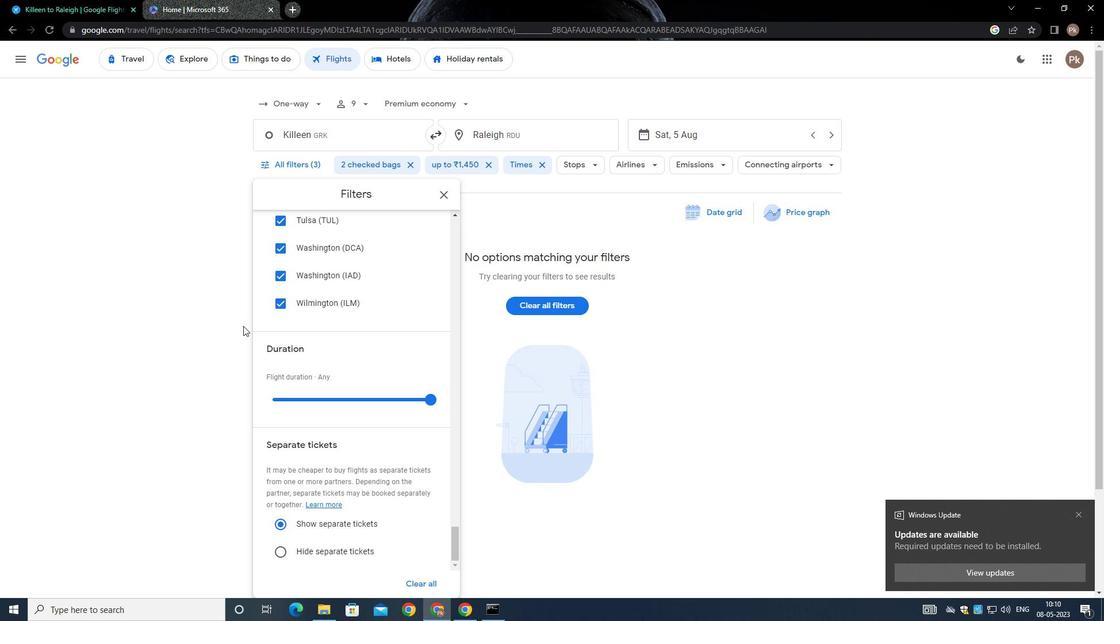 
Action: Mouse scrolled (243, 325) with delta (0, -1)
Screenshot: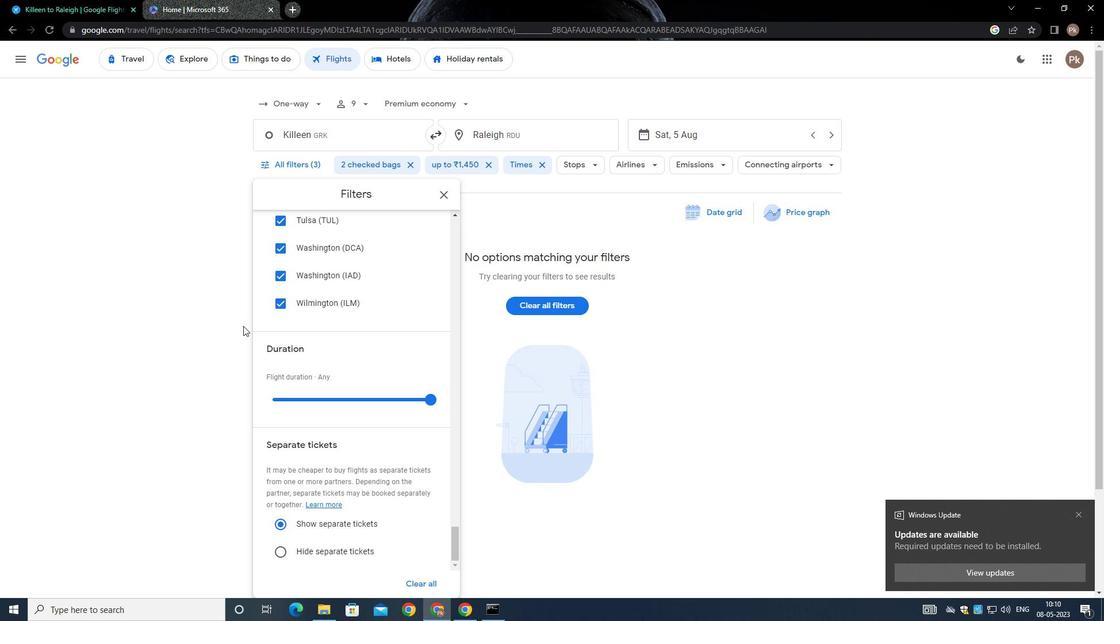 
Action: Mouse moved to (242, 326)
Screenshot: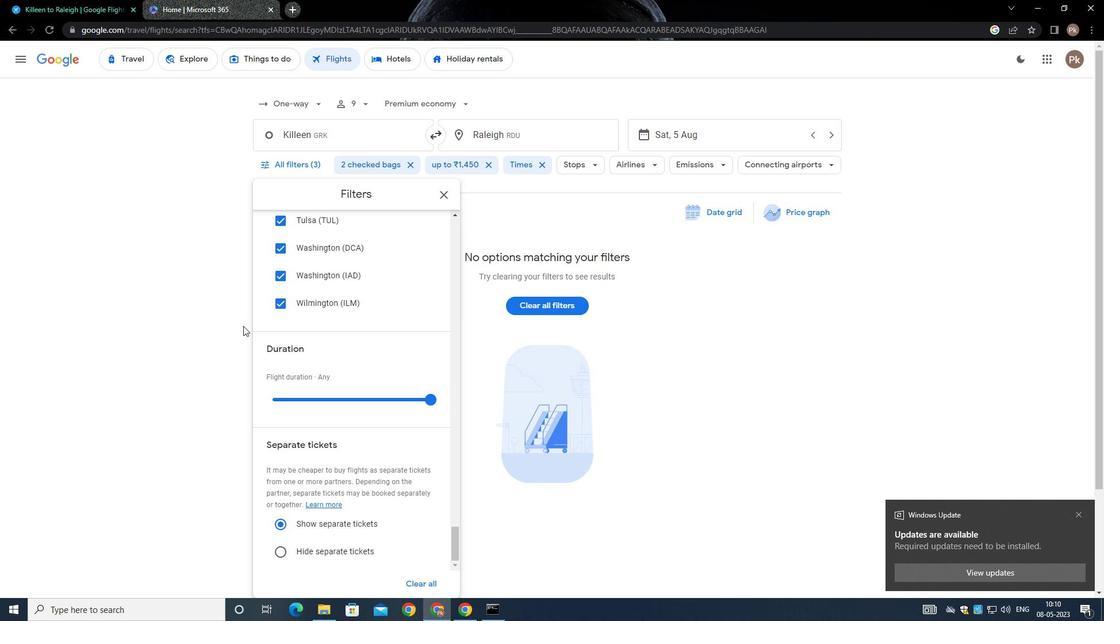 
Action: Mouse scrolled (242, 325) with delta (0, 0)
Screenshot: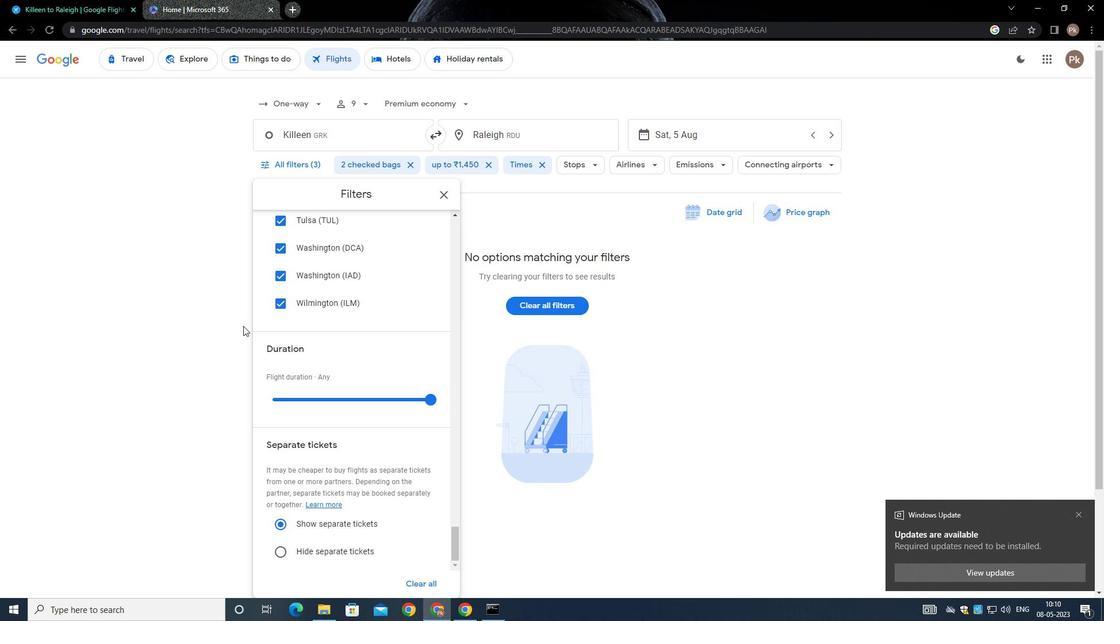 
Action: Mouse moved to (239, 327)
Screenshot: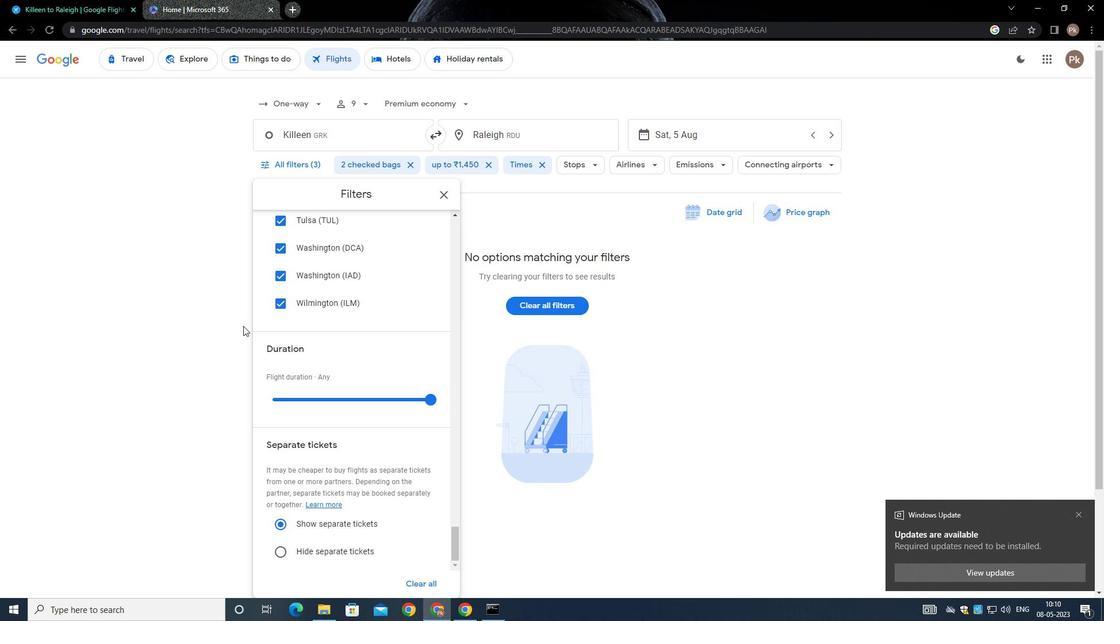 
Action: Mouse scrolled (239, 327) with delta (0, 0)
Screenshot: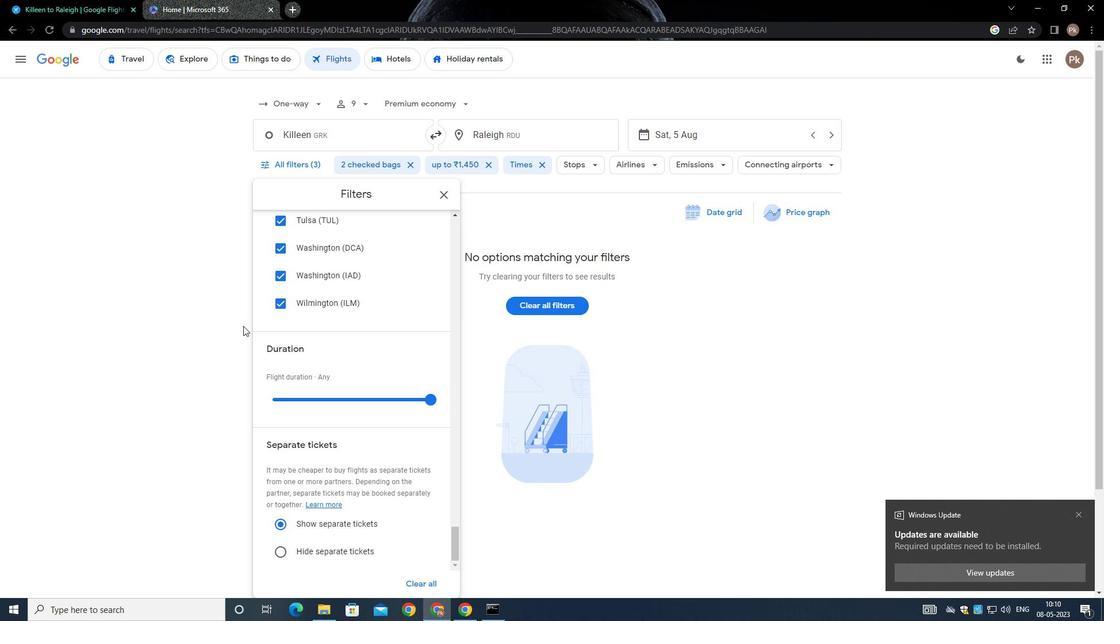
Action: Mouse moved to (202, 300)
Screenshot: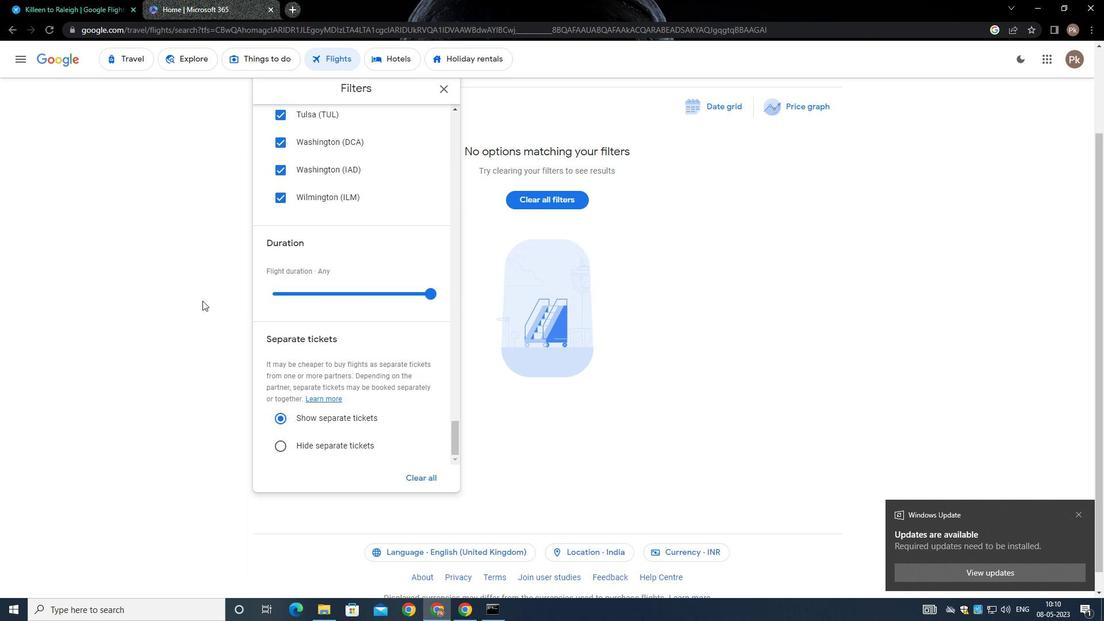 
Action: Mouse scrolled (202, 300) with delta (0, 0)
Screenshot: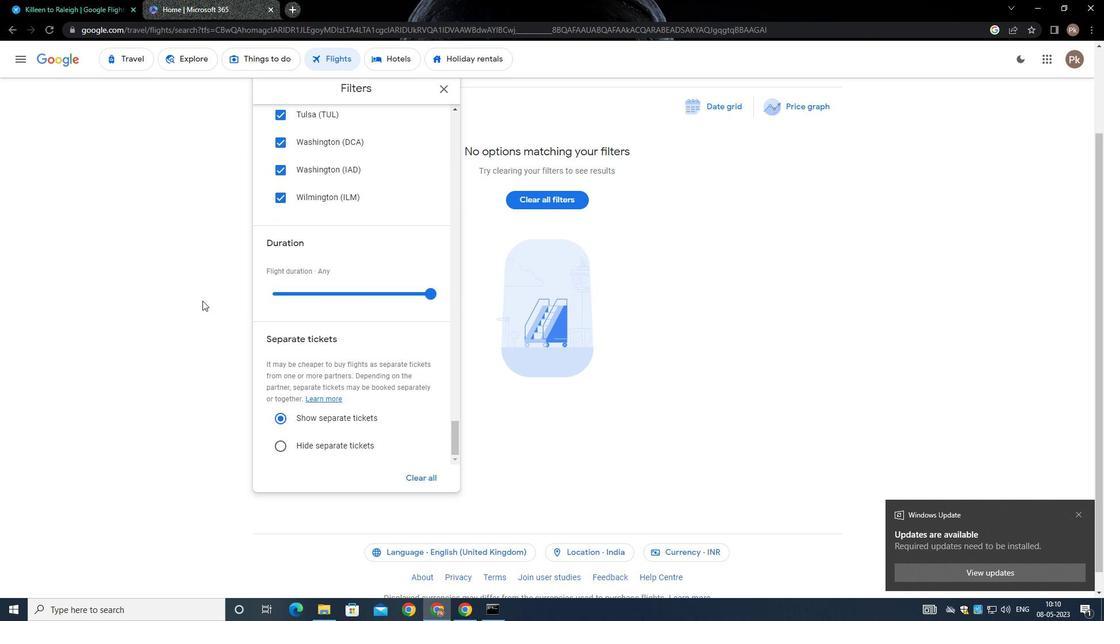 
